 Task: Add a signature Lindsey Parker containing Best wishes for a happy National Cybersecurity Awareness Month, Lindsey Parker to email address softage.6@softage.net and add a label Safety manuals
Action: Mouse moved to (893, 52)
Screenshot: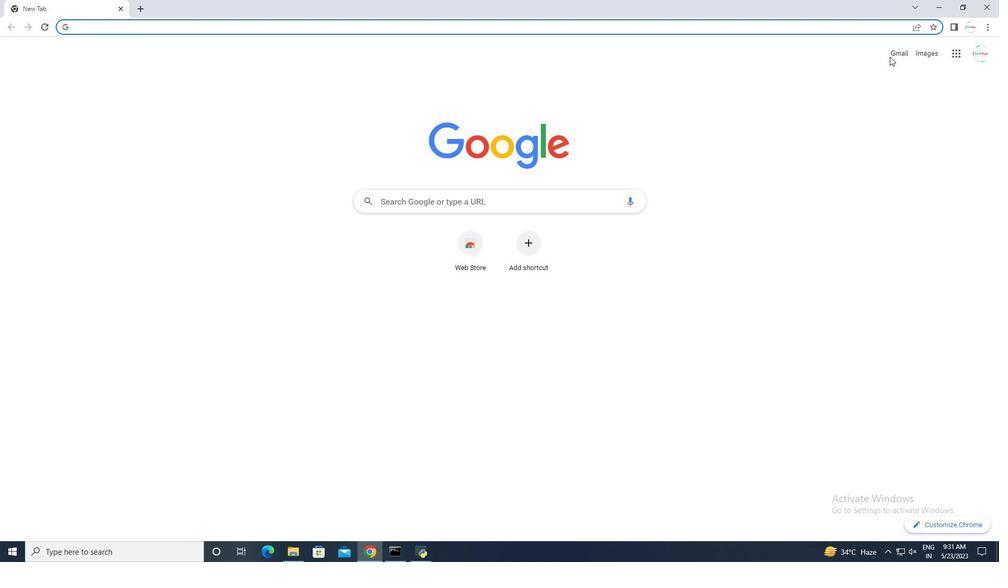
Action: Mouse pressed left at (893, 52)
Screenshot: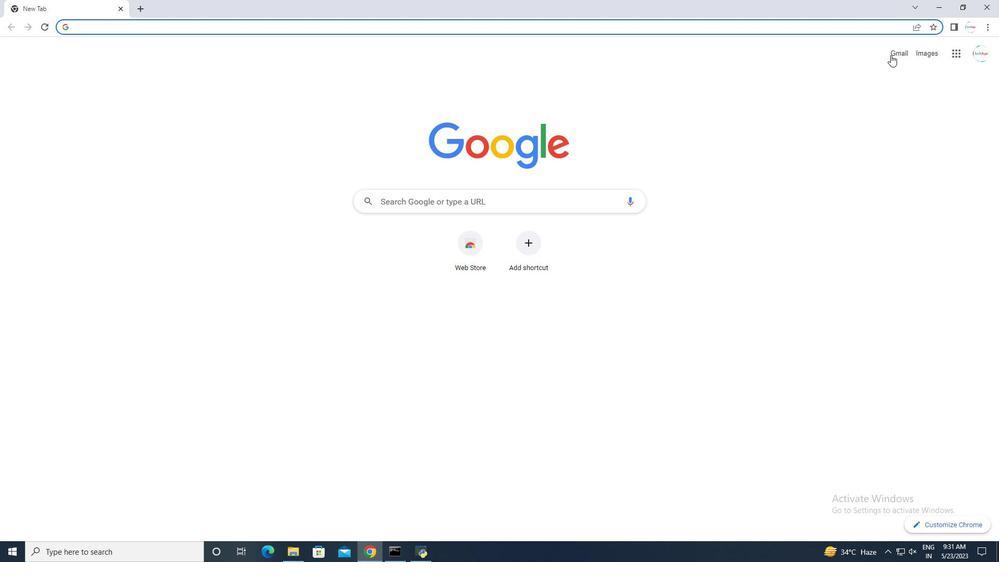 
Action: Mouse moved to (929, 59)
Screenshot: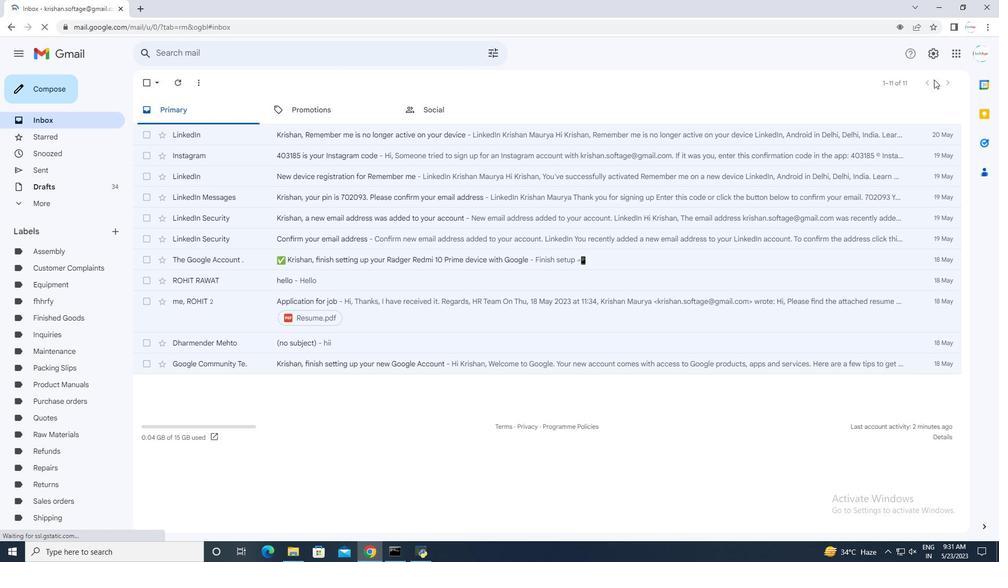 
Action: Mouse pressed left at (929, 59)
Screenshot: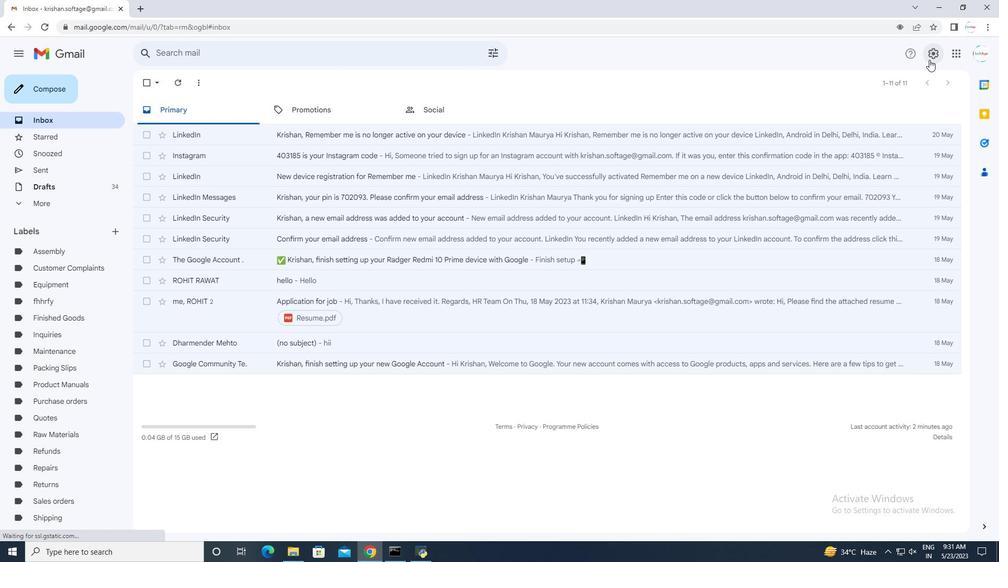 
Action: Mouse moved to (911, 112)
Screenshot: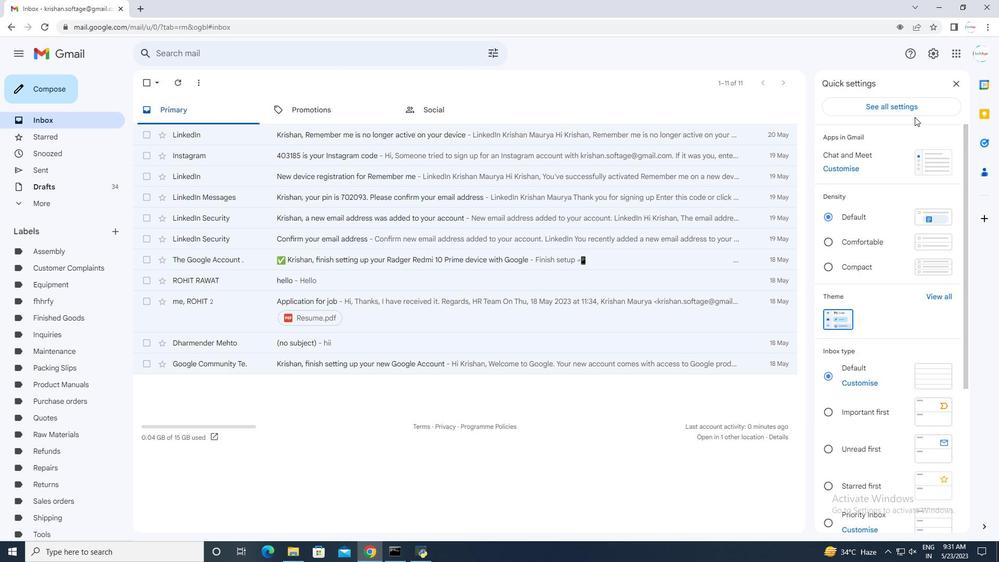 
Action: Mouse pressed left at (911, 112)
Screenshot: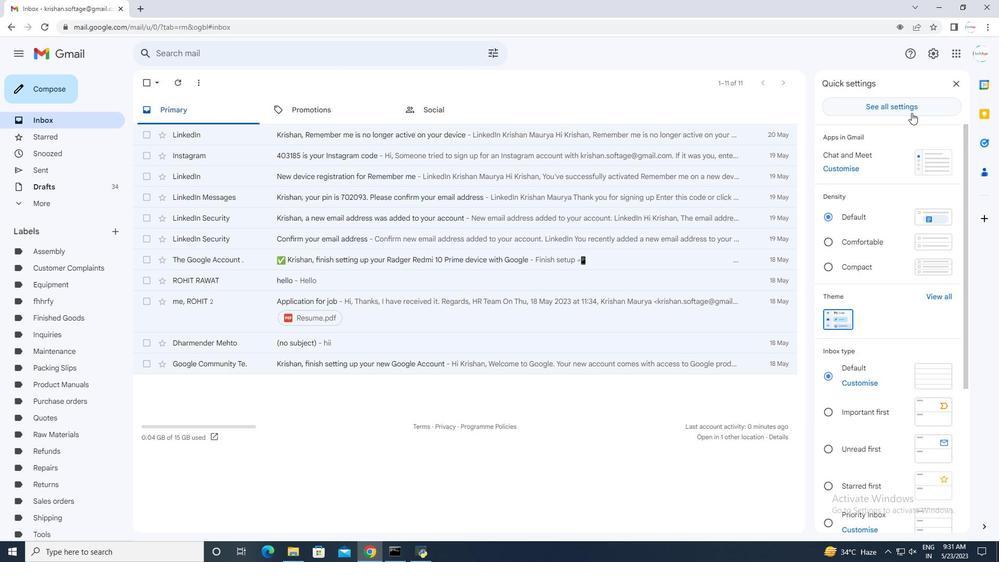 
Action: Mouse moved to (428, 210)
Screenshot: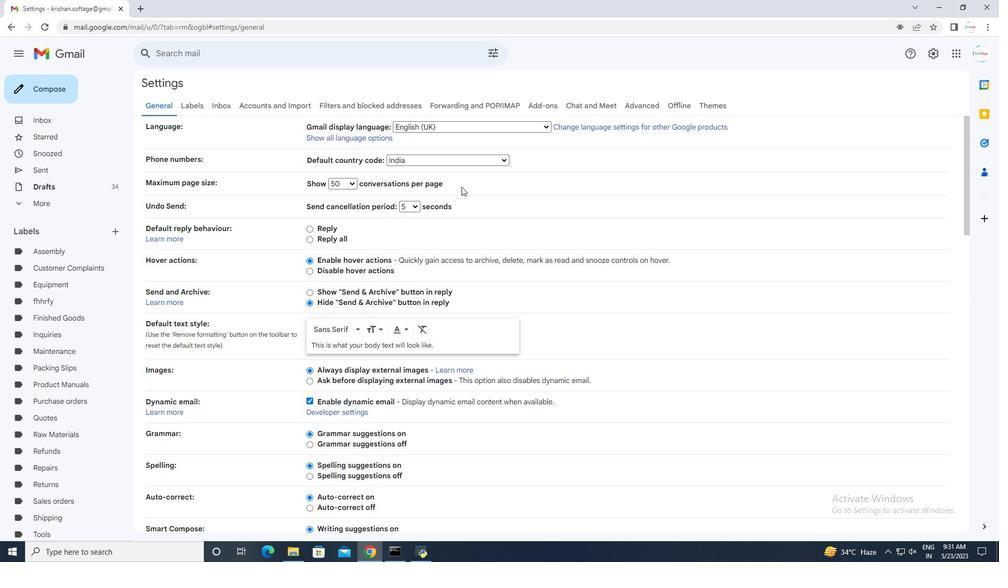 
Action: Mouse scrolled (428, 210) with delta (0, 0)
Screenshot: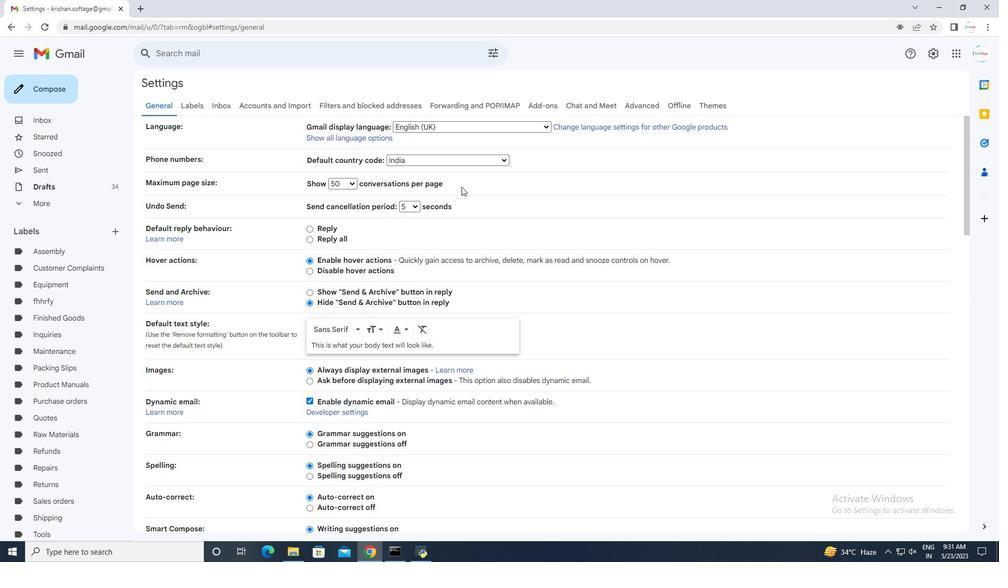 
Action: Mouse scrolled (428, 210) with delta (0, 0)
Screenshot: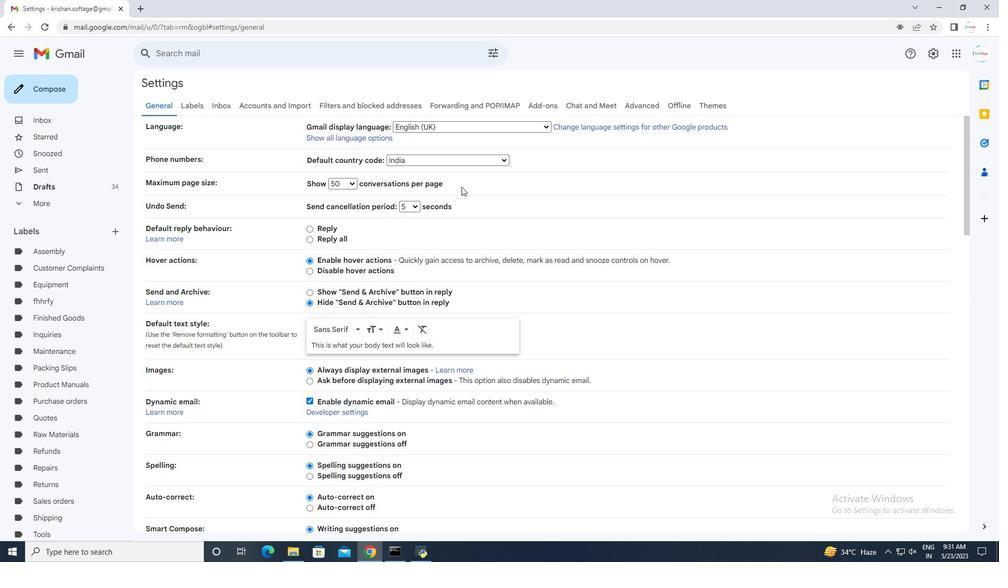 
Action: Mouse scrolled (428, 210) with delta (0, 0)
Screenshot: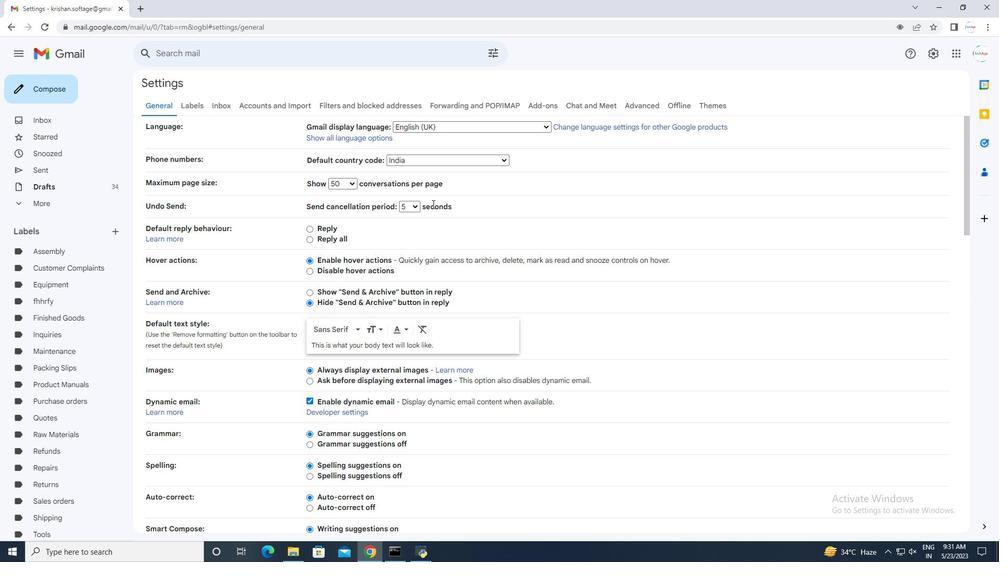 
Action: Mouse scrolled (428, 210) with delta (0, 0)
Screenshot: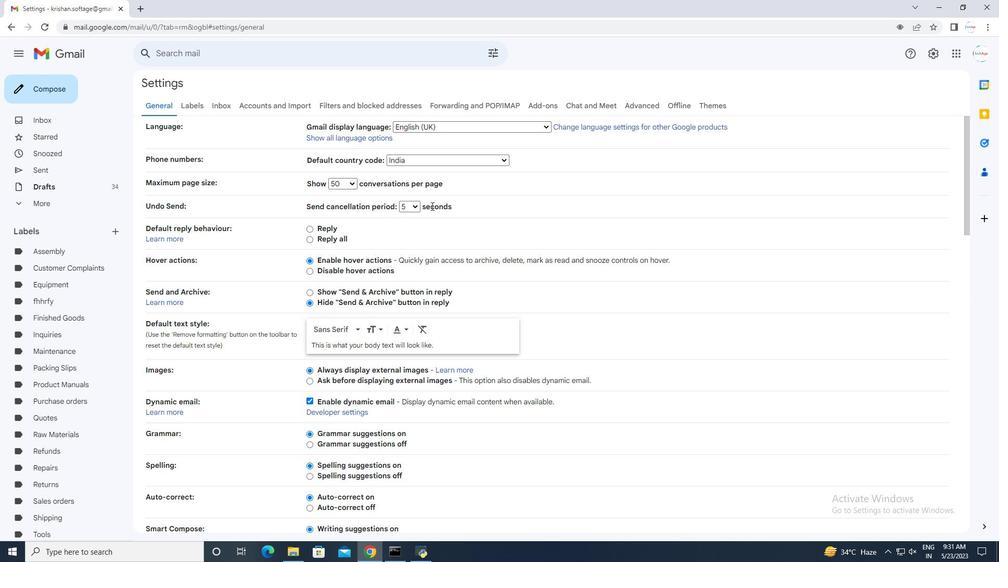 
Action: Mouse moved to (428, 211)
Screenshot: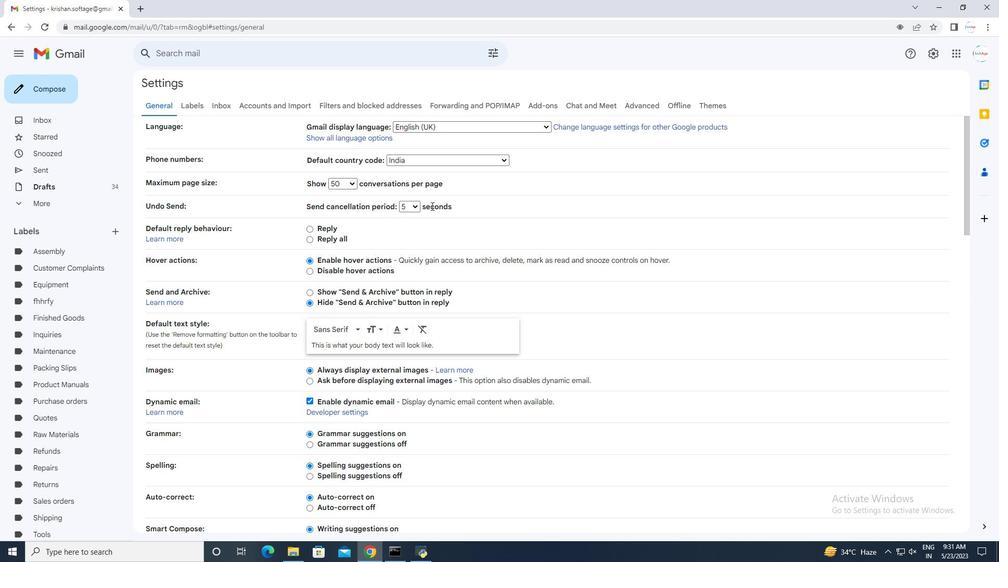
Action: Mouse scrolled (428, 211) with delta (0, 0)
Screenshot: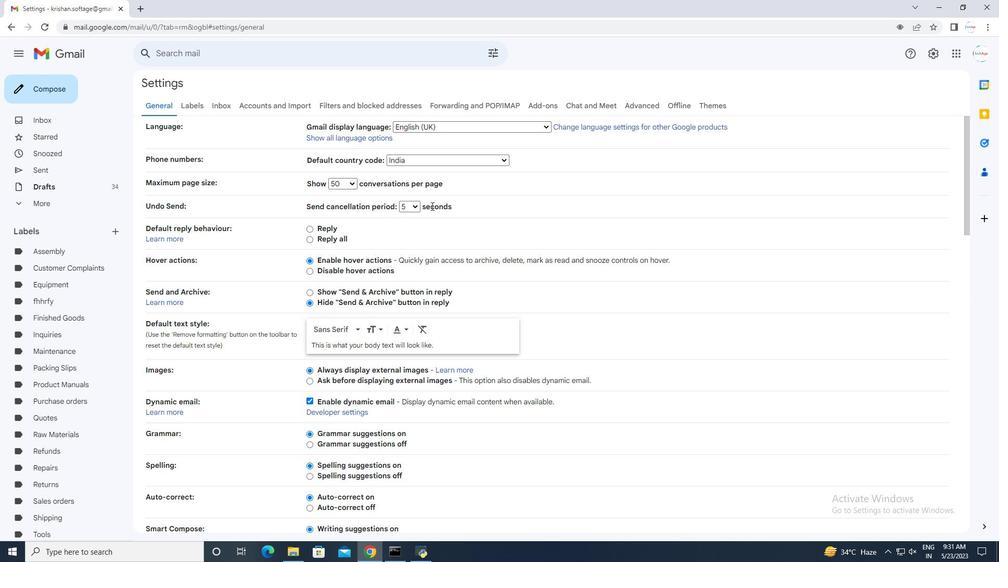 
Action: Mouse scrolled (428, 211) with delta (0, 0)
Screenshot: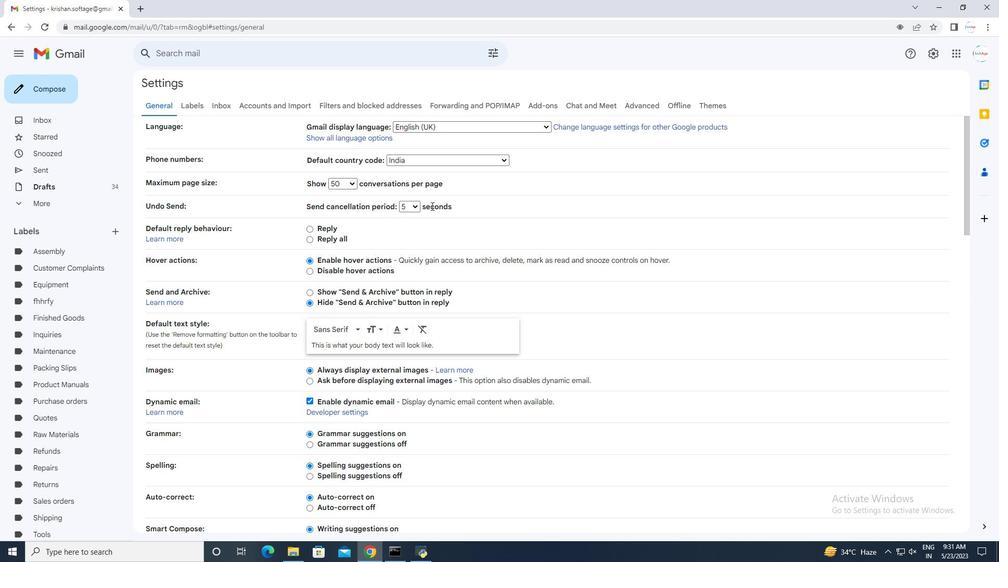 
Action: Mouse scrolled (428, 211) with delta (0, 0)
Screenshot: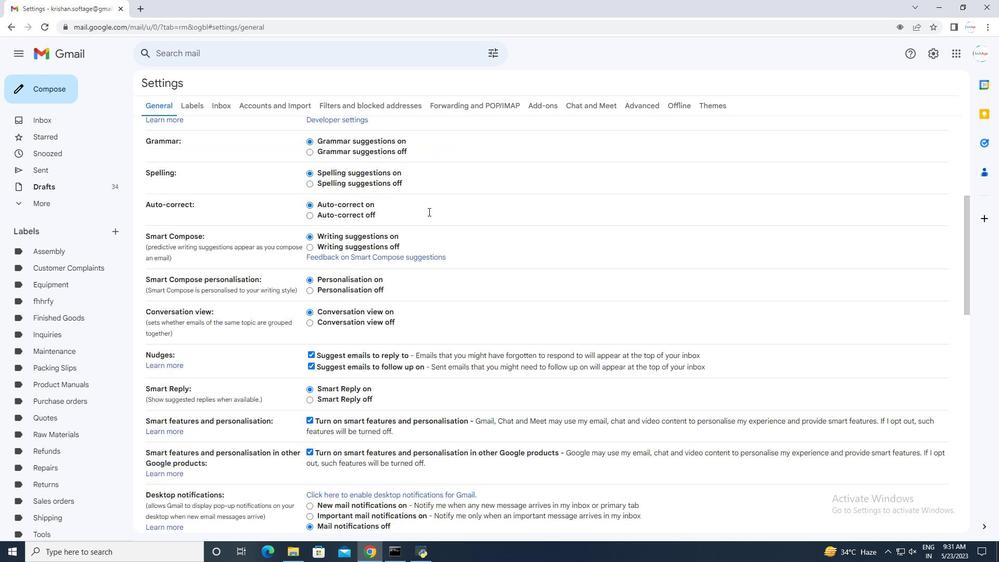 
Action: Mouse scrolled (428, 211) with delta (0, 0)
Screenshot: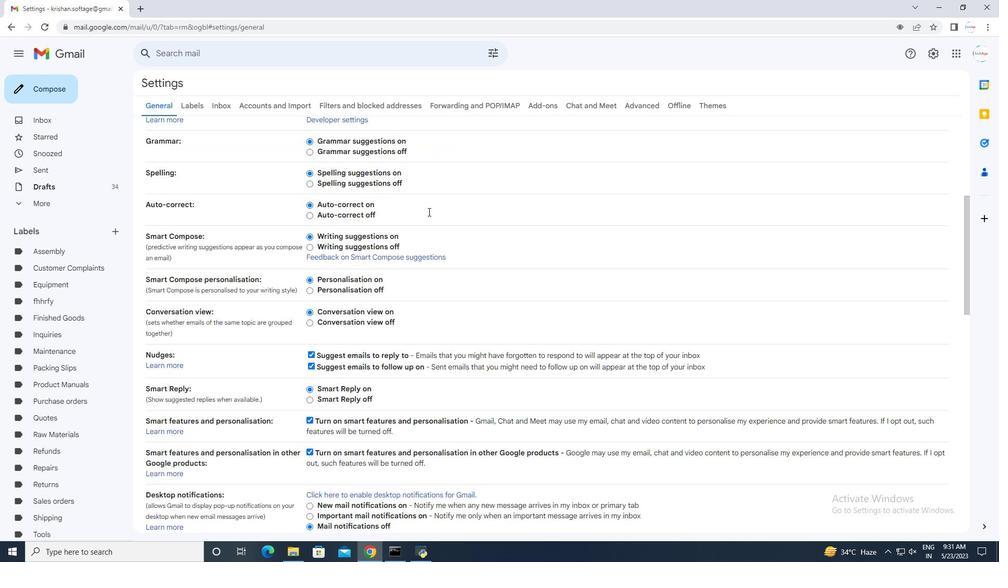 
Action: Mouse scrolled (428, 211) with delta (0, 0)
Screenshot: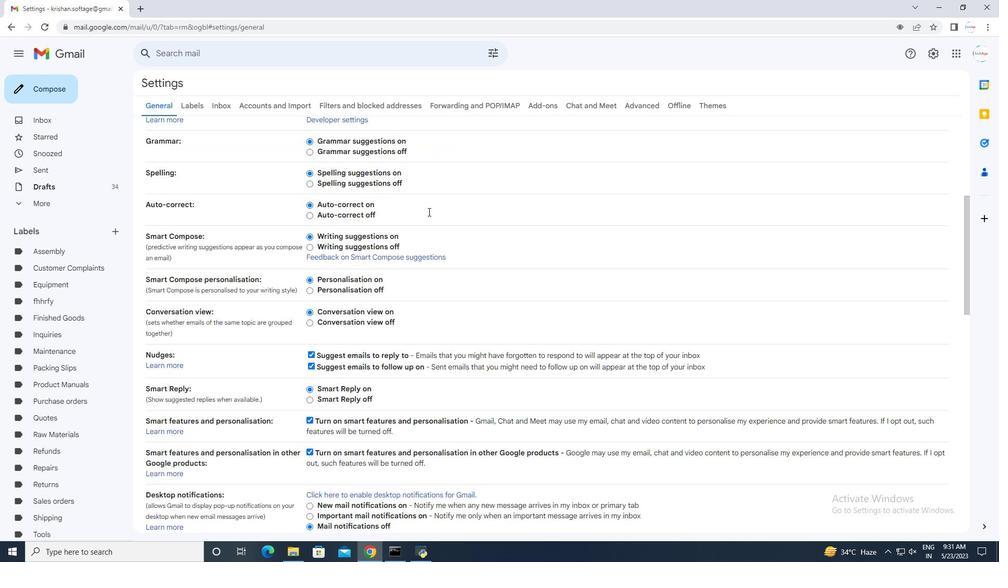 
Action: Mouse scrolled (428, 211) with delta (0, 0)
Screenshot: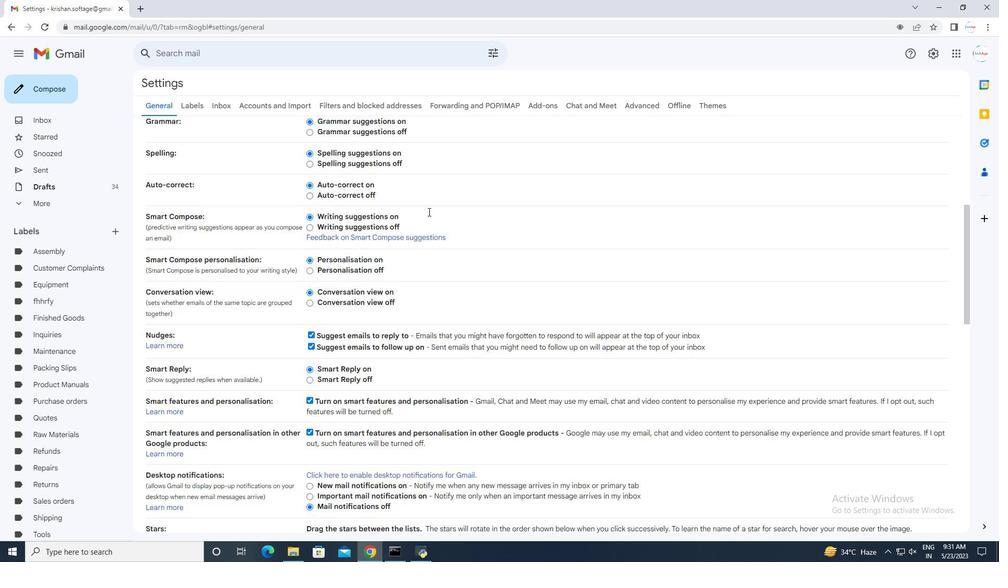 
Action: Mouse scrolled (428, 211) with delta (0, 0)
Screenshot: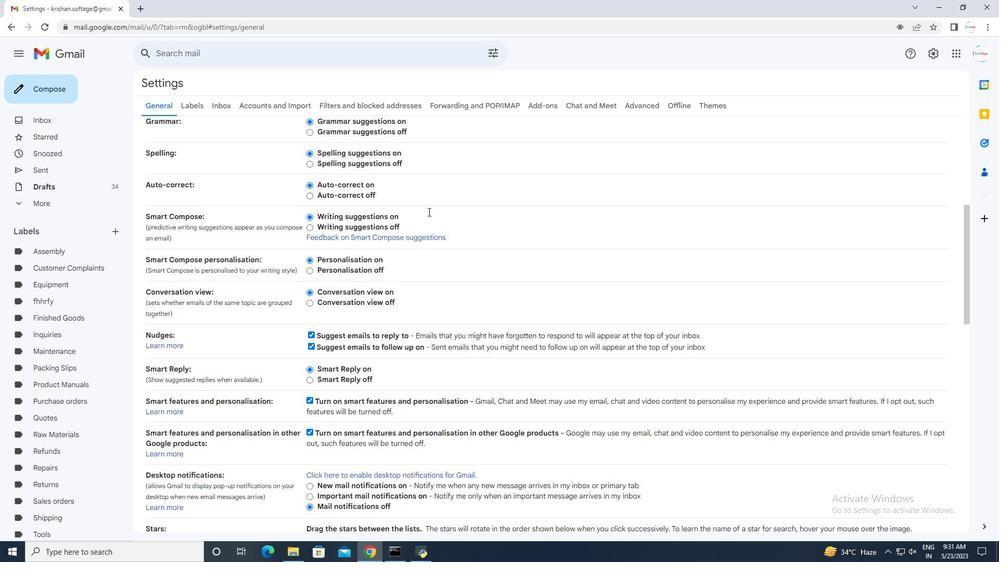 
Action: Mouse scrolled (428, 211) with delta (0, 0)
Screenshot: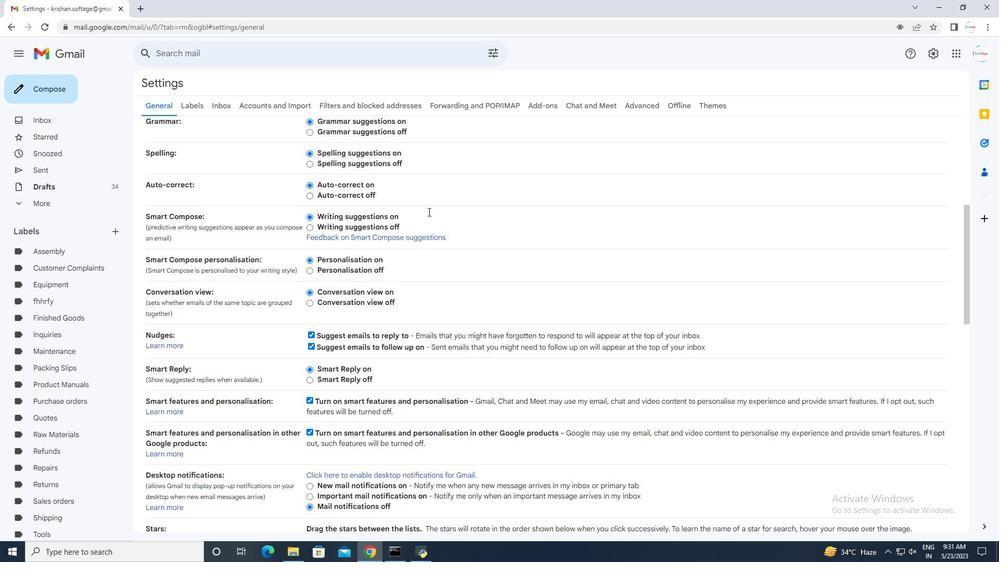 
Action: Mouse moved to (427, 213)
Screenshot: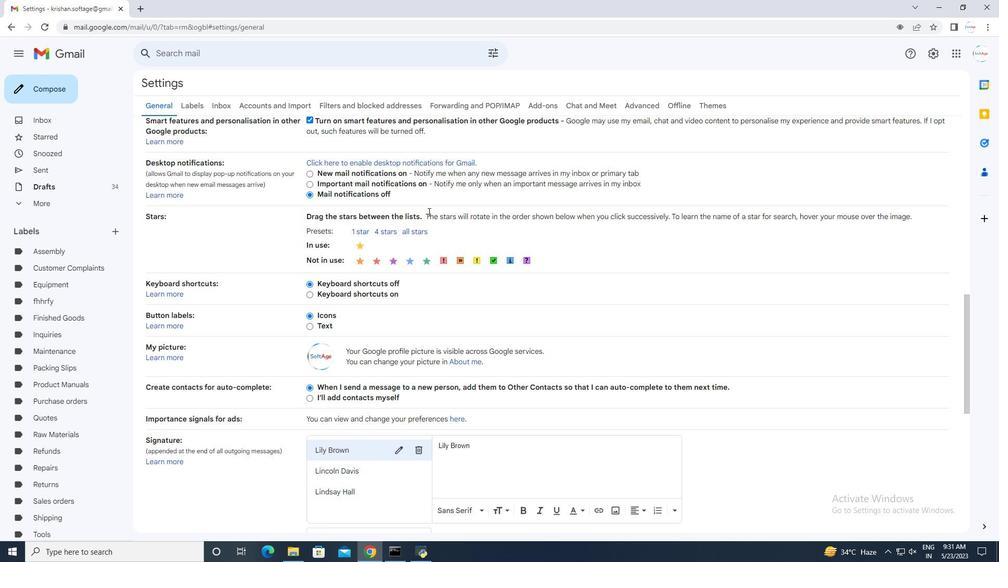 
Action: Mouse scrolled (427, 212) with delta (0, 0)
Screenshot: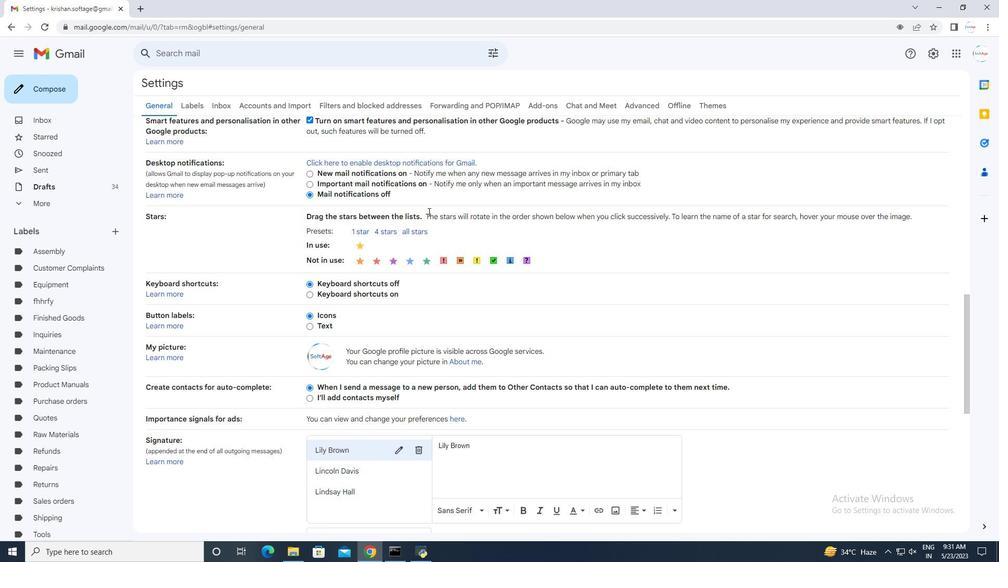
Action: Mouse scrolled (427, 212) with delta (0, 0)
Screenshot: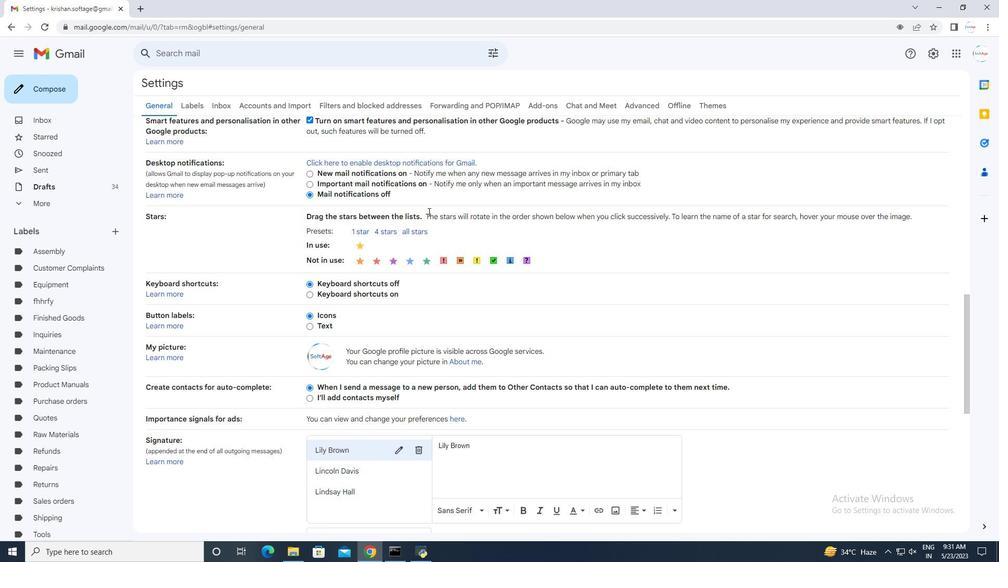 
Action: Mouse scrolled (427, 212) with delta (0, 0)
Screenshot: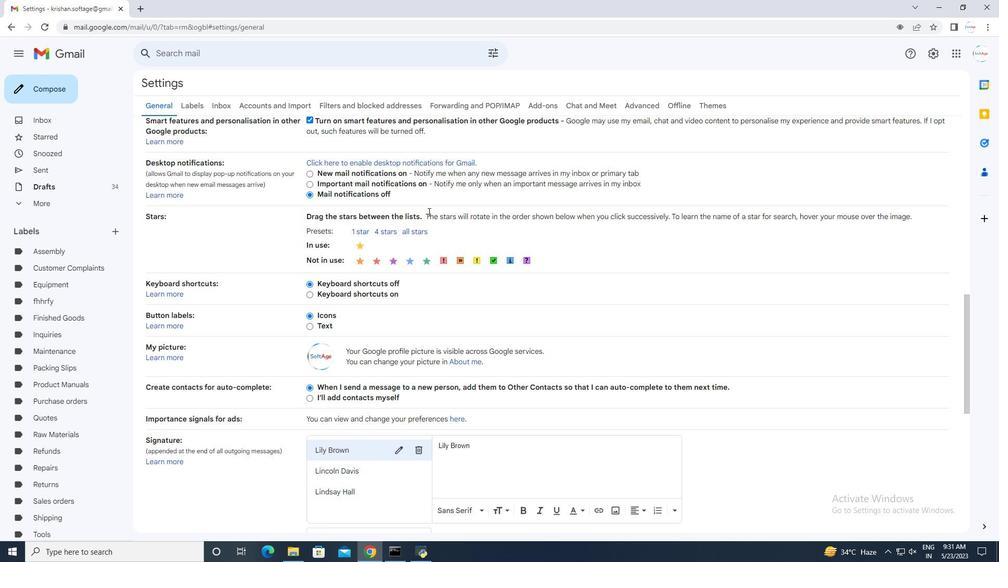 
Action: Mouse moved to (399, 378)
Screenshot: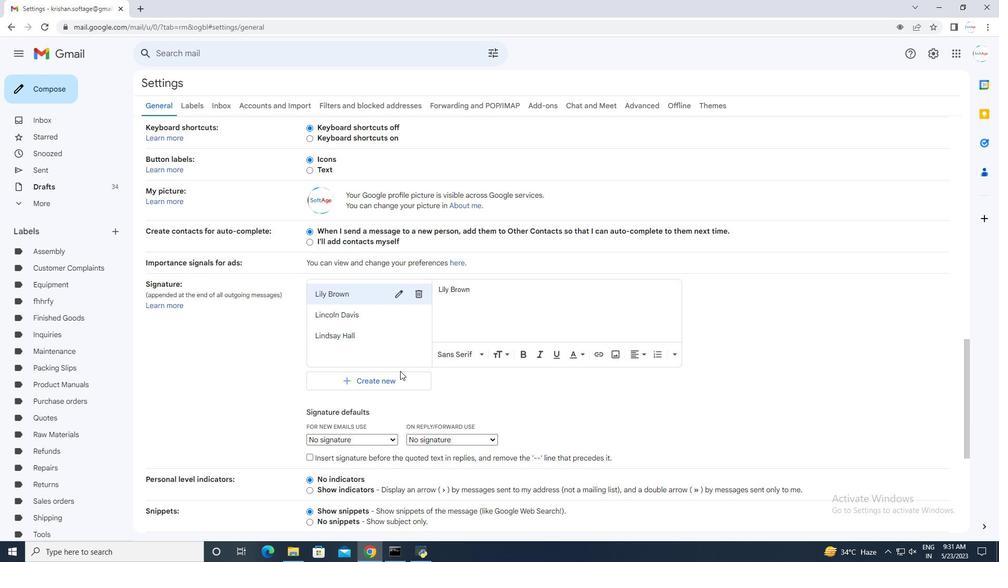 
Action: Mouse pressed left at (399, 378)
Screenshot: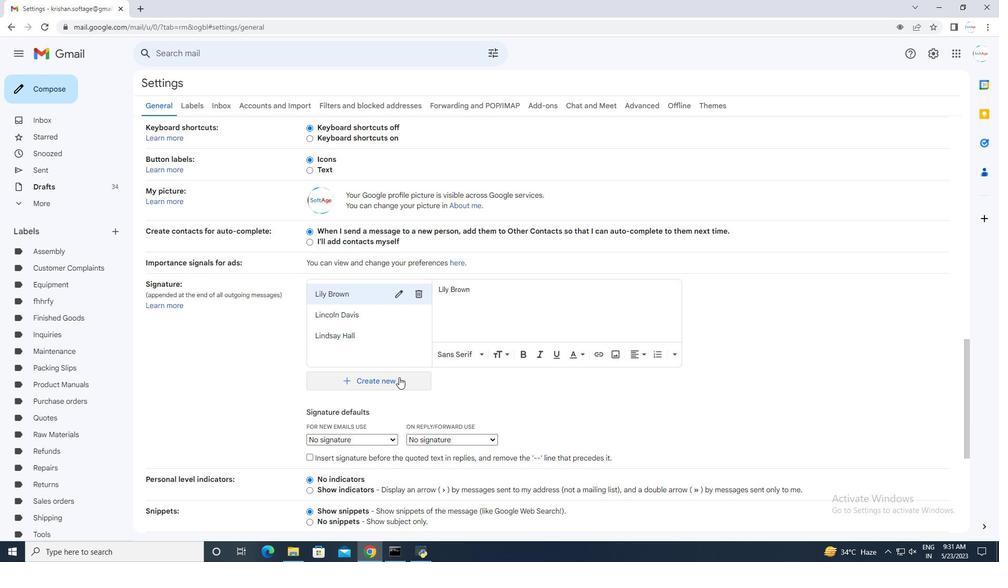 
Action: Mouse moved to (409, 288)
Screenshot: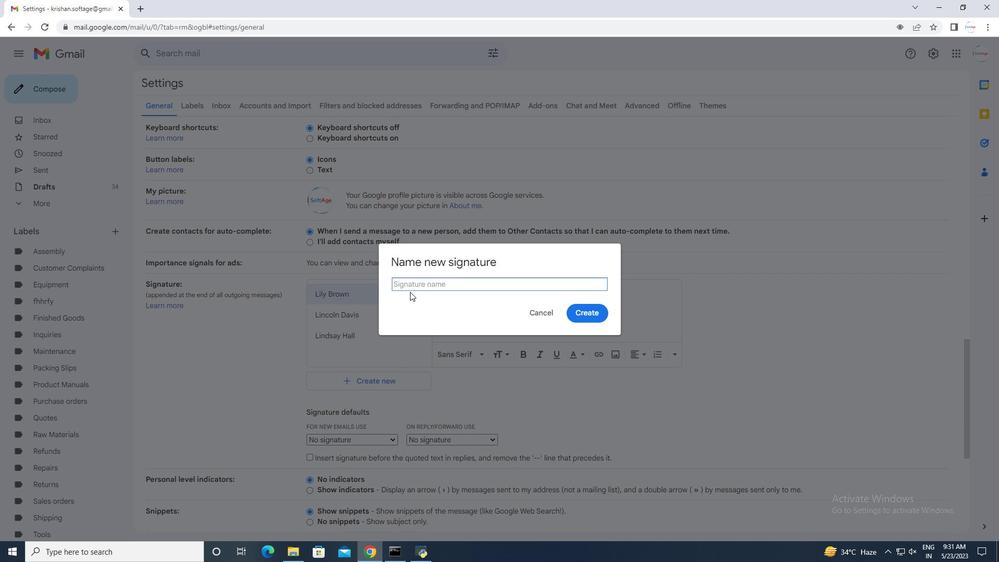 
Action: Mouse pressed left at (409, 288)
Screenshot: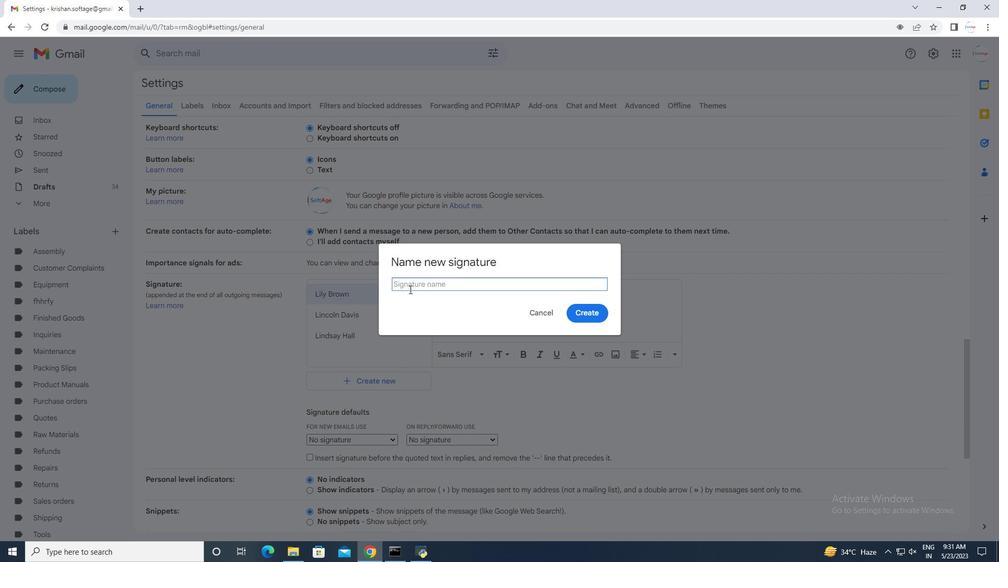 
Action: Key pressed <Key.shift>Lindsey<Key.space><Key.shift>Parket<Key.backspace>r
Screenshot: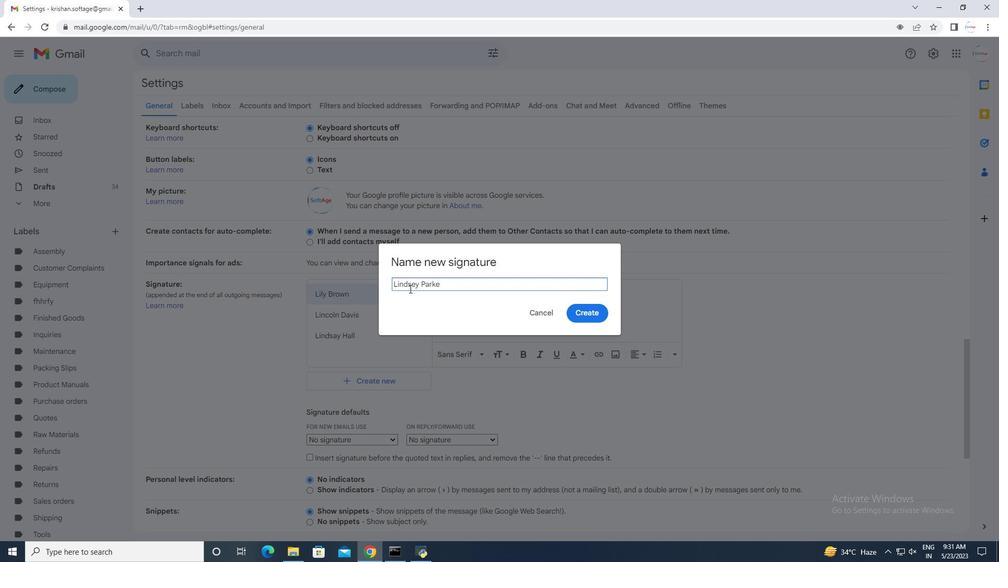 
Action: Mouse moved to (584, 315)
Screenshot: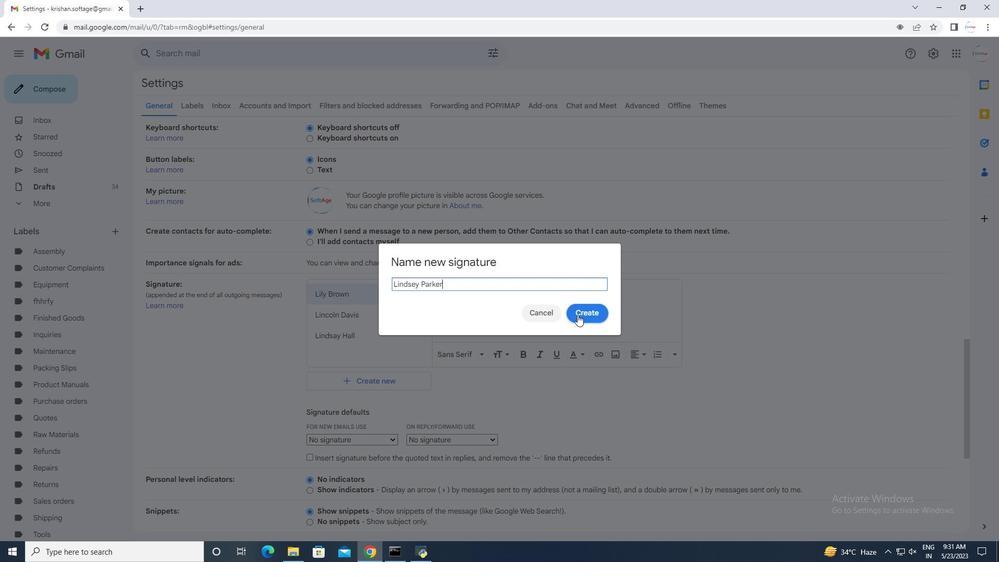 
Action: Mouse pressed left at (584, 315)
Screenshot: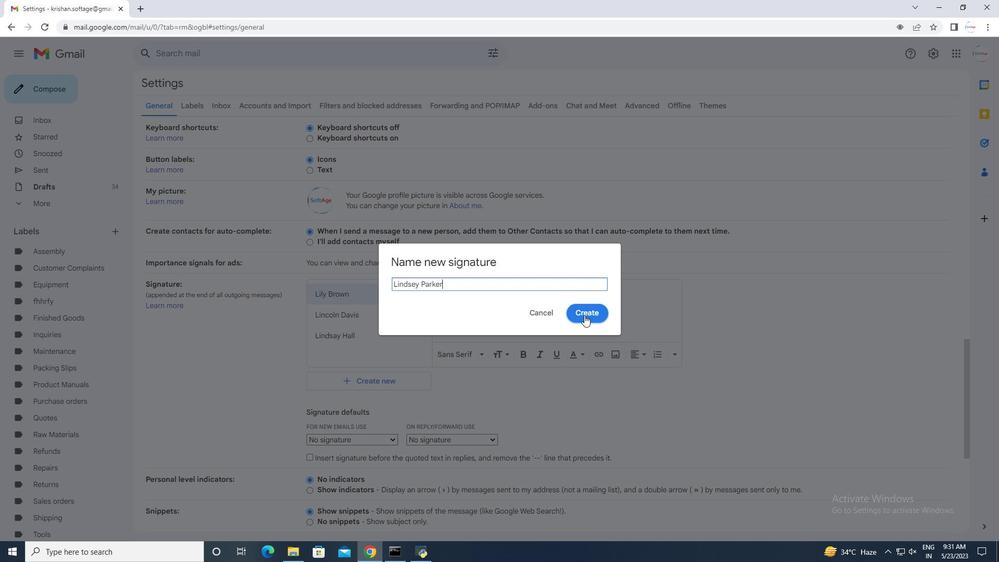 
Action: Mouse moved to (504, 357)
Screenshot: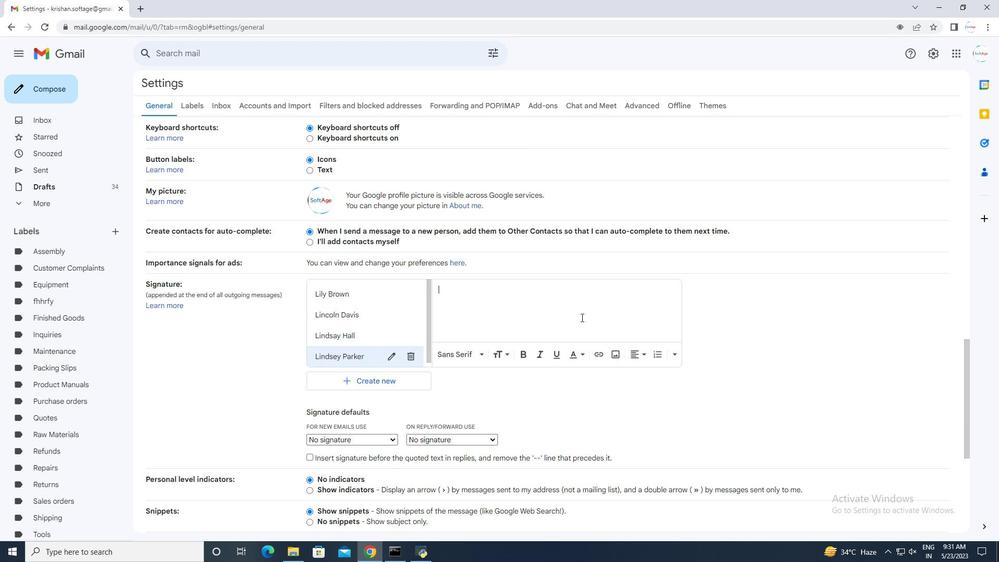
Action: Mouse scrolled (504, 357) with delta (0, 0)
Screenshot: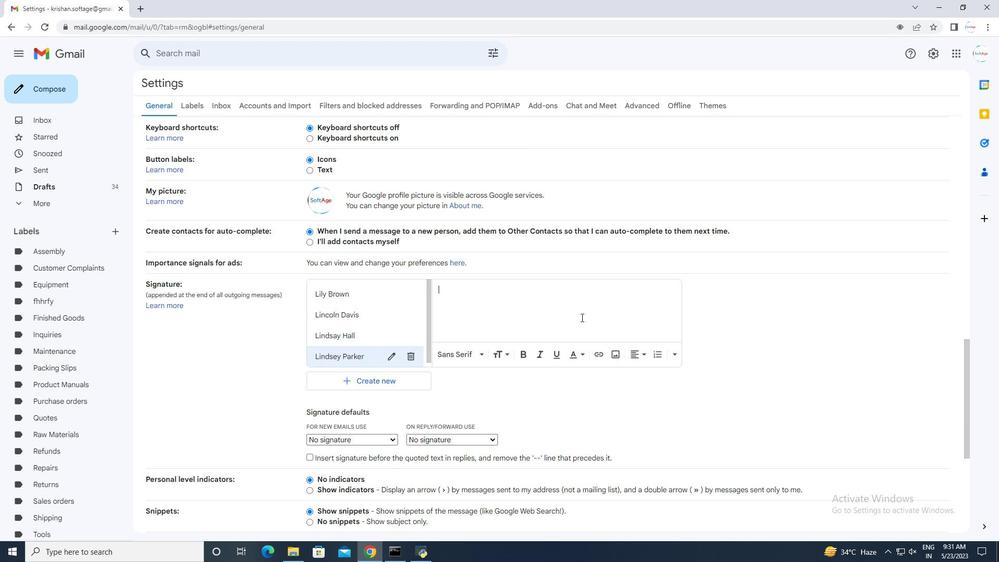 
Action: Mouse moved to (504, 358)
Screenshot: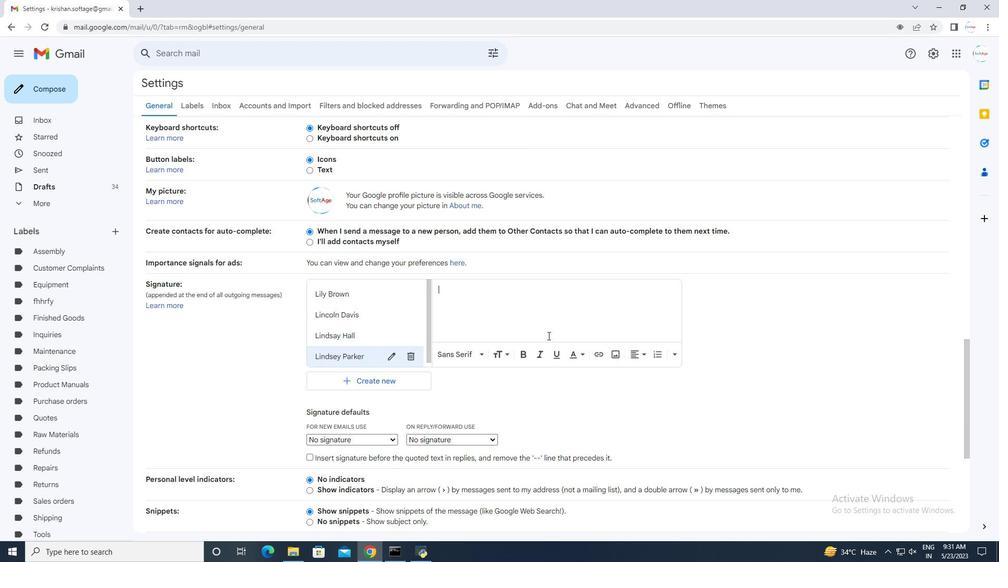 
Action: Mouse scrolled (504, 357) with delta (0, 0)
Screenshot: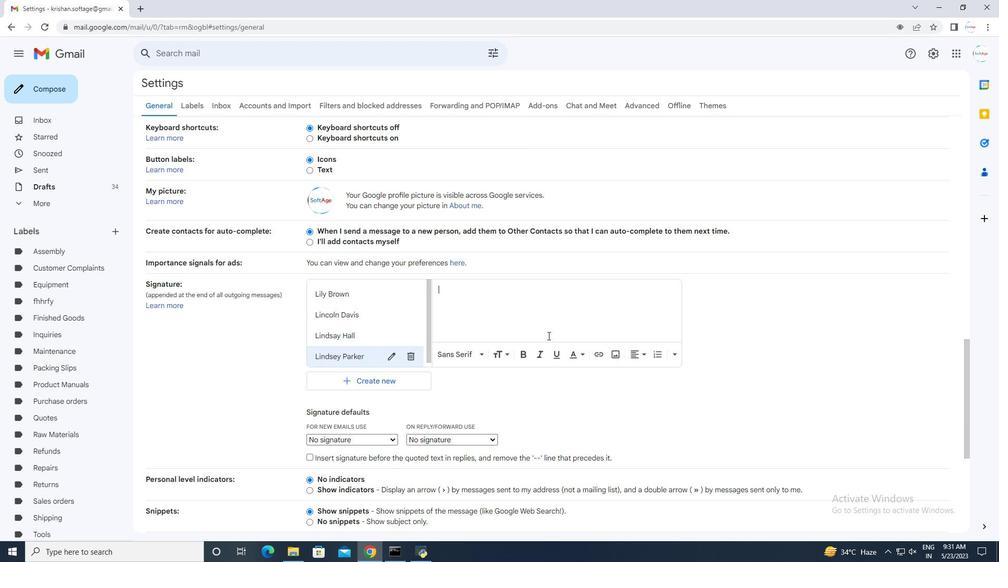 
Action: Mouse moved to (503, 359)
Screenshot: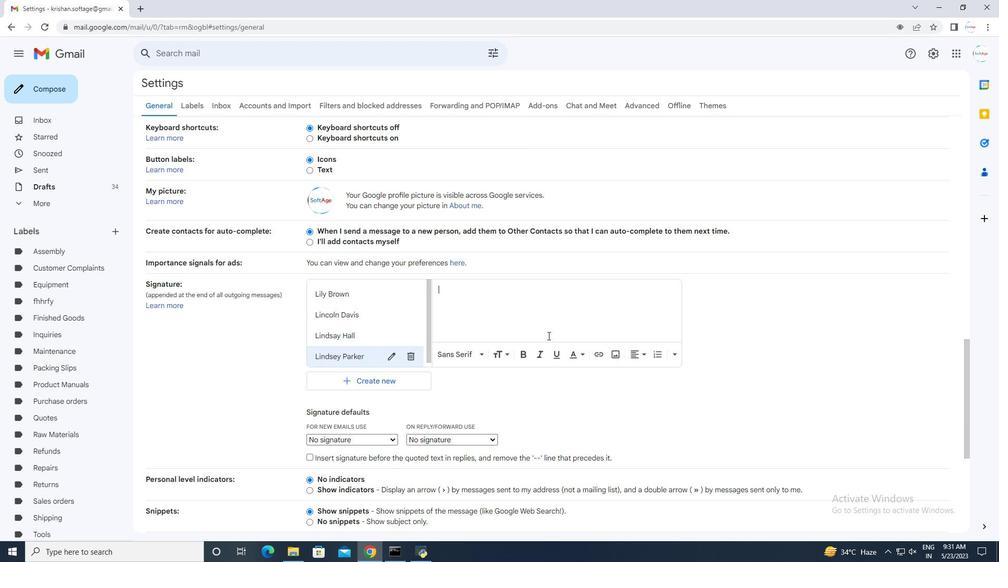 
Action: Mouse scrolled (503, 358) with delta (0, 0)
Screenshot: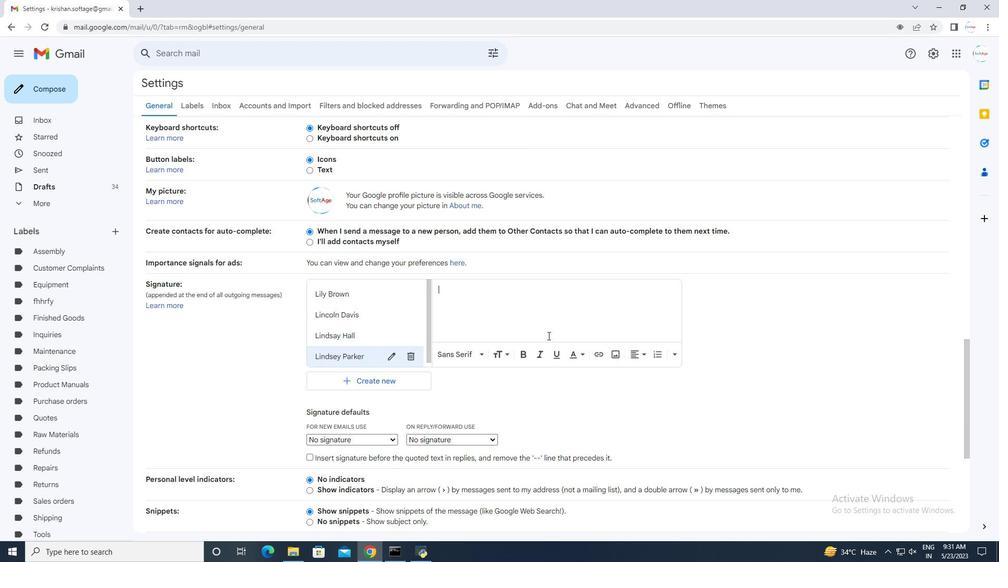 
Action: Mouse moved to (502, 360)
Screenshot: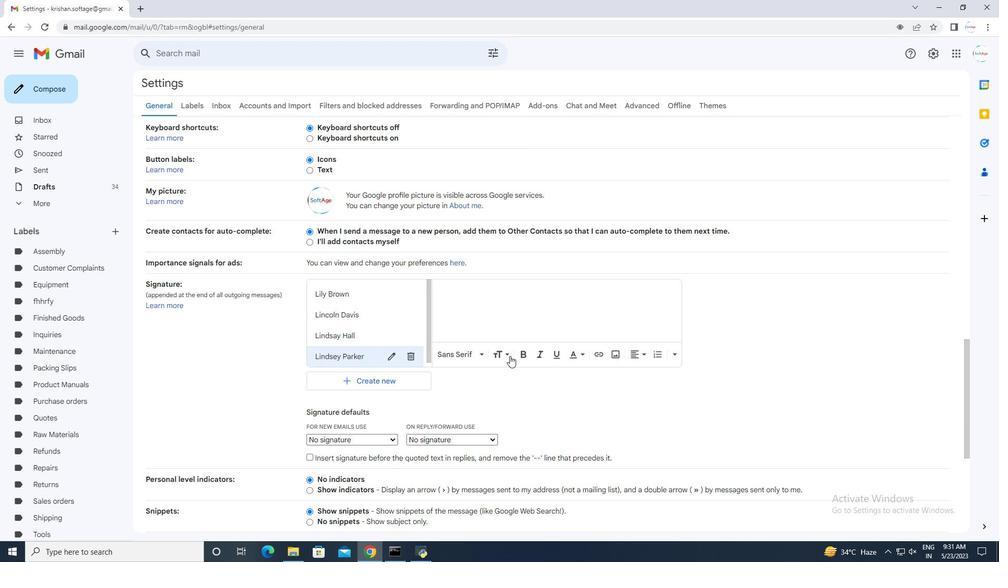 
Action: Mouse scrolled (502, 360) with delta (0, 0)
Screenshot: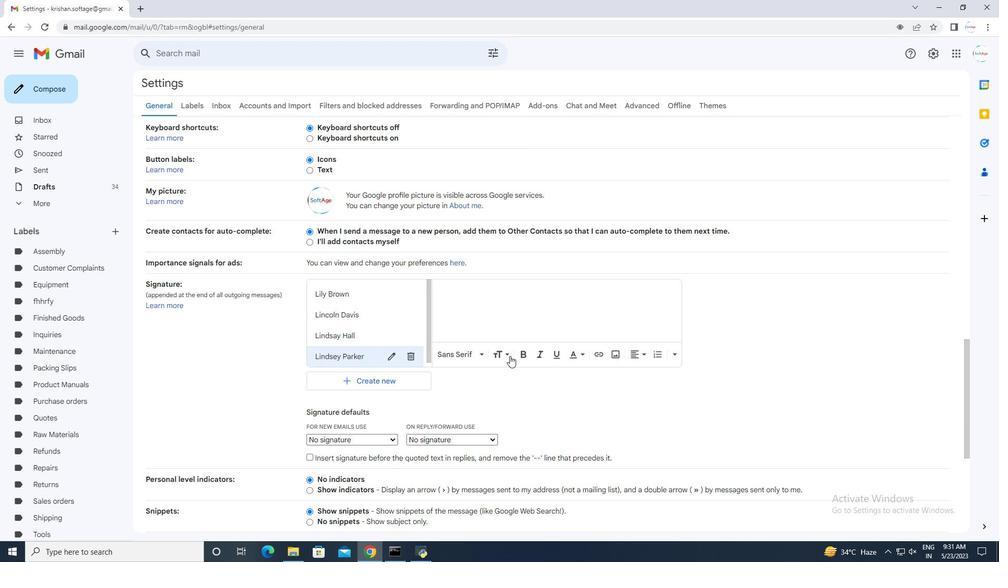 
Action: Mouse moved to (502, 360)
Screenshot: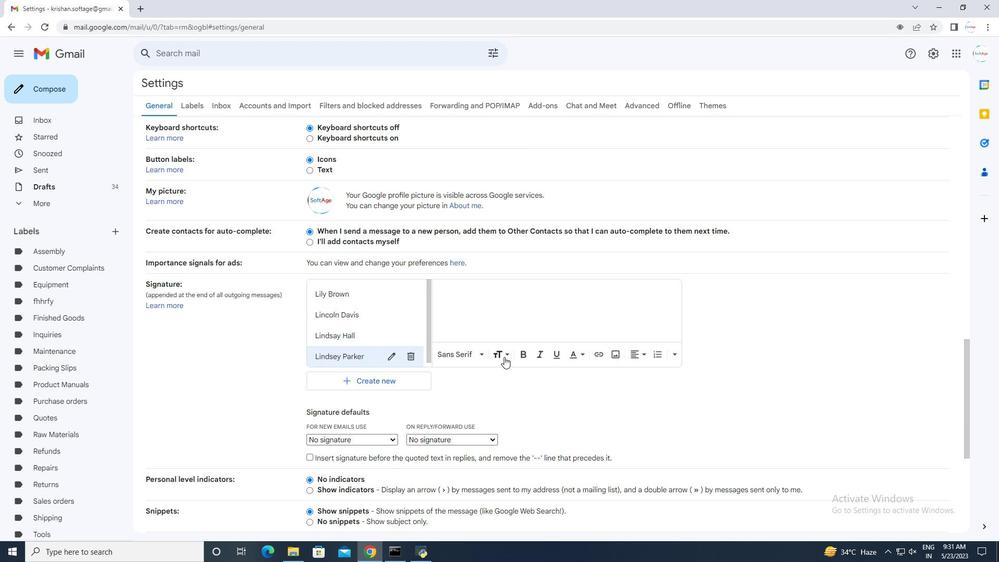 
Action: Mouse scrolled (502, 360) with delta (0, 0)
Screenshot: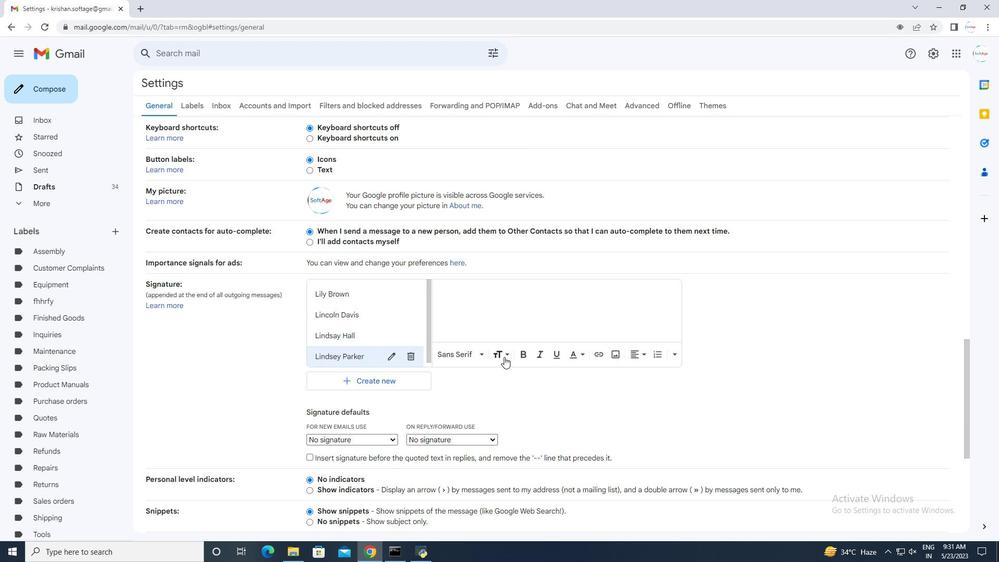 
Action: Mouse moved to (501, 361)
Screenshot: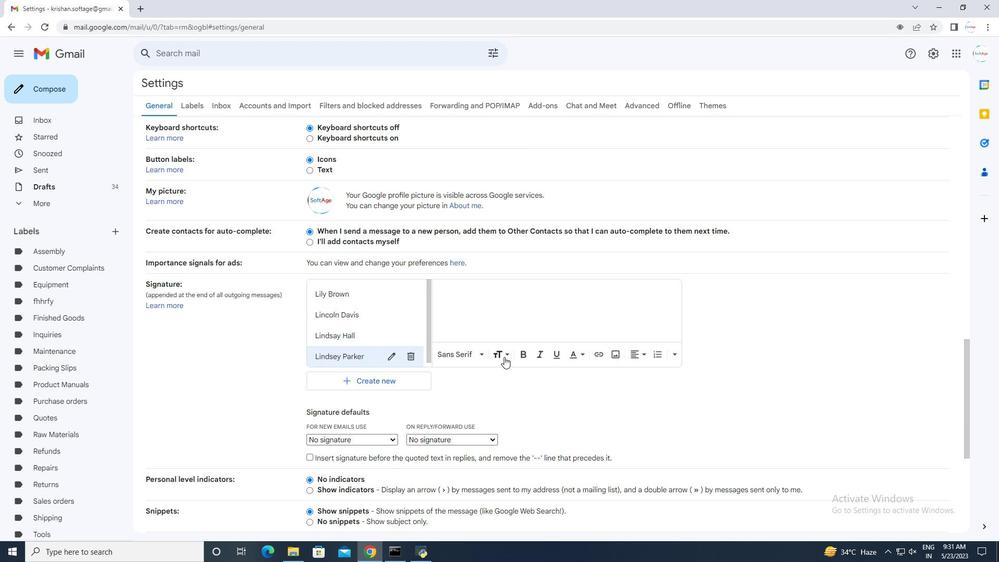 
Action: Mouse scrolled (501, 360) with delta (0, 0)
Screenshot: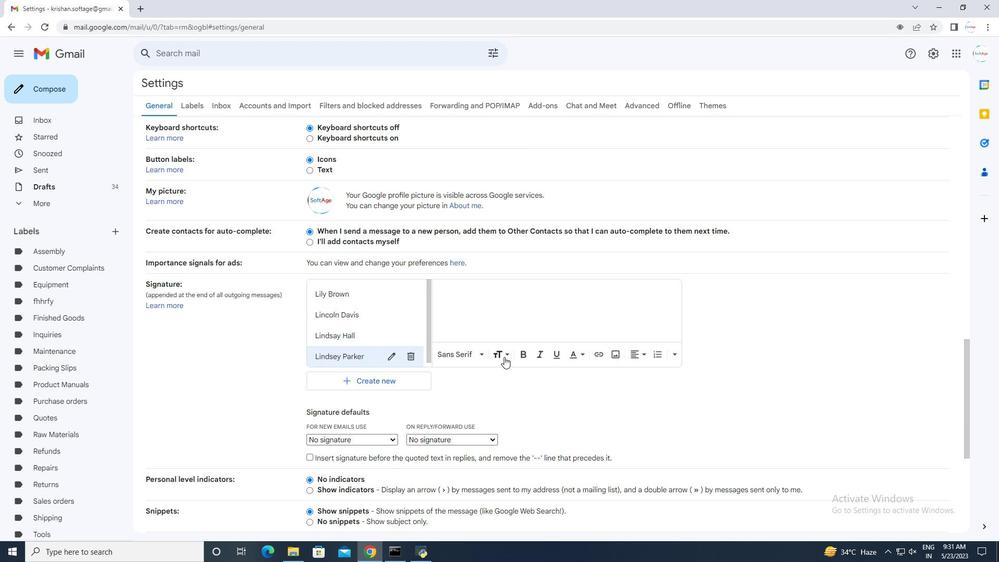 
Action: Mouse moved to (501, 362)
Screenshot: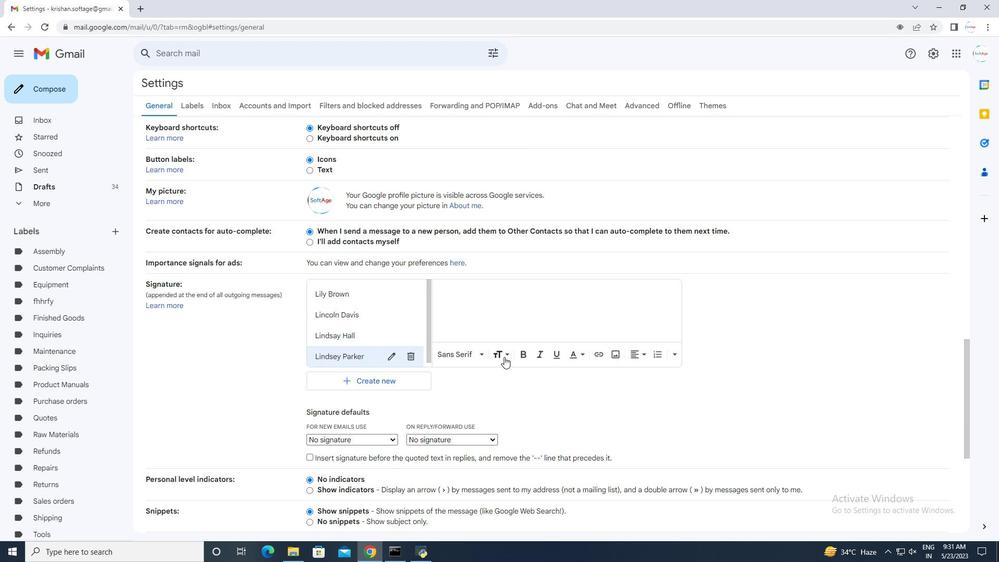 
Action: Mouse scrolled (501, 361) with delta (0, 0)
Screenshot: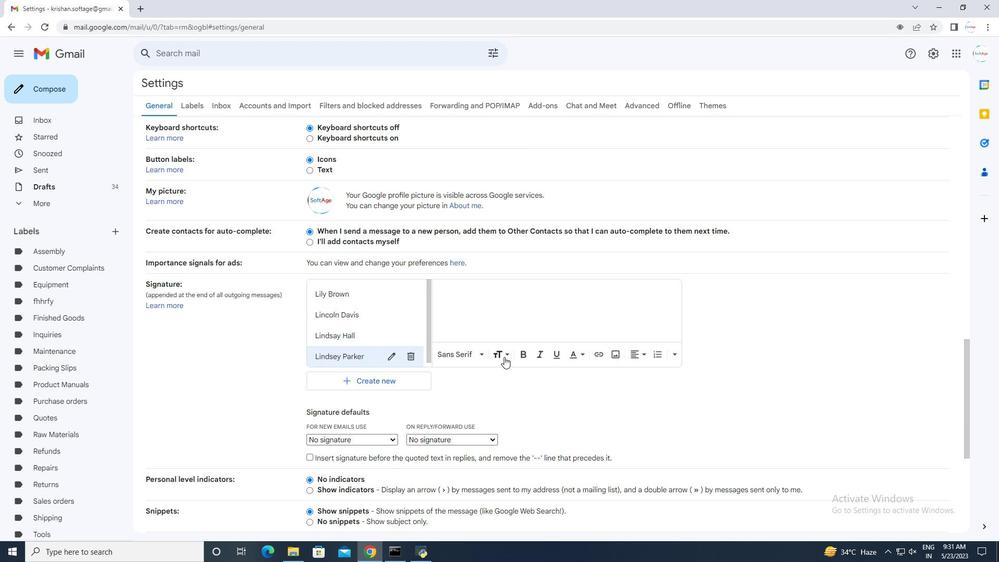 
Action: Mouse moved to (522, 476)
Screenshot: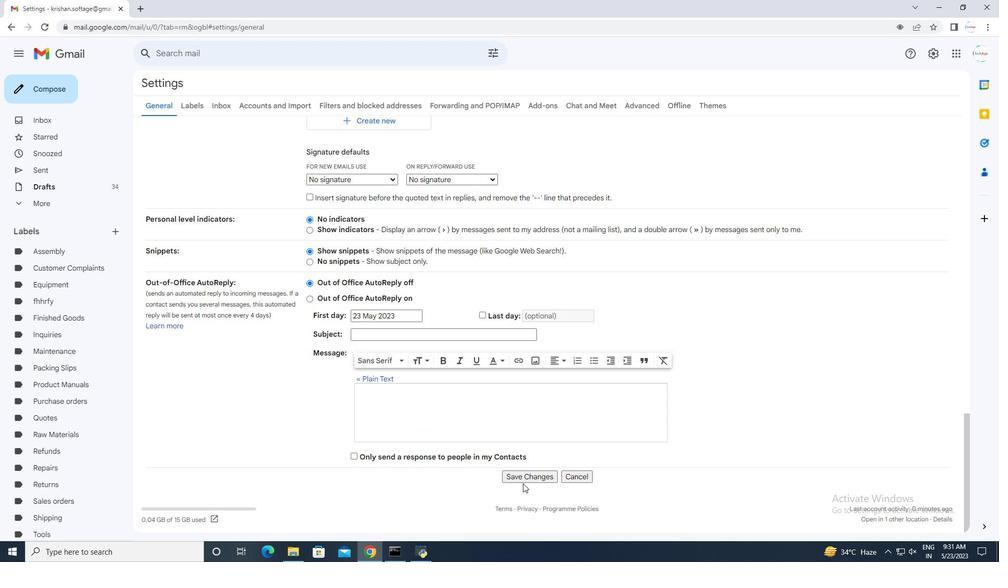 
Action: Mouse pressed left at (522, 476)
Screenshot: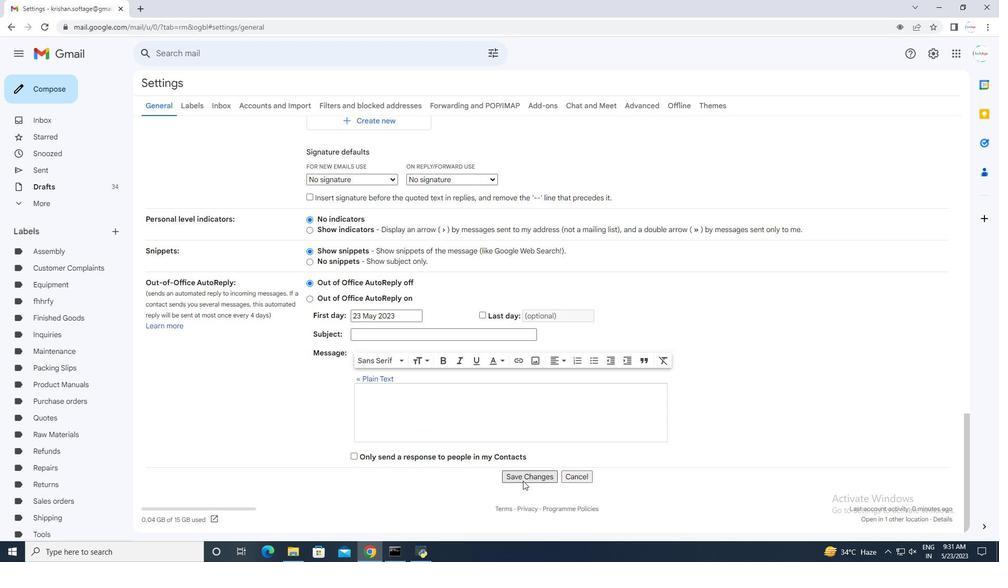 
Action: Mouse moved to (49, 87)
Screenshot: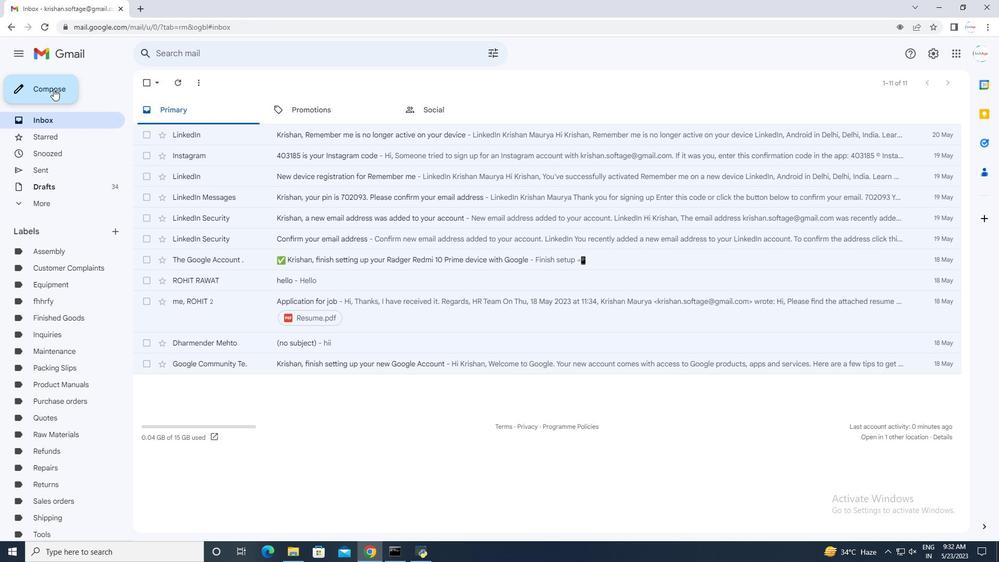 
Action: Mouse pressed left at (49, 87)
Screenshot: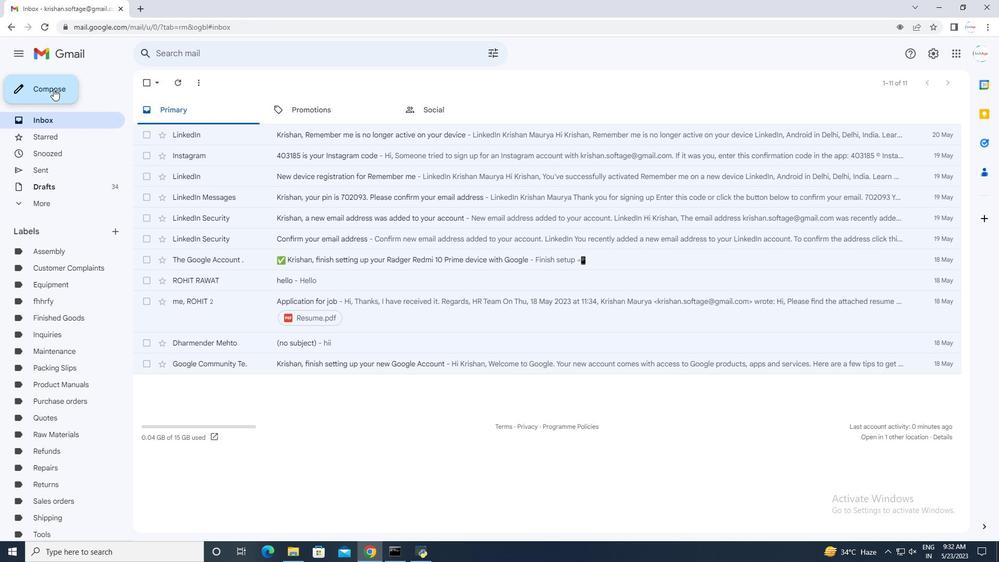 
Action: Mouse moved to (690, 251)
Screenshot: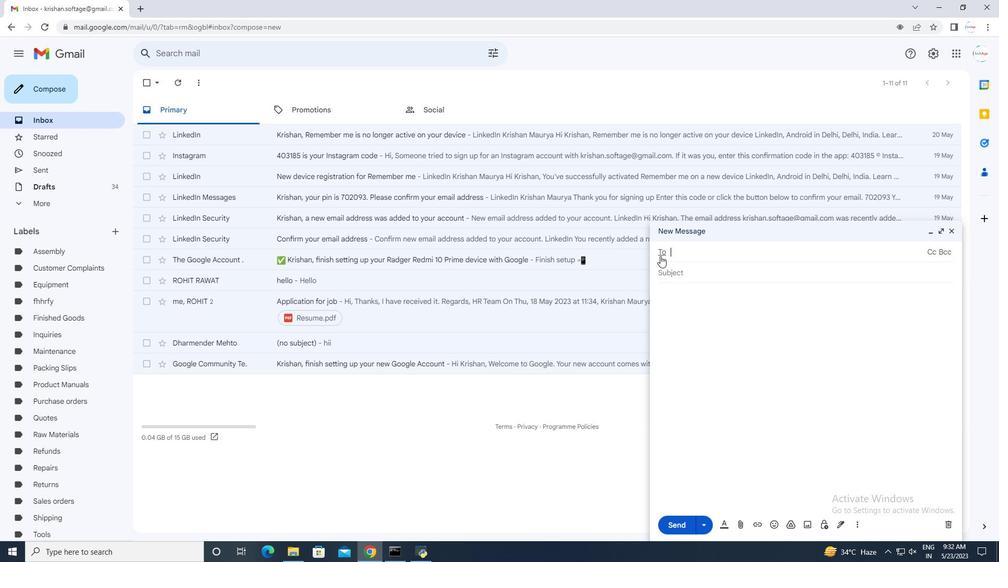 
Action: Mouse pressed left at (690, 251)
Screenshot: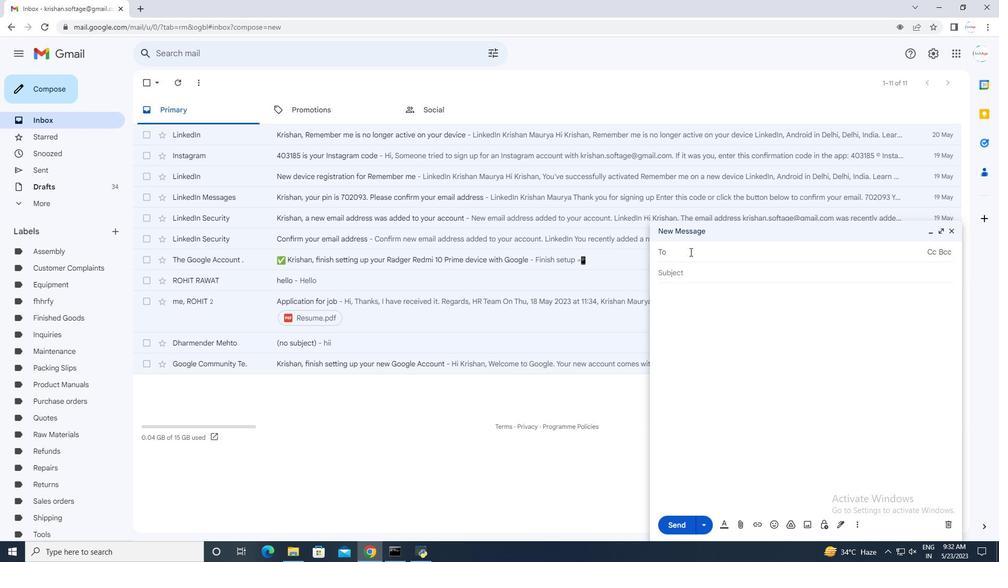 
Action: Mouse moved to (686, 246)
Screenshot: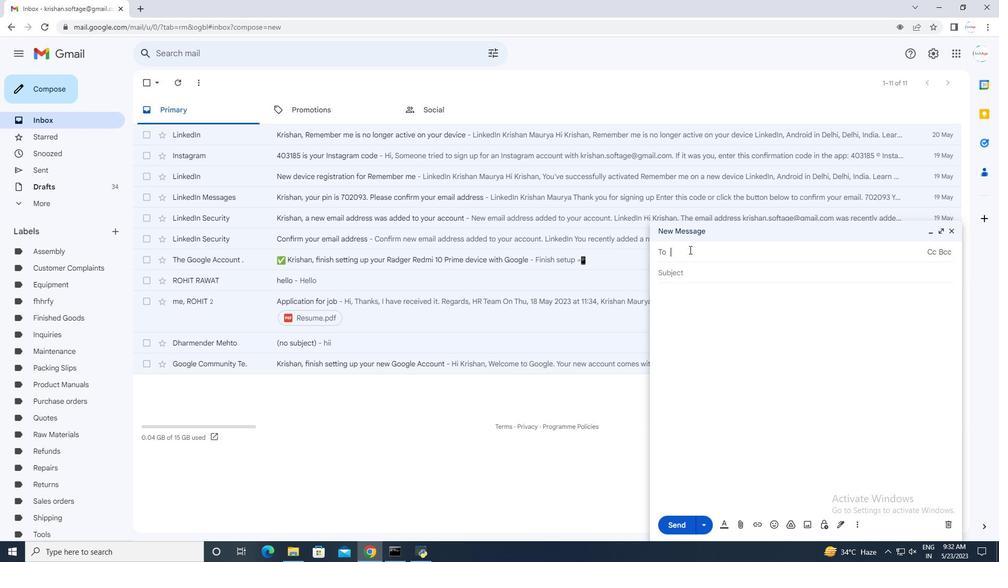 
Action: Key pressed softage.6<Key.shift>@softage.net<Key.tab><Key.tab><Key.tab><Key.shift>Best<Key.space>wishes<Key.space>for<Key.space>a<Key.space>haoo<Key.backspace><Key.backspace>py<Key.backspace>py<Key.space>national<Key.space>cybersecurity<Key.space>awae<Key.backspace>reness<Key.space>month.
Screenshot: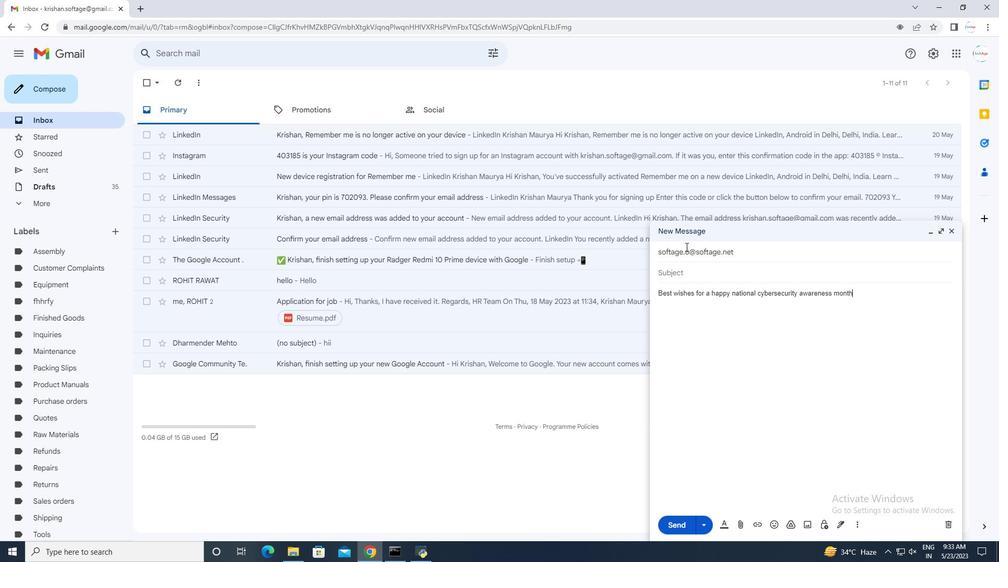 
Action: Mouse moved to (838, 525)
Screenshot: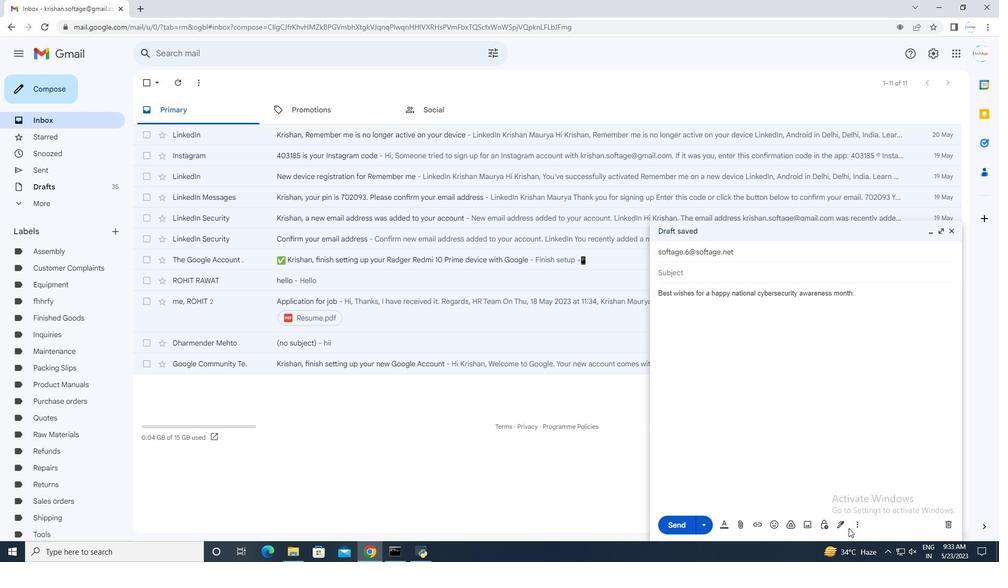 
Action: Mouse pressed left at (838, 525)
Screenshot: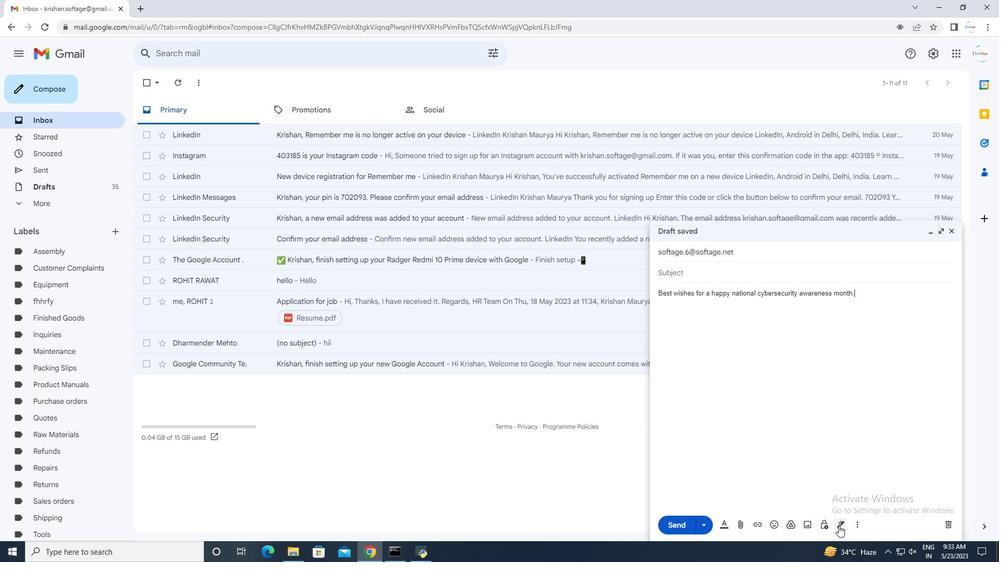 
Action: Mouse moved to (754, 449)
Screenshot: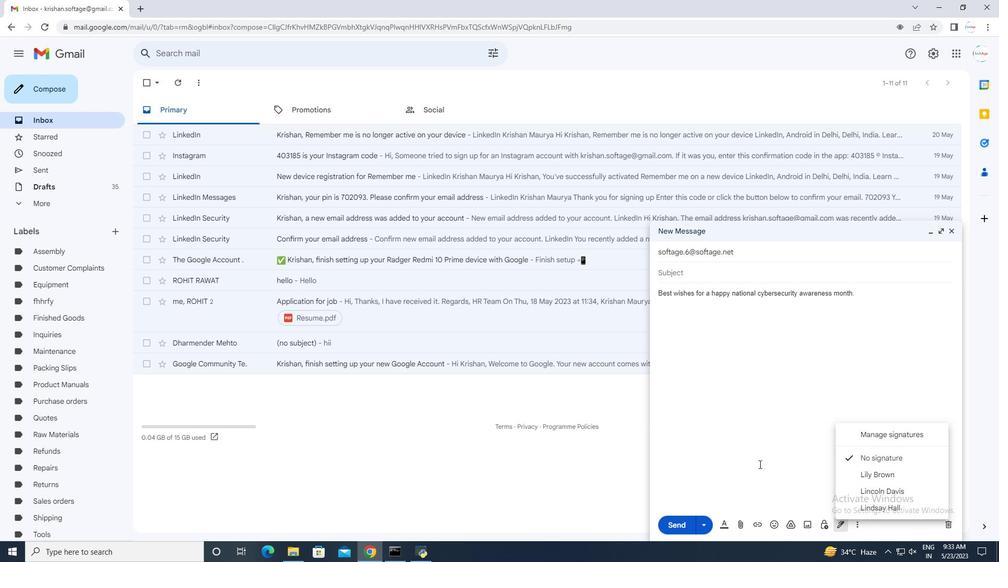 
Action: Mouse pressed left at (754, 449)
Screenshot: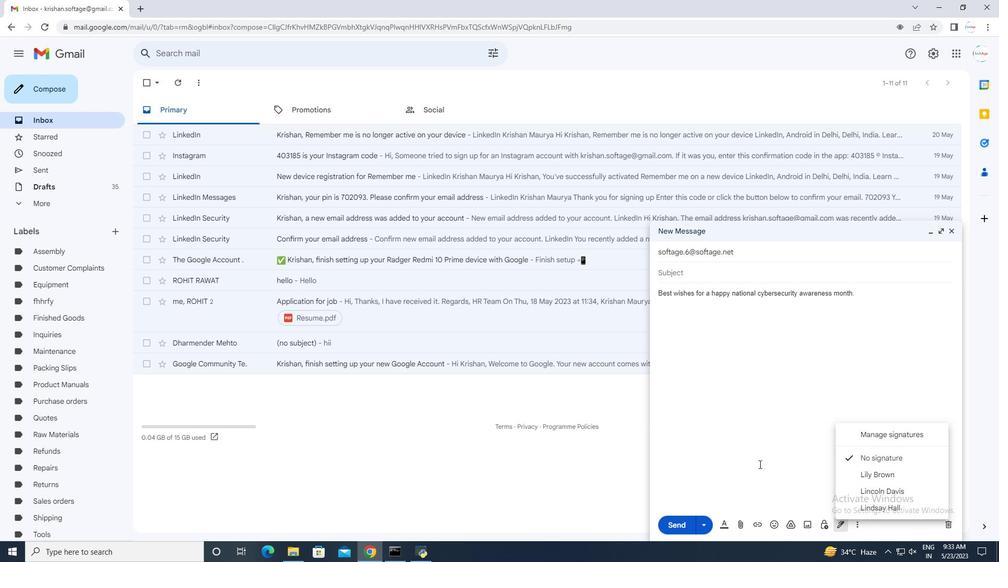 
Action: Mouse moved to (872, 293)
Screenshot: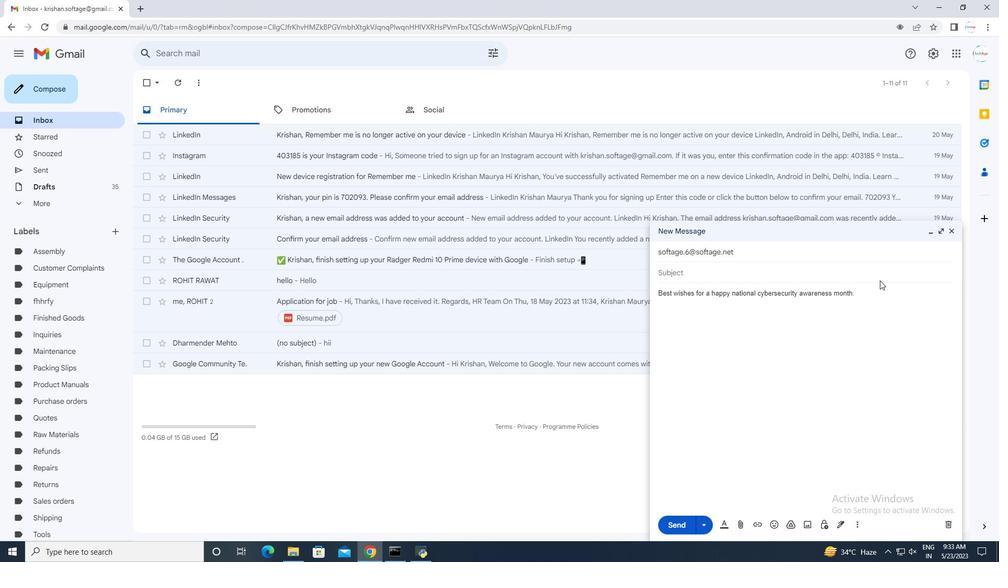 
Action: Mouse pressed left at (872, 293)
Screenshot: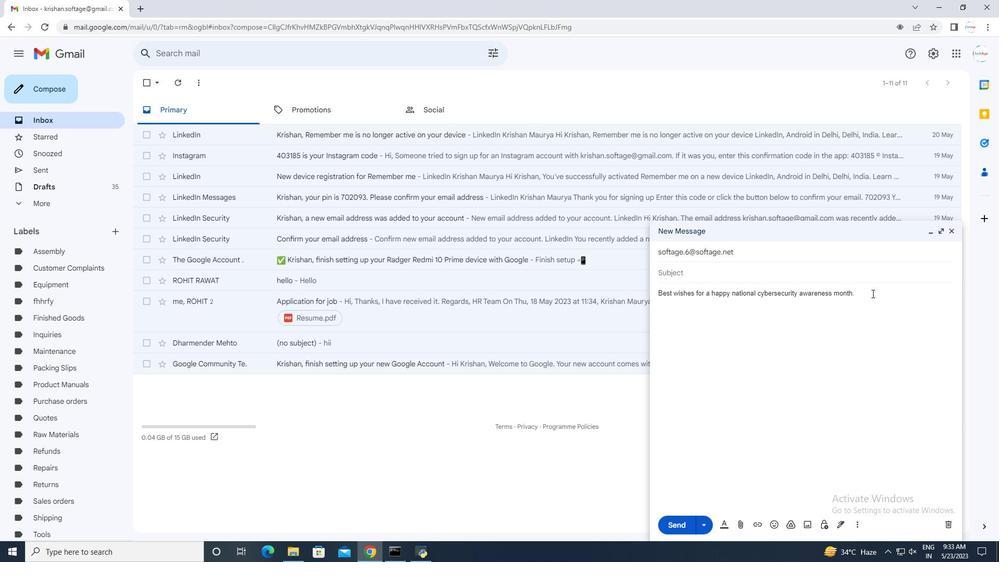 
Action: Mouse moved to (843, 524)
Screenshot: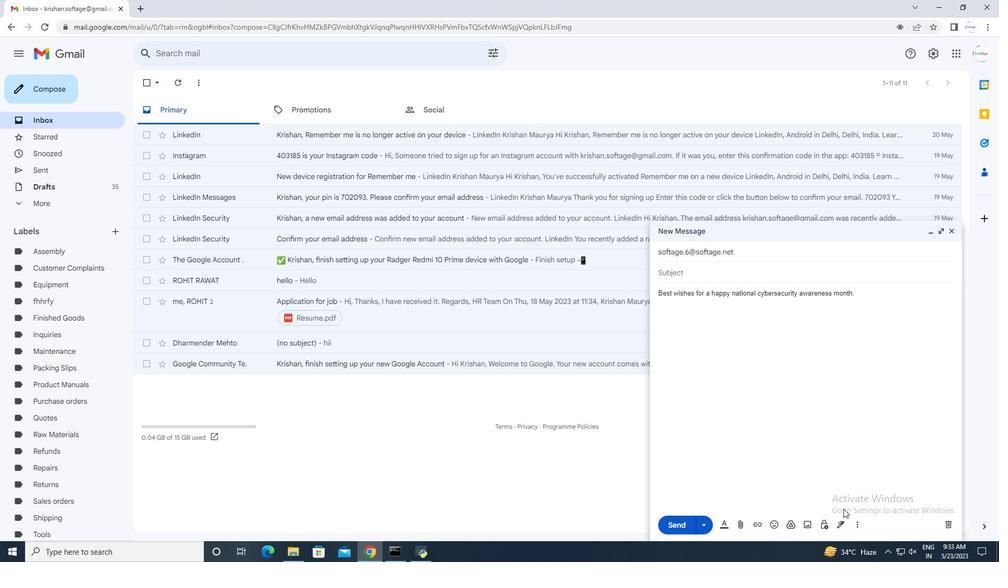 
Action: Mouse pressed left at (843, 524)
Screenshot: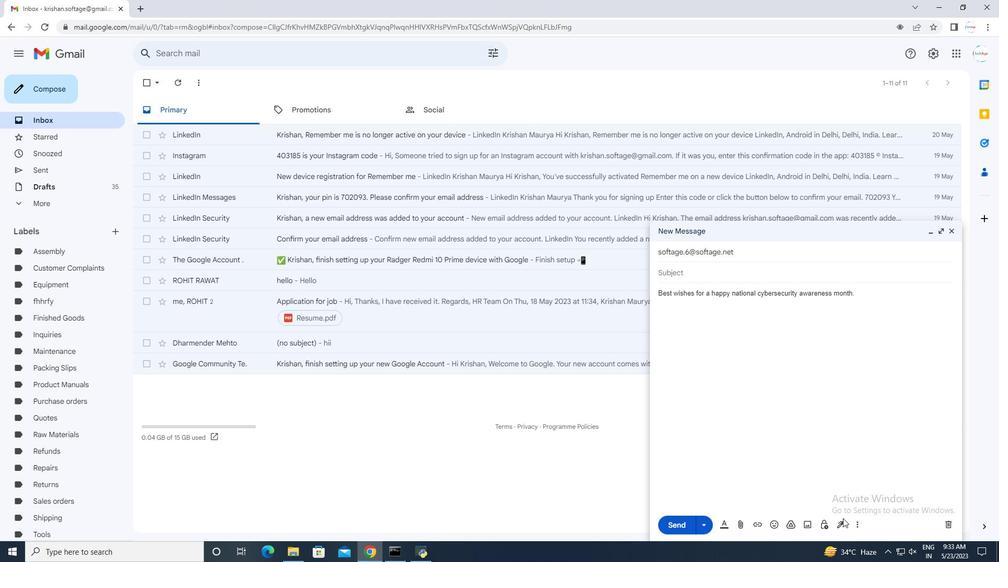 
Action: Mouse pressed left at (843, 524)
Screenshot: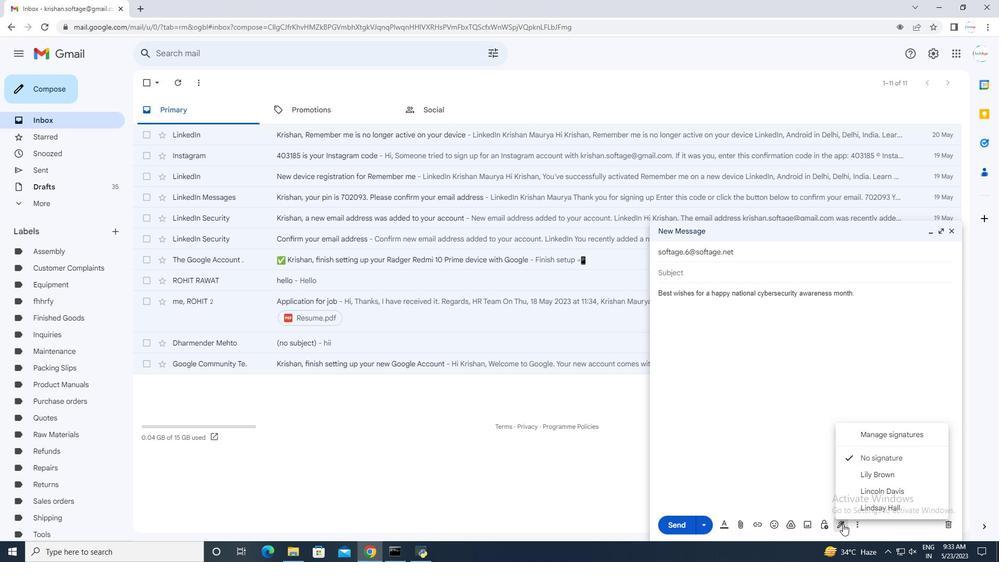 
Action: Mouse pressed left at (843, 524)
Screenshot: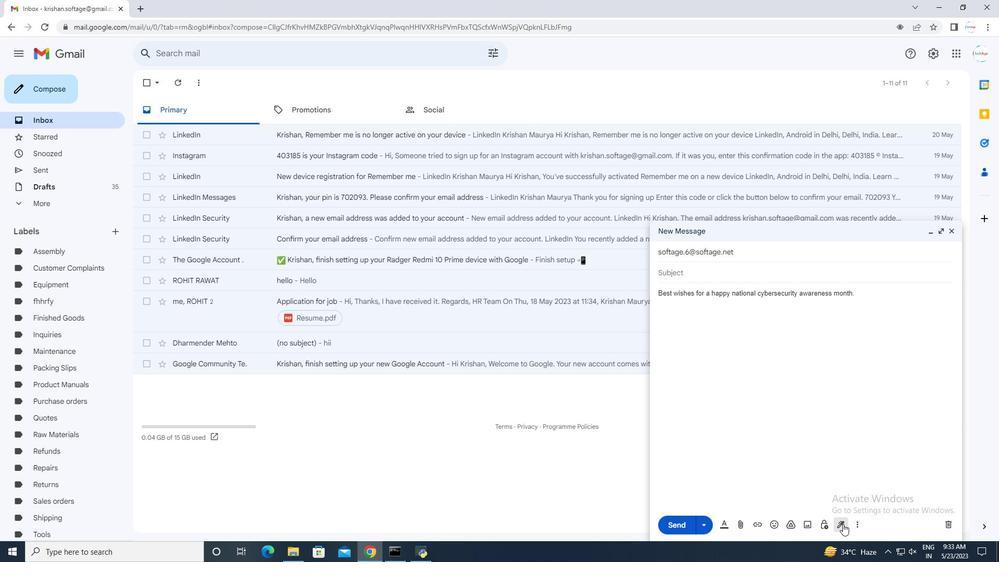 
Action: Mouse pressed left at (843, 524)
Screenshot: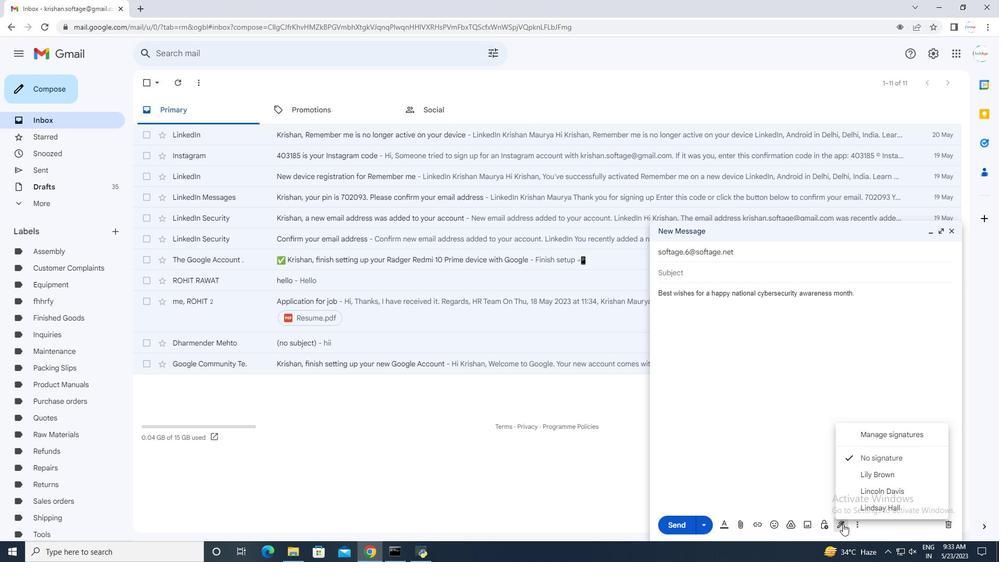 
Action: Mouse pressed left at (843, 524)
Screenshot: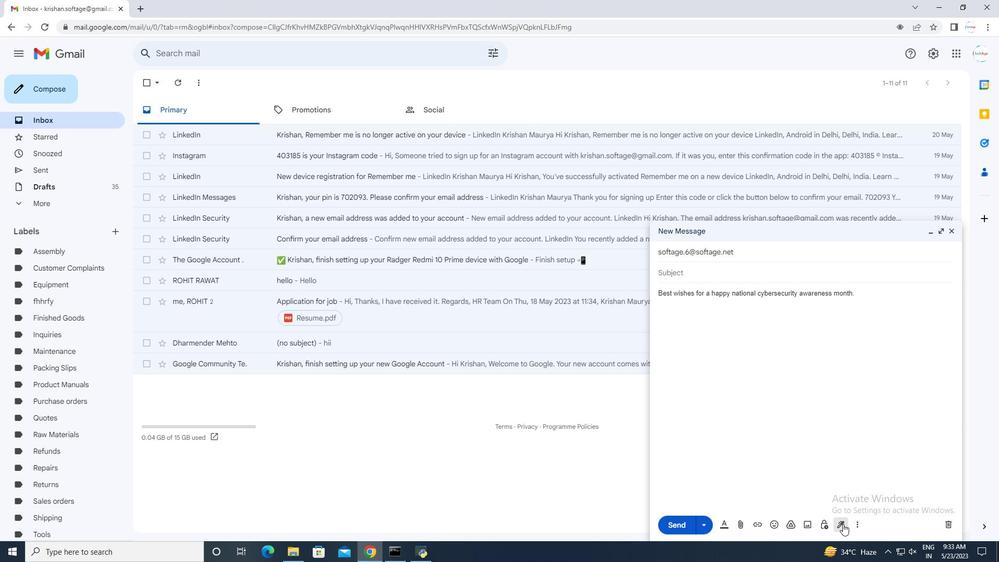 
Action: Mouse moved to (871, 438)
Screenshot: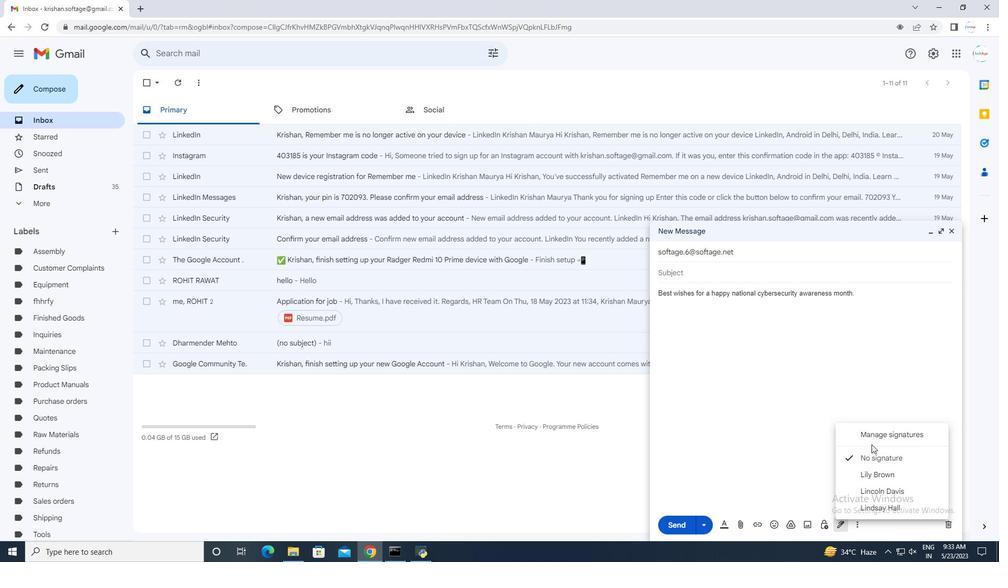 
Action: Mouse pressed left at (871, 438)
Screenshot: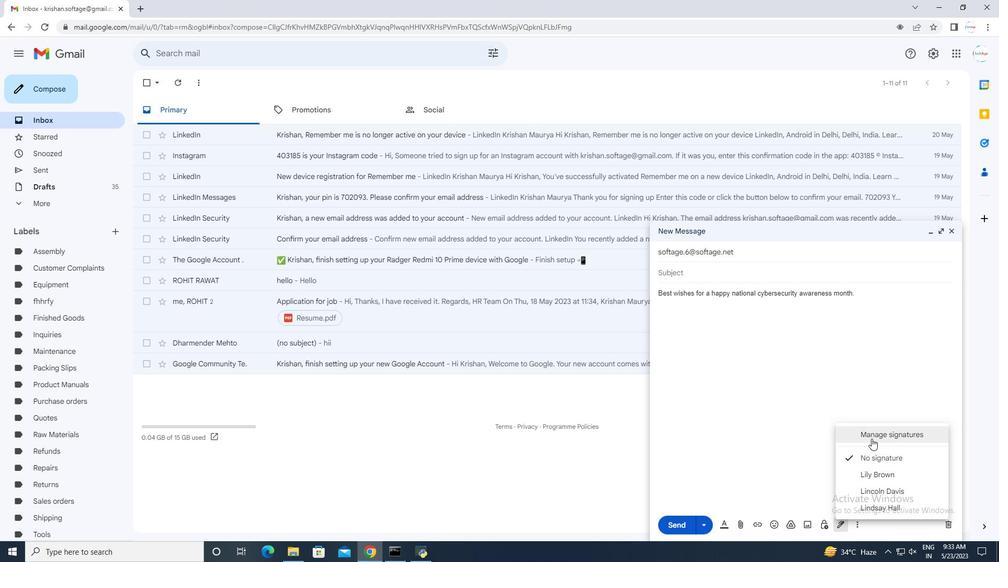 
Action: Mouse moved to (401, 359)
Screenshot: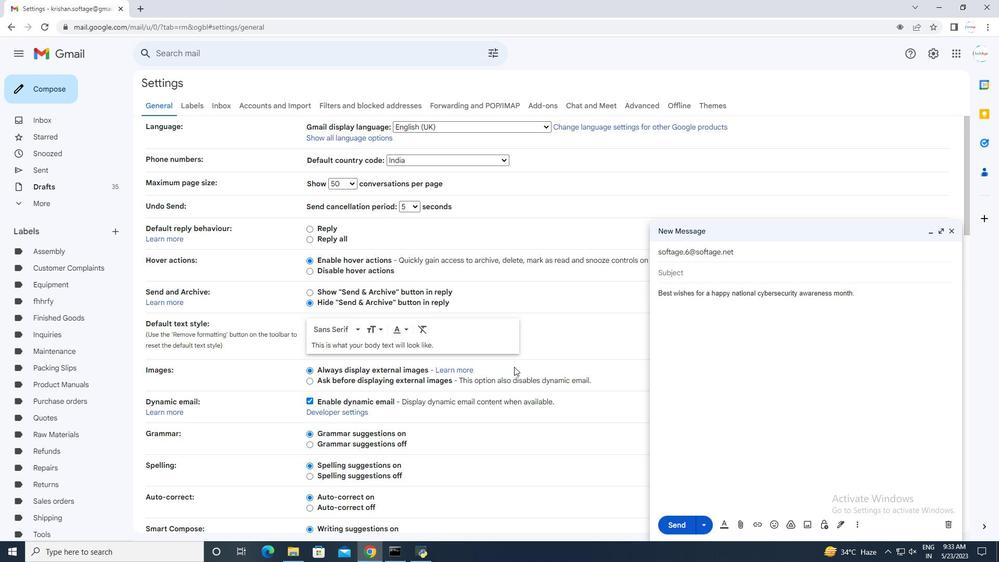
Action: Mouse scrolled (401, 358) with delta (0, 0)
Screenshot: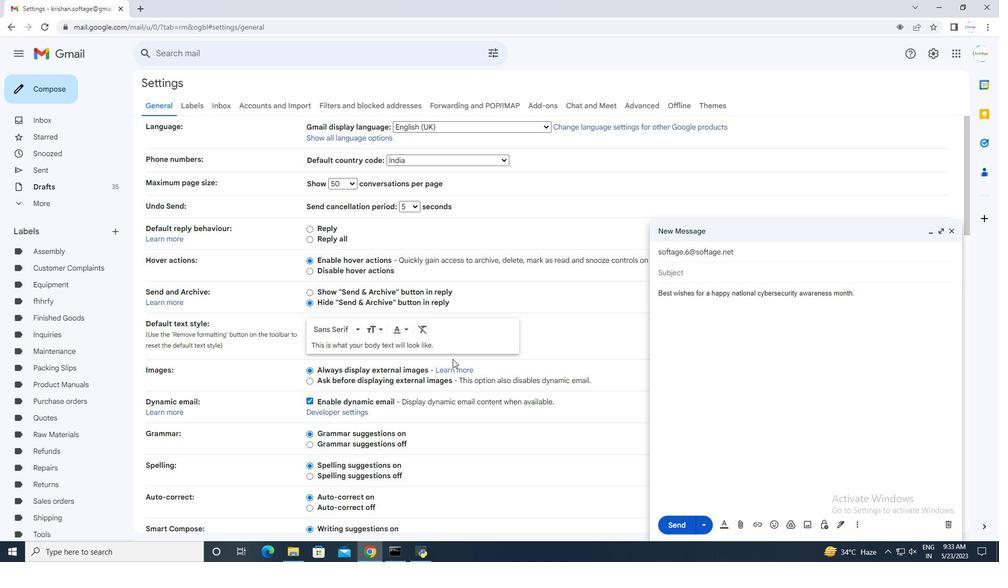 
Action: Mouse scrolled (401, 358) with delta (0, 0)
Screenshot: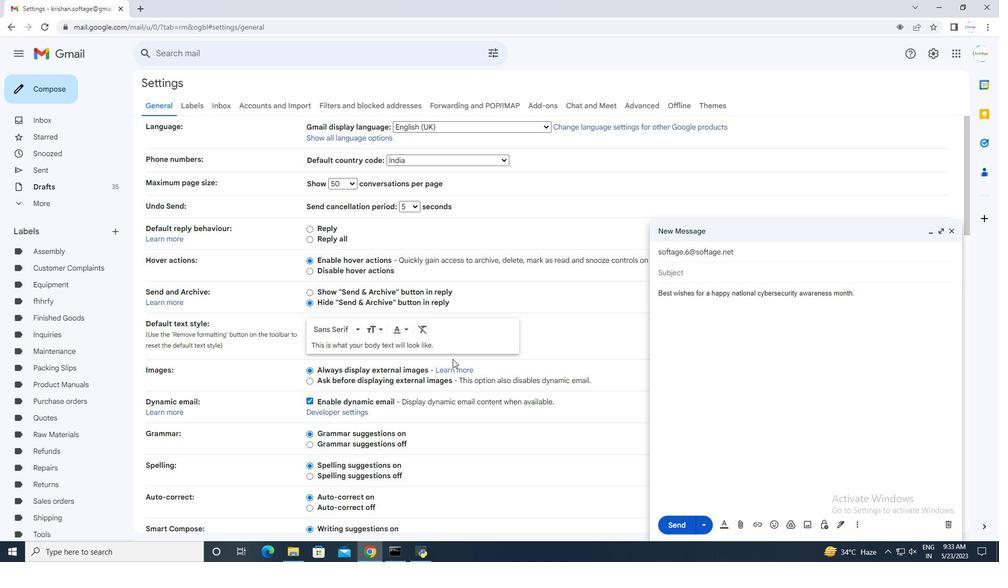 
Action: Mouse scrolled (401, 358) with delta (0, 0)
Screenshot: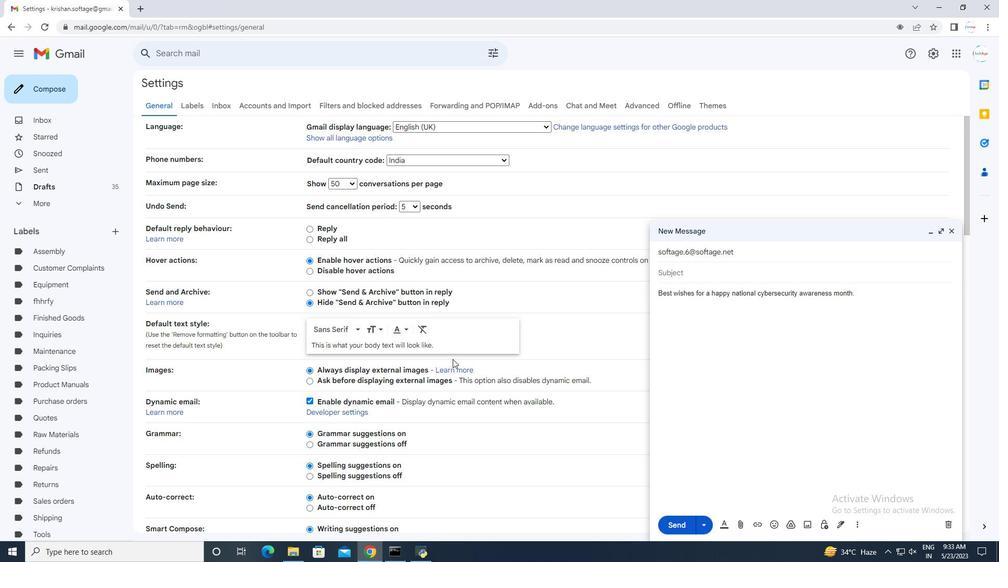 
Action: Mouse scrolled (401, 358) with delta (0, 0)
Screenshot: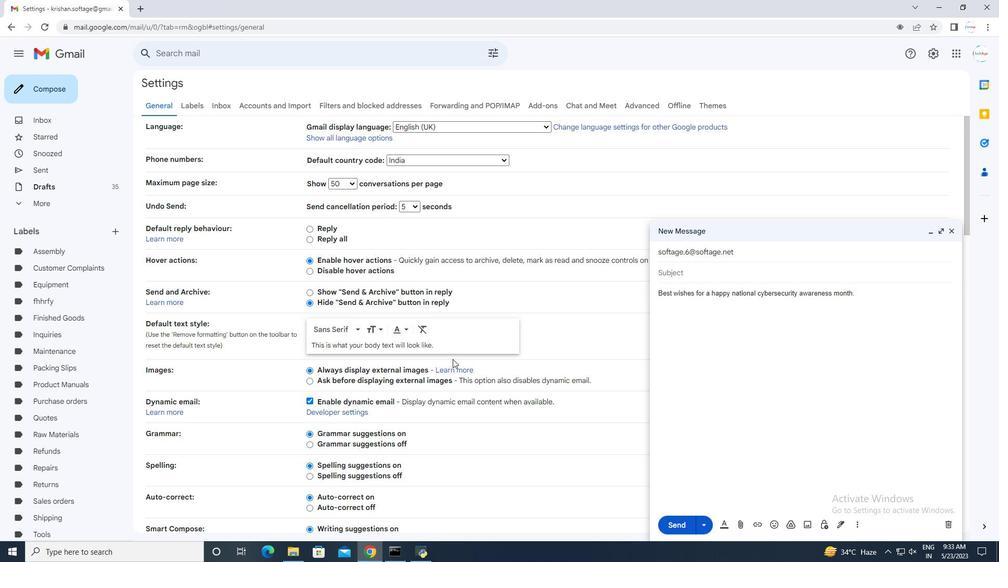 
Action: Mouse scrolled (401, 358) with delta (0, 0)
Screenshot: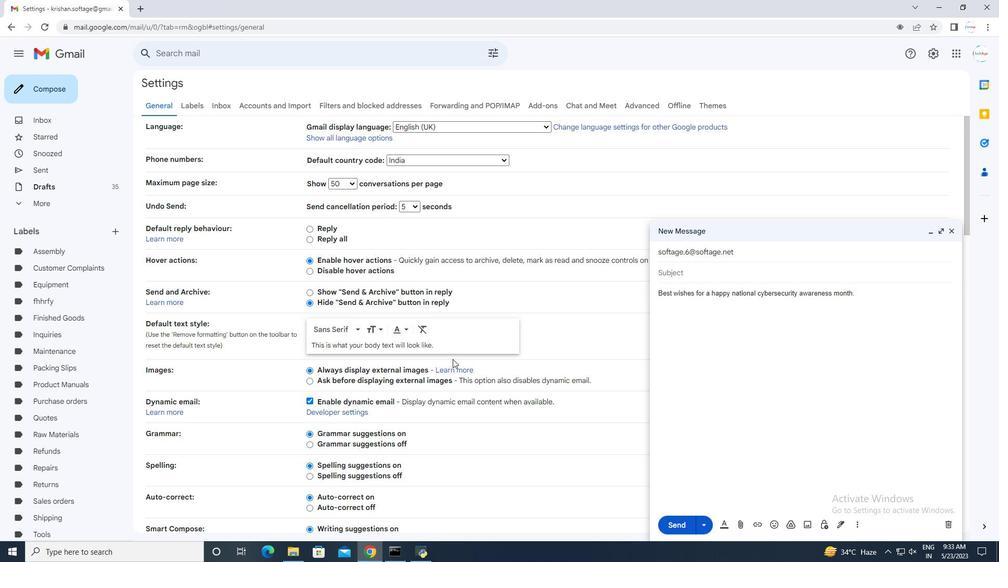 
Action: Mouse scrolled (401, 358) with delta (0, 0)
Screenshot: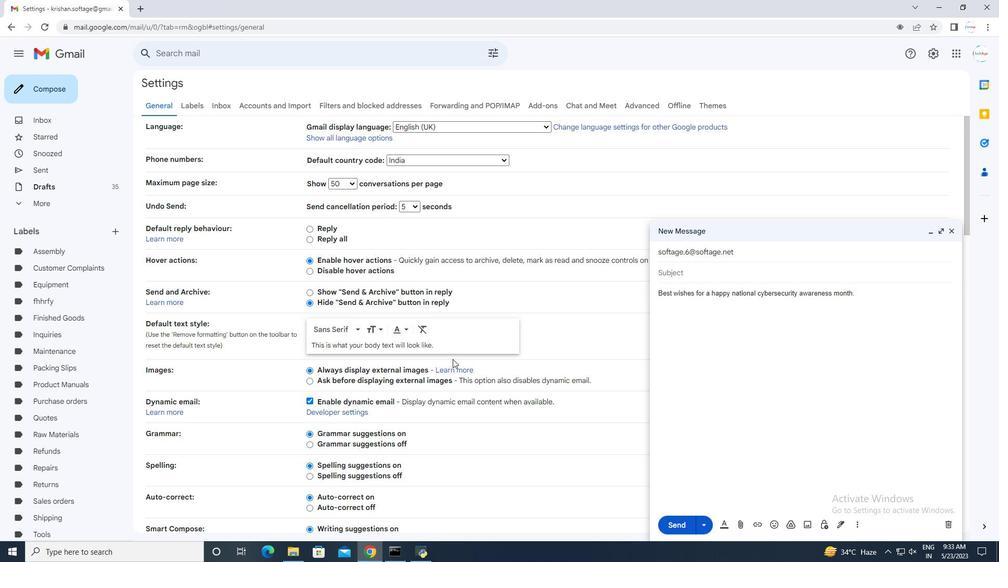 
Action: Mouse scrolled (401, 358) with delta (0, 0)
Screenshot: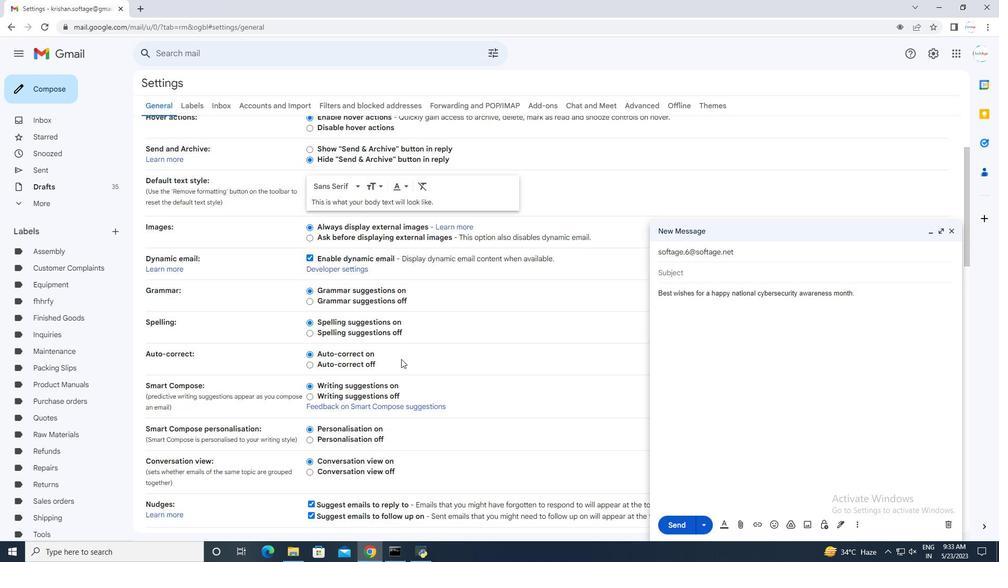 
Action: Mouse scrolled (401, 358) with delta (0, 0)
Screenshot: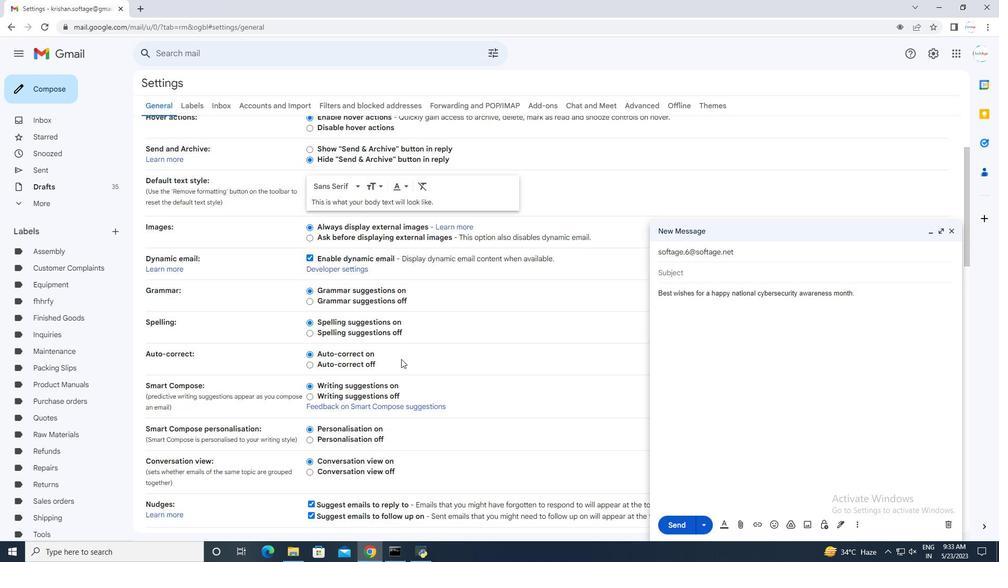 
Action: Mouse scrolled (401, 358) with delta (0, 0)
Screenshot: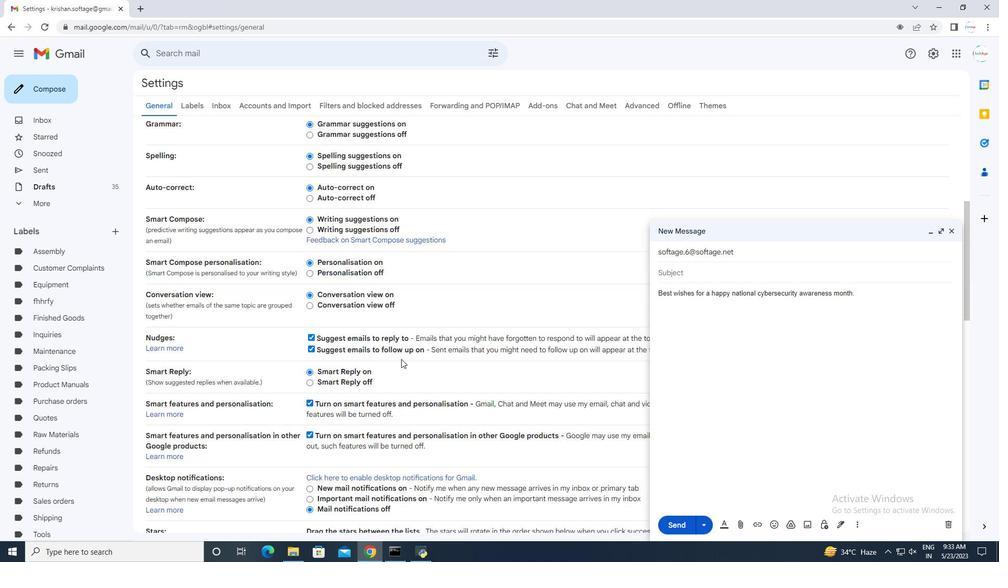 
Action: Mouse scrolled (401, 358) with delta (0, 0)
Screenshot: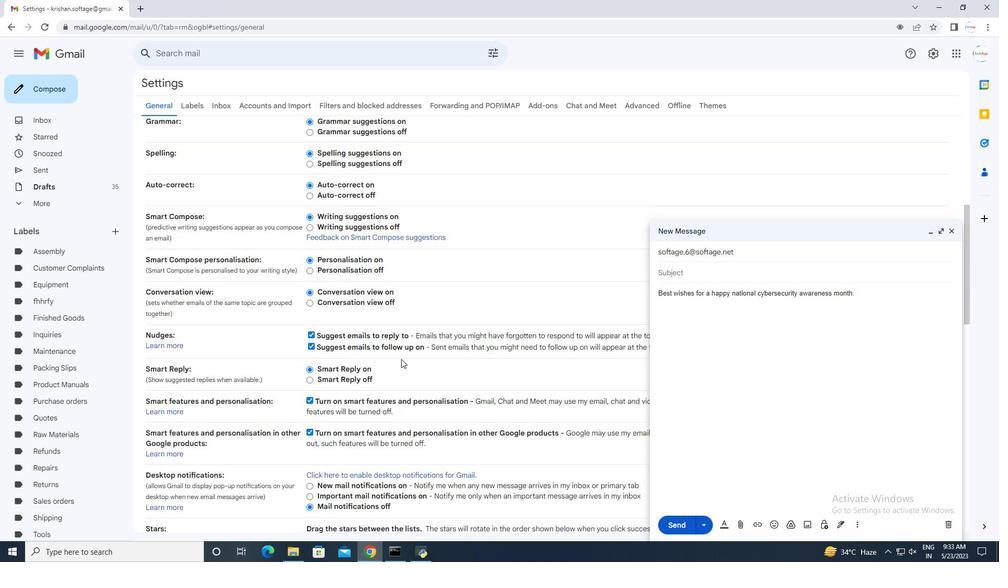 
Action: Mouse scrolled (401, 358) with delta (0, 0)
Screenshot: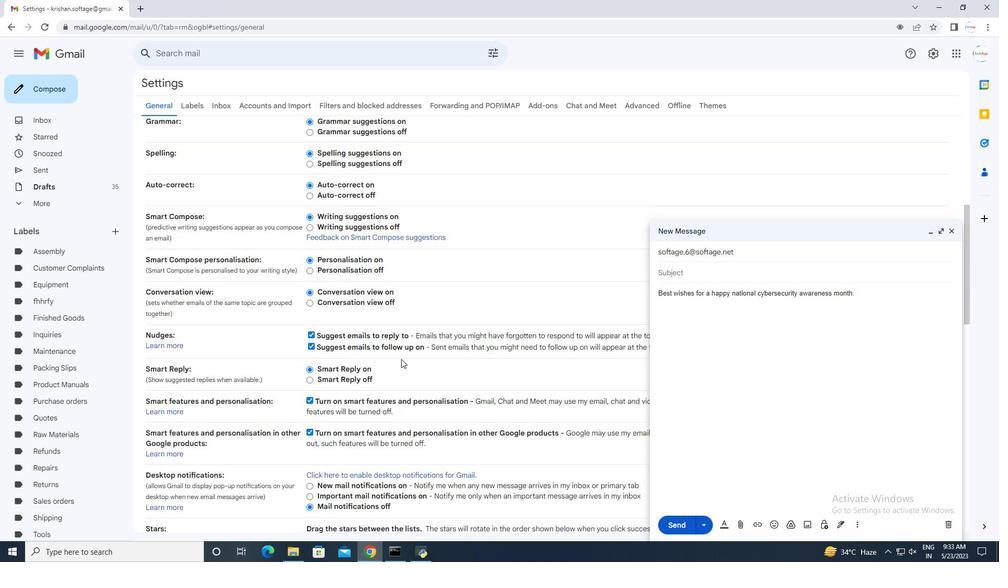 
Action: Mouse scrolled (401, 358) with delta (0, 0)
Screenshot: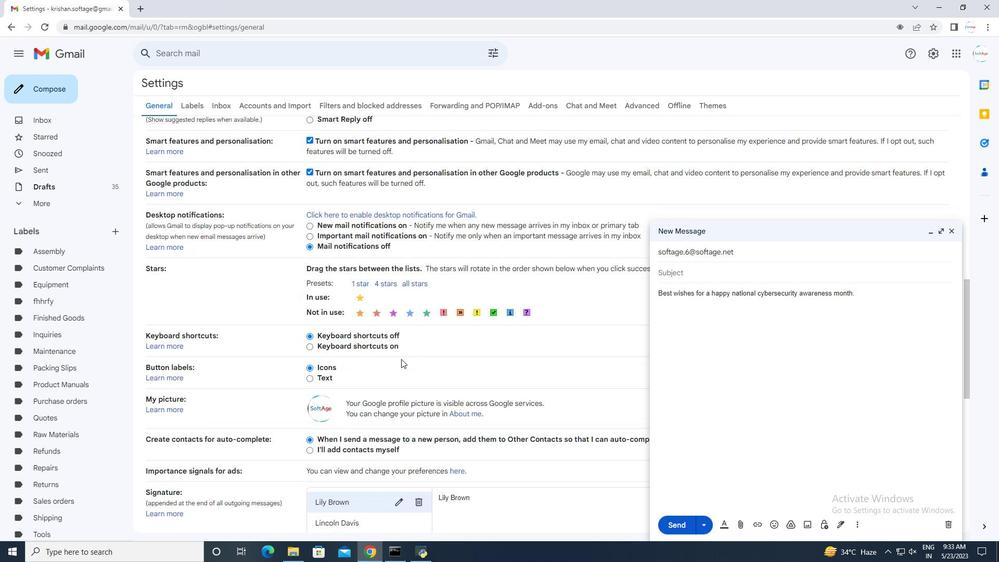 
Action: Mouse scrolled (401, 358) with delta (0, 0)
Screenshot: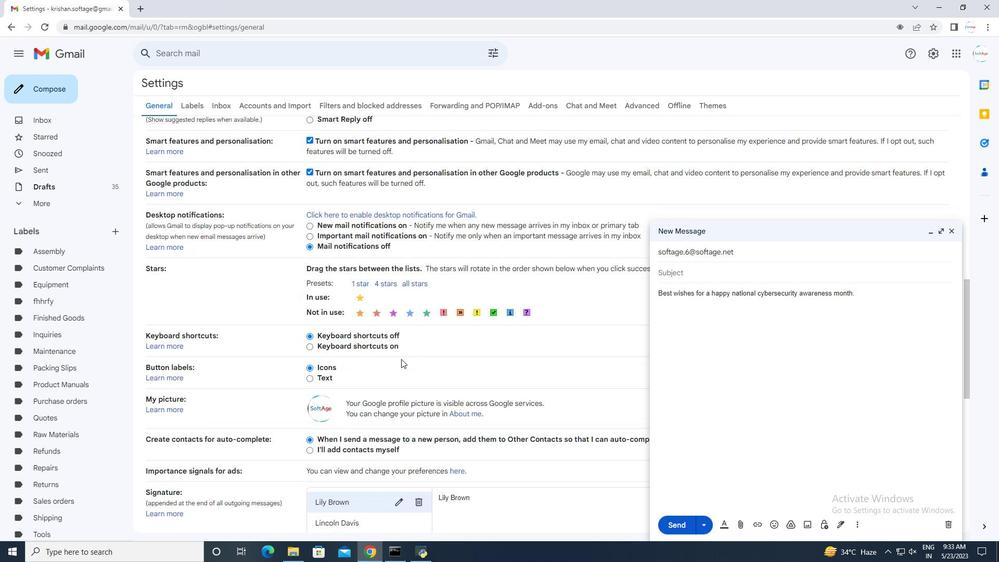
Action: Mouse scrolled (401, 358) with delta (0, 0)
Screenshot: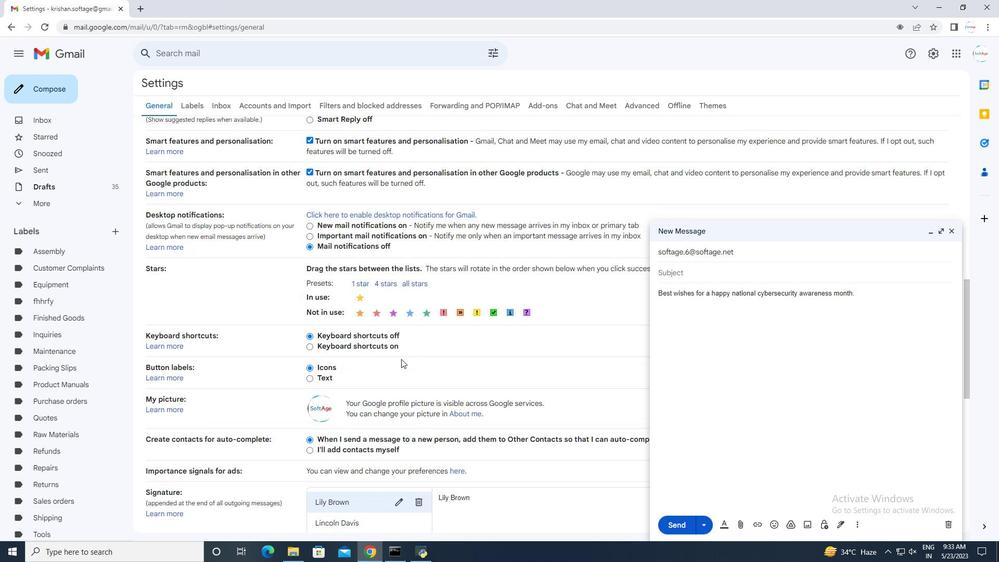 
Action: Mouse scrolled (401, 358) with delta (0, 0)
Screenshot: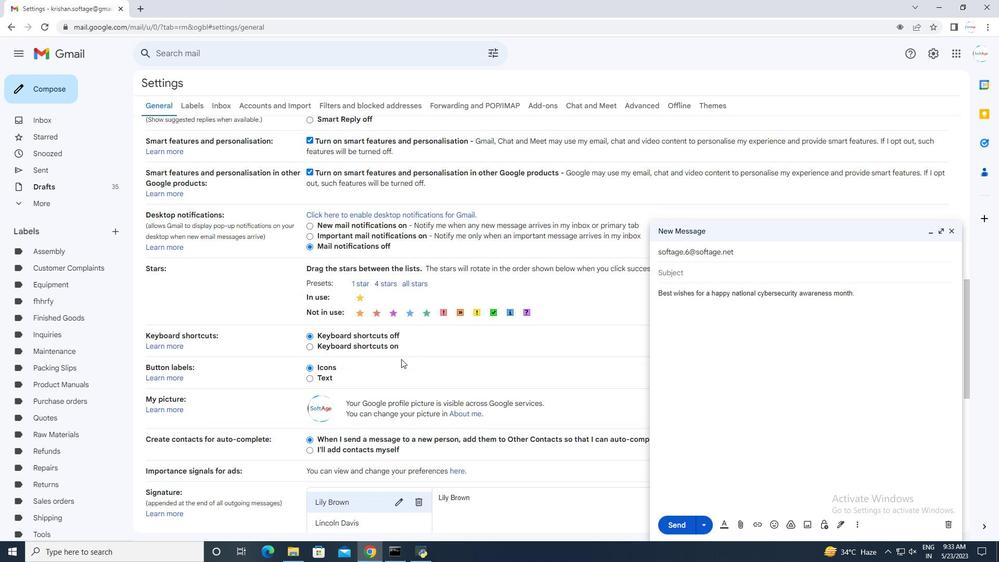 
Action: Mouse moved to (349, 333)
Screenshot: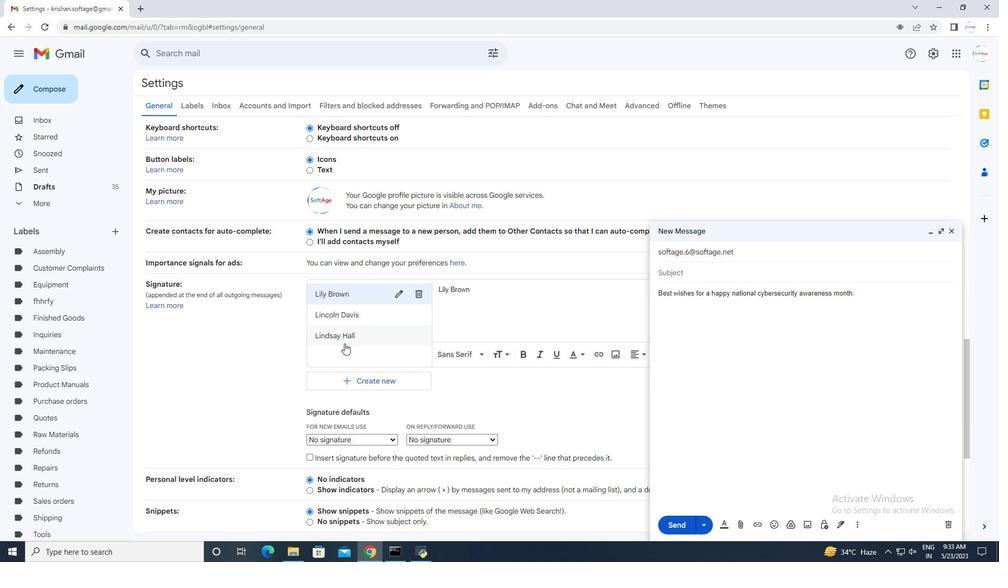 
Action: Mouse scrolled (349, 332) with delta (0, 0)
Screenshot: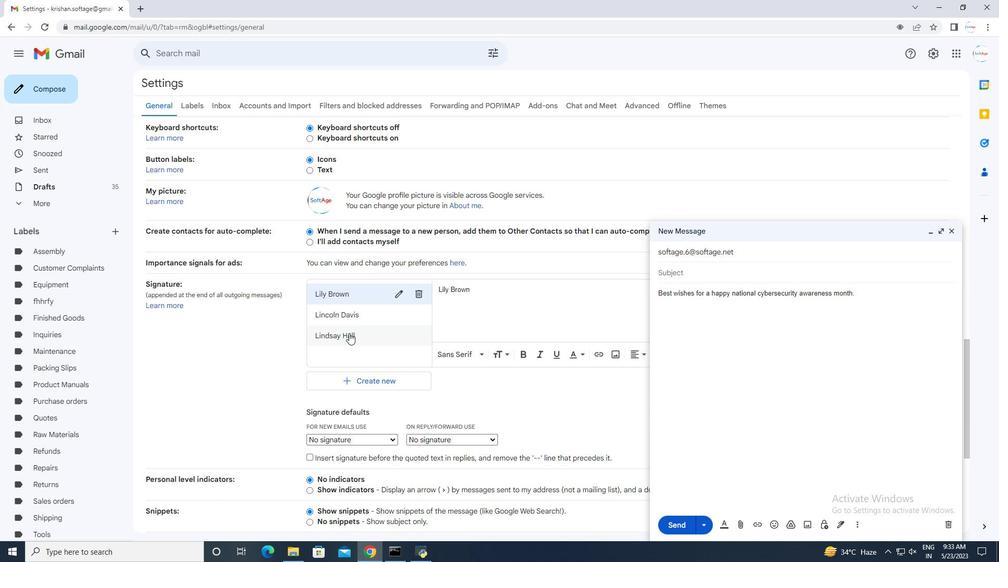 
Action: Mouse scrolled (349, 332) with delta (0, 0)
Screenshot: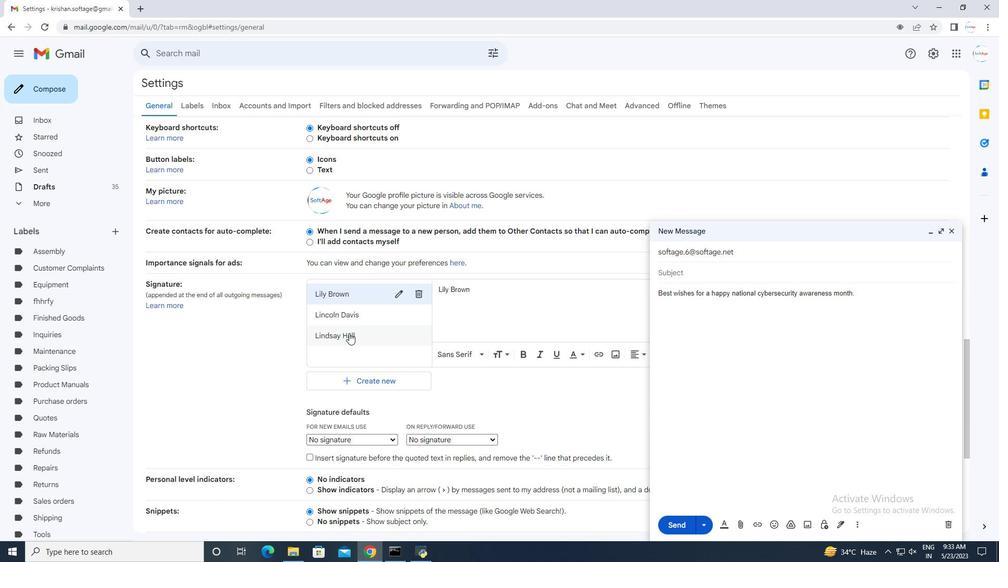 
Action: Mouse scrolled (349, 332) with delta (0, 0)
Screenshot: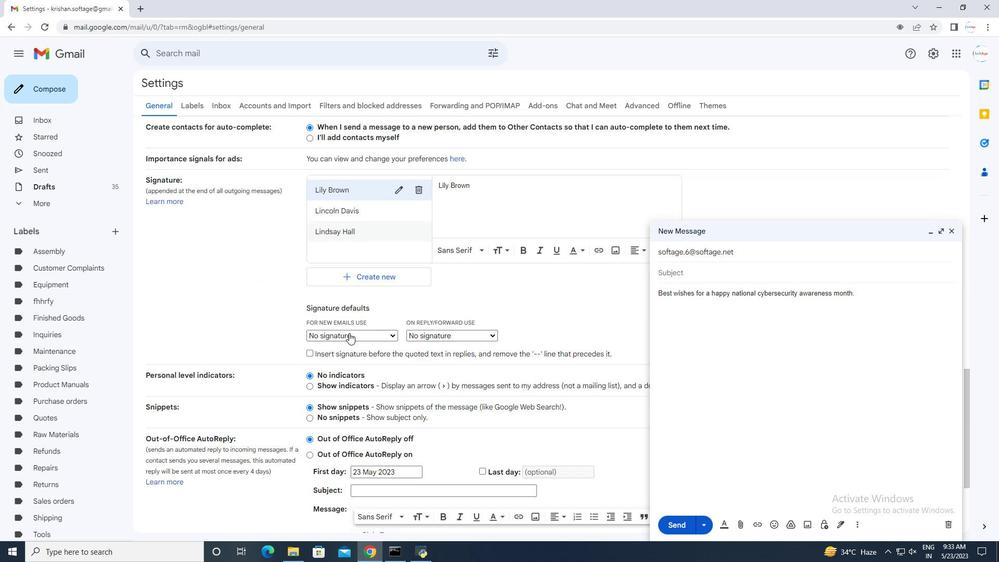 
Action: Mouse scrolled (349, 332) with delta (0, 0)
Screenshot: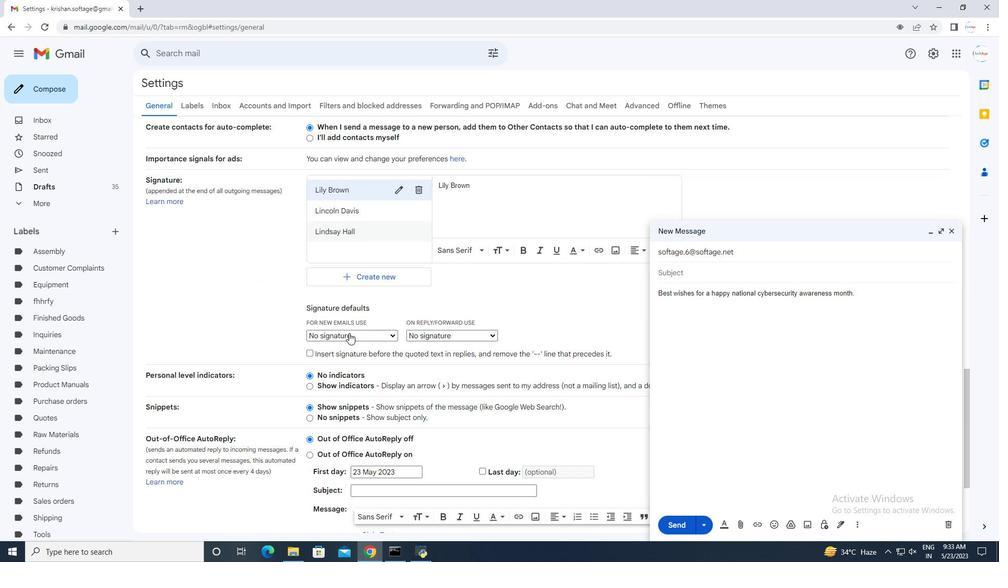 
Action: Mouse scrolled (349, 332) with delta (0, 0)
Screenshot: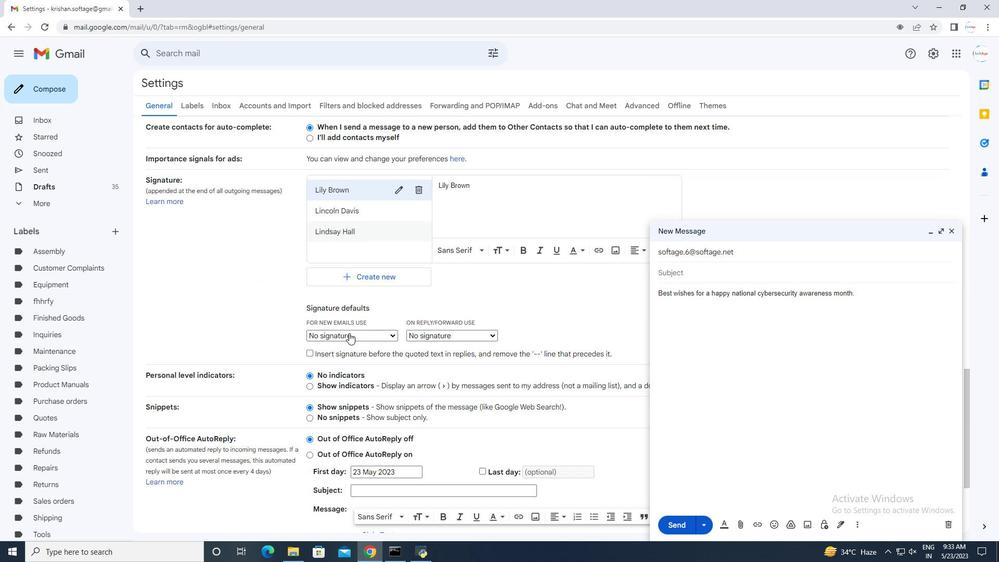 
Action: Mouse scrolled (349, 332) with delta (0, 0)
Screenshot: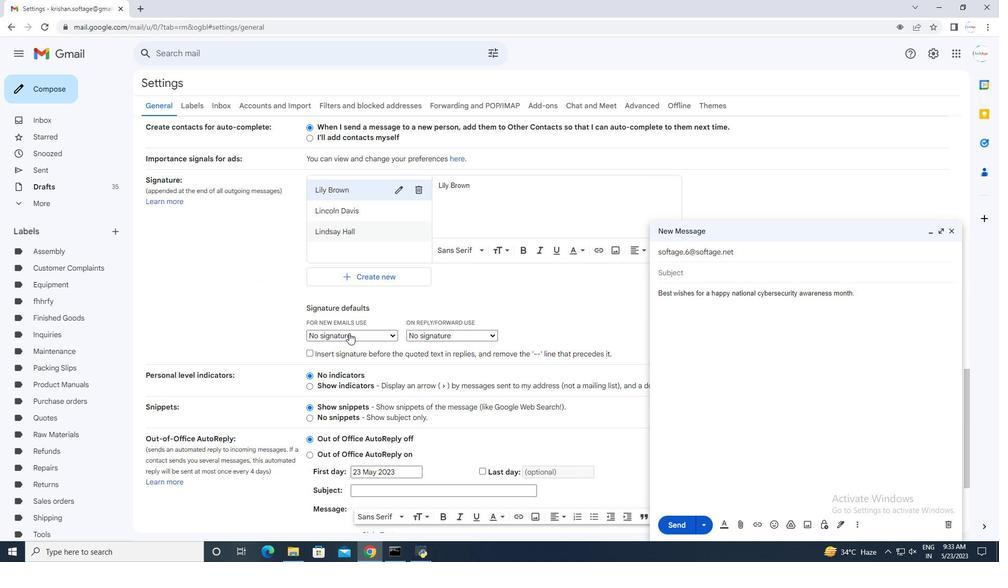 
Action: Mouse scrolled (349, 332) with delta (0, 0)
Screenshot: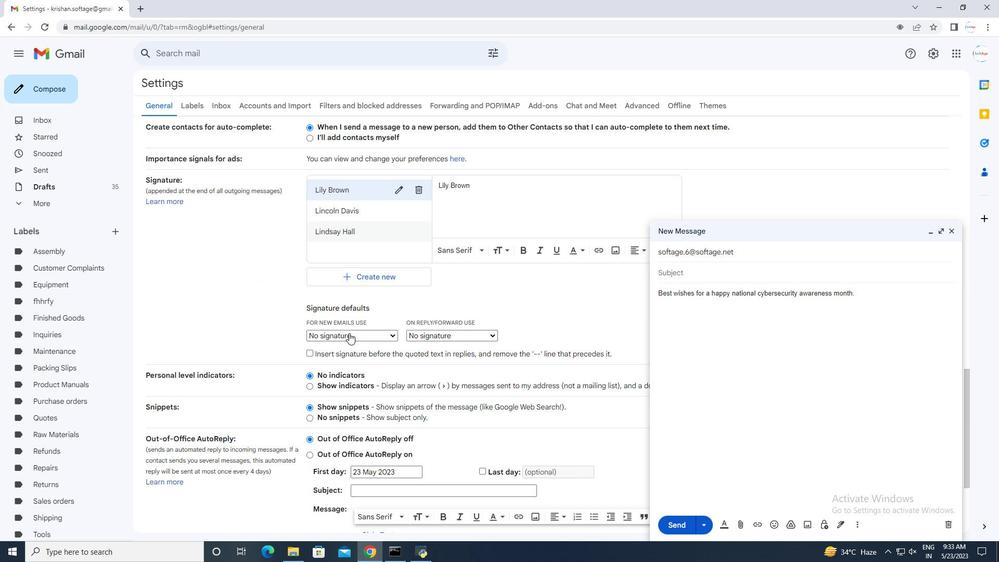 
Action: Mouse scrolled (349, 332) with delta (0, 0)
Screenshot: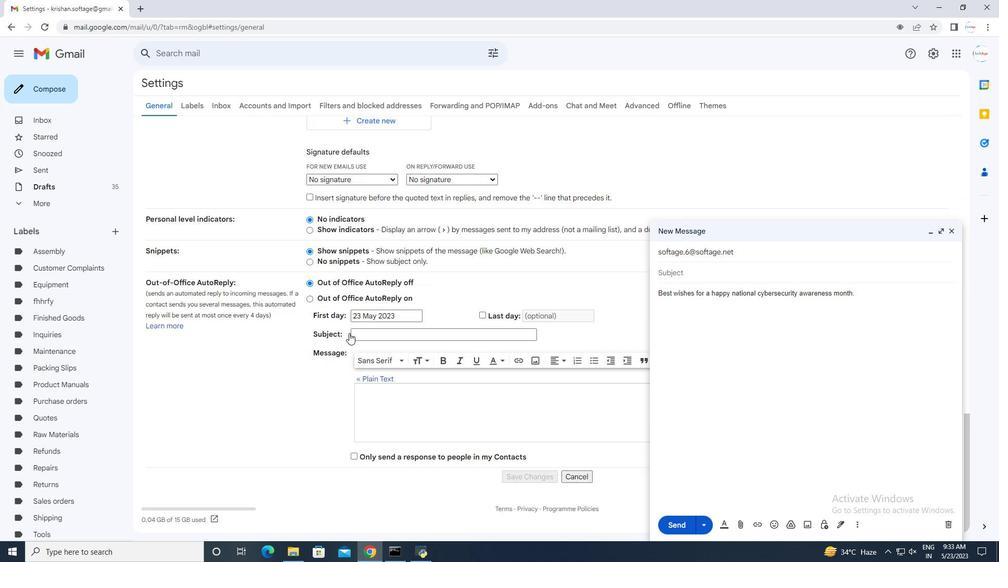 
Action: Mouse scrolled (349, 332) with delta (0, 0)
Screenshot: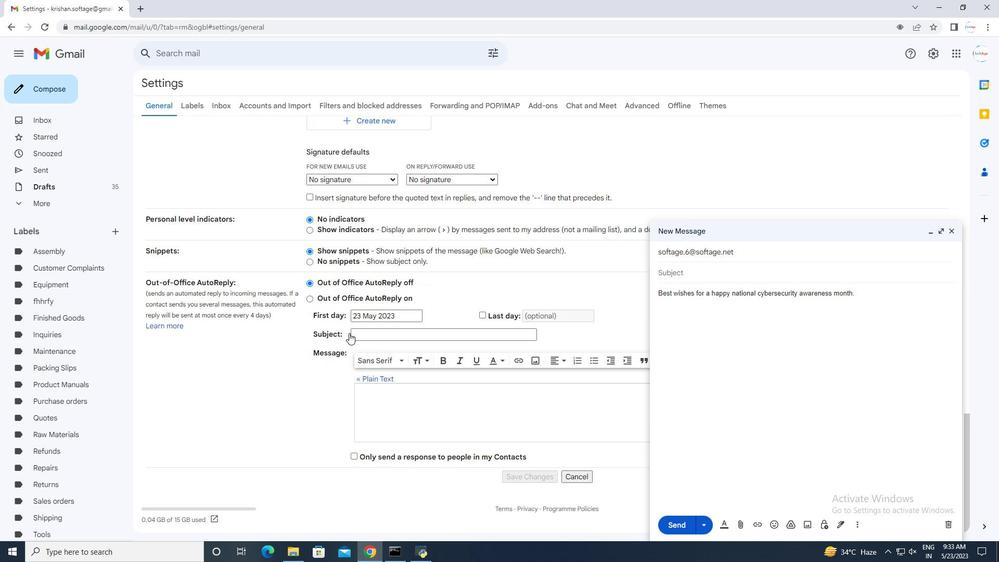 
Action: Mouse scrolled (349, 332) with delta (0, 0)
Screenshot: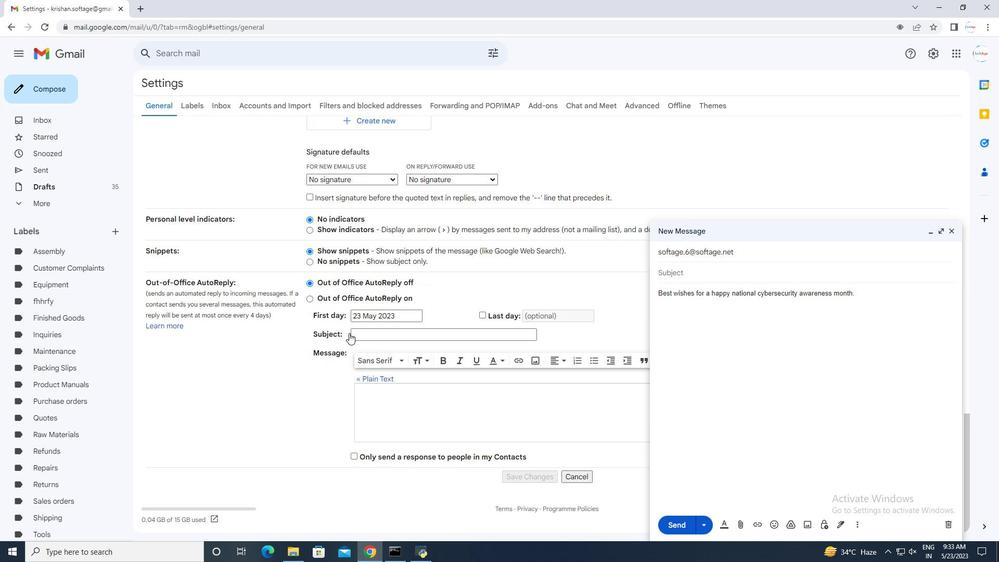 
Action: Mouse scrolled (349, 332) with delta (0, 0)
Screenshot: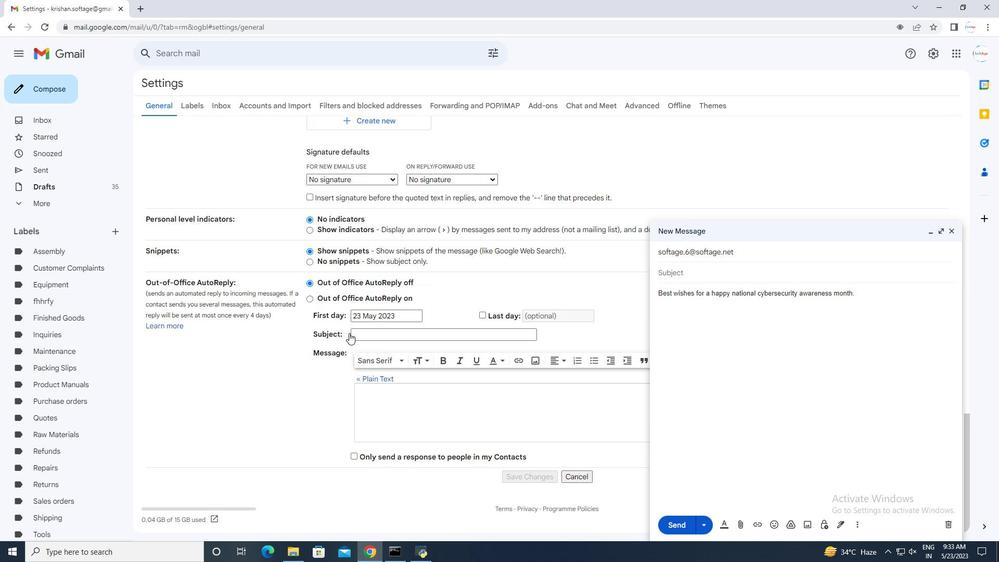
Action: Mouse scrolled (349, 332) with delta (0, 0)
Screenshot: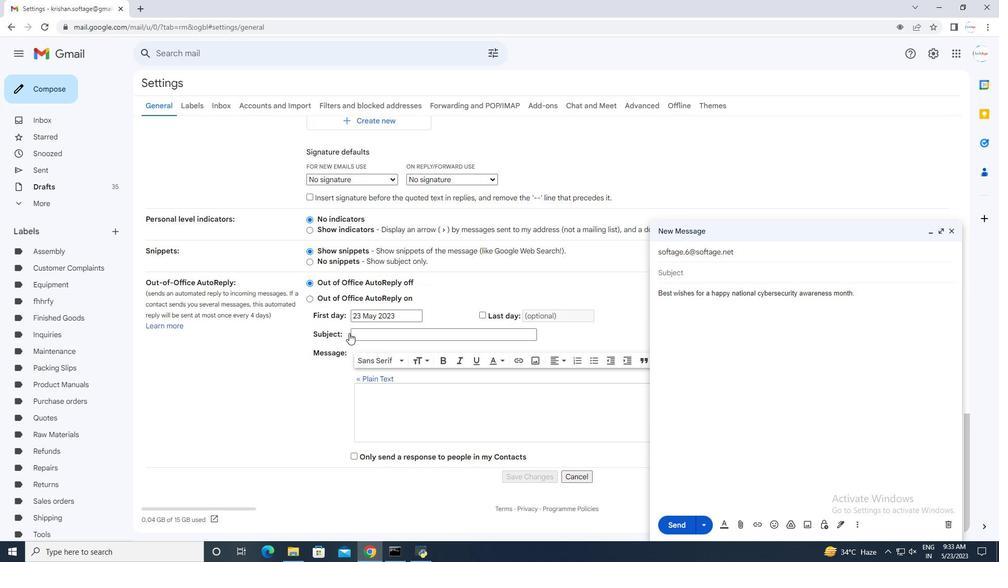 
Action: Mouse scrolled (349, 333) with delta (0, 0)
Screenshot: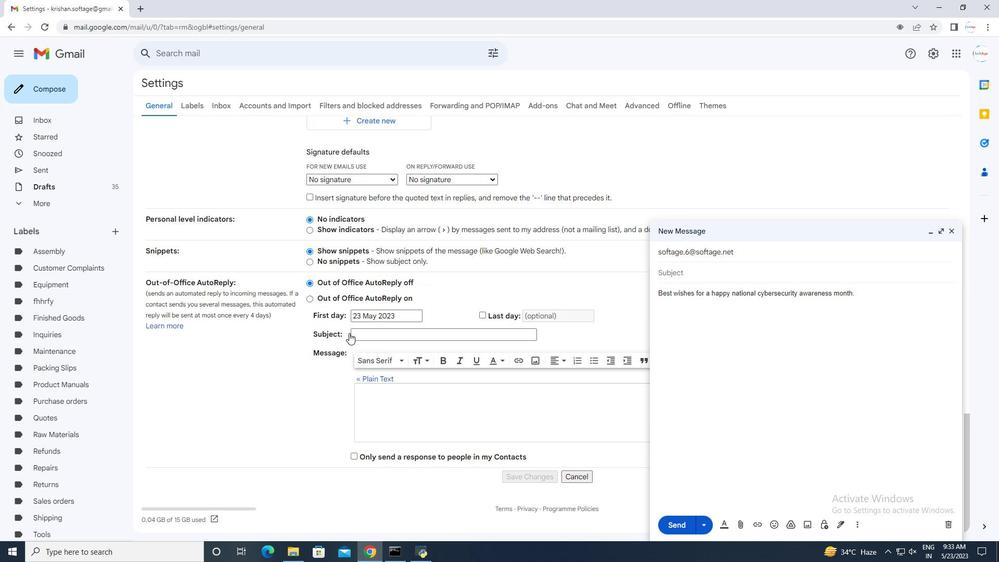 
Action: Mouse scrolled (349, 333) with delta (0, 0)
Screenshot: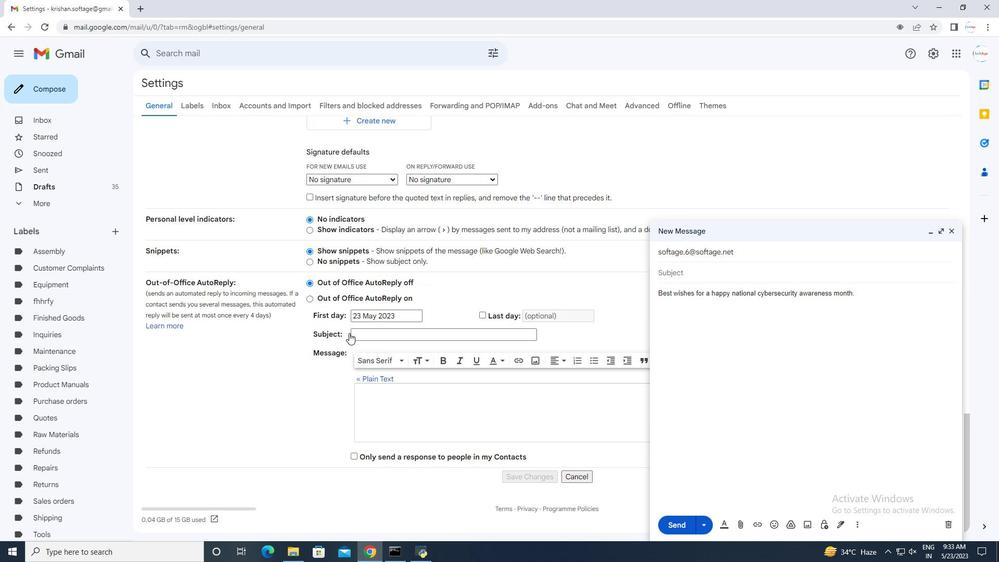 
Action: Mouse scrolled (349, 333) with delta (0, 0)
Screenshot: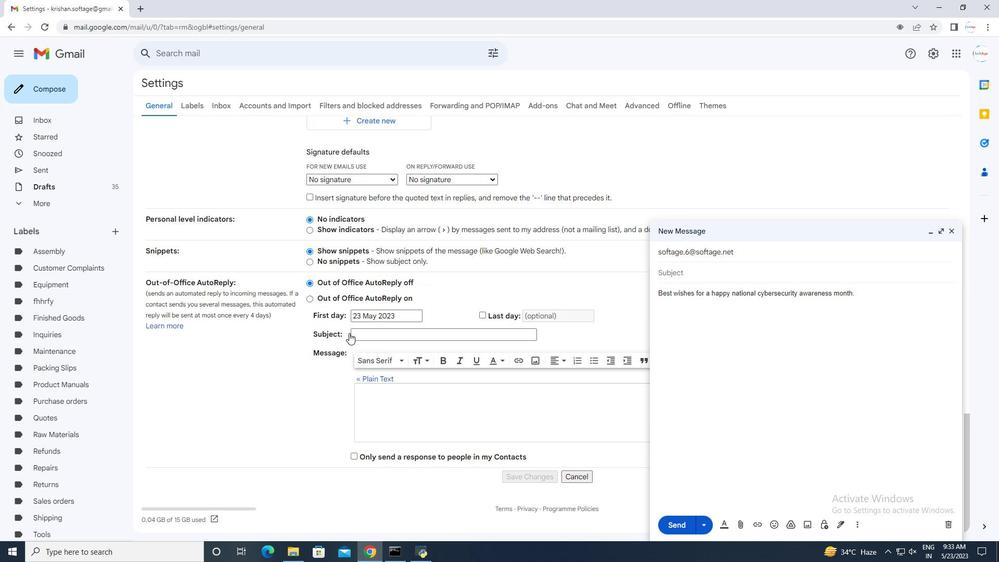 
Action: Mouse scrolled (349, 333) with delta (0, 0)
Screenshot: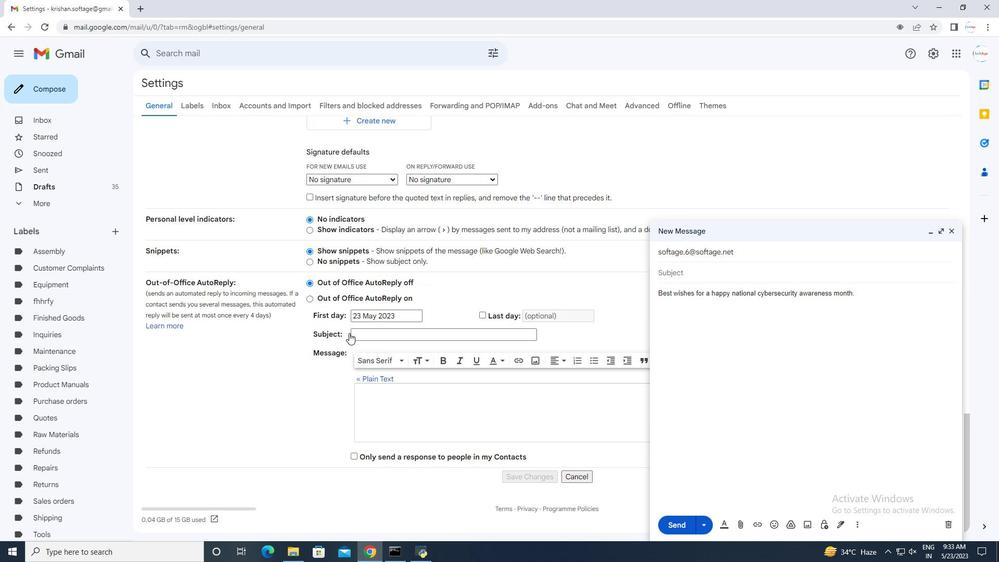 
Action: Mouse scrolled (349, 332) with delta (0, 0)
Screenshot: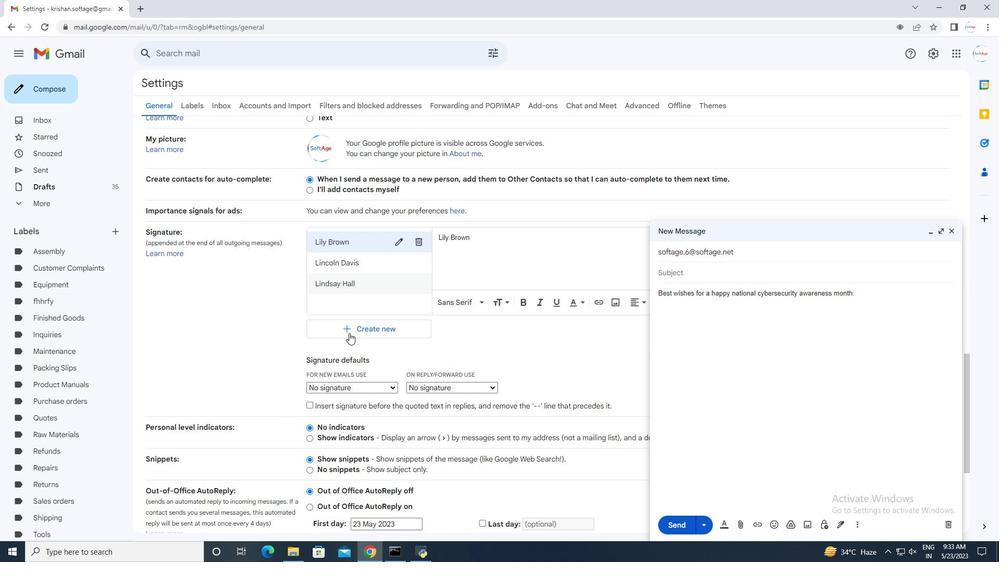 
Action: Mouse scrolled (349, 332) with delta (0, 0)
Screenshot: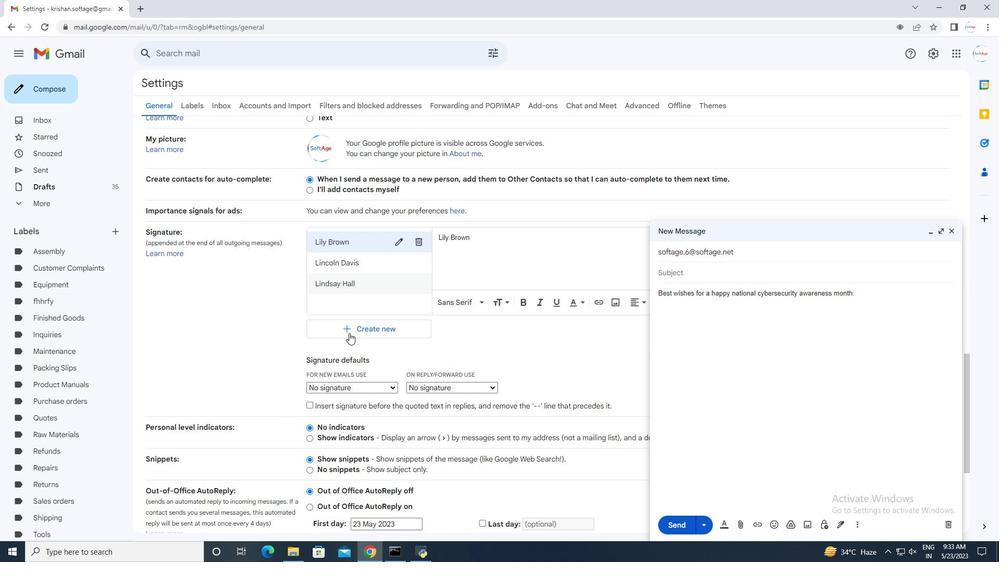 
Action: Mouse scrolled (349, 332) with delta (0, 0)
Screenshot: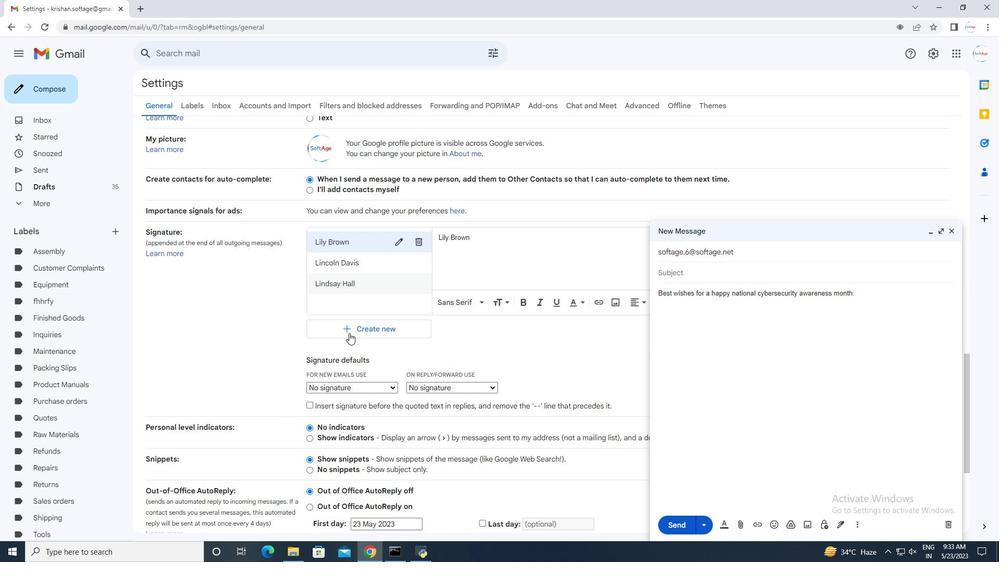 
Action: Mouse scrolled (349, 332) with delta (0, 0)
Screenshot: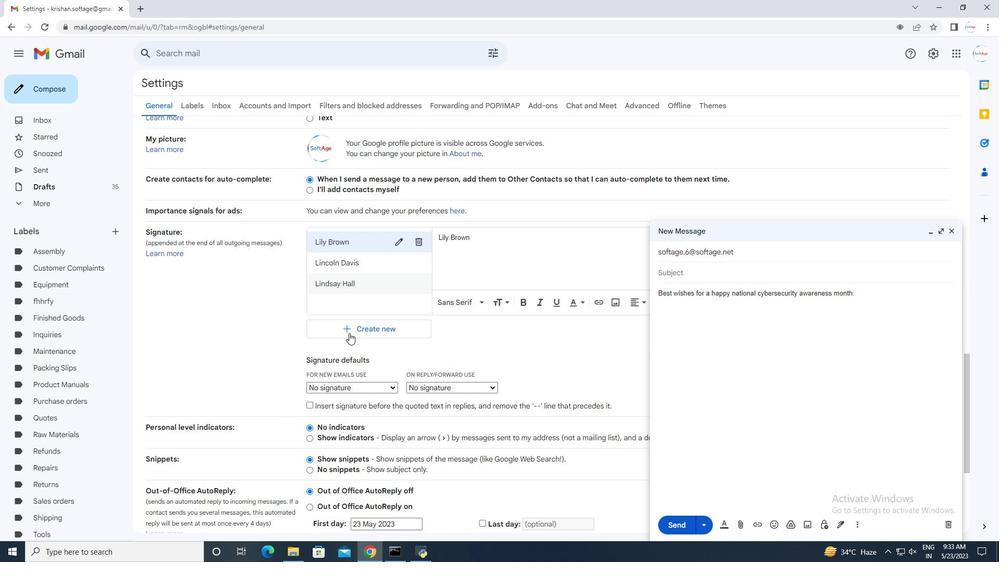 
Action: Mouse scrolled (349, 332) with delta (0, 0)
Screenshot: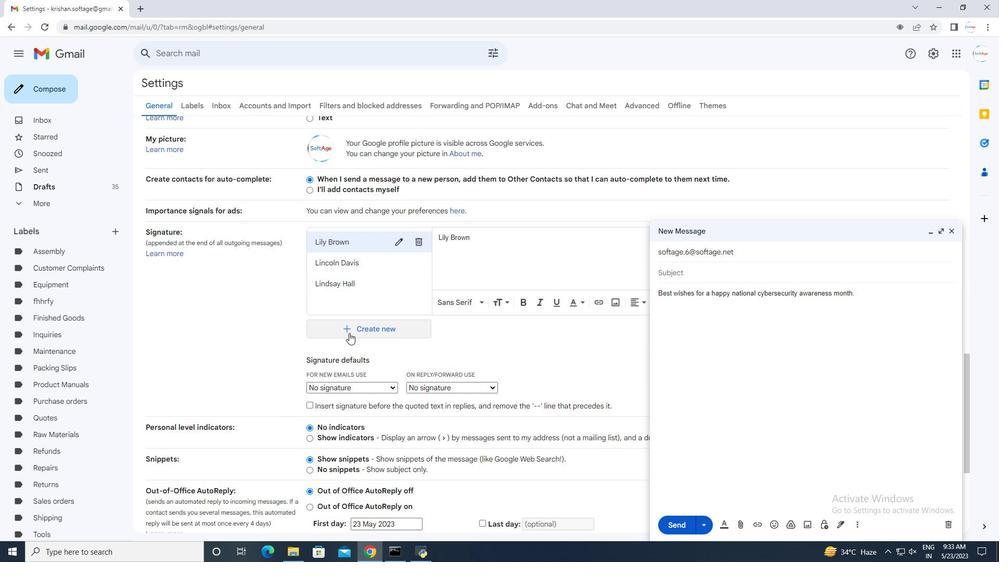 
Action: Mouse scrolled (349, 332) with delta (0, 0)
Screenshot: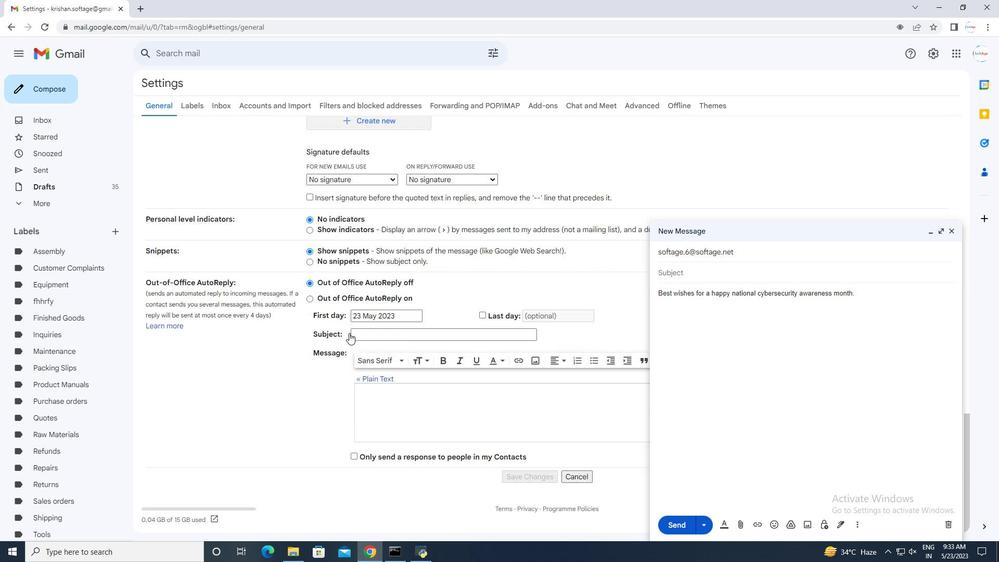 
Action: Mouse scrolled (349, 332) with delta (0, 0)
Screenshot: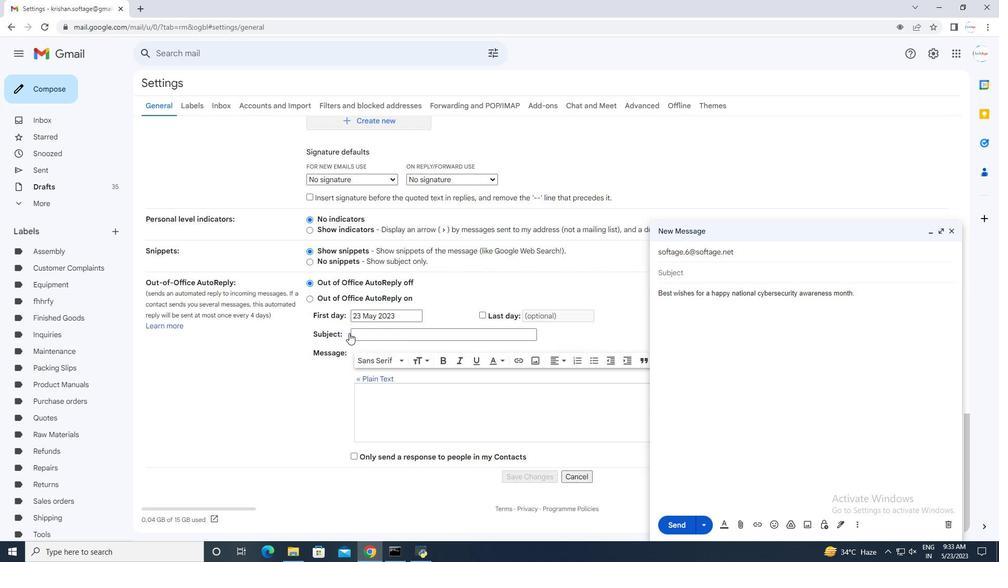 
Action: Mouse scrolled (349, 332) with delta (0, 0)
Screenshot: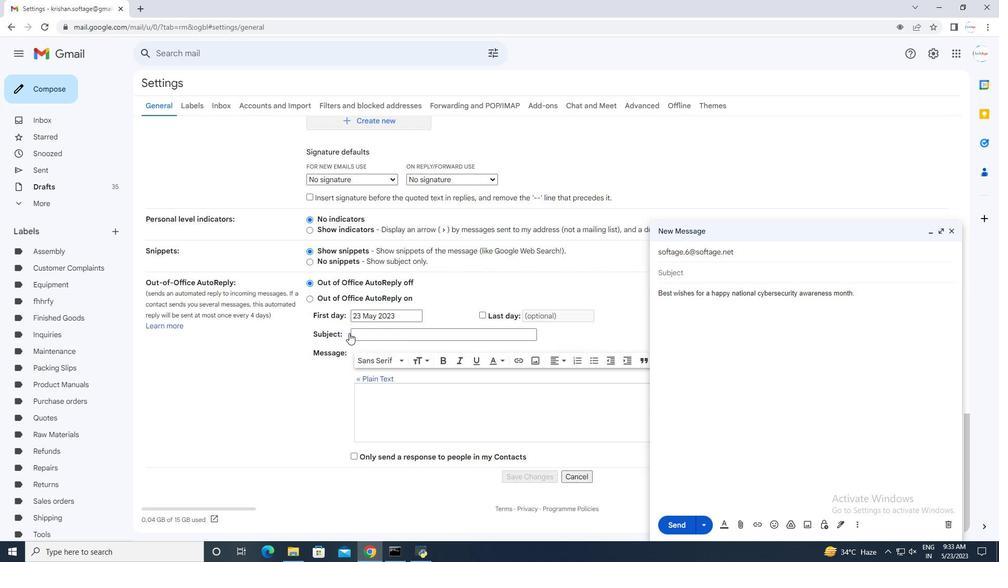 
Action: Mouse scrolled (349, 332) with delta (0, 0)
Screenshot: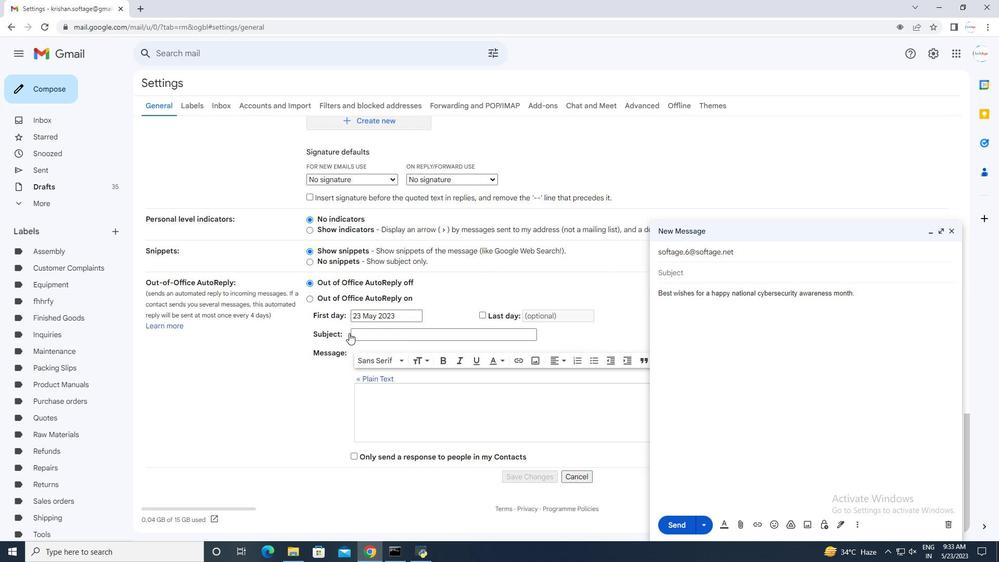 
Action: Mouse moved to (349, 333)
Screenshot: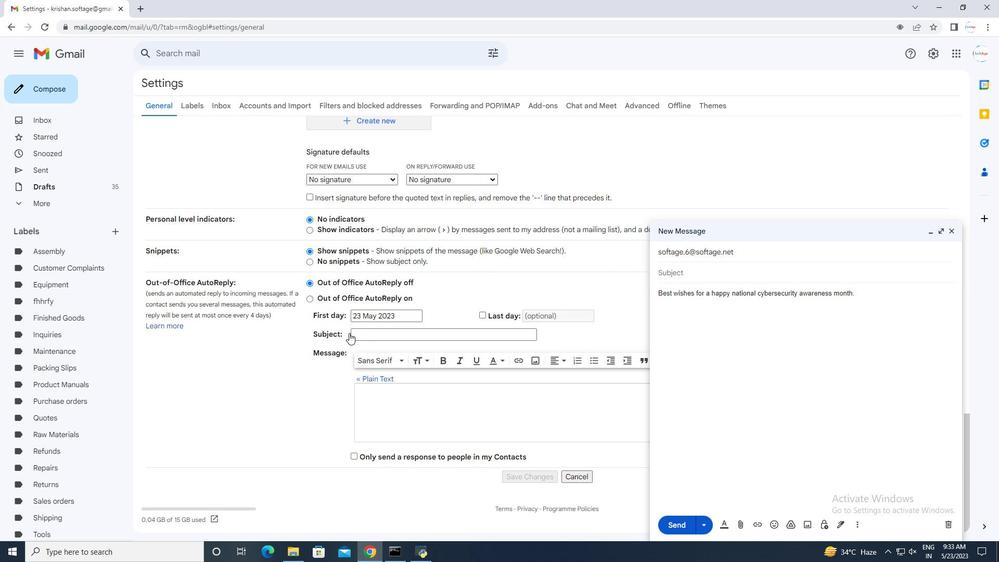 
Action: Mouse scrolled (349, 332) with delta (0, 0)
Screenshot: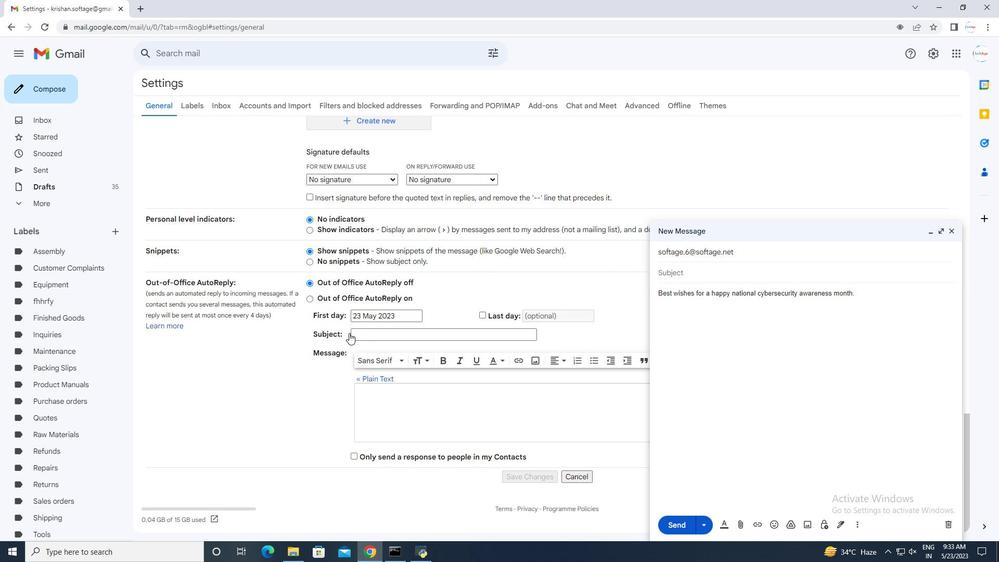 
Action: Mouse moved to (529, 474)
Screenshot: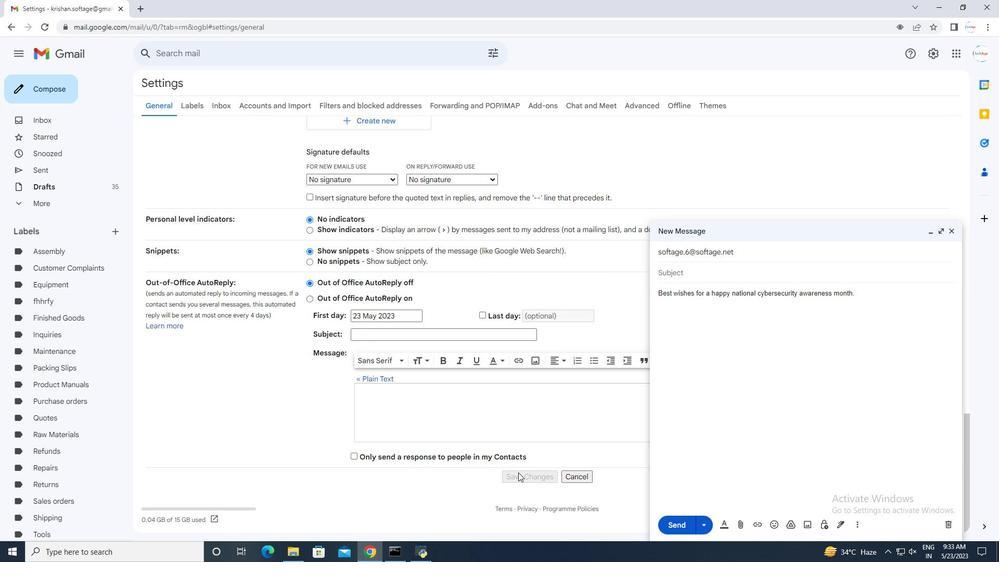 
Action: Mouse pressed left at (529, 474)
Screenshot: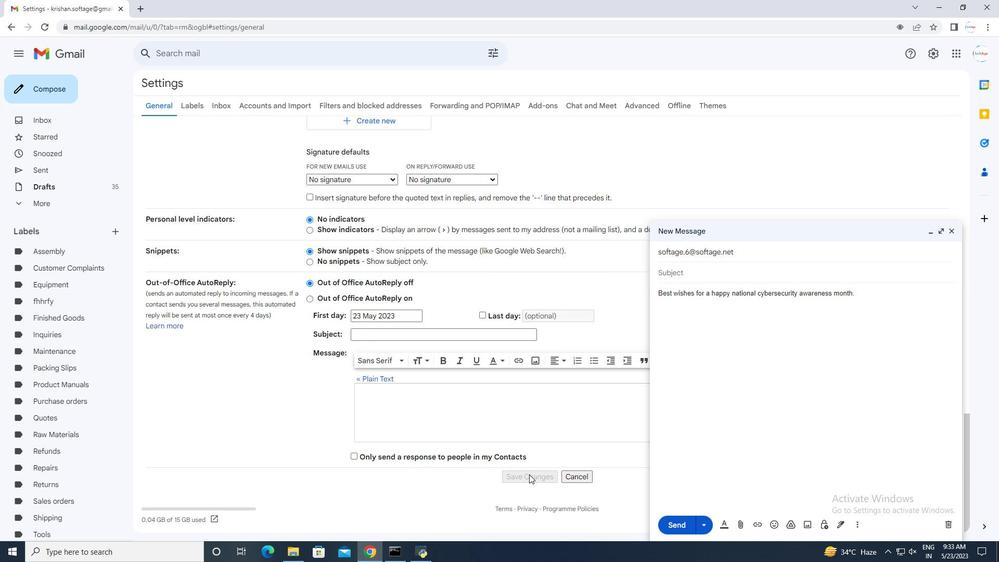 
Action: Mouse moved to (501, 419)
Screenshot: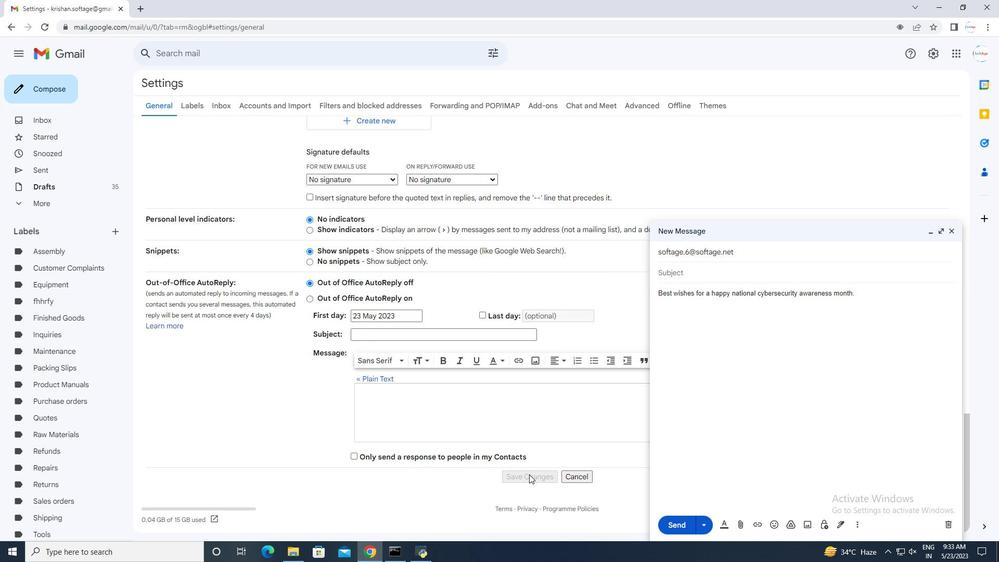 
Action: Mouse pressed left at (501, 419)
Screenshot: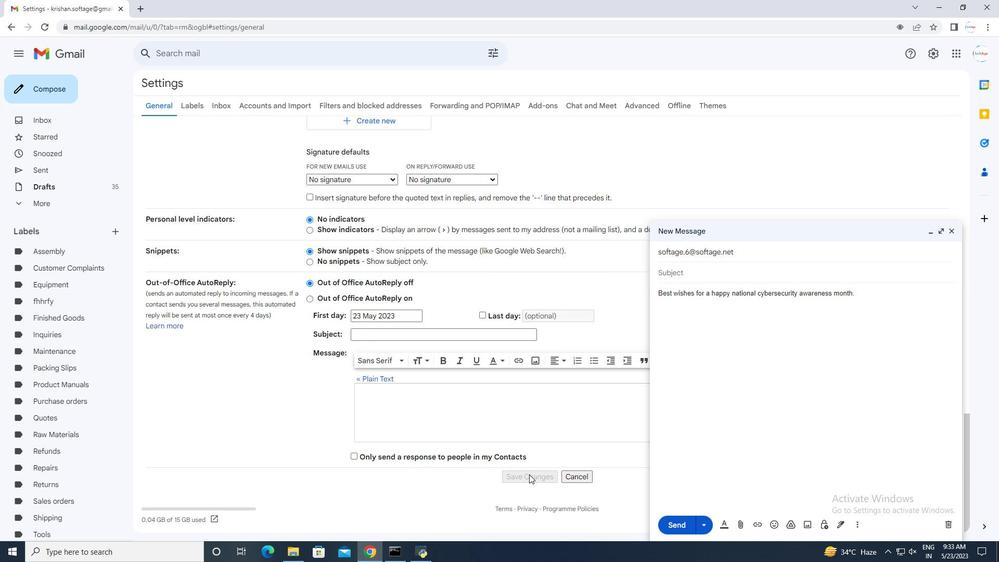 
Action: Mouse moved to (460, 368)
Screenshot: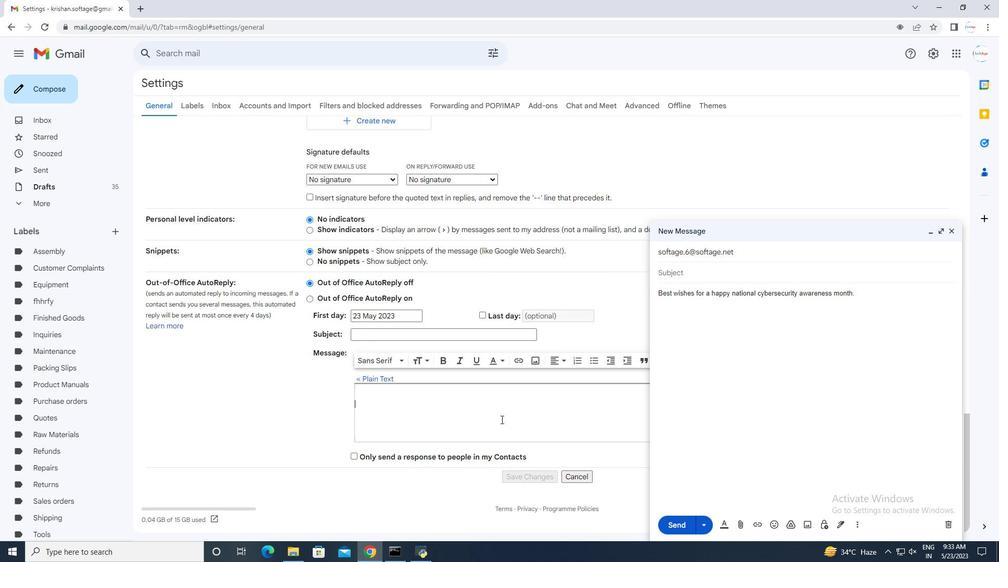 
Action: Mouse scrolled (460, 369) with delta (0, 0)
Screenshot: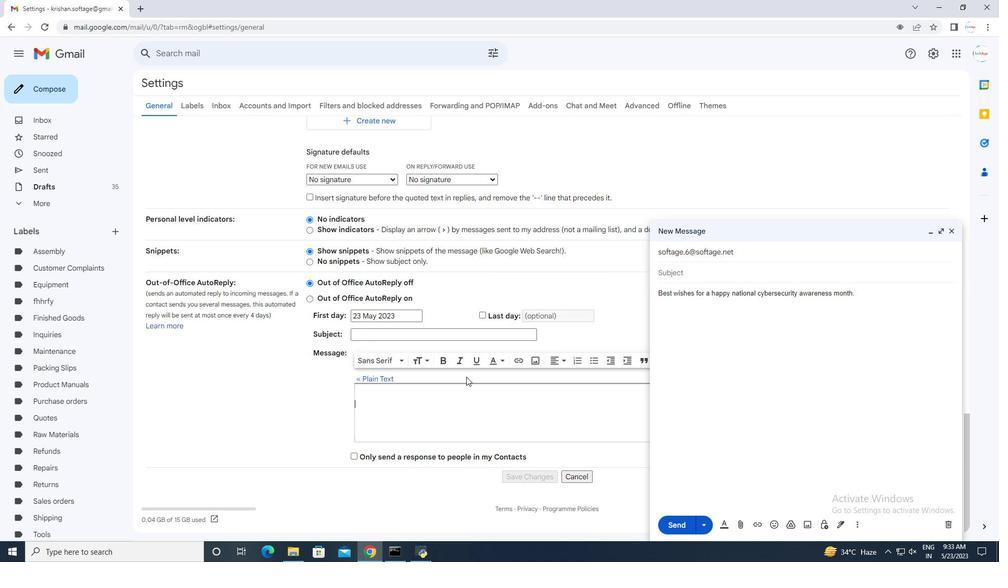 
Action: Mouse scrolled (460, 369) with delta (0, 0)
Screenshot: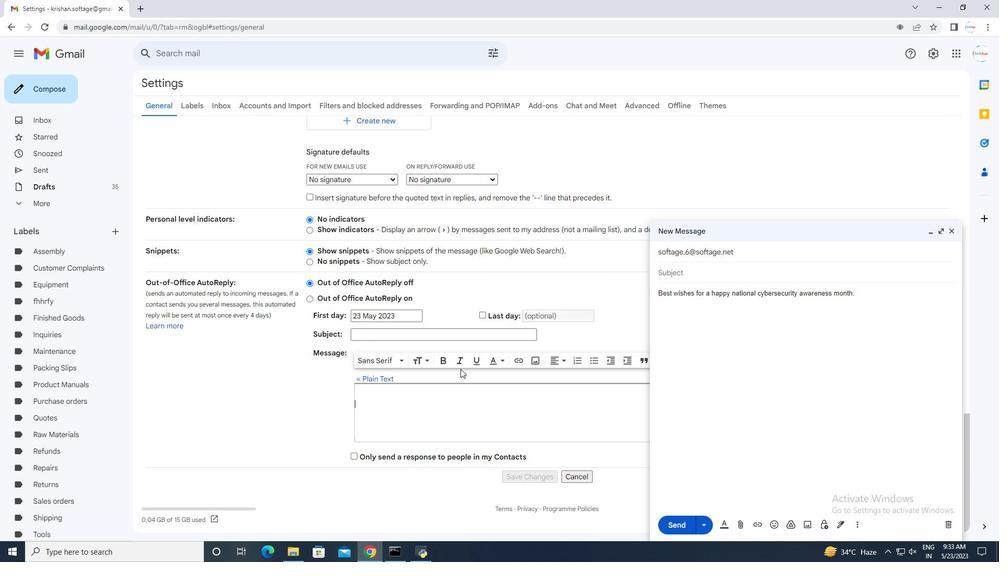
Action: Mouse scrolled (460, 369) with delta (0, 0)
Screenshot: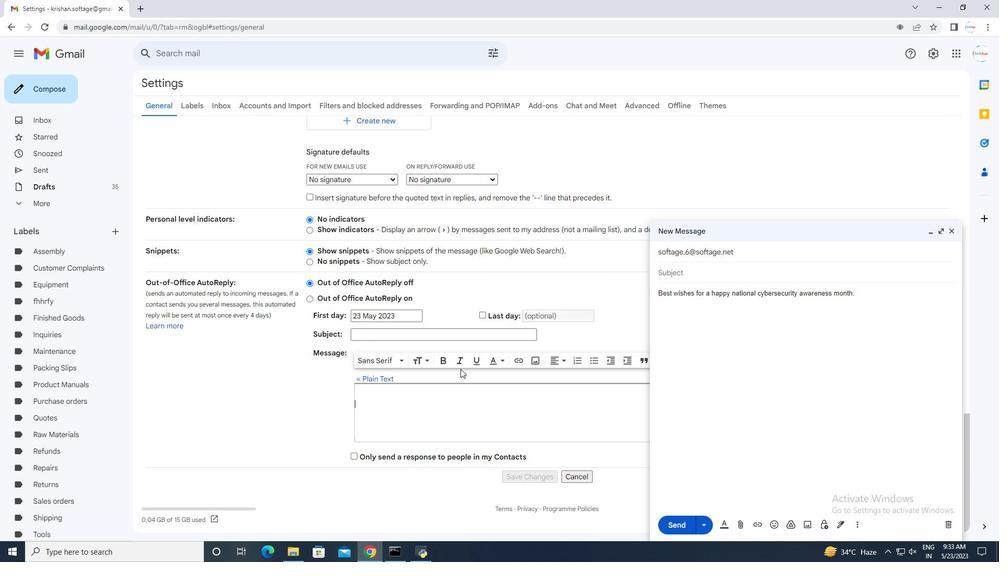 
Action: Mouse scrolled (460, 369) with delta (0, 0)
Screenshot: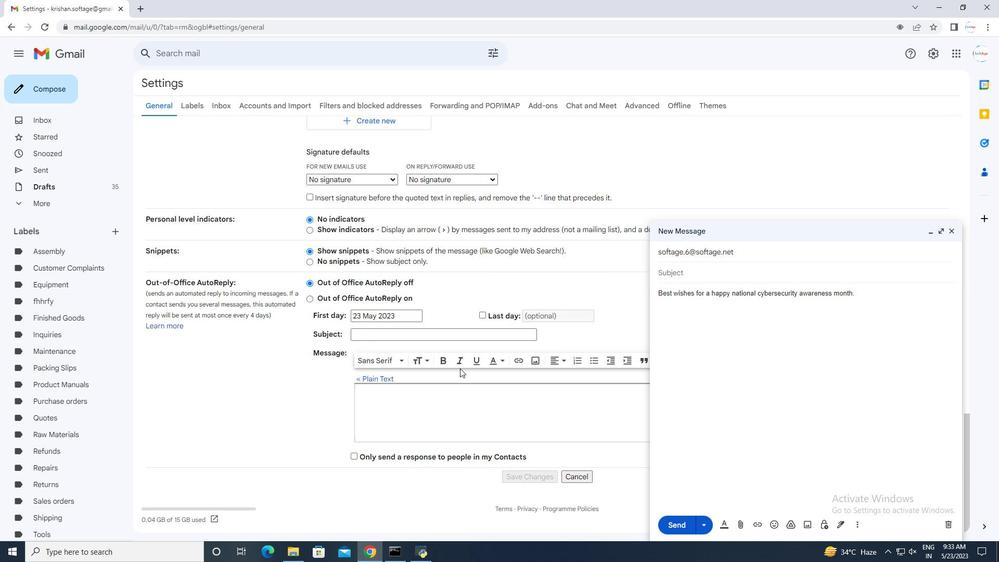 
Action: Mouse moved to (460, 370)
Screenshot: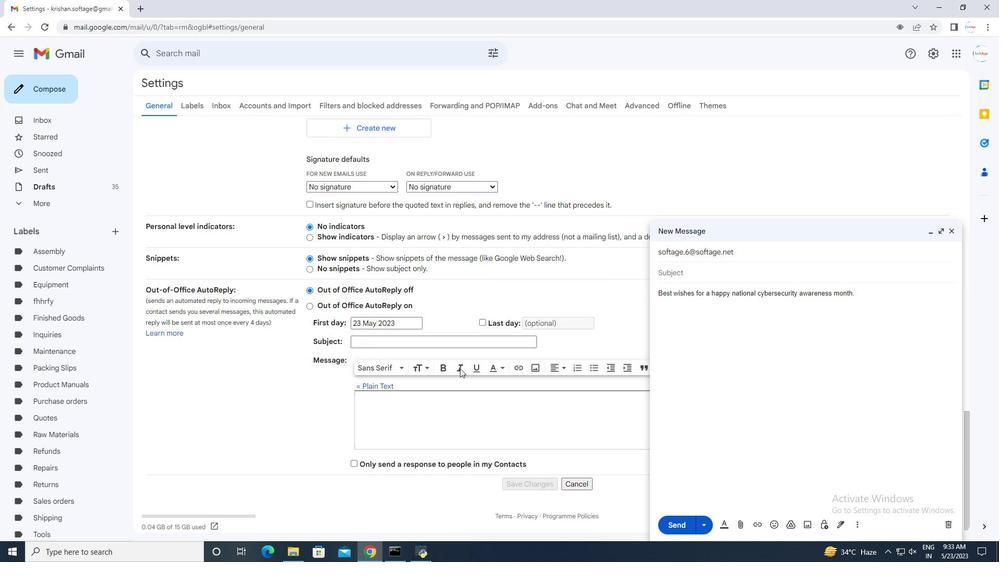 
Action: Mouse scrolled (460, 370) with delta (0, 0)
Screenshot: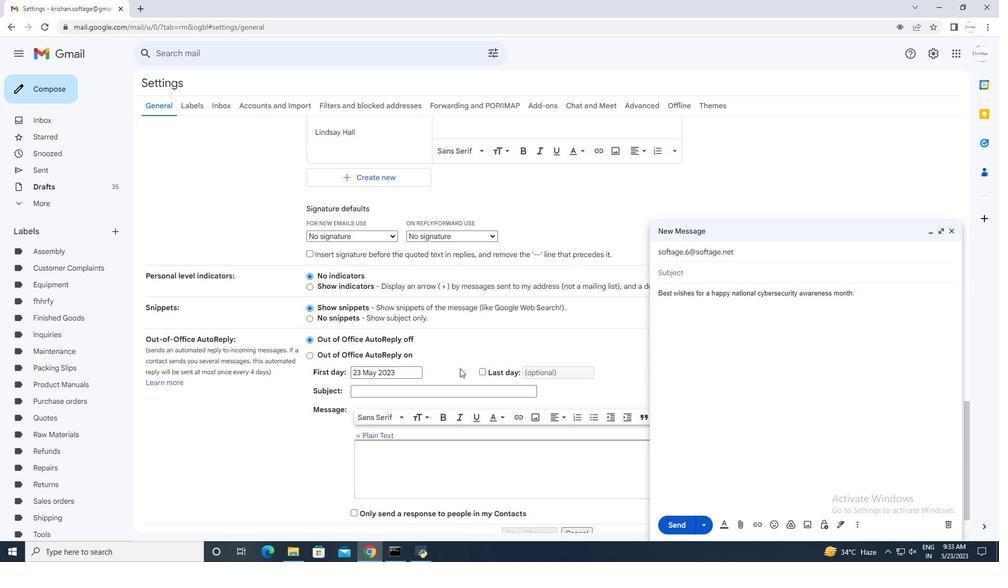 
Action: Mouse scrolled (460, 370) with delta (0, 0)
Screenshot: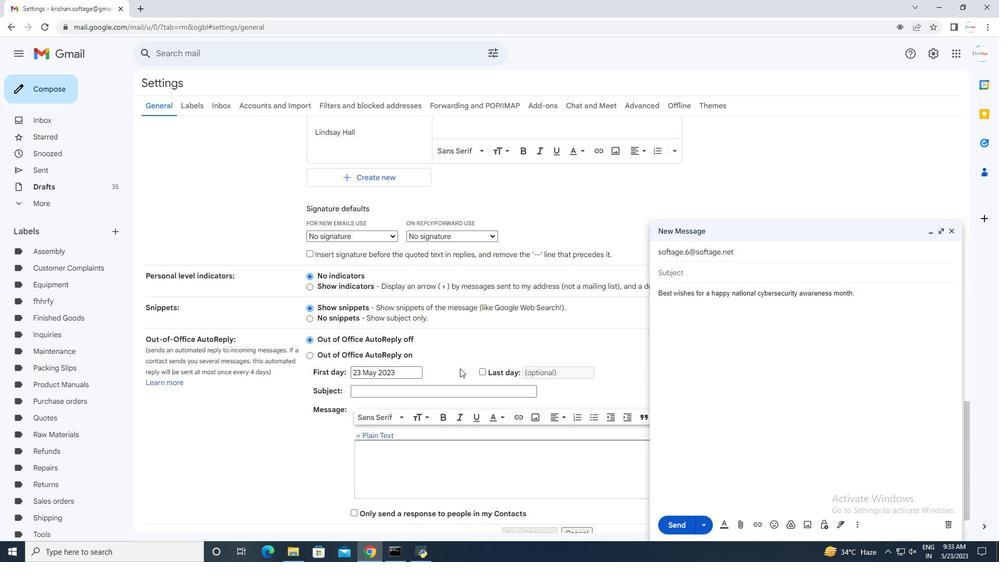 
Action: Mouse scrolled (460, 370) with delta (0, 0)
Screenshot: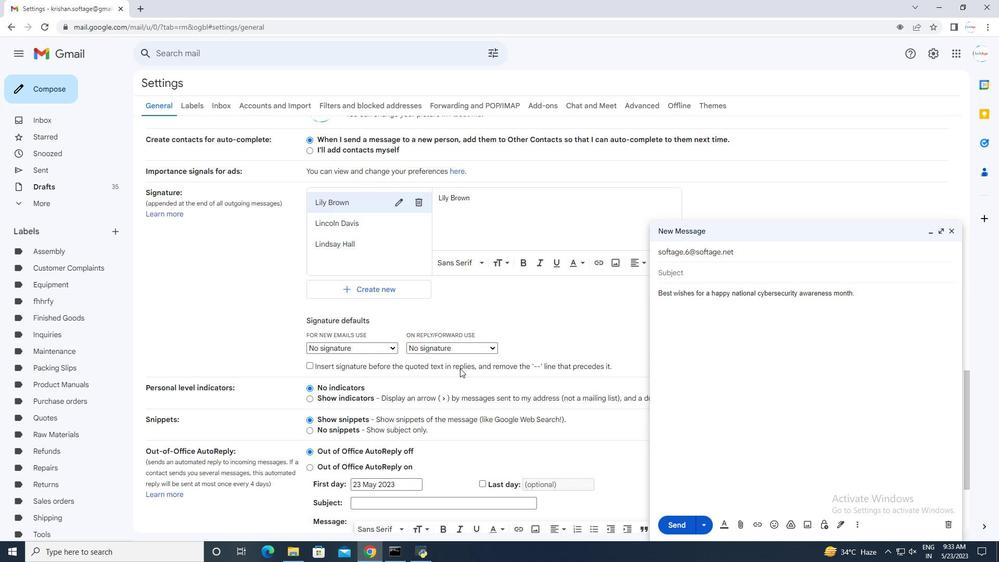 
Action: Mouse moved to (394, 447)
Screenshot: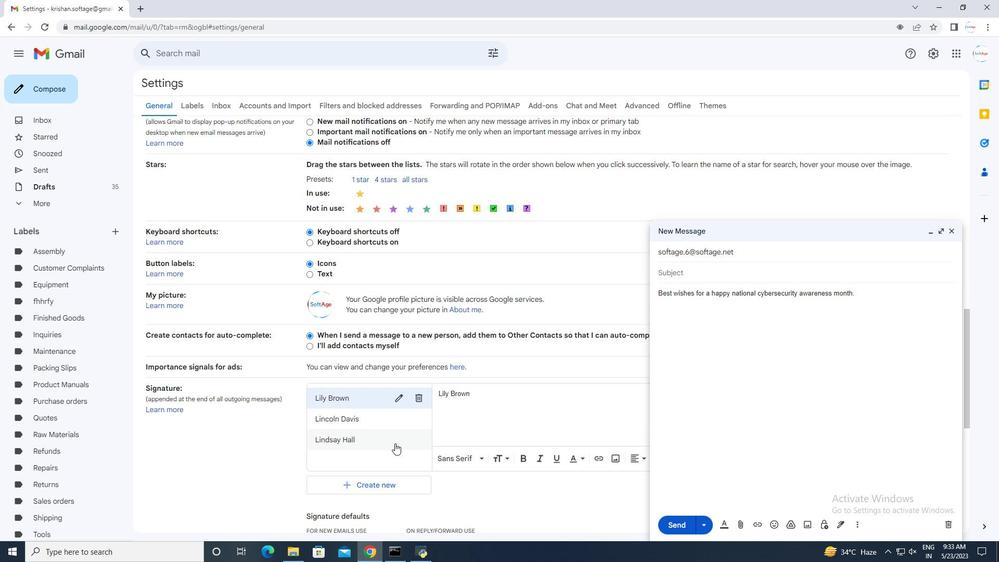 
Action: Mouse scrolled (394, 447) with delta (0, 0)
Screenshot: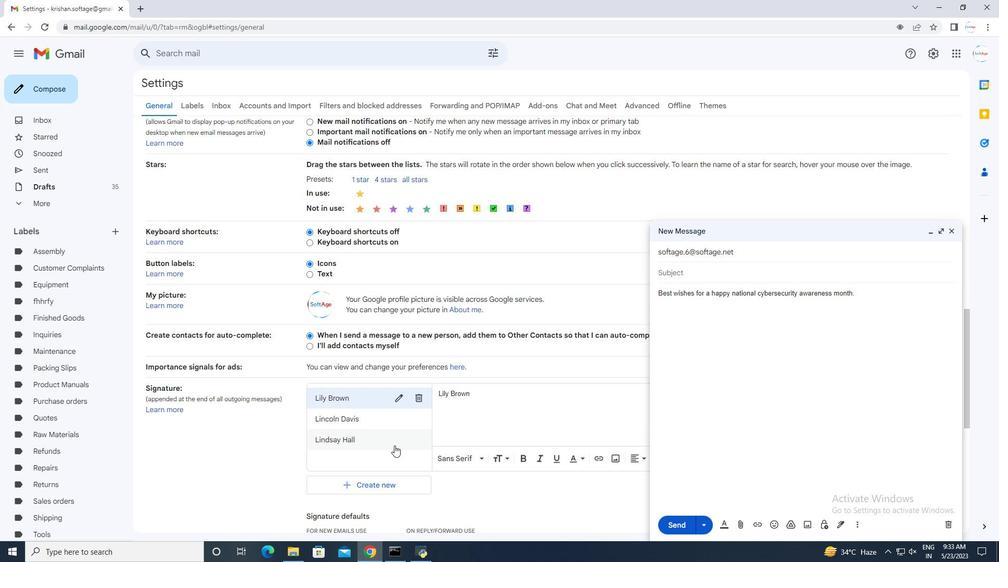 
Action: Mouse scrolled (394, 447) with delta (0, 0)
Screenshot: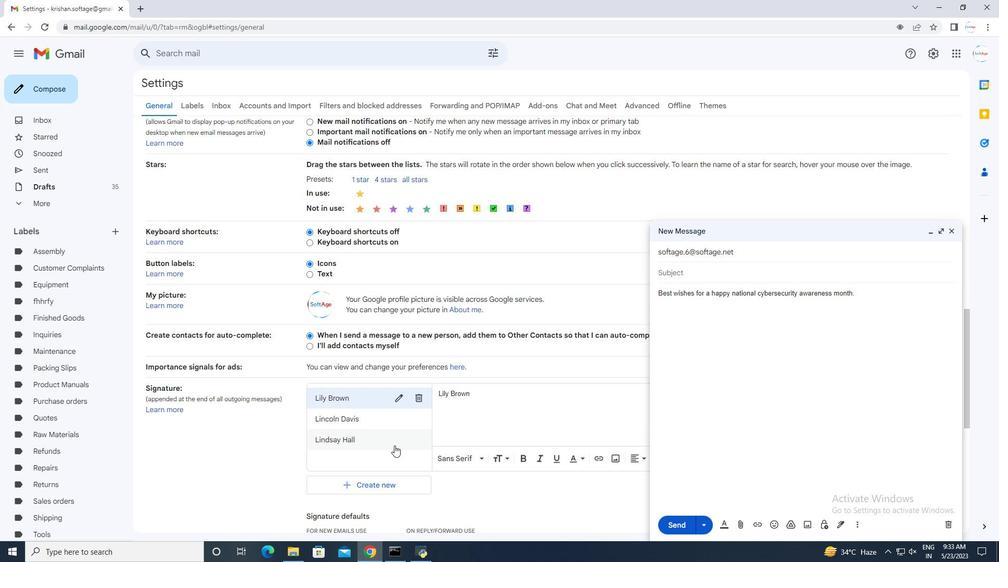 
Action: Mouse moved to (373, 374)
Screenshot: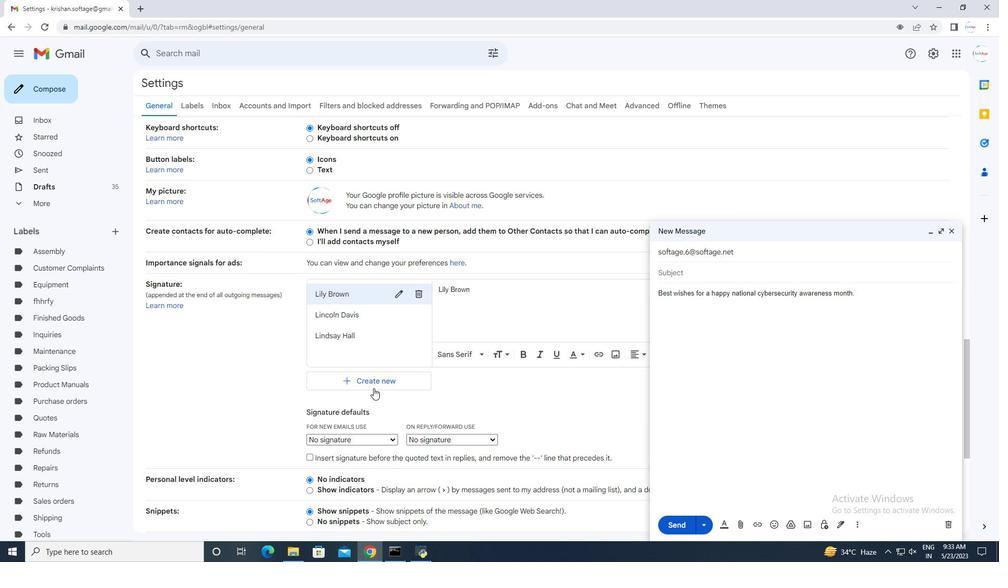 
Action: Mouse pressed left at (373, 374)
Screenshot: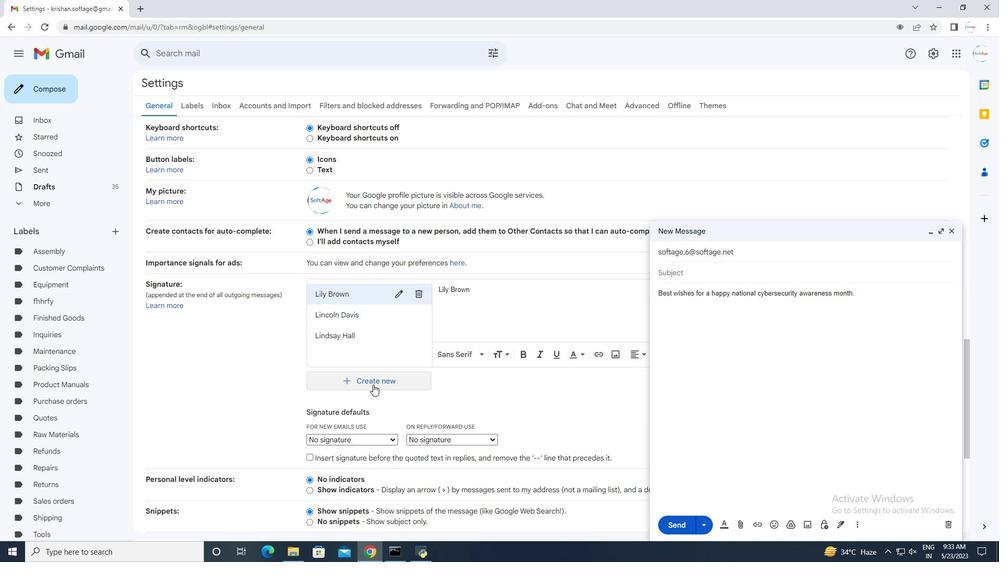 
Action: Mouse moved to (416, 286)
Screenshot: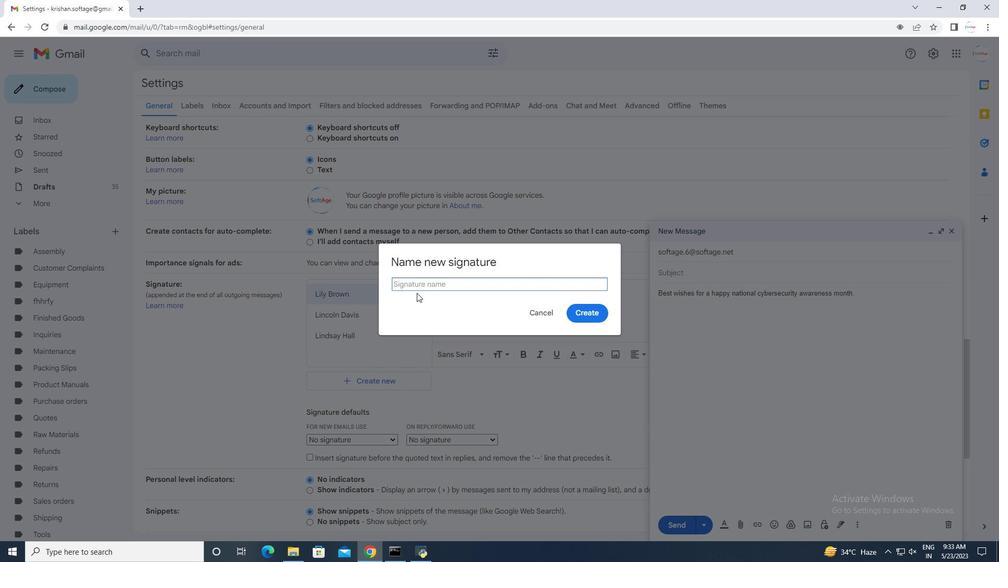 
Action: Mouse pressed left at (416, 286)
Screenshot: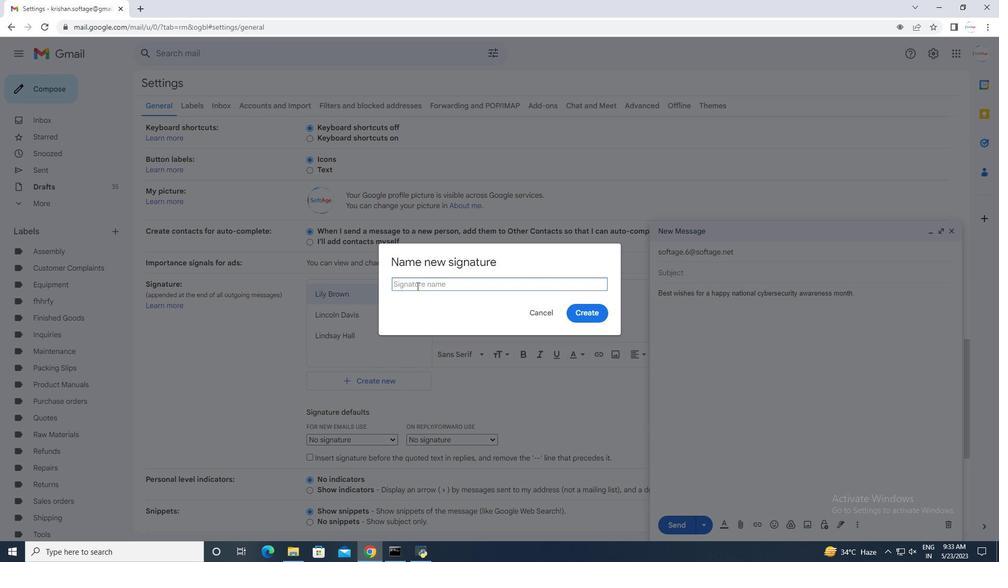 
Action: Key pressed <Key.shift>Linde<Key.backspace>sey<Key.space><Key.shift>Parker
Screenshot: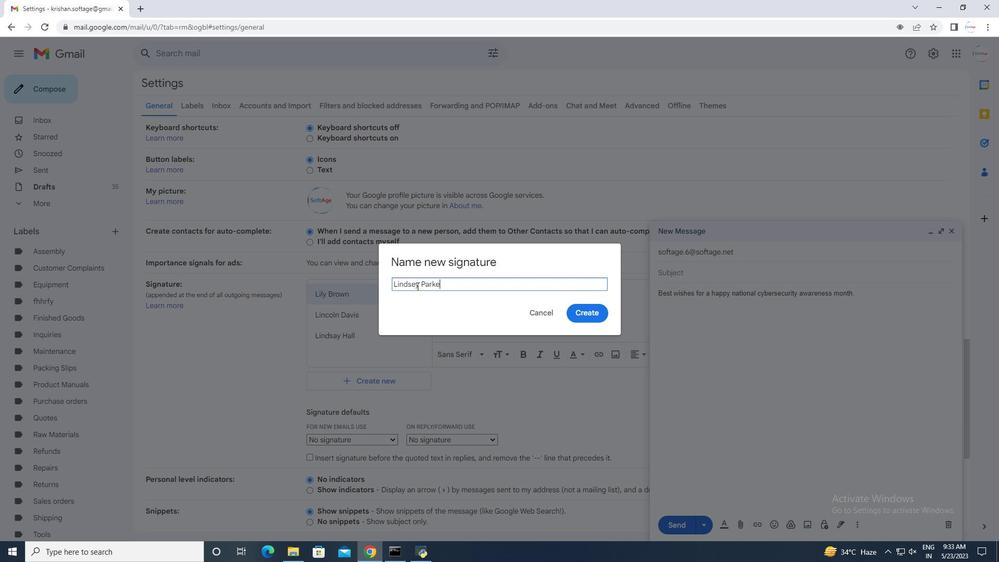 
Action: Mouse moved to (605, 311)
Screenshot: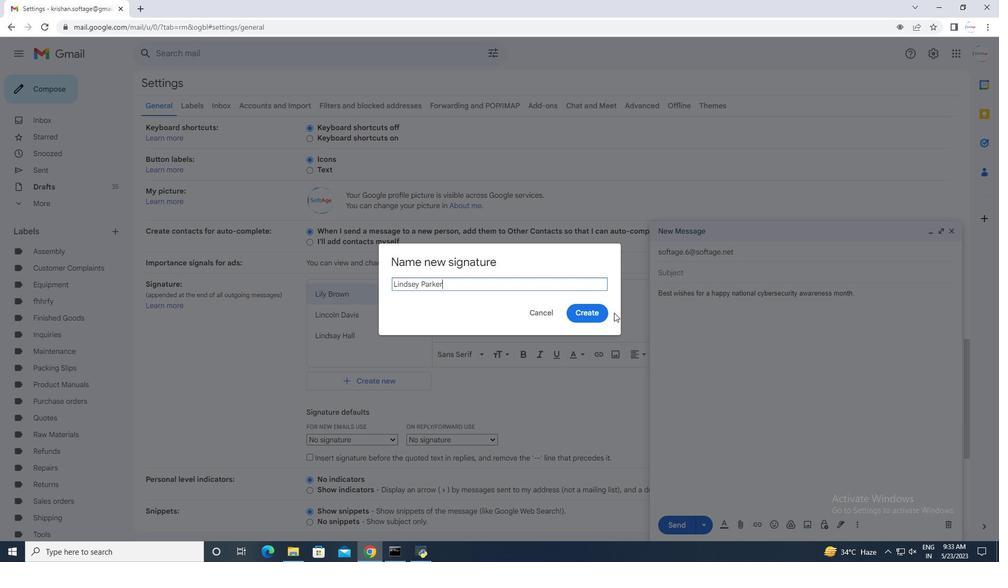 
Action: Mouse pressed left at (605, 311)
Screenshot: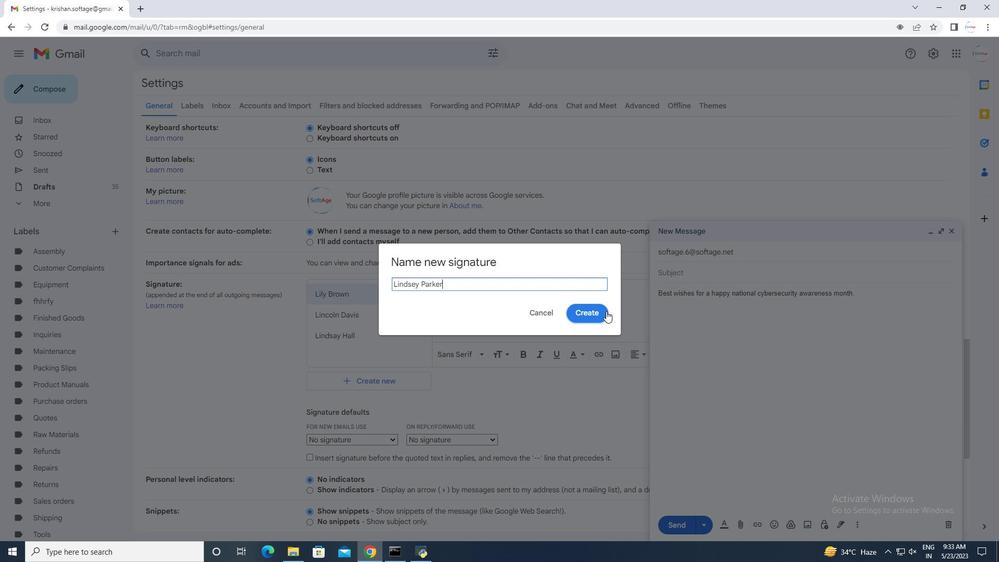 
Action: Mouse moved to (523, 354)
Screenshot: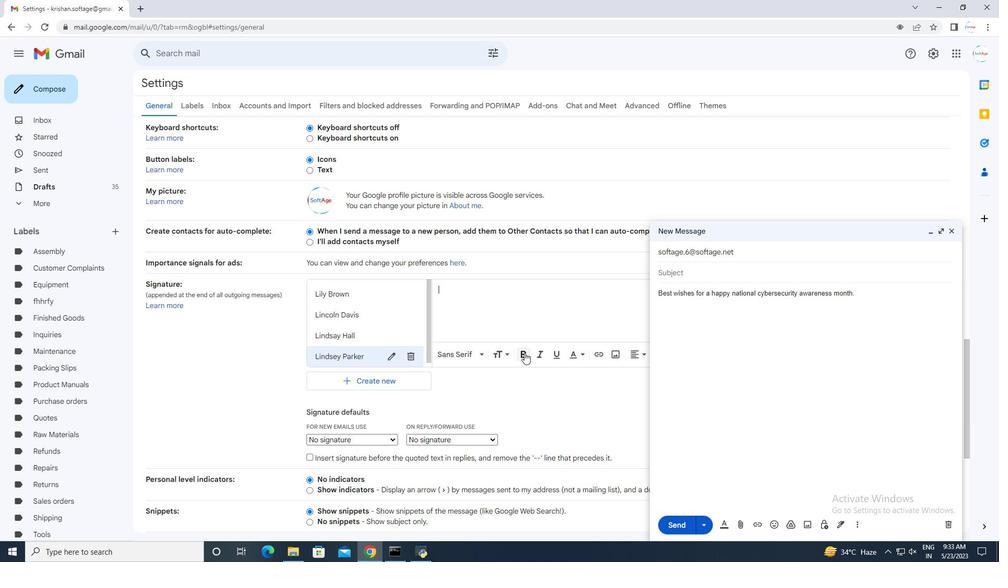 
Action: Mouse scrolled (523, 353) with delta (0, 0)
Screenshot: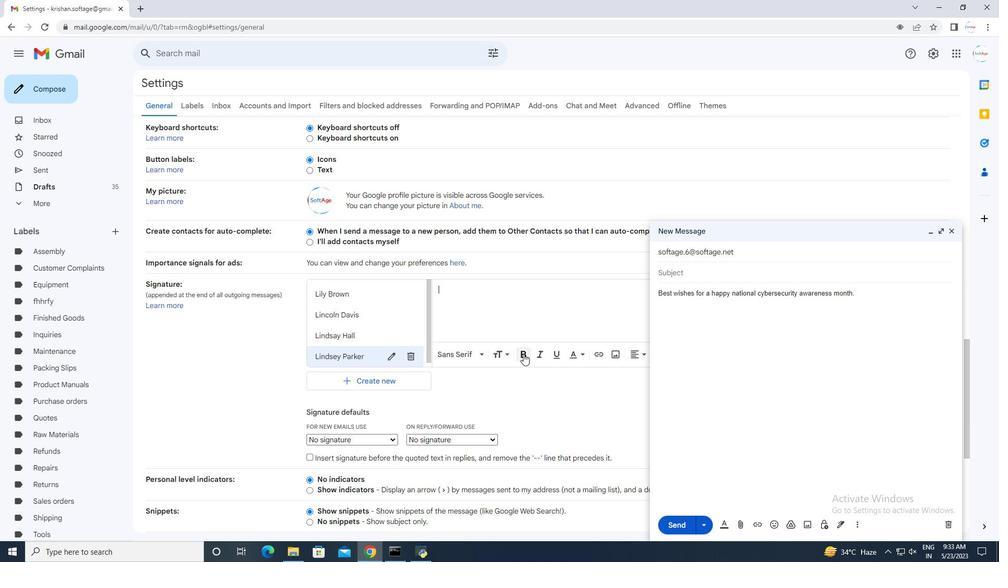 
Action: Mouse scrolled (523, 353) with delta (0, 0)
Screenshot: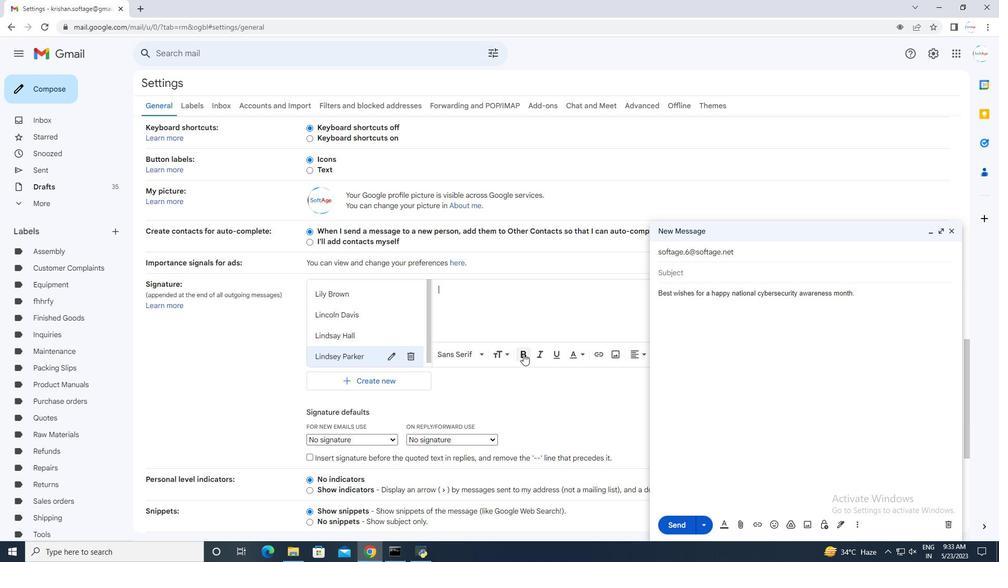 
Action: Mouse scrolled (523, 353) with delta (0, 0)
Screenshot: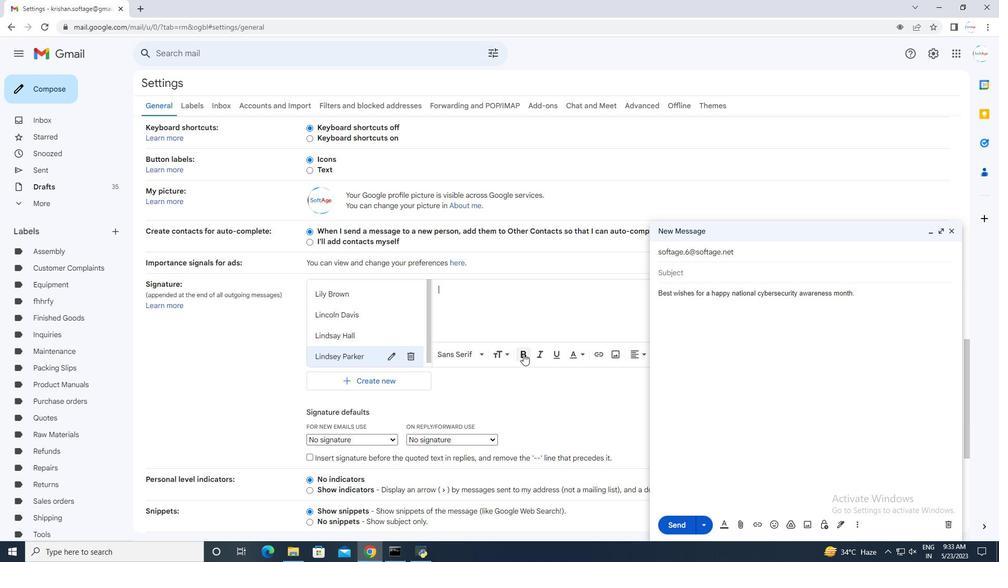 
Action: Mouse scrolled (523, 353) with delta (0, 0)
Screenshot: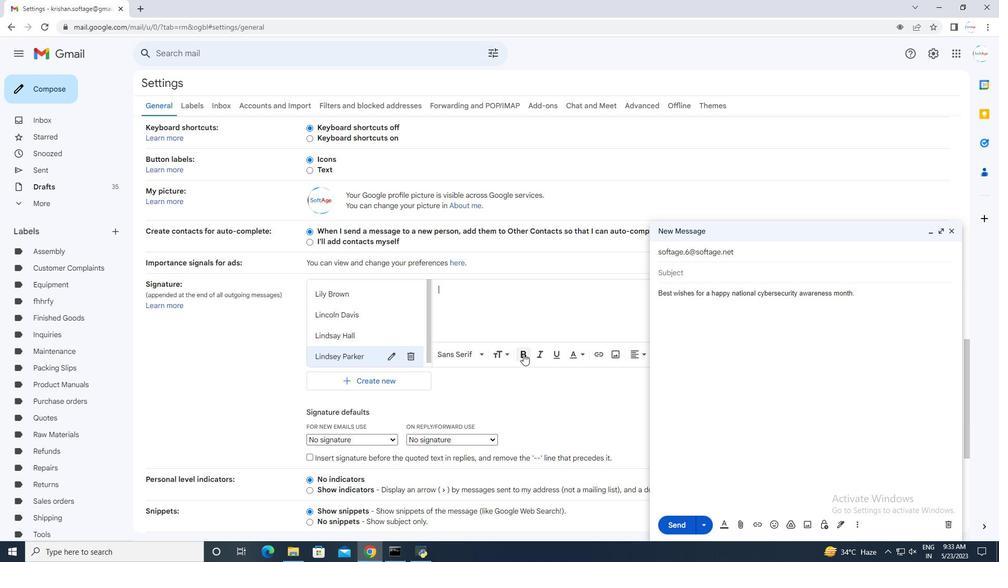 
Action: Mouse scrolled (523, 353) with delta (0, 0)
Screenshot: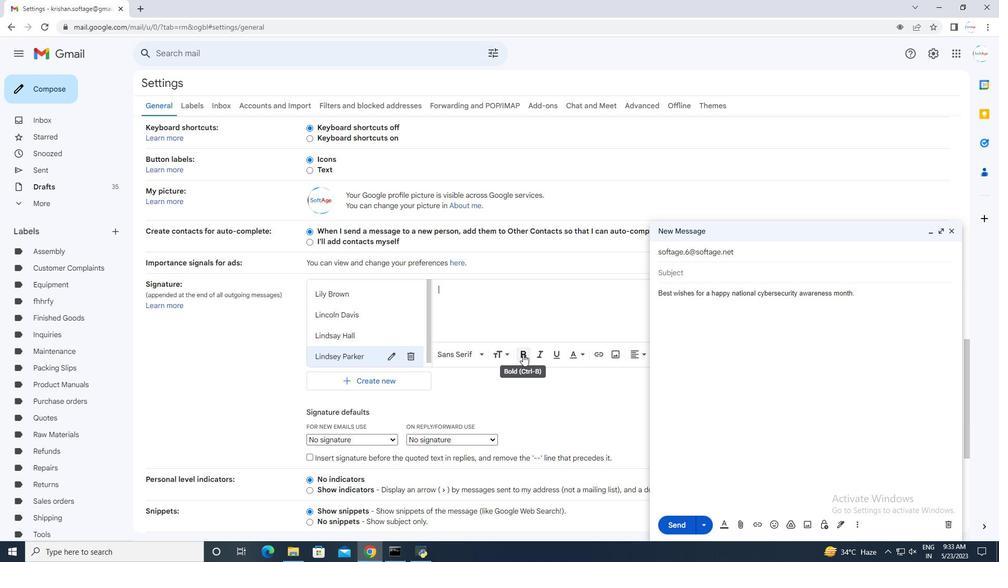 
Action: Mouse scrolled (523, 353) with delta (0, 0)
Screenshot: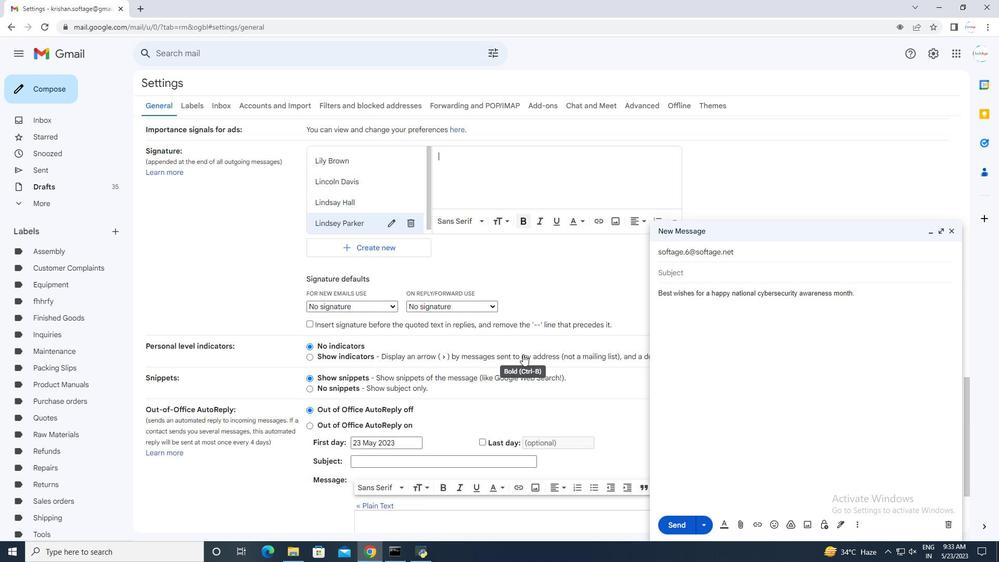 
Action: Mouse scrolled (523, 353) with delta (0, 0)
Screenshot: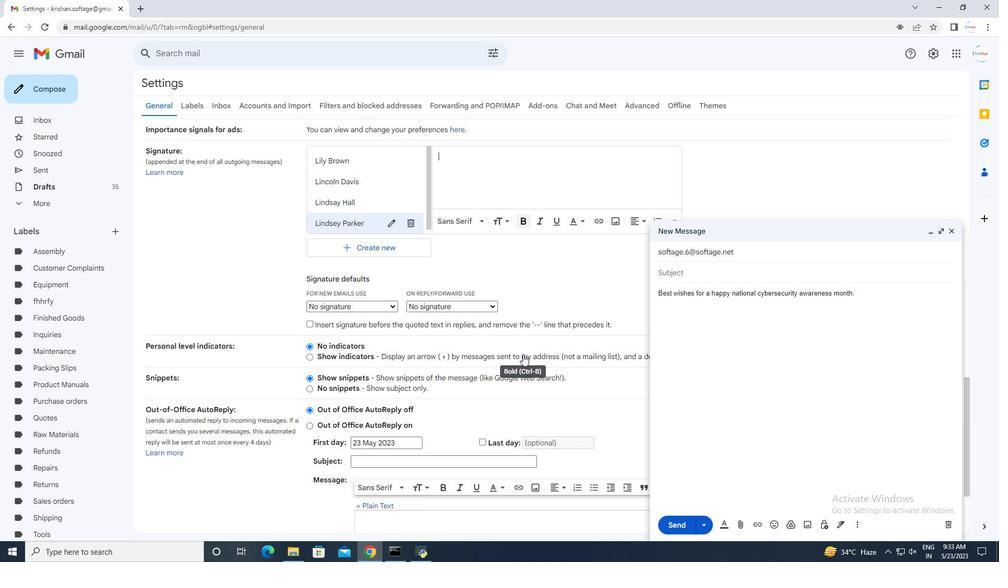
Action: Mouse scrolled (523, 353) with delta (0, 0)
Screenshot: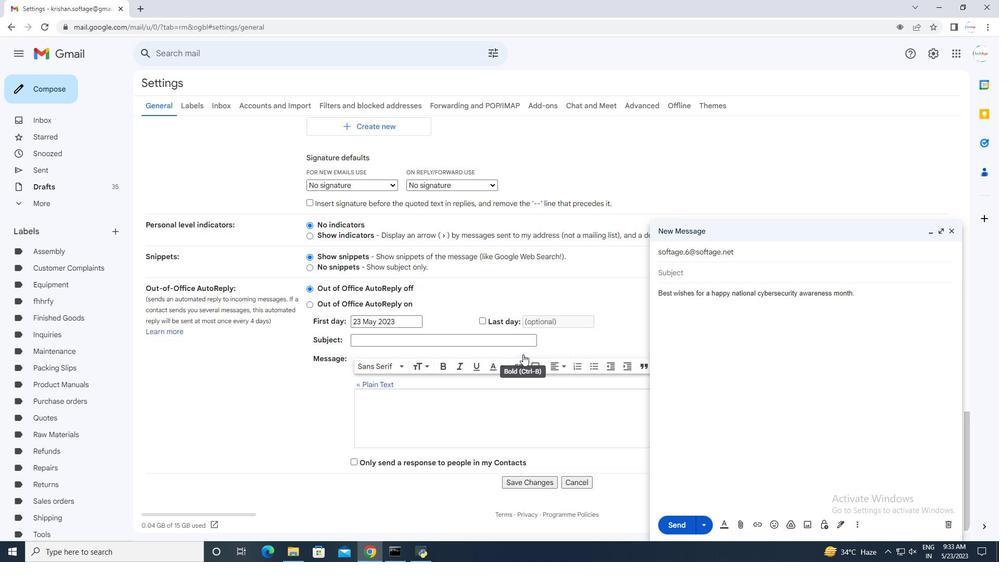 
Action: Mouse scrolled (523, 353) with delta (0, 0)
Screenshot: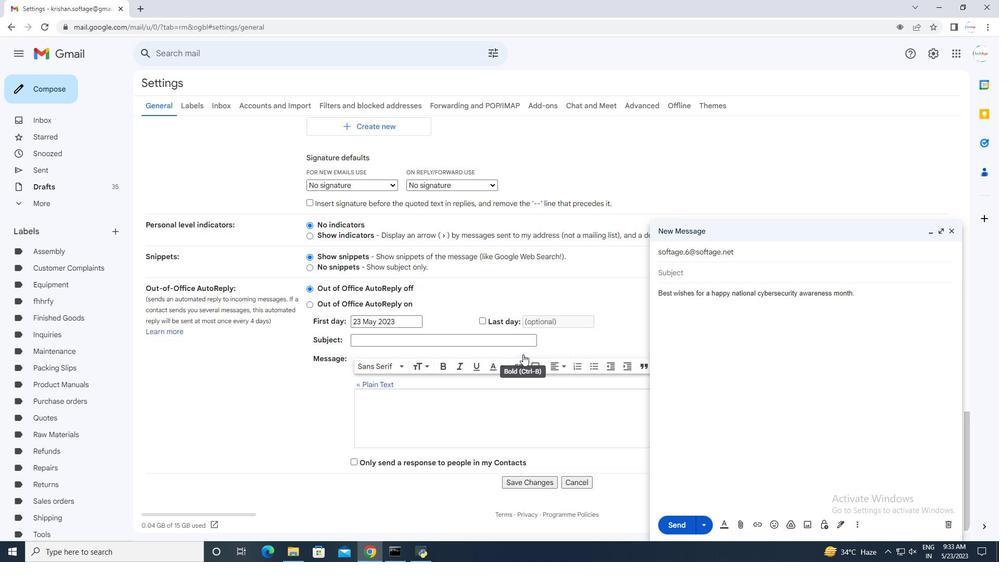 
Action: Mouse scrolled (523, 353) with delta (0, 0)
Screenshot: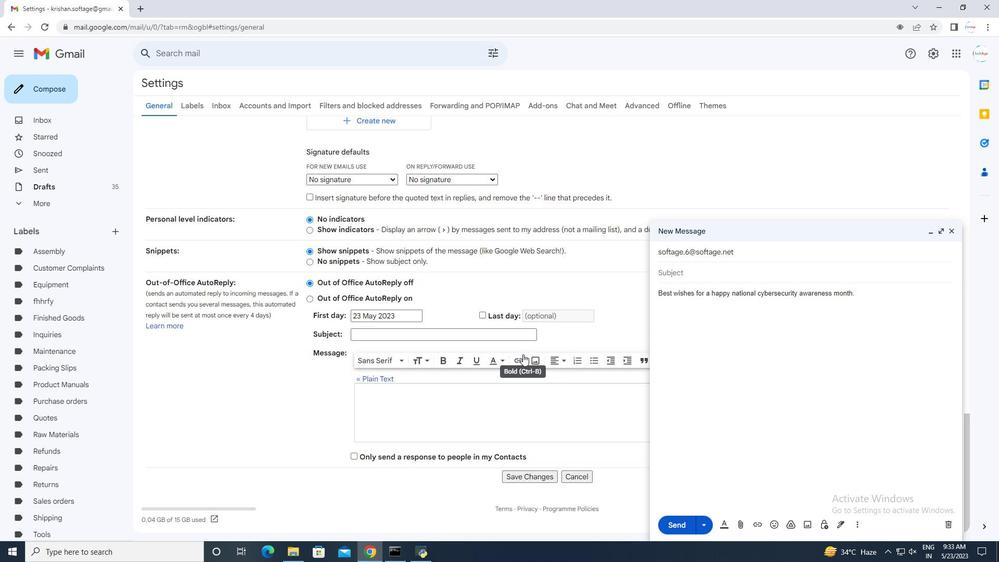 
Action: Mouse moved to (538, 478)
Screenshot: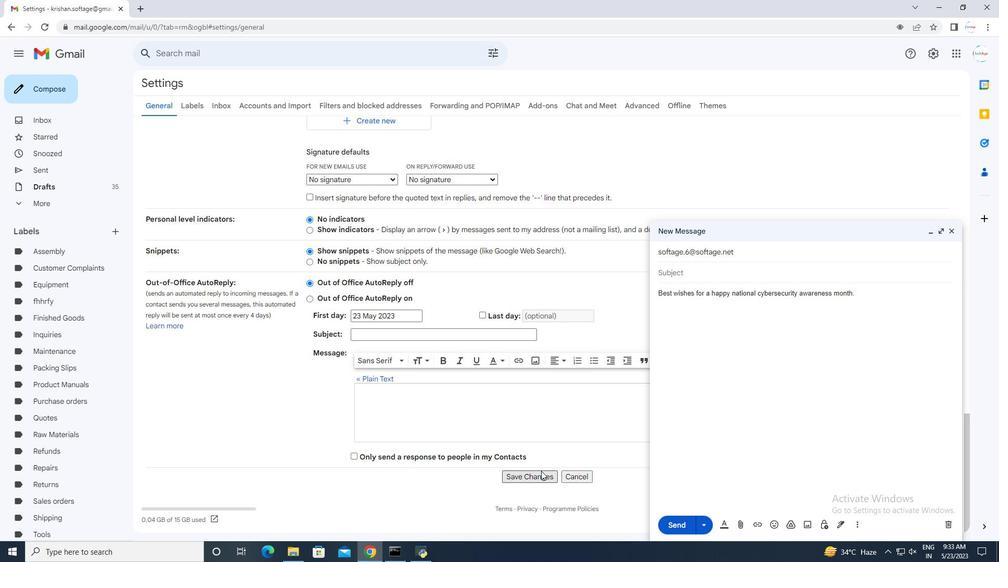 
Action: Mouse pressed left at (538, 478)
Screenshot: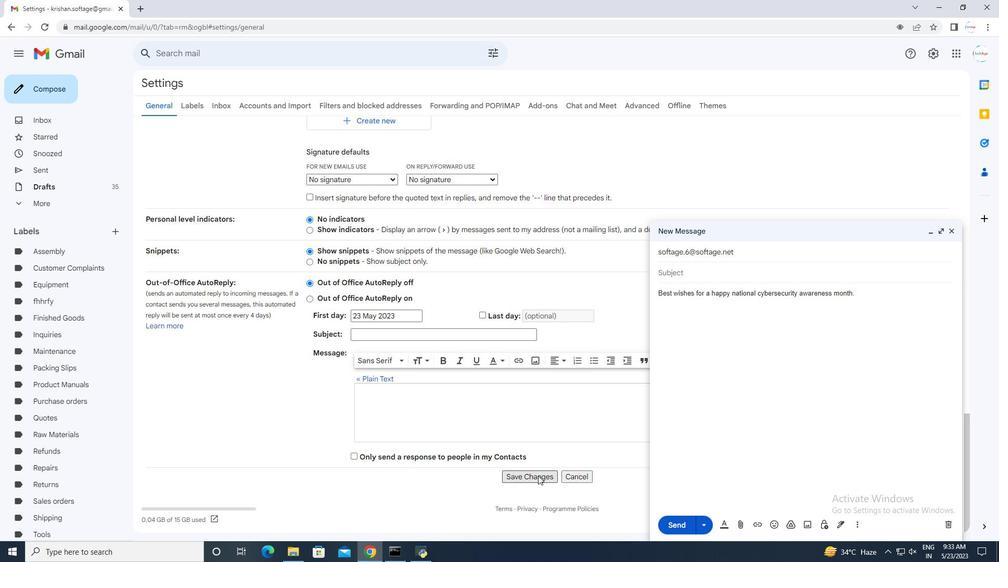 
Action: Mouse moved to (552, 112)
Screenshot: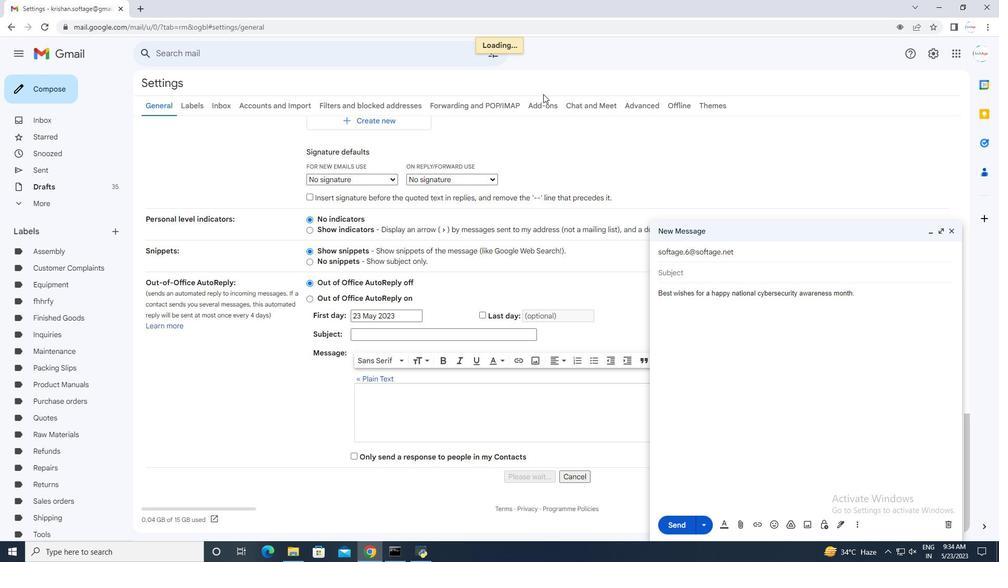 
Action: Mouse scrolled (552, 111) with delta (0, 0)
Screenshot: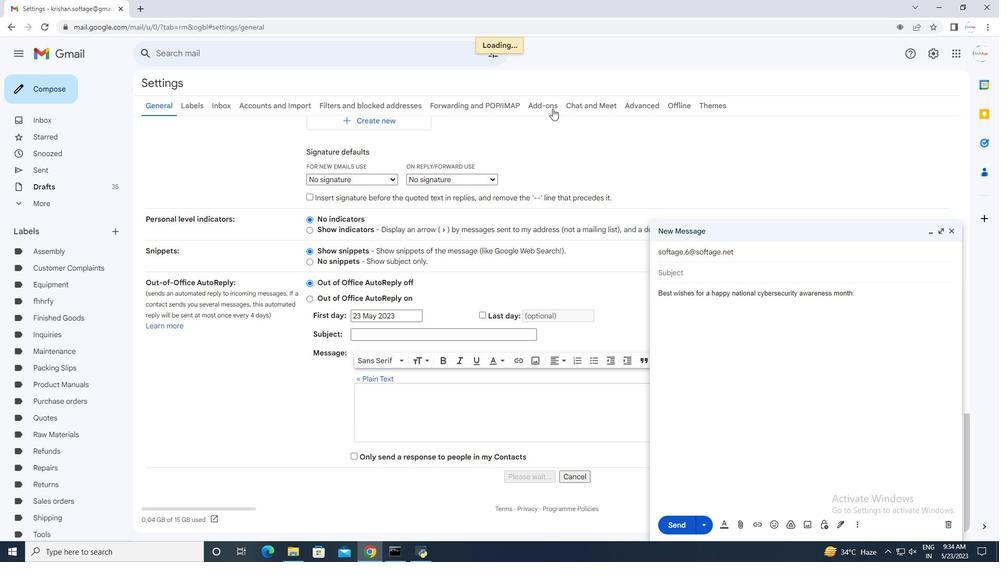 
Action: Mouse moved to (552, 112)
Screenshot: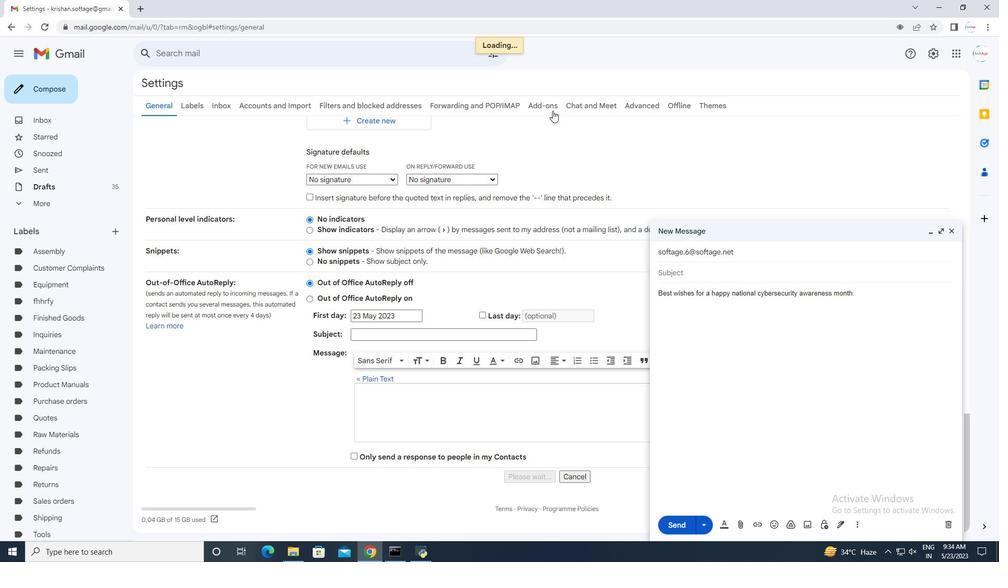 
Action: Mouse scrolled (552, 112) with delta (0, 0)
Screenshot: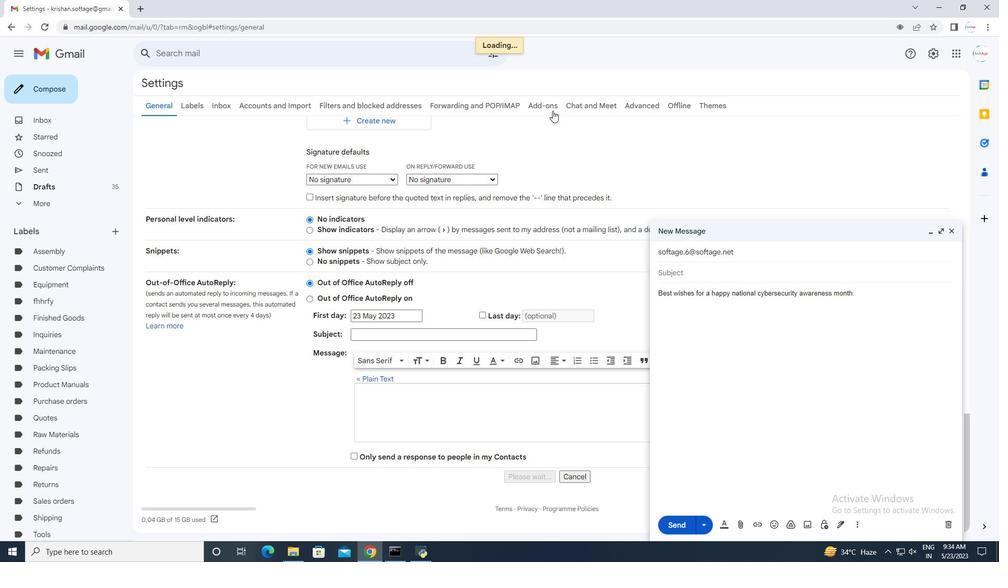 
Action: Mouse scrolled (552, 112) with delta (0, 0)
Screenshot: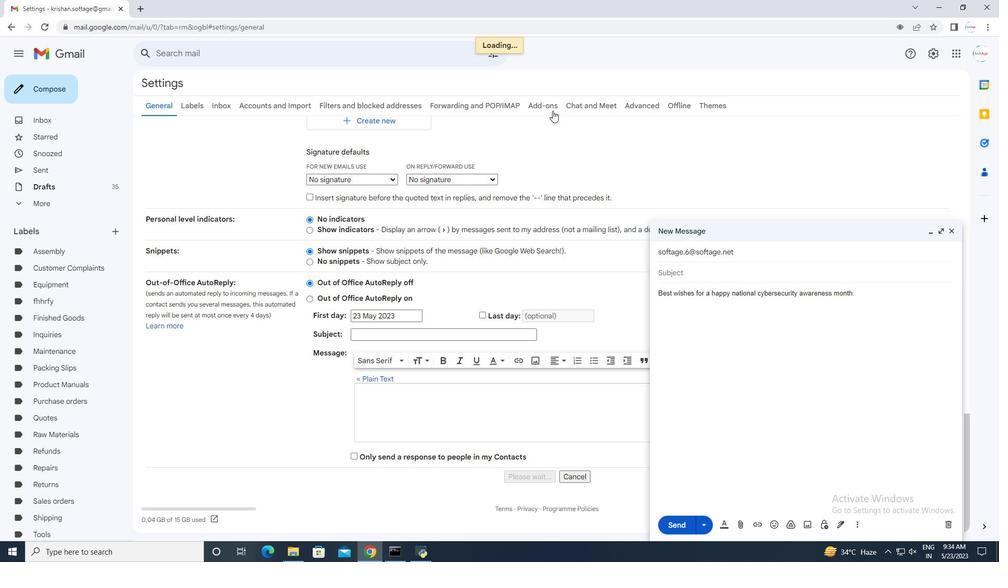 
Action: Mouse scrolled (552, 112) with delta (0, 0)
Screenshot: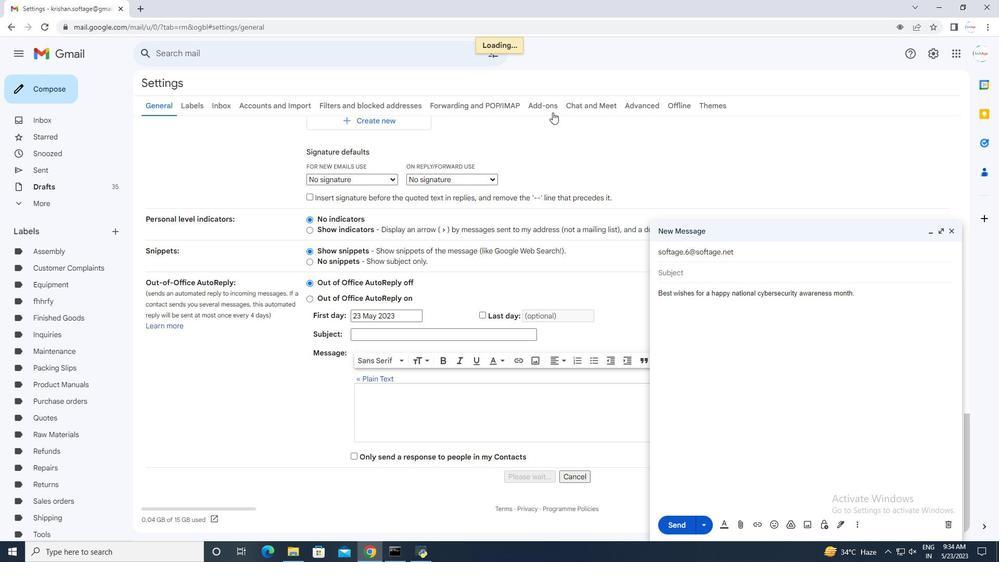 
Action: Mouse scrolled (552, 112) with delta (0, 0)
Screenshot: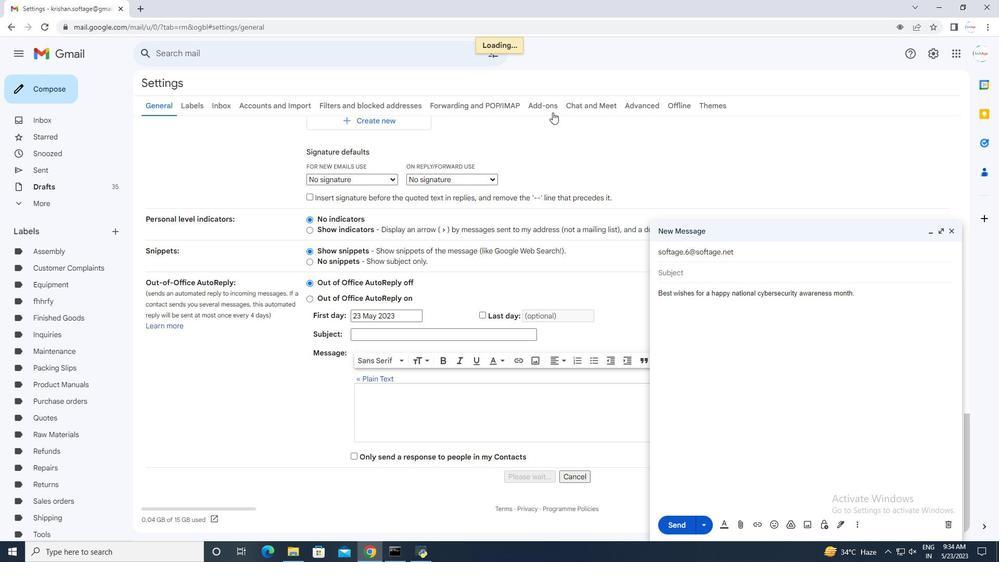 
Action: Mouse scrolled (552, 113) with delta (0, 0)
Screenshot: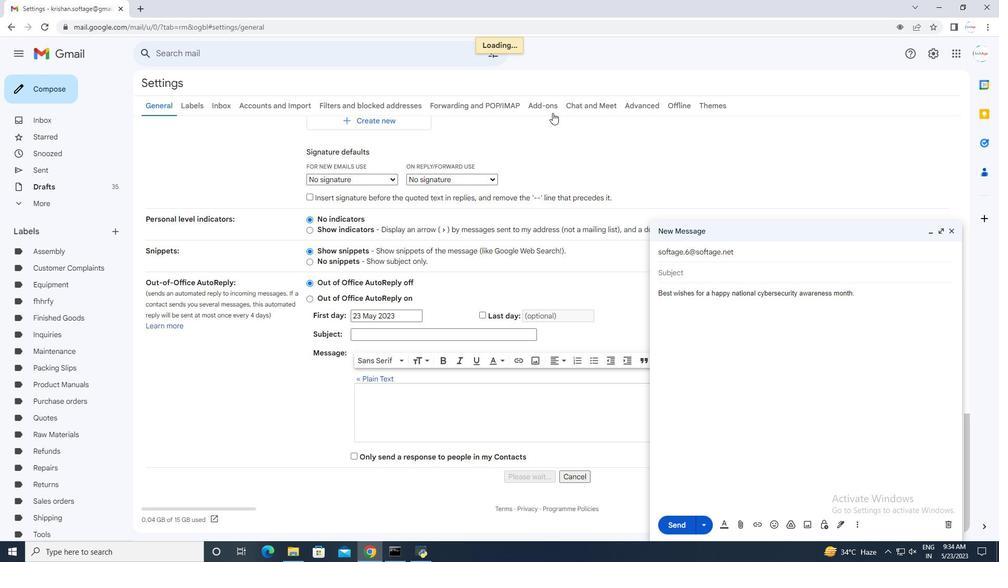
Action: Mouse scrolled (552, 113) with delta (0, 0)
Screenshot: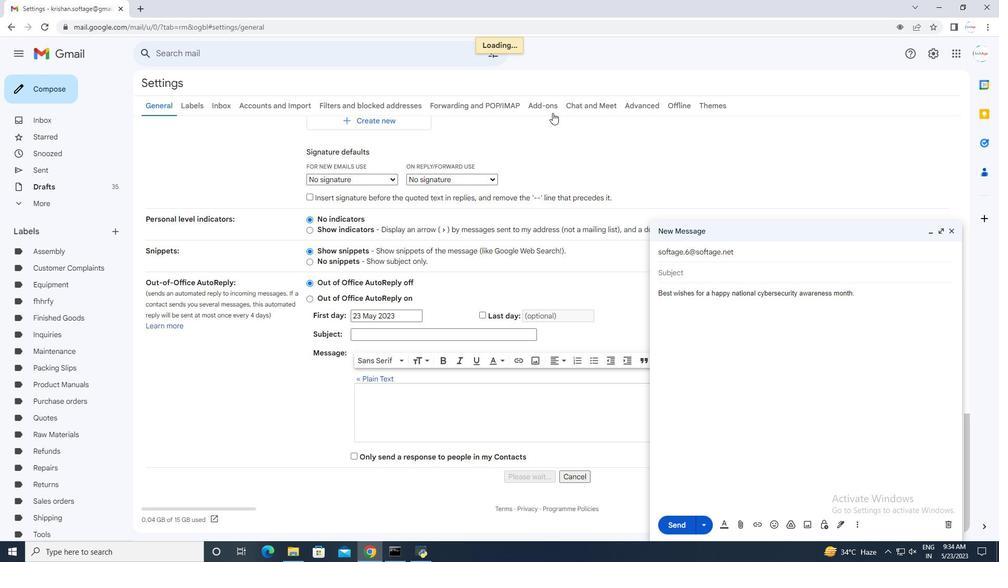 
Action: Mouse scrolled (552, 113) with delta (0, 0)
Screenshot: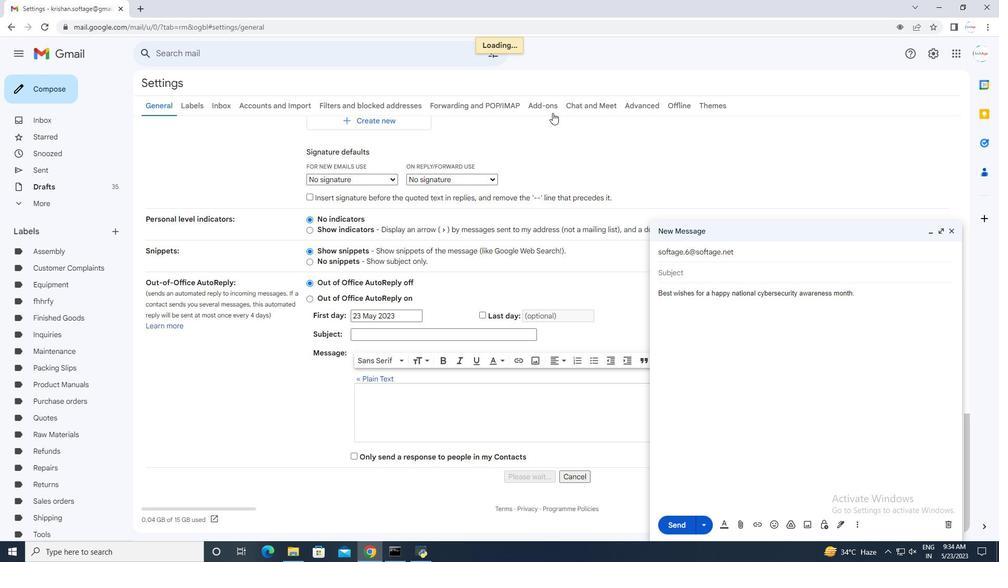 
Action: Mouse scrolled (552, 113) with delta (0, 0)
Screenshot: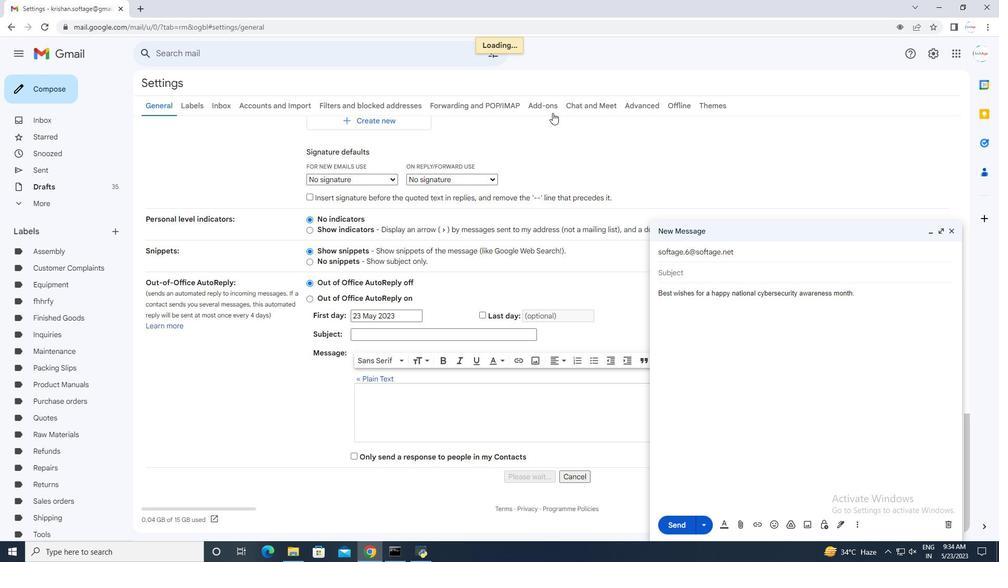 
Action: Mouse moved to (542, 142)
Screenshot: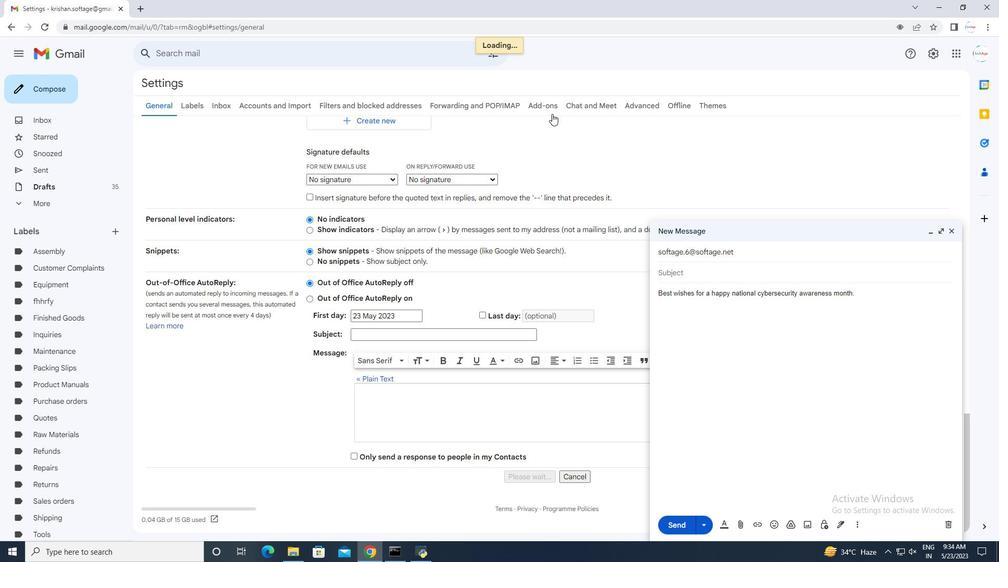 
Action: Mouse scrolled (542, 143) with delta (0, 0)
Screenshot: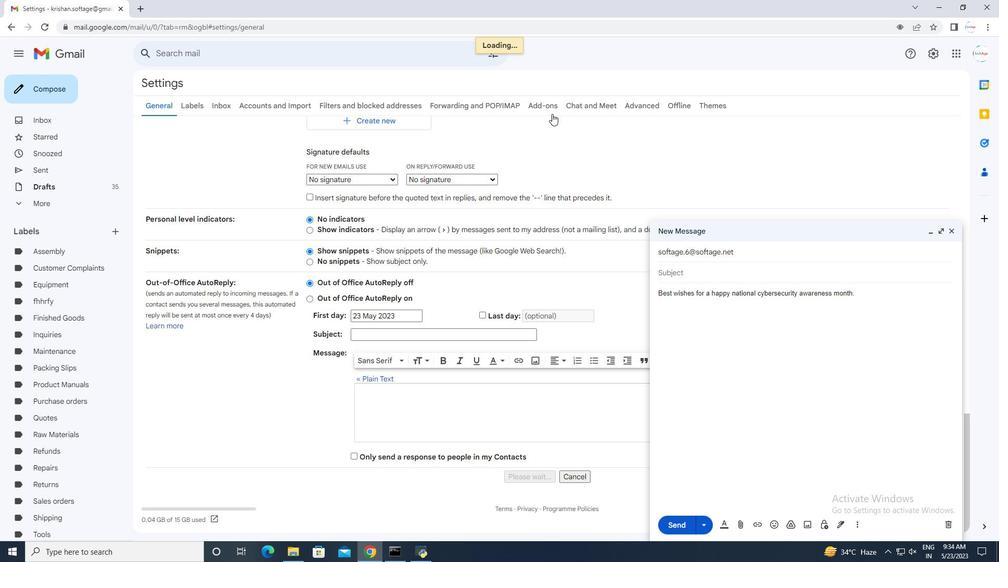 
Action: Mouse moved to (542, 144)
Screenshot: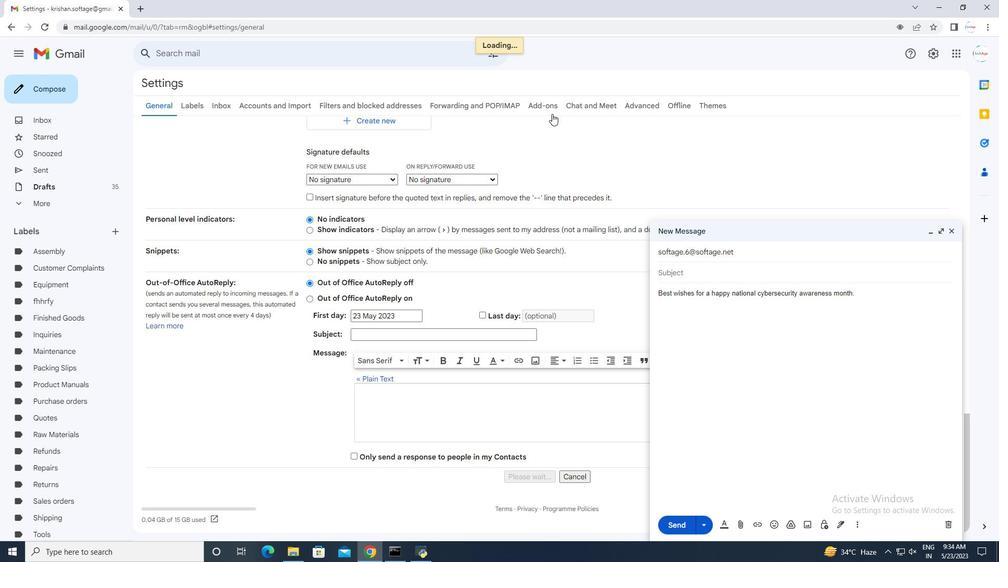 
Action: Mouse scrolled (542, 144) with delta (0, 0)
Screenshot: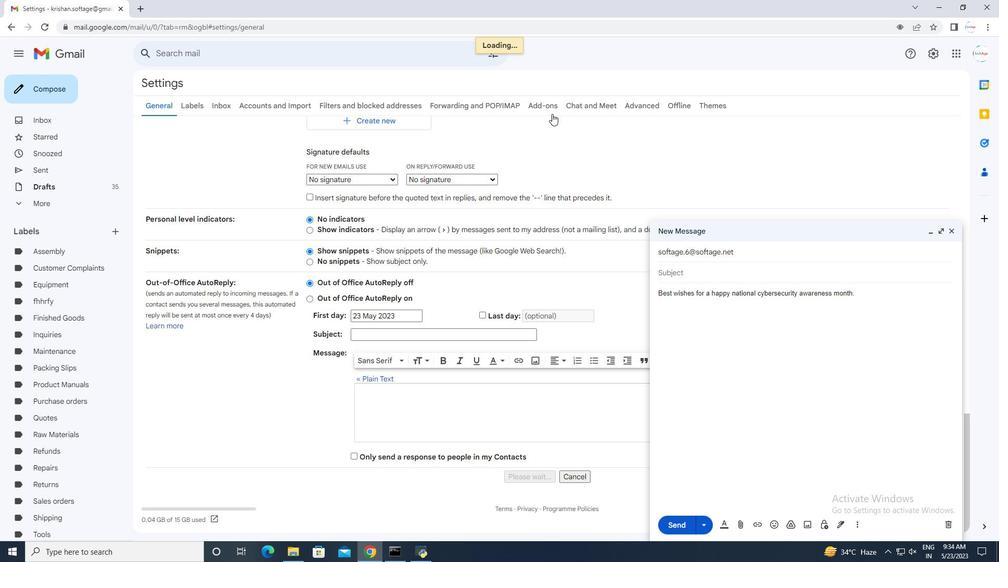
Action: Mouse moved to (541, 145)
Screenshot: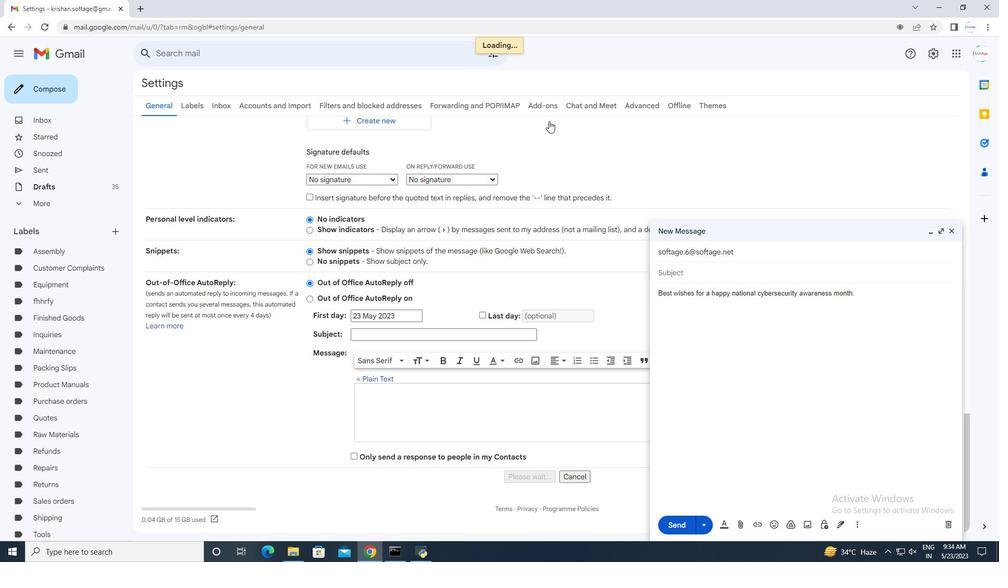 
Action: Mouse scrolled (541, 146) with delta (0, 0)
Screenshot: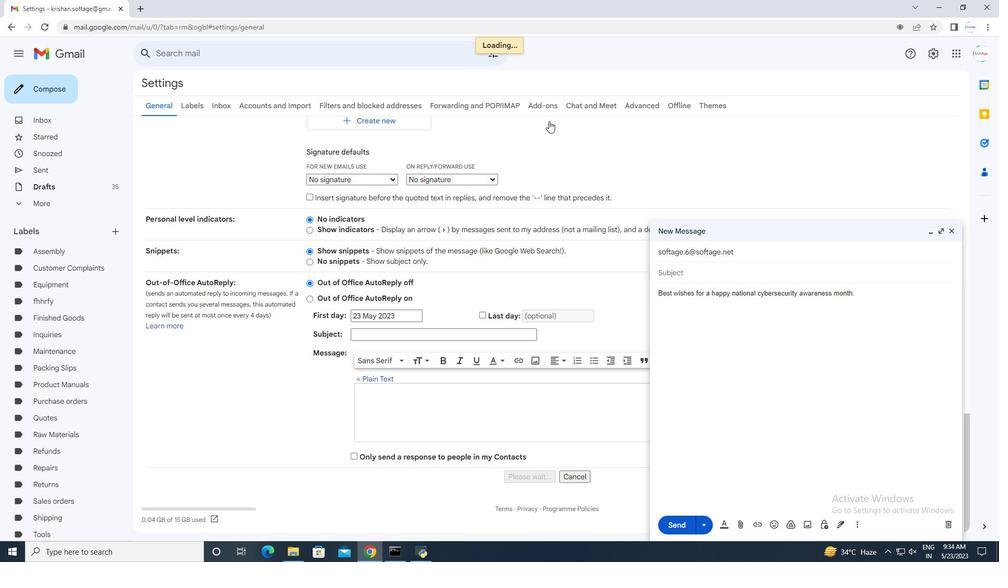 
Action: Mouse moved to (541, 146)
Screenshot: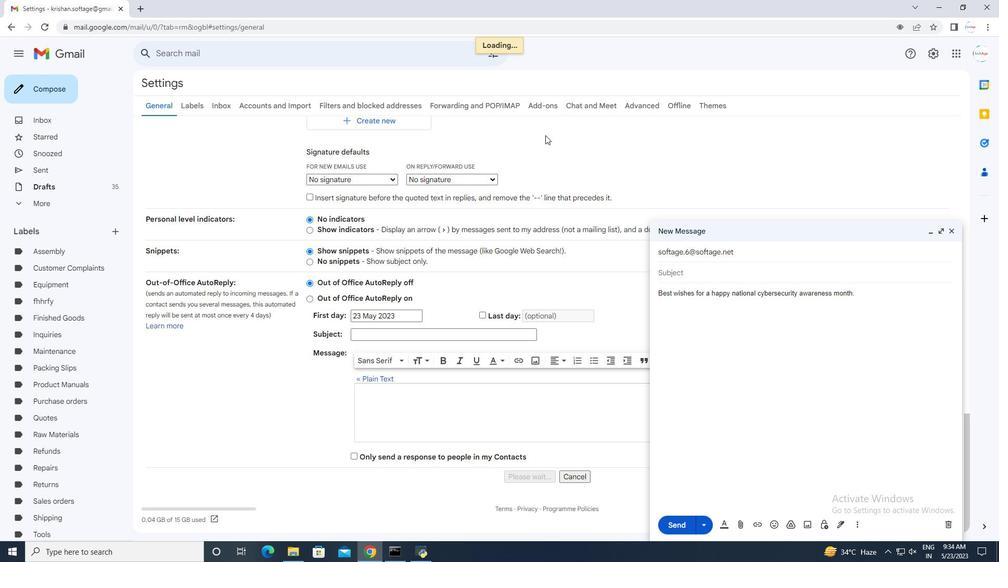 
Action: Mouse scrolled (541, 146) with delta (0, 0)
Screenshot: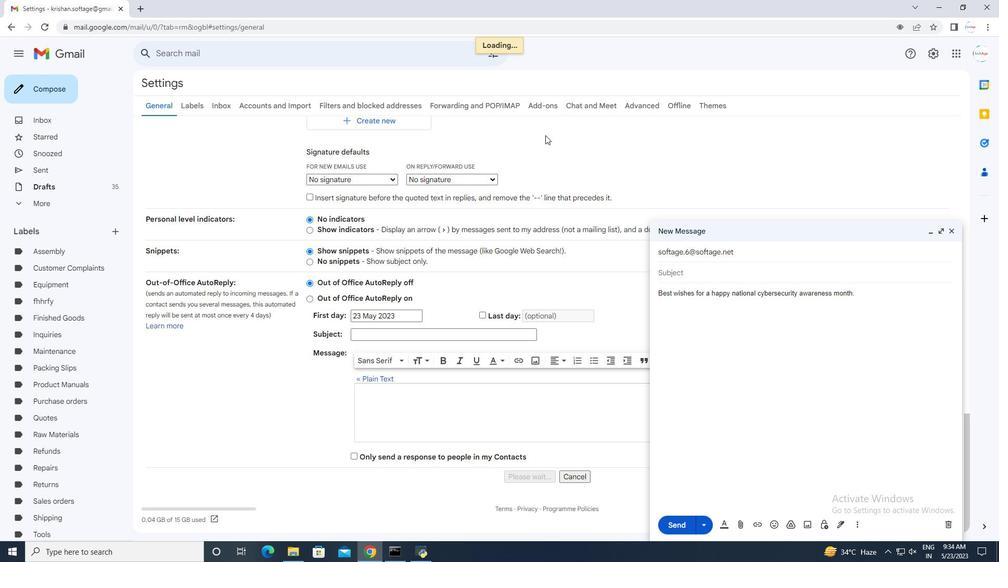 
Action: Mouse moved to (537, 198)
Screenshot: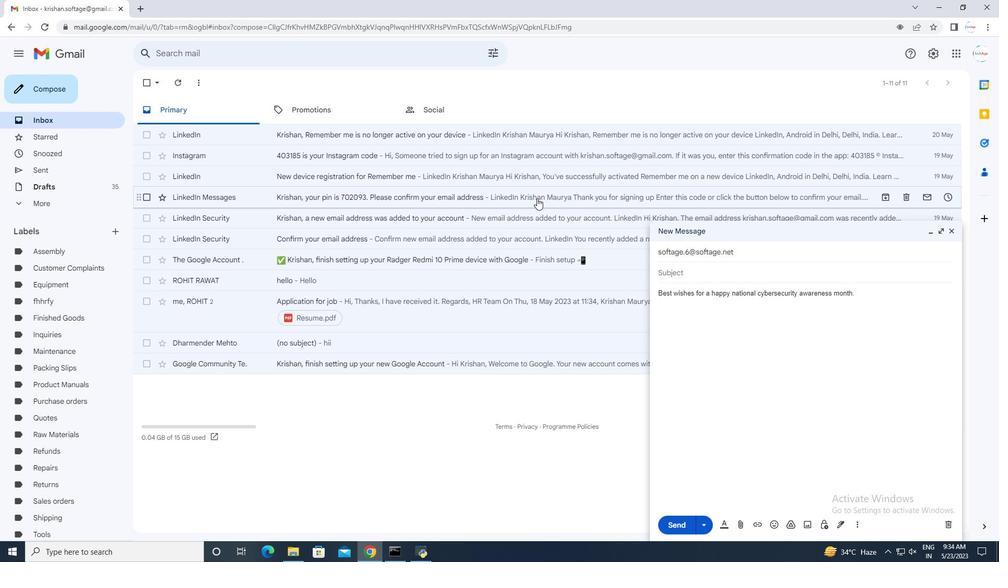 
Action: Mouse scrolled (537, 197) with delta (0, 0)
Screenshot: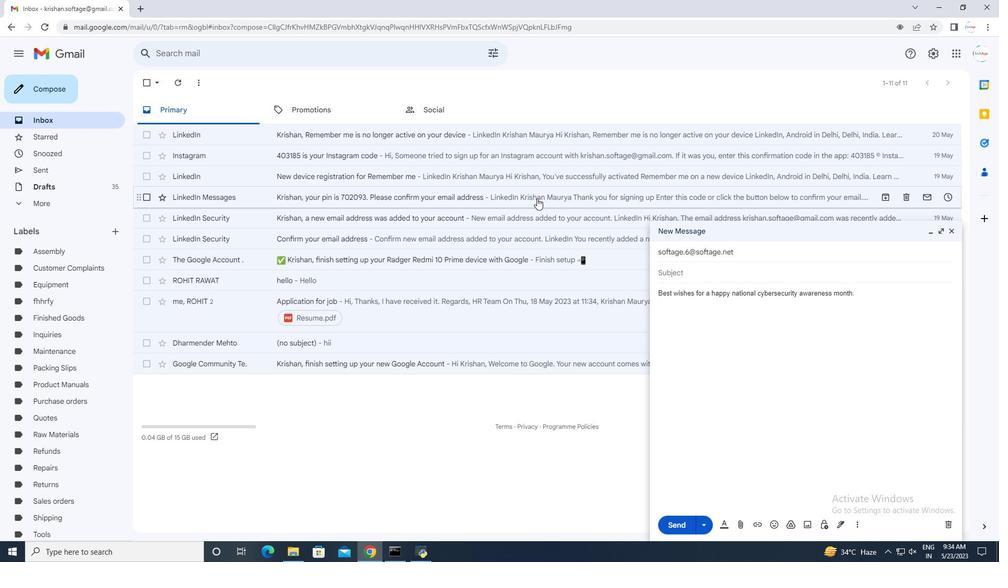 
Action: Mouse scrolled (537, 197) with delta (0, 0)
Screenshot: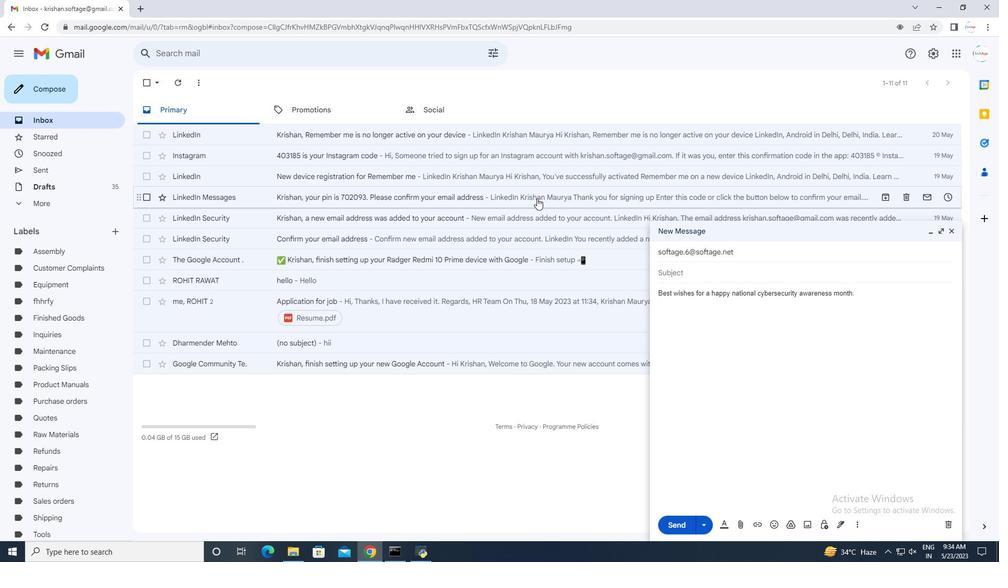 
Action: Mouse scrolled (537, 197) with delta (0, 0)
Screenshot: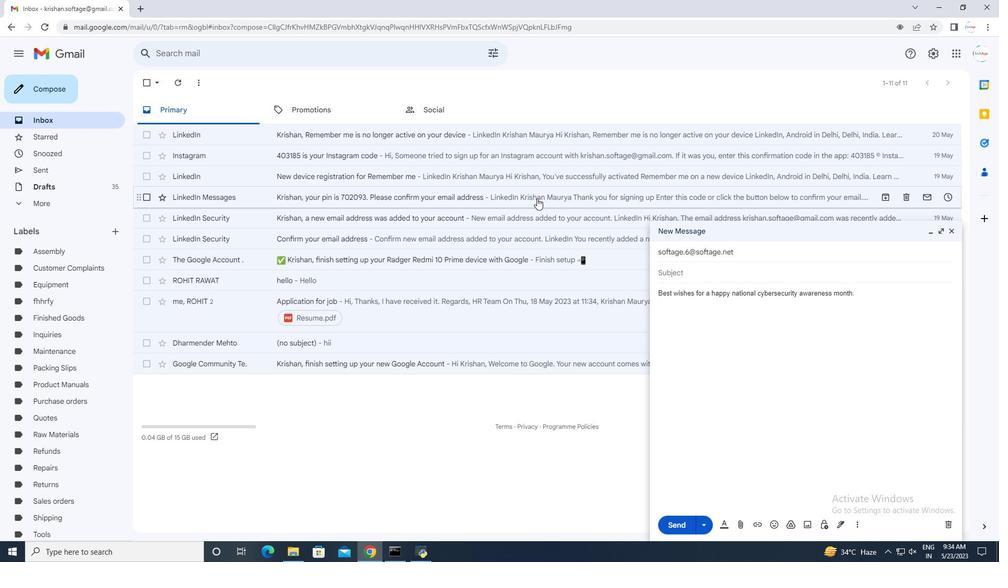 
Action: Mouse scrolled (537, 197) with delta (0, 0)
Screenshot: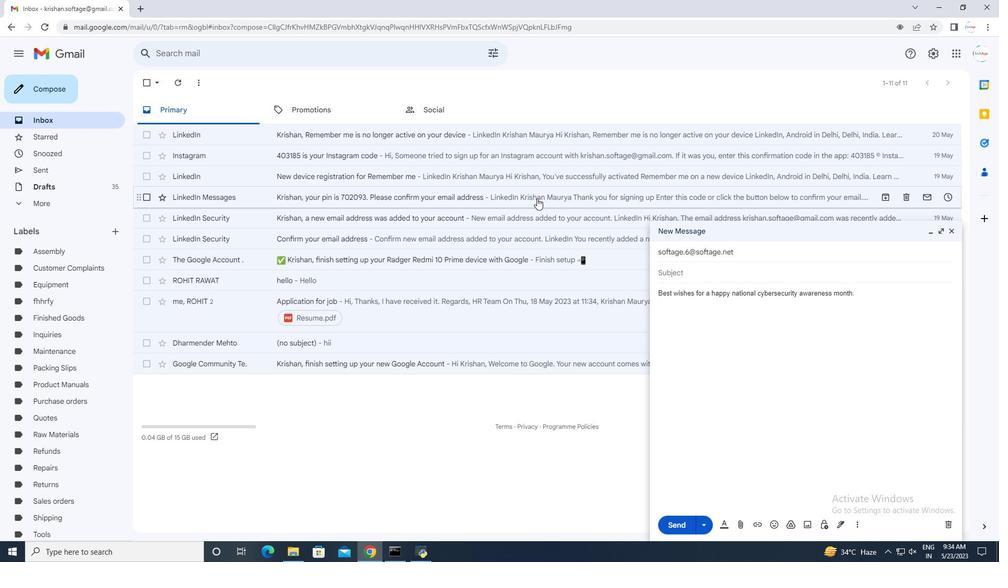 
Action: Mouse scrolled (537, 197) with delta (0, 0)
Screenshot: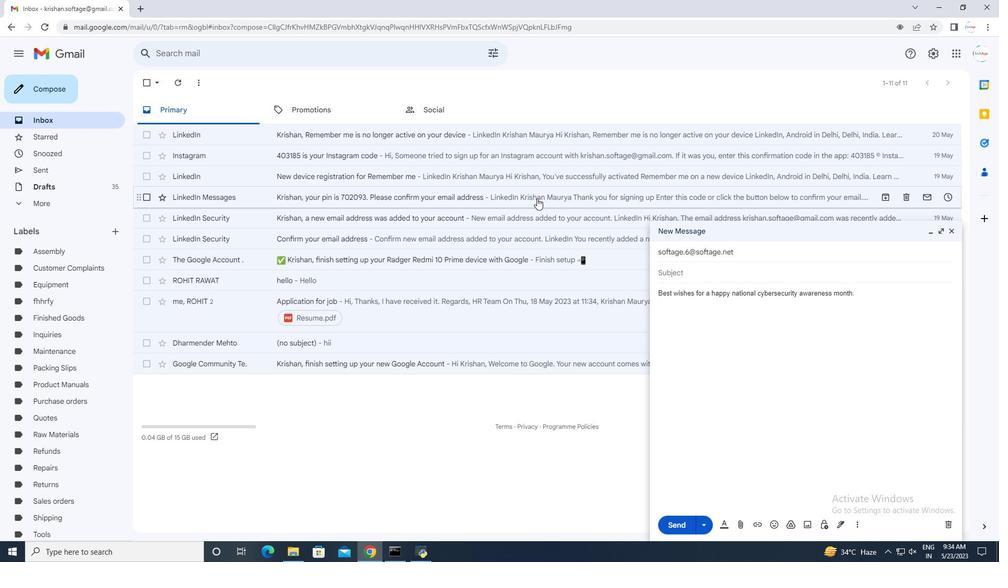 
Action: Mouse moved to (536, 198)
Screenshot: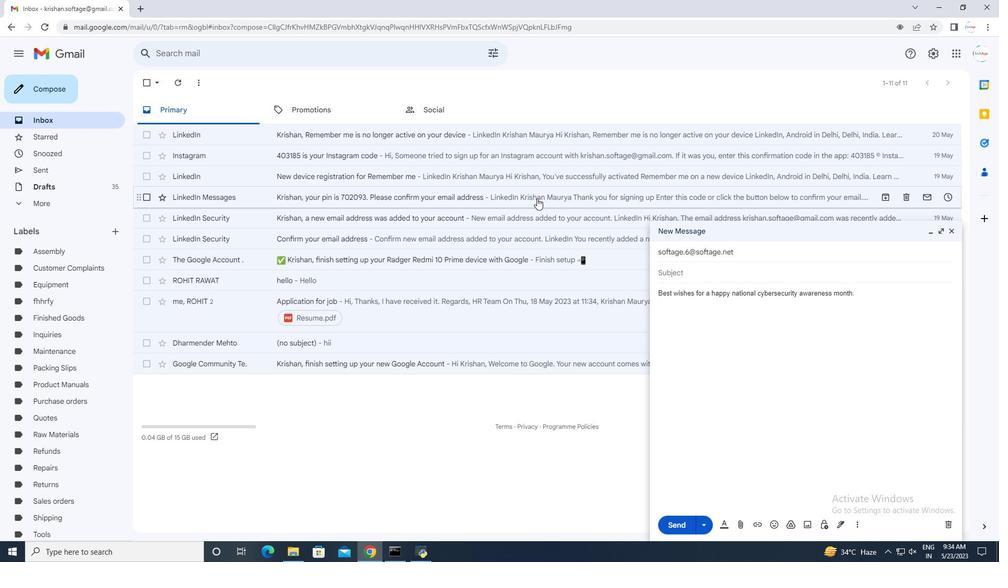 
Action: Mouse scrolled (536, 197) with delta (0, 0)
Screenshot: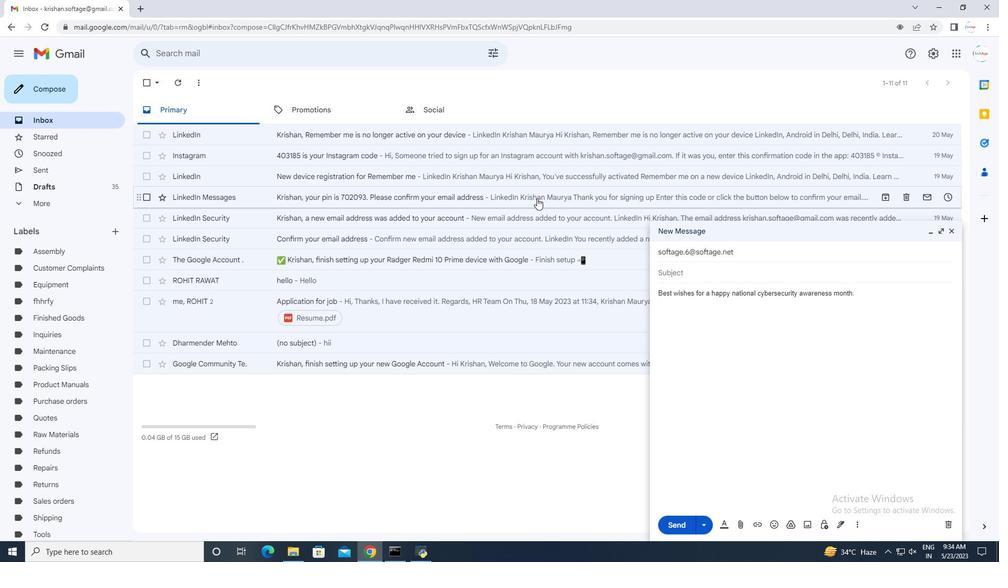 
Action: Mouse scrolled (536, 197) with delta (0, 0)
Screenshot: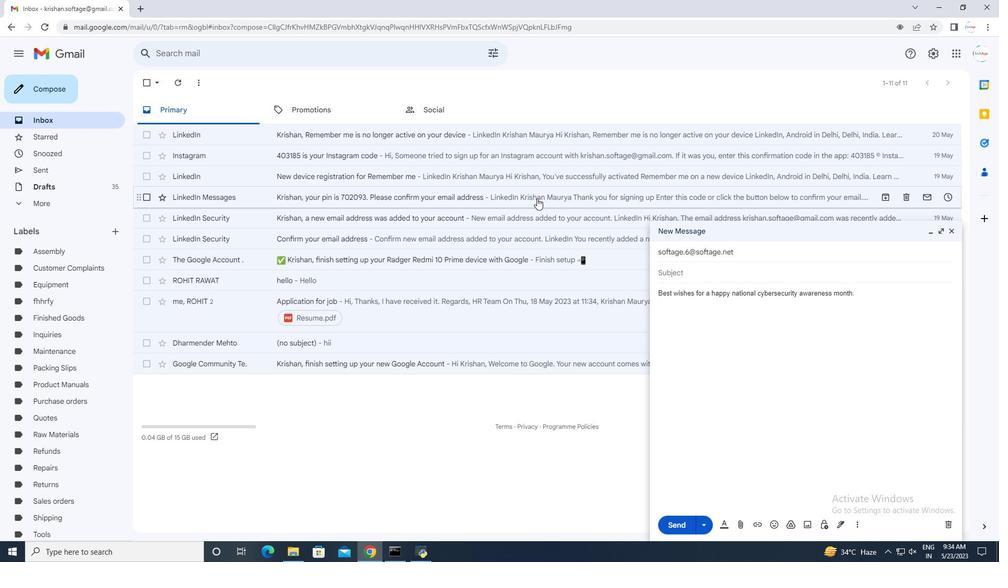 
Action: Mouse scrolled (536, 197) with delta (0, 0)
Screenshot: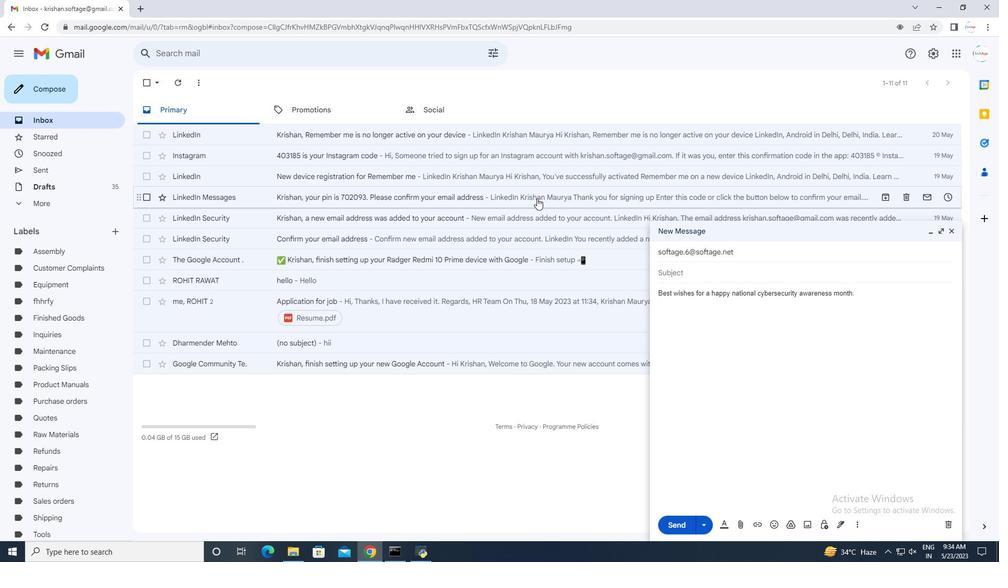 
Action: Mouse scrolled (536, 197) with delta (0, 0)
Screenshot: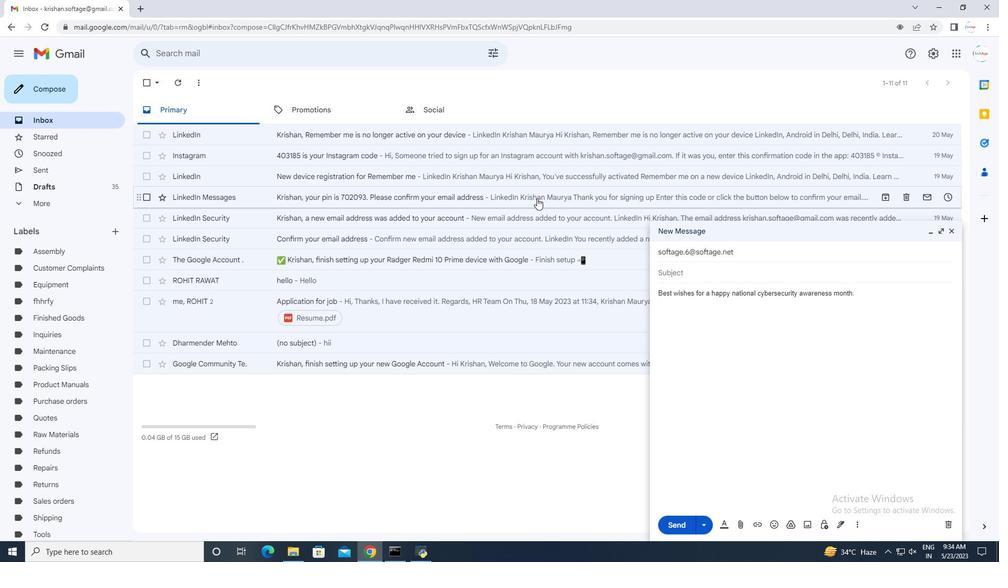 
Action: Mouse moved to (868, 293)
Screenshot: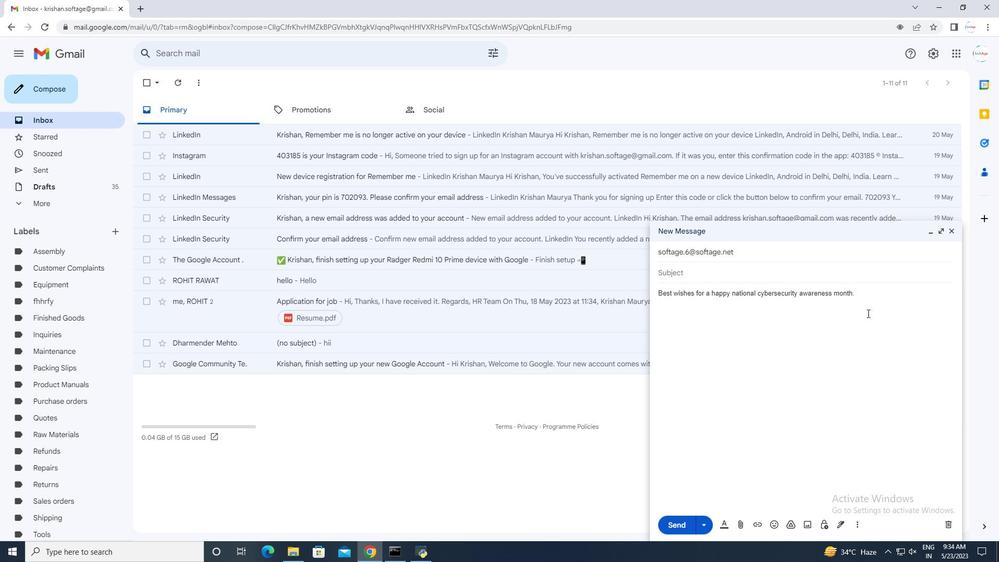 
Action: Mouse pressed left at (868, 293)
Screenshot: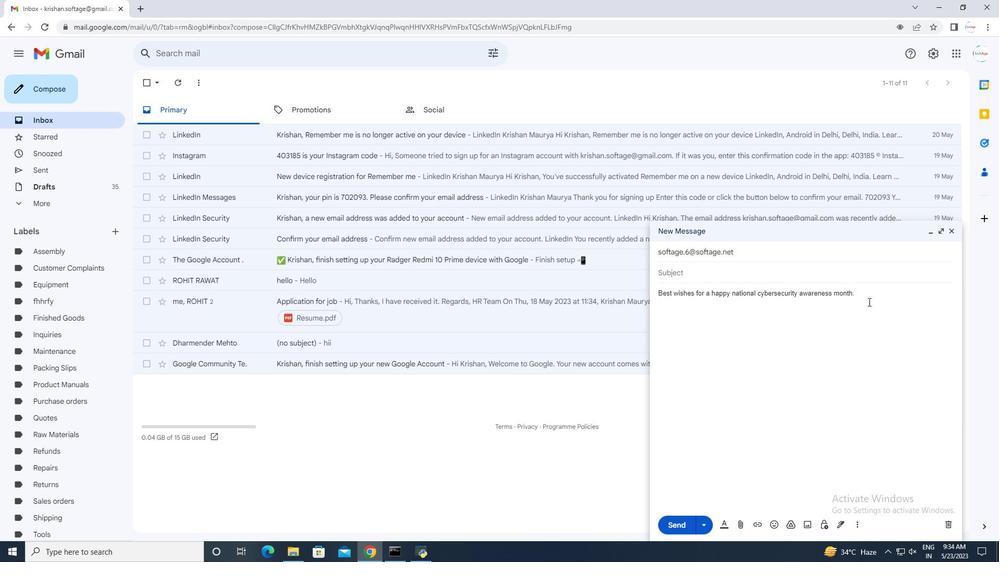 
Action: Mouse moved to (846, 526)
Screenshot: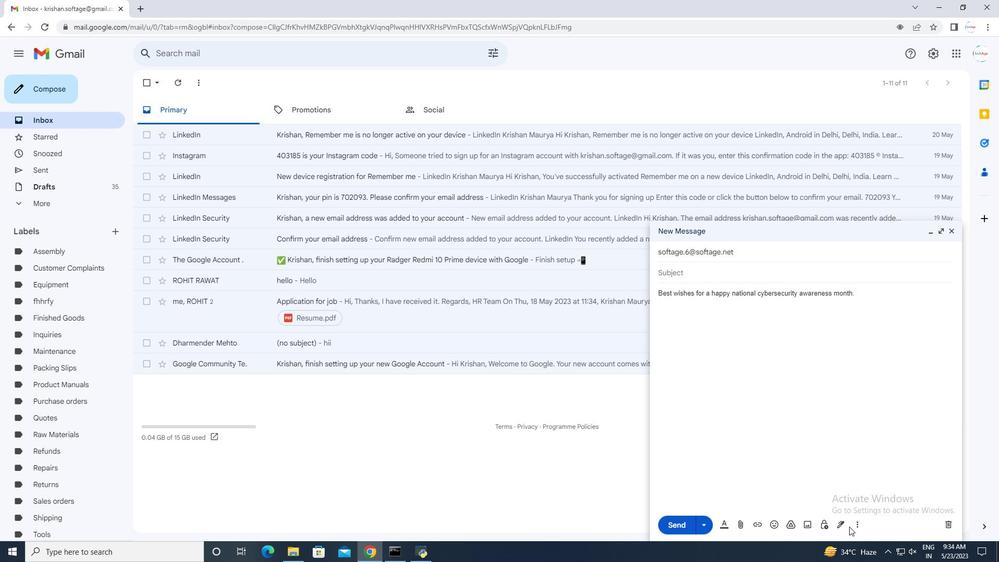
Action: Mouse pressed left at (846, 526)
Screenshot: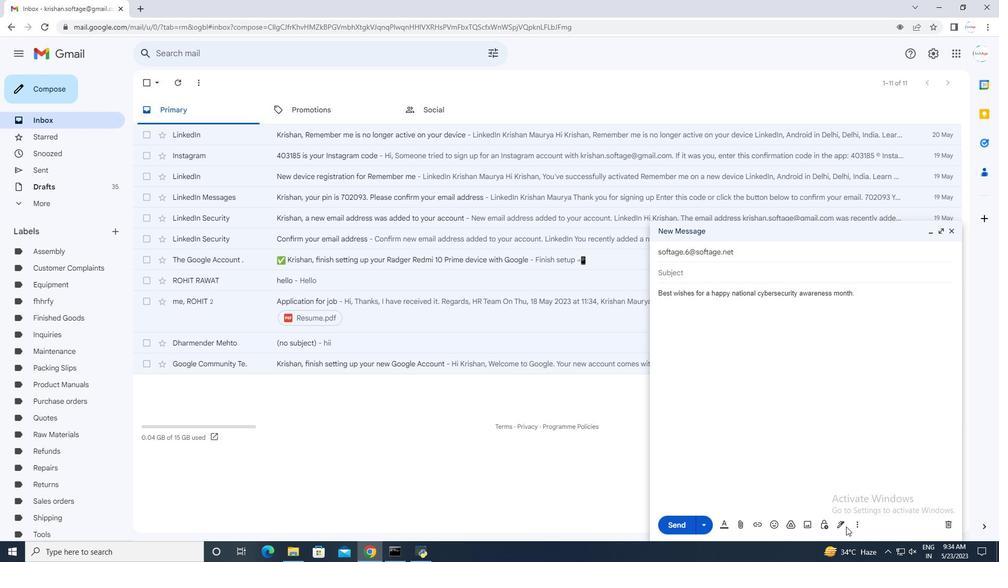 
Action: Mouse moved to (843, 526)
Screenshot: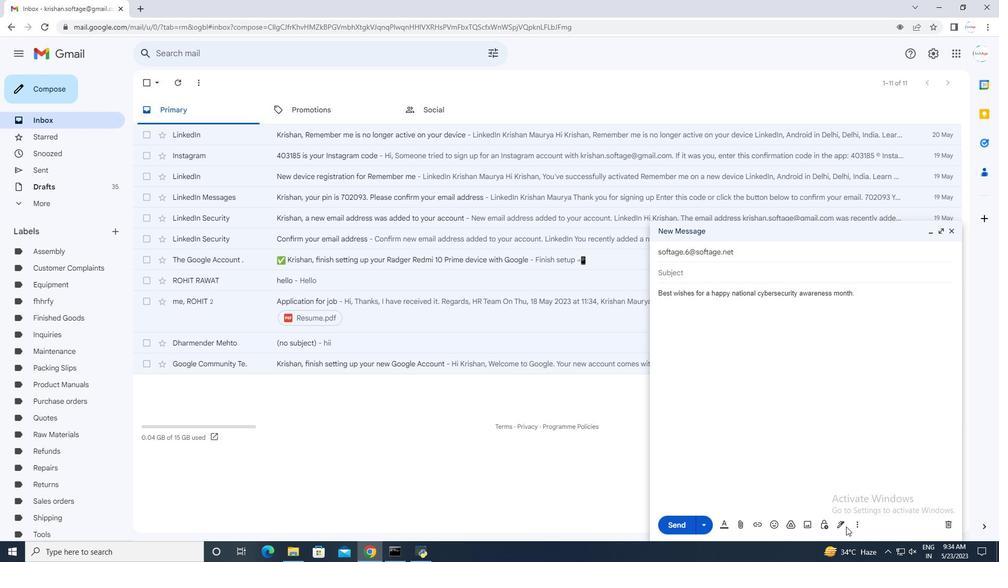 
Action: Mouse pressed left at (843, 526)
Screenshot: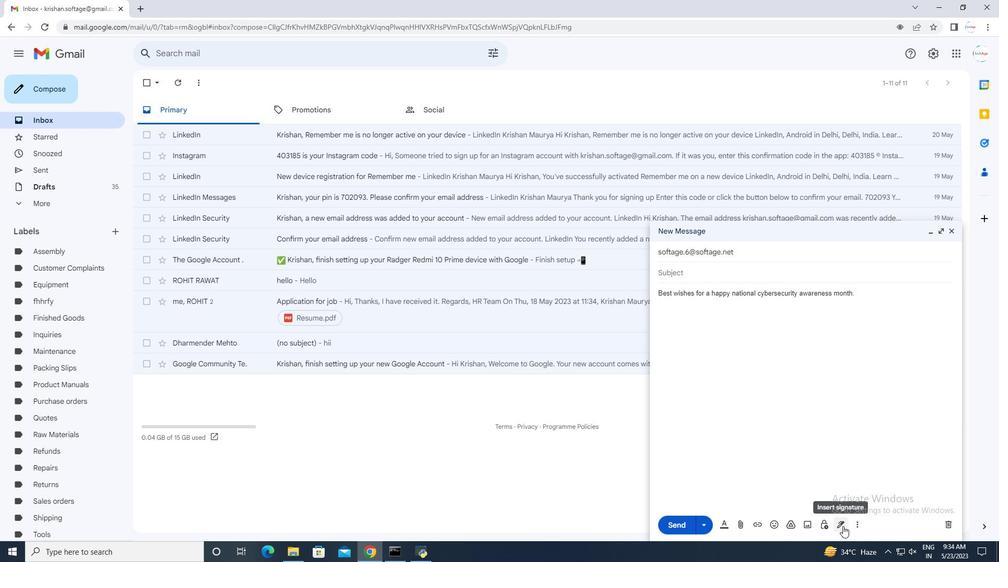 
Action: Mouse moved to (898, 428)
Screenshot: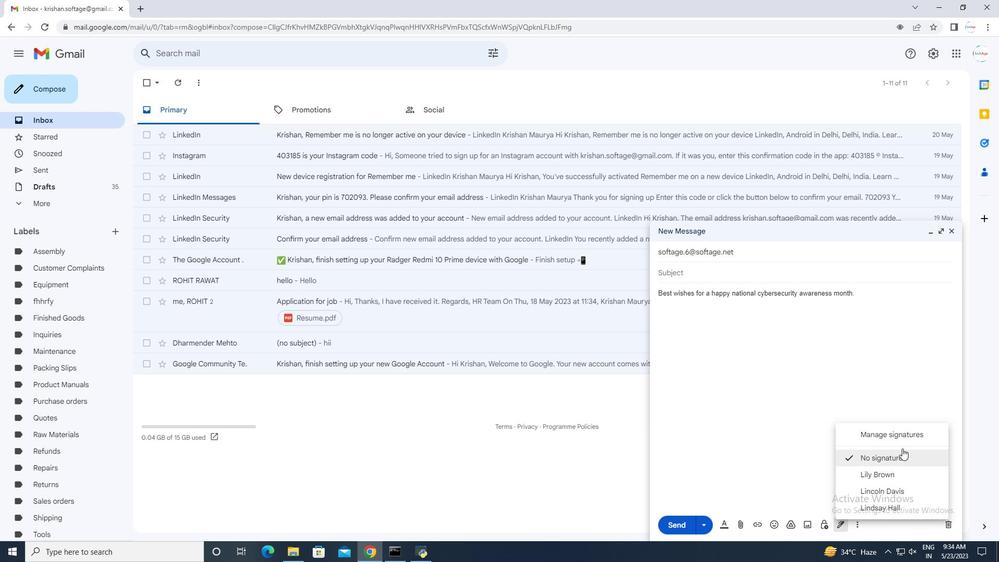 
Action: Mouse pressed left at (898, 428)
Screenshot: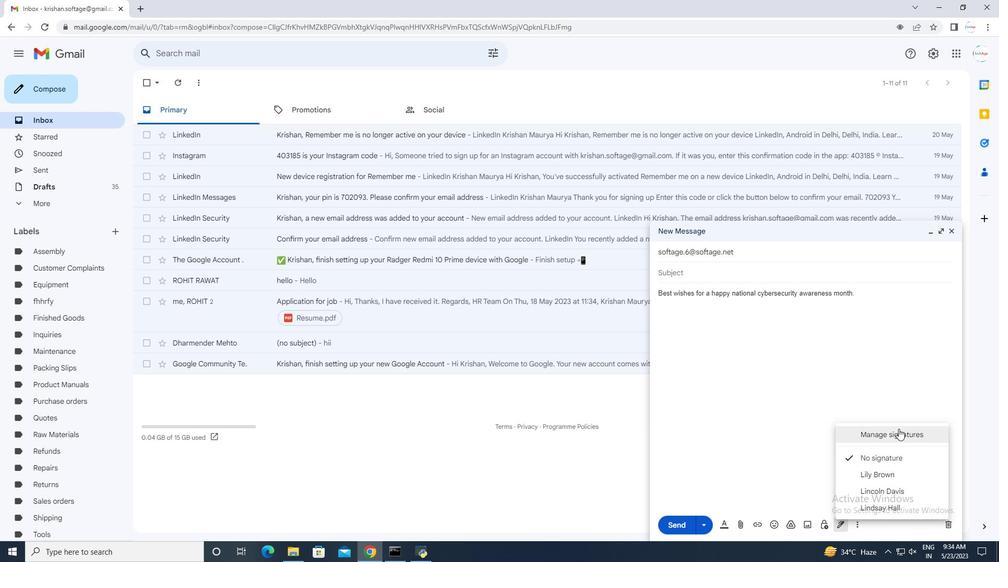 
Action: Mouse moved to (579, 377)
Screenshot: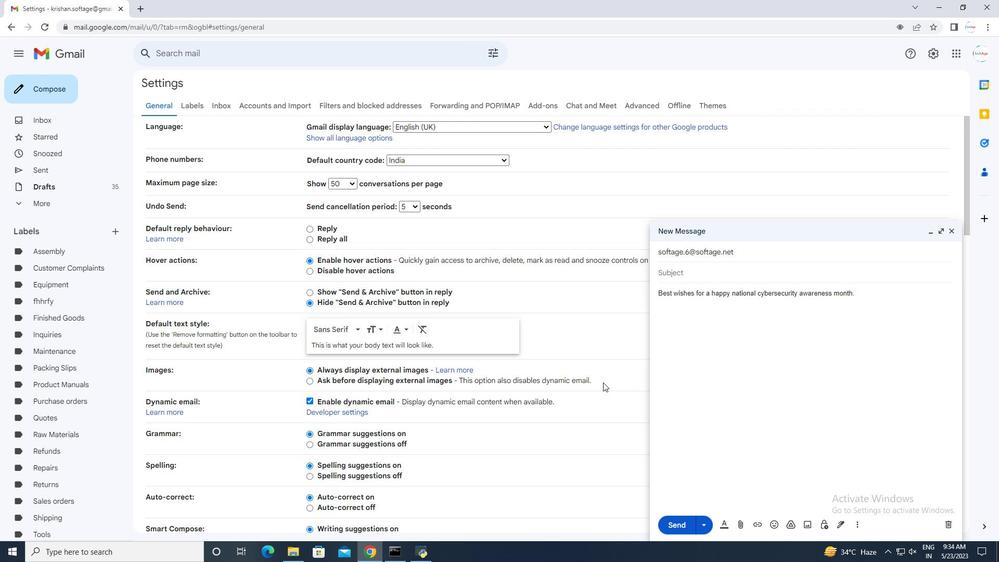 
Action: Mouse scrolled (579, 377) with delta (0, 0)
Screenshot: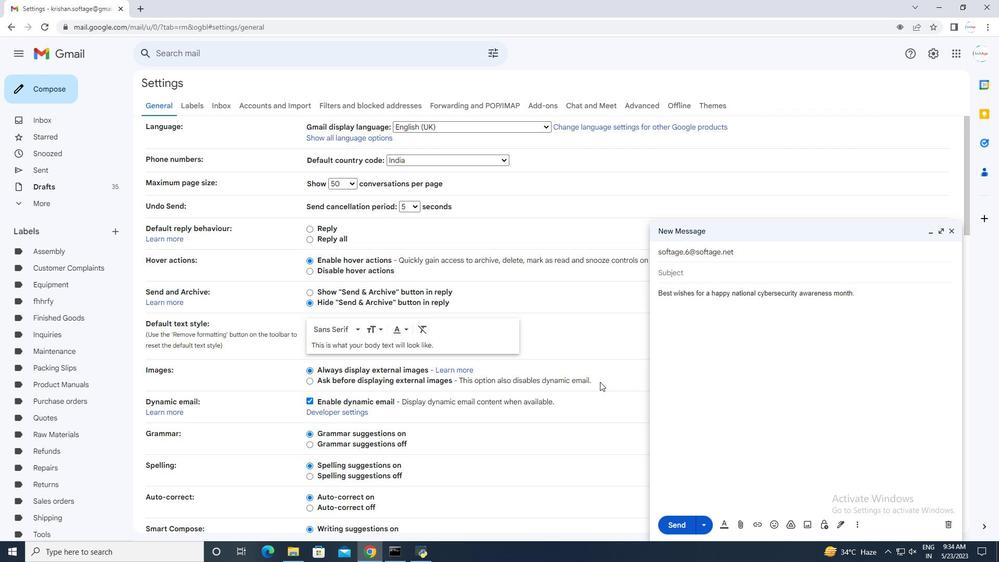 
Action: Mouse scrolled (579, 377) with delta (0, 0)
Screenshot: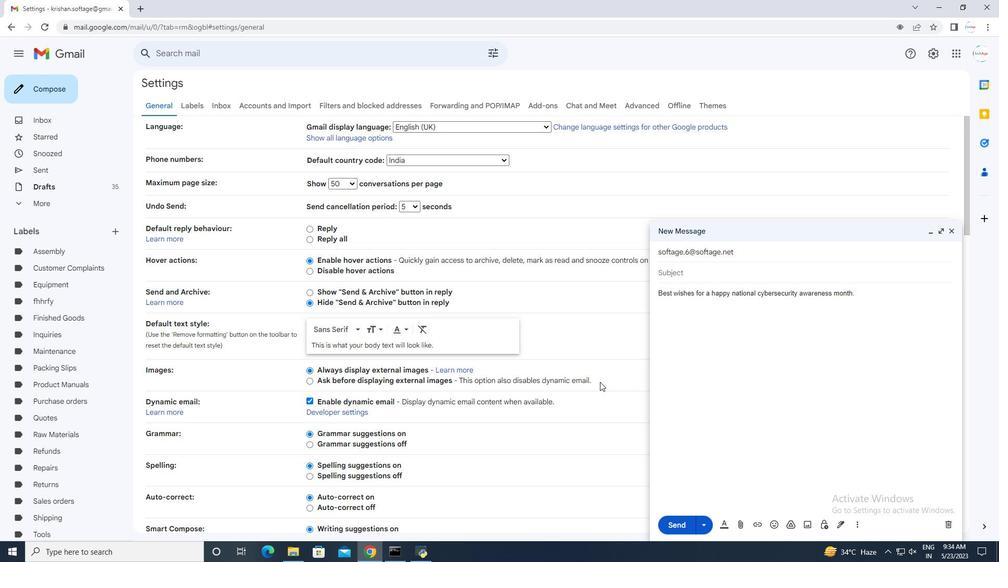 
Action: Mouse scrolled (579, 377) with delta (0, 0)
Screenshot: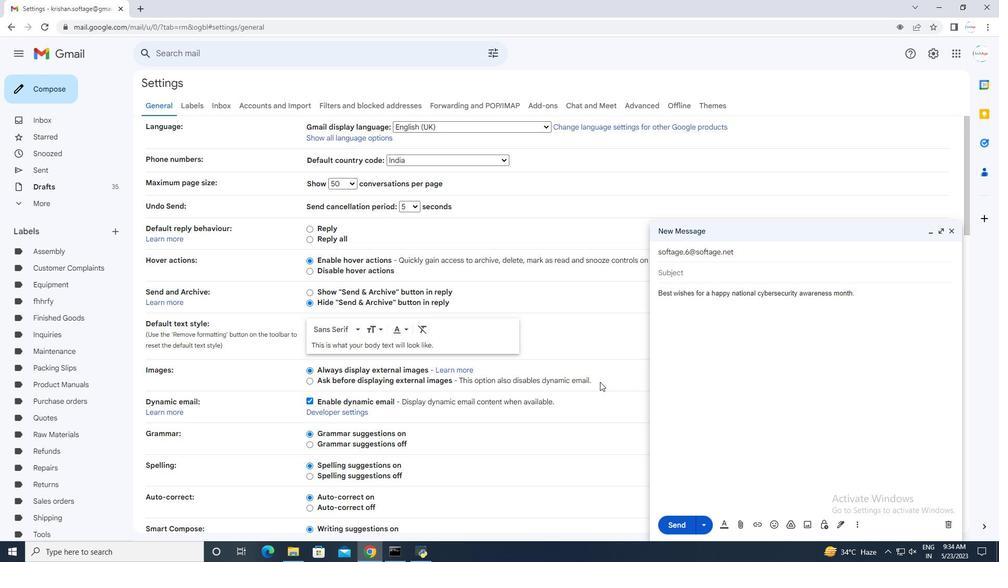
Action: Mouse scrolled (579, 377) with delta (0, 0)
Screenshot: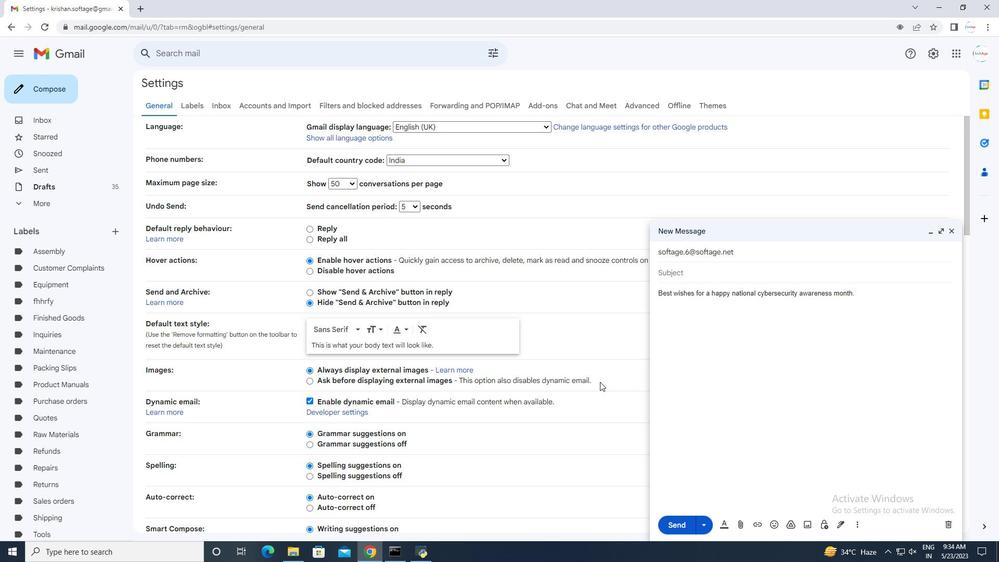 
Action: Mouse moved to (578, 377)
Screenshot: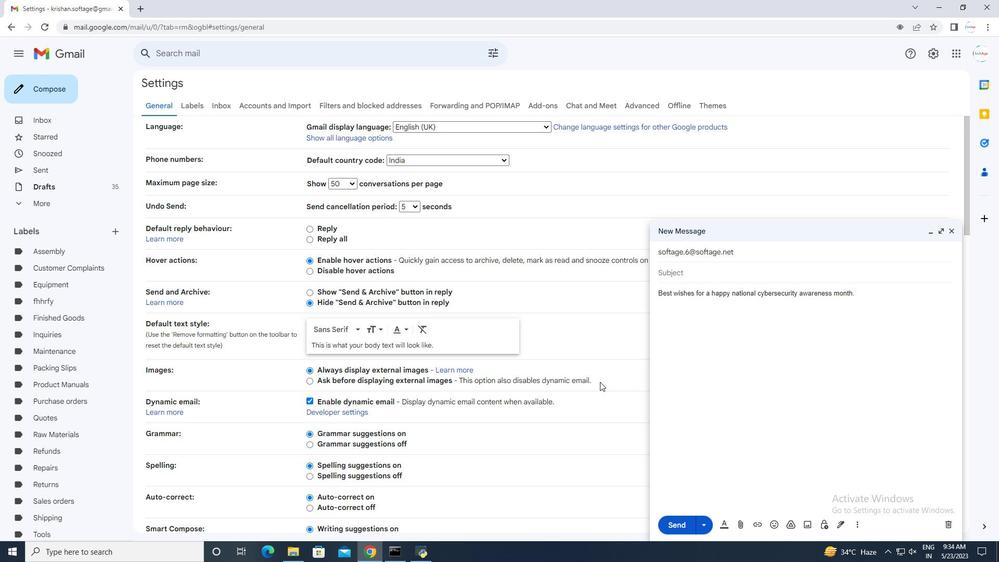 
Action: Mouse scrolled (578, 377) with delta (0, 0)
Screenshot: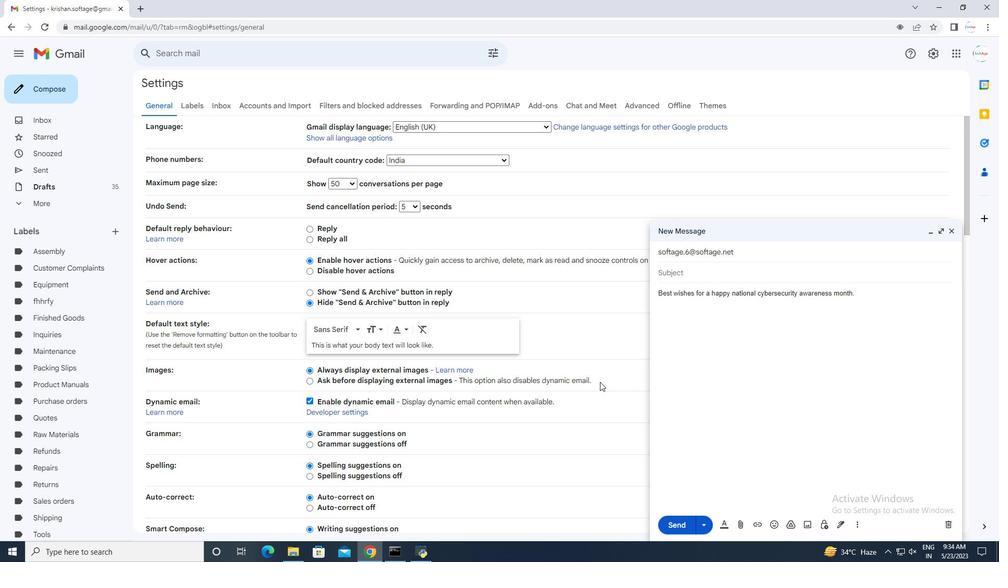 
Action: Mouse scrolled (578, 377) with delta (0, 0)
Screenshot: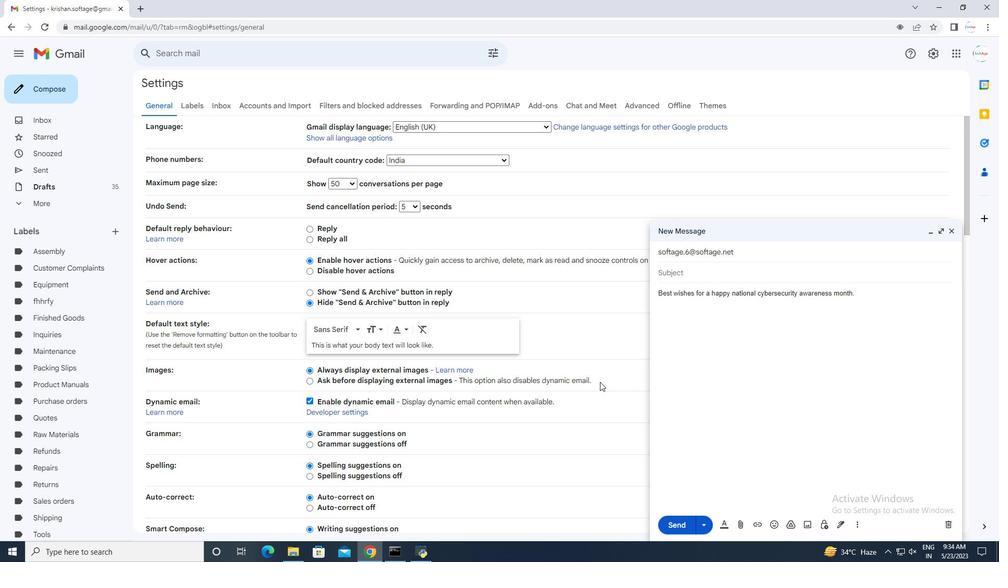 
Action: Mouse scrolled (578, 377) with delta (0, 0)
Screenshot: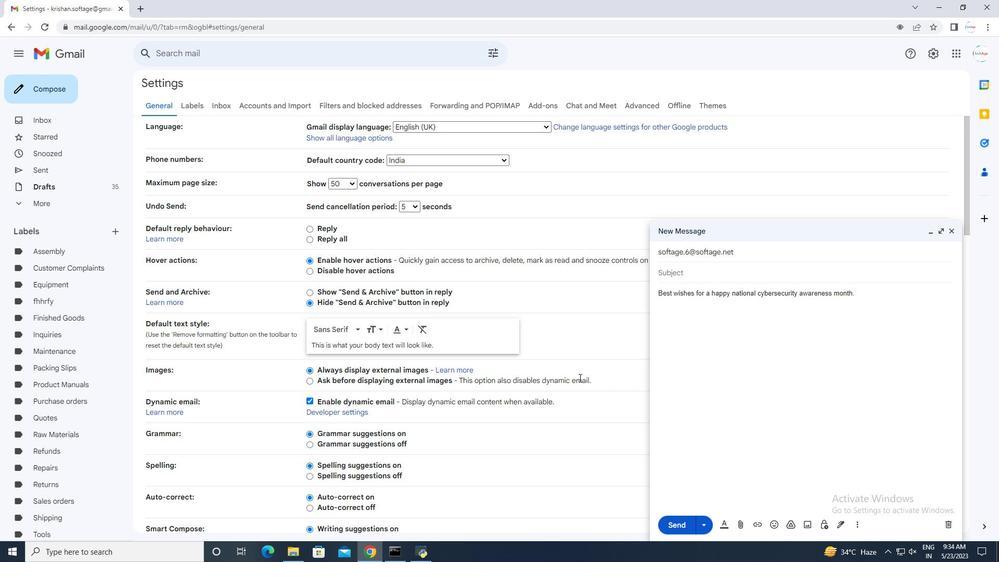 
Action: Mouse scrolled (578, 377) with delta (0, 0)
Screenshot: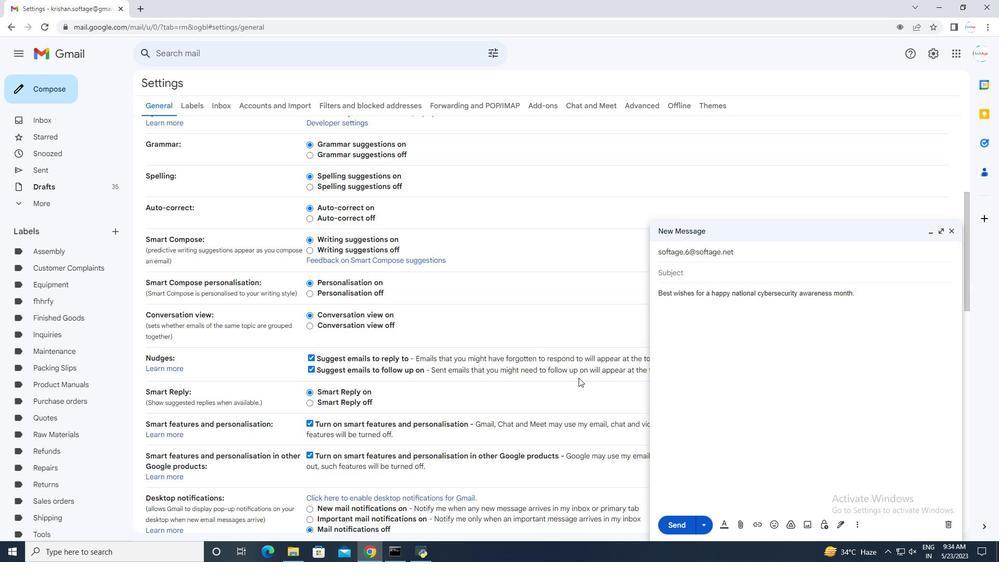 
Action: Mouse scrolled (578, 377) with delta (0, 0)
Screenshot: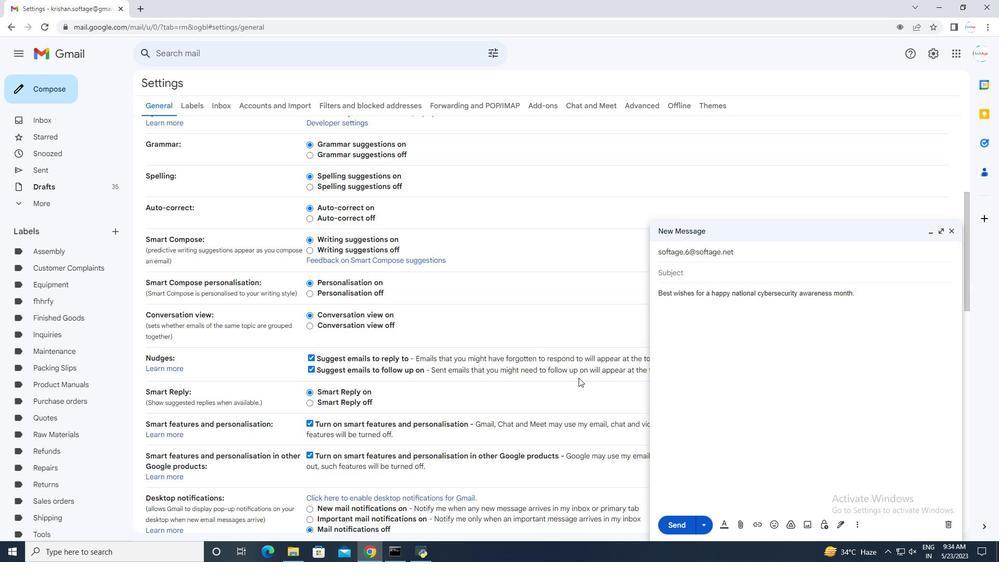 
Action: Mouse scrolled (578, 377) with delta (0, 0)
Screenshot: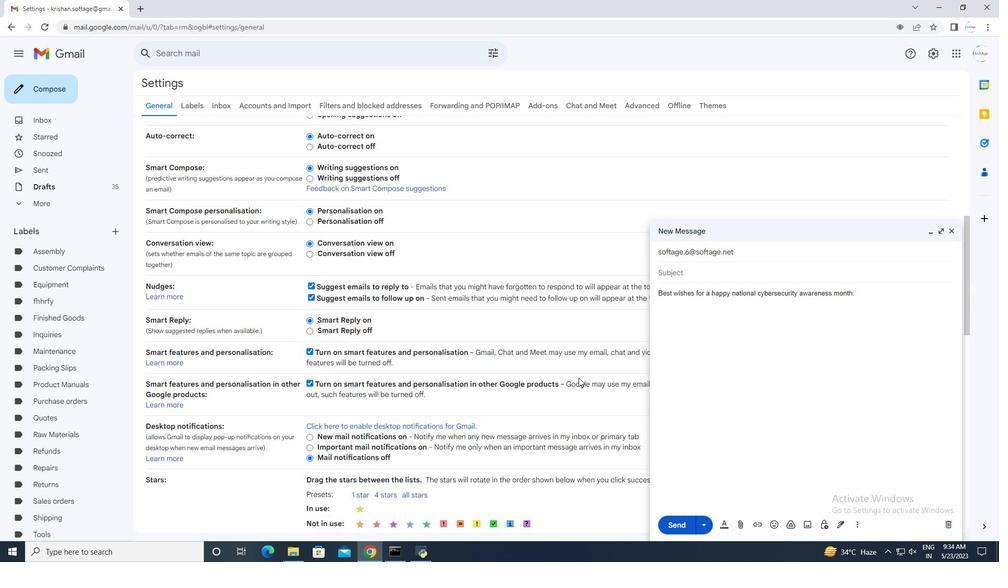 
Action: Mouse scrolled (578, 377) with delta (0, 0)
Screenshot: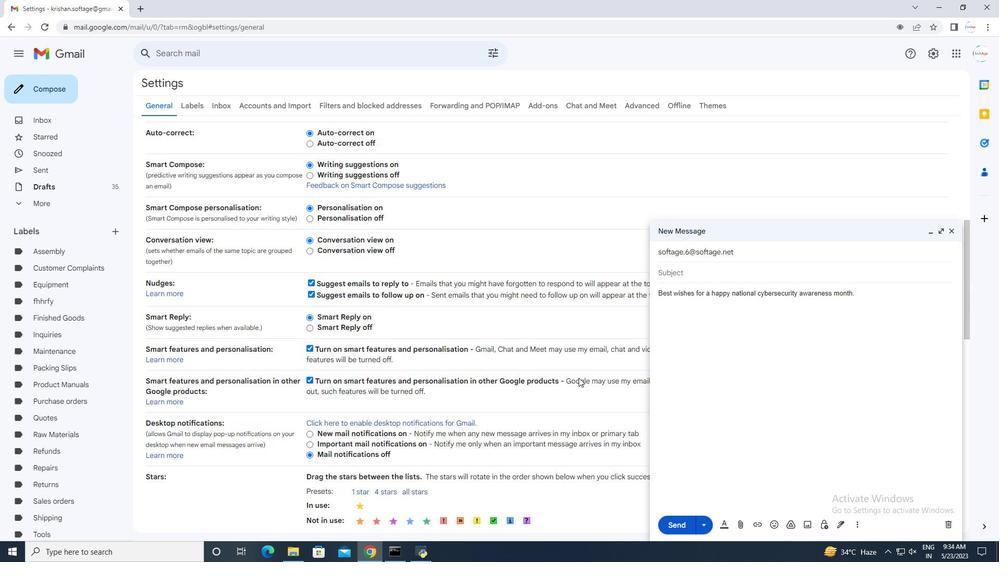 
Action: Mouse scrolled (578, 377) with delta (0, 0)
Screenshot: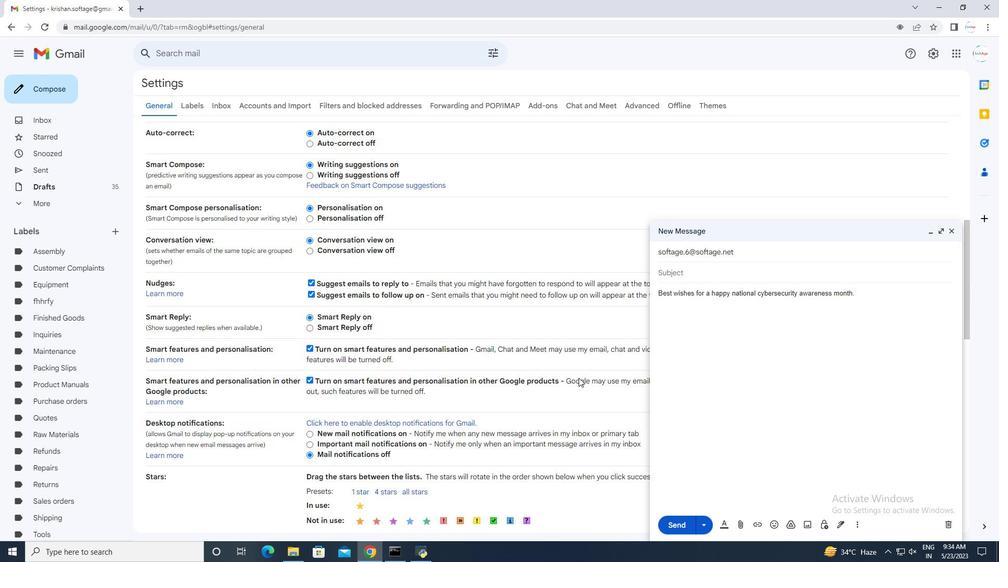 
Action: Mouse scrolled (578, 377) with delta (0, 0)
Screenshot: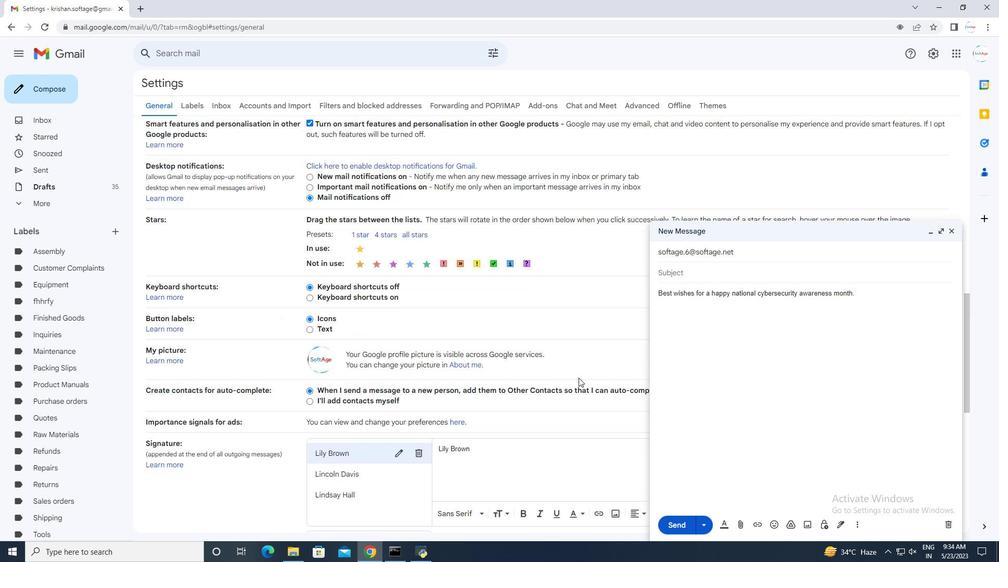 
Action: Mouse scrolled (578, 377) with delta (0, 0)
Screenshot: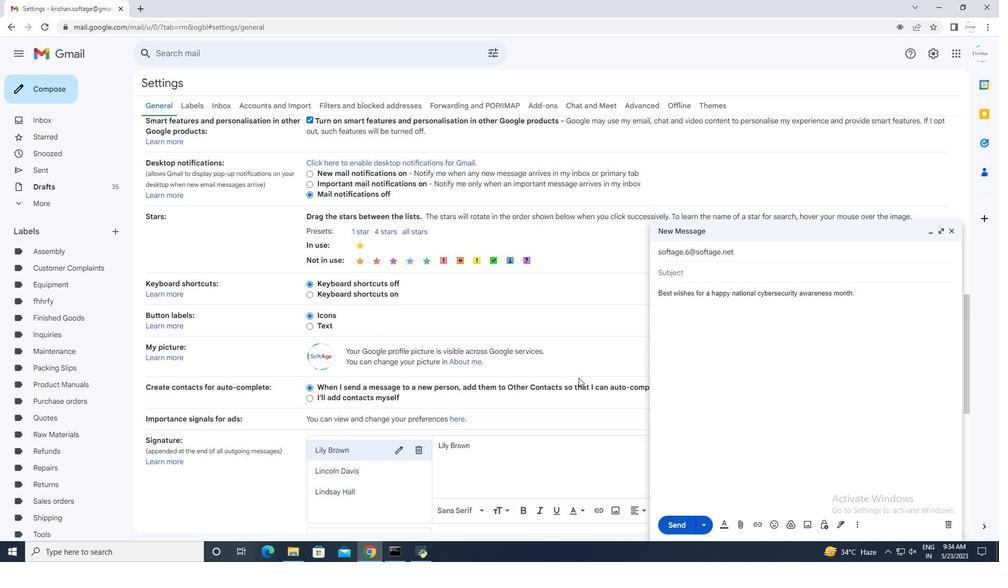 
Action: Mouse scrolled (578, 377) with delta (0, 0)
Screenshot: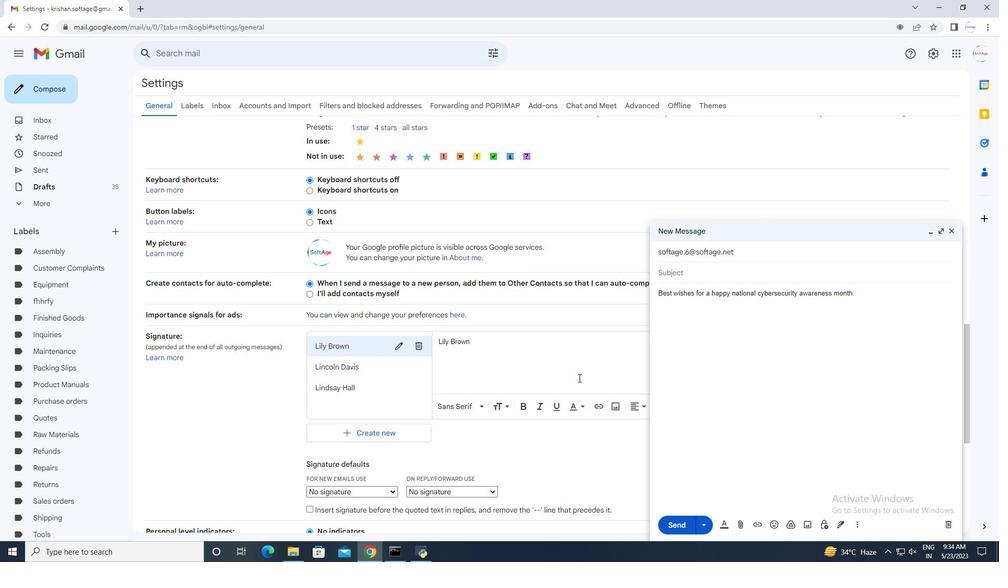 
Action: Mouse scrolled (578, 377) with delta (0, 0)
Screenshot: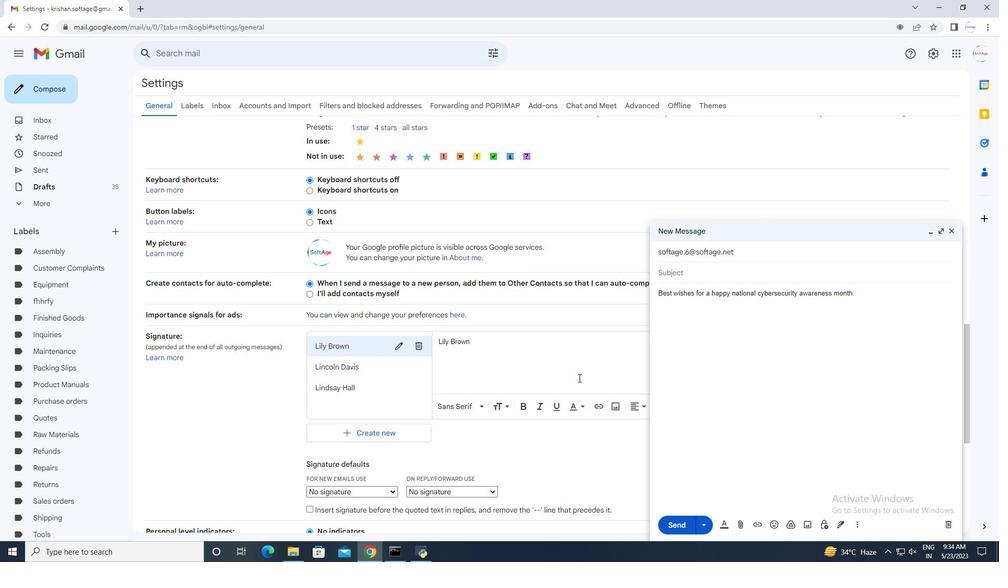 
Action: Mouse scrolled (578, 377) with delta (0, 0)
Screenshot: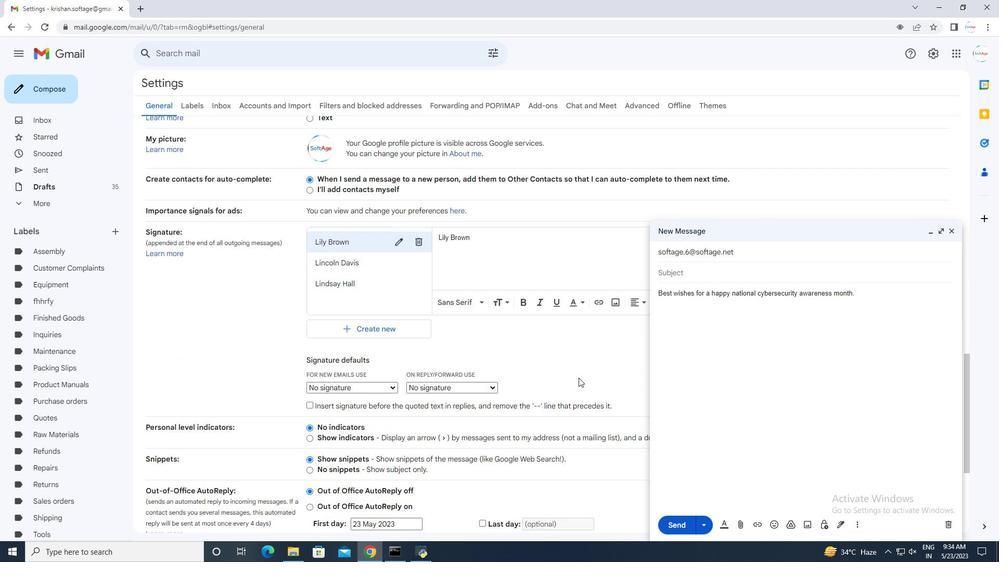 
Action: Mouse scrolled (578, 377) with delta (0, 0)
Screenshot: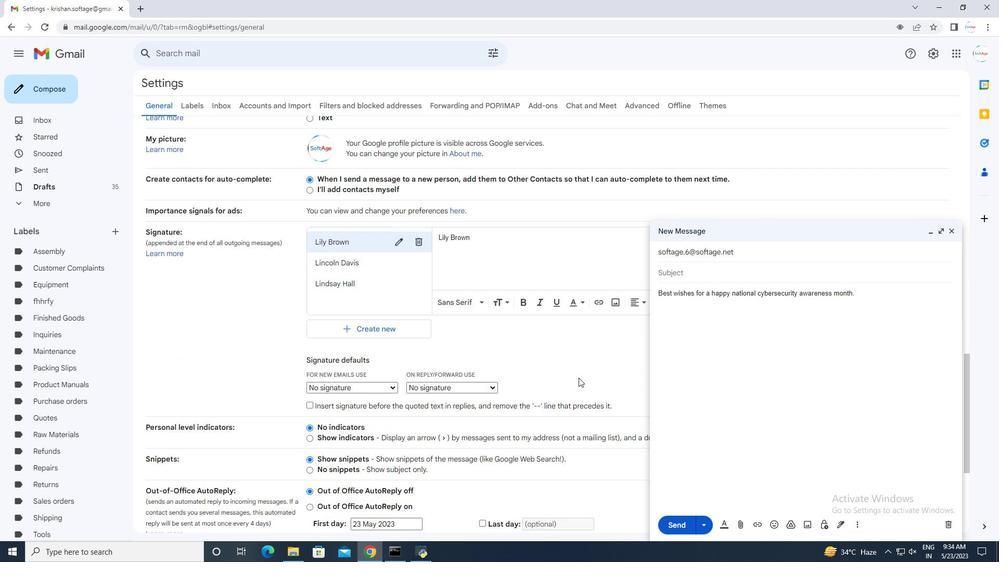 
Action: Mouse moved to (578, 377)
Screenshot: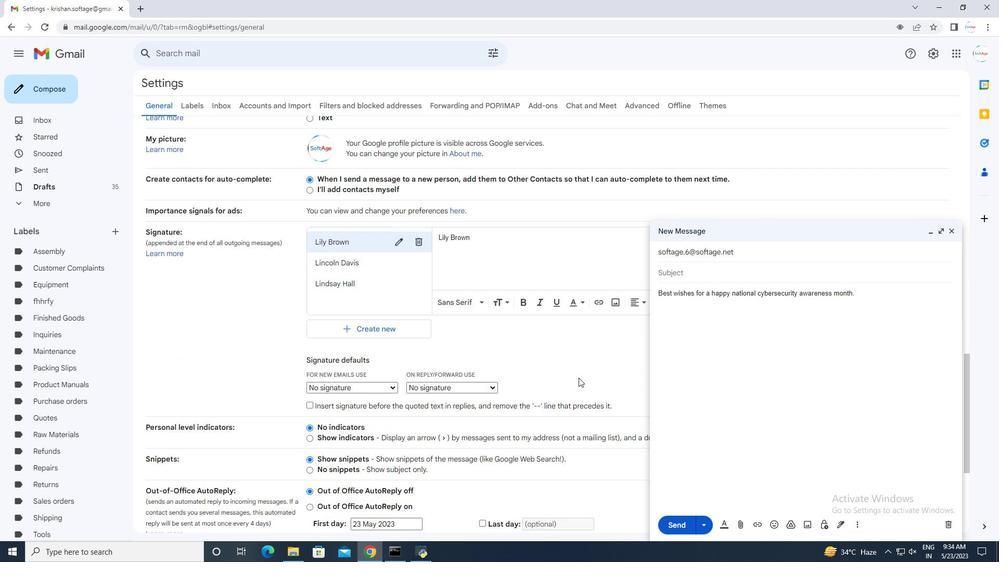
Action: Mouse scrolled (578, 378) with delta (0, 0)
Screenshot: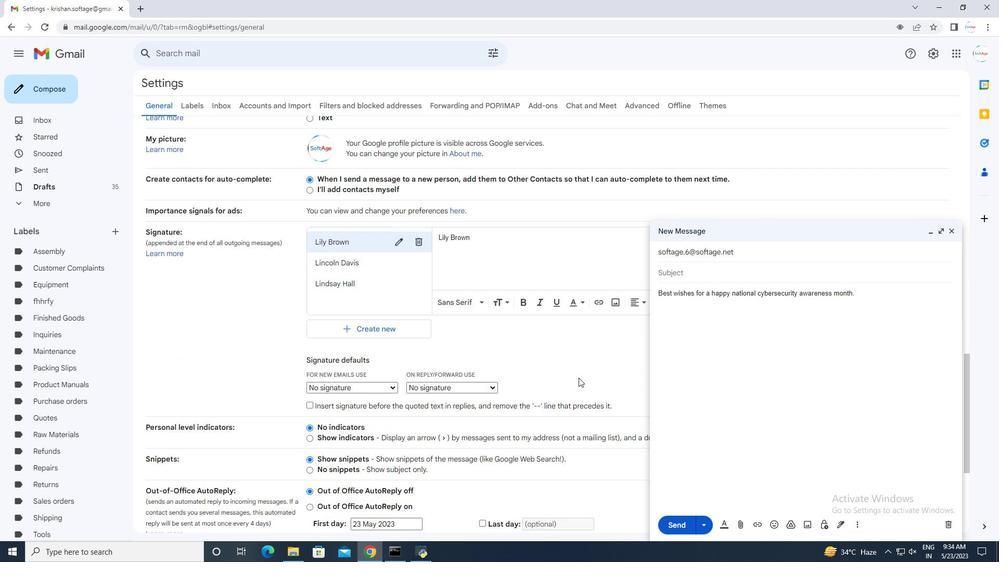 
Action: Mouse scrolled (578, 378) with delta (0, 0)
Screenshot: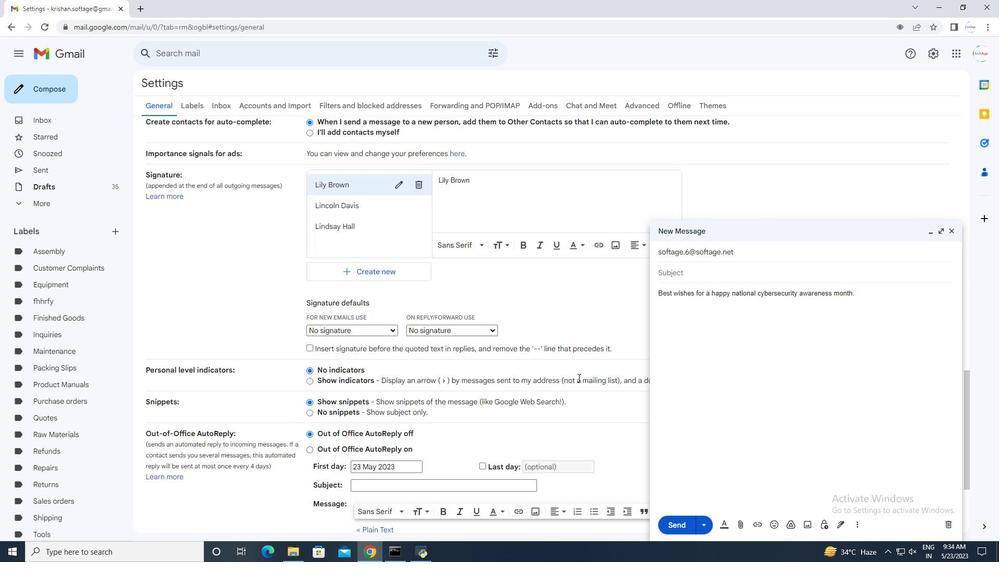
Action: Mouse moved to (952, 232)
Screenshot: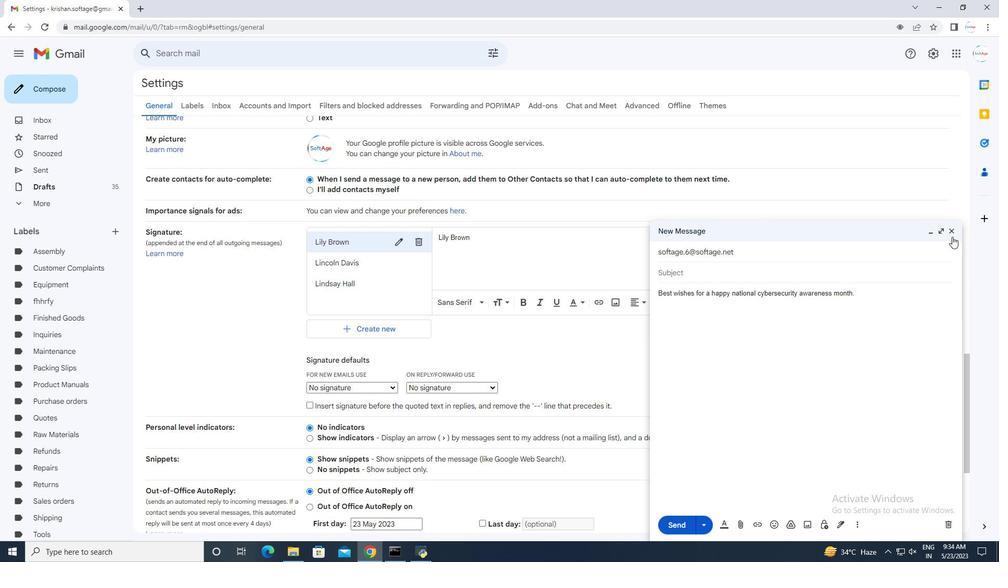
Action: Mouse pressed left at (952, 232)
Screenshot: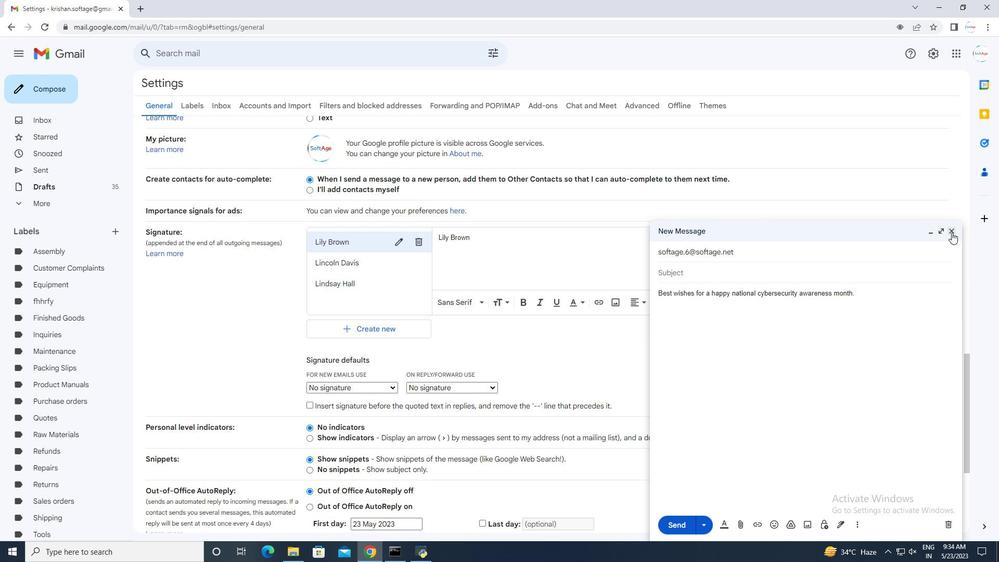 
Action: Mouse moved to (420, 202)
Screenshot: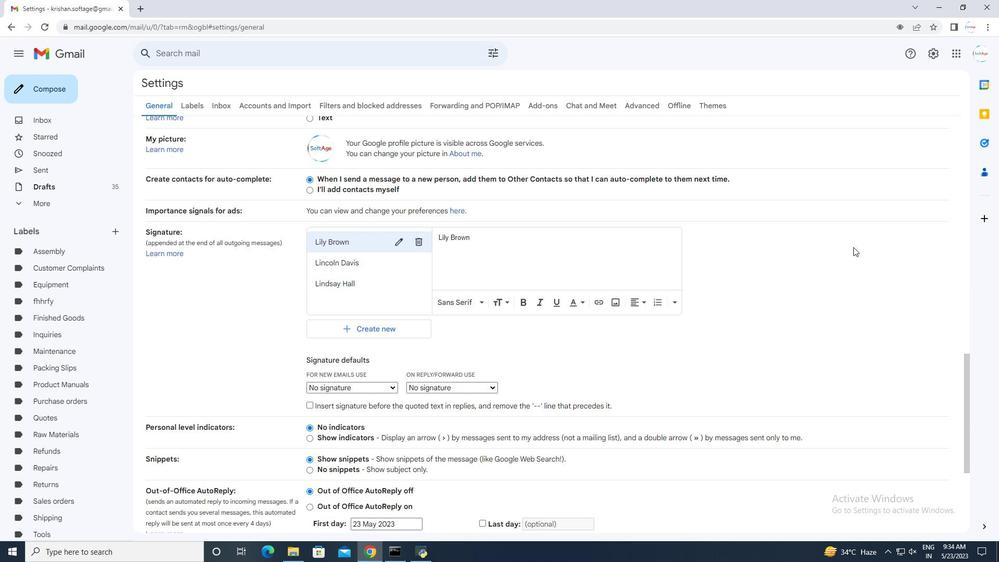 
Action: Mouse scrolled (420, 202) with delta (0, 0)
Screenshot: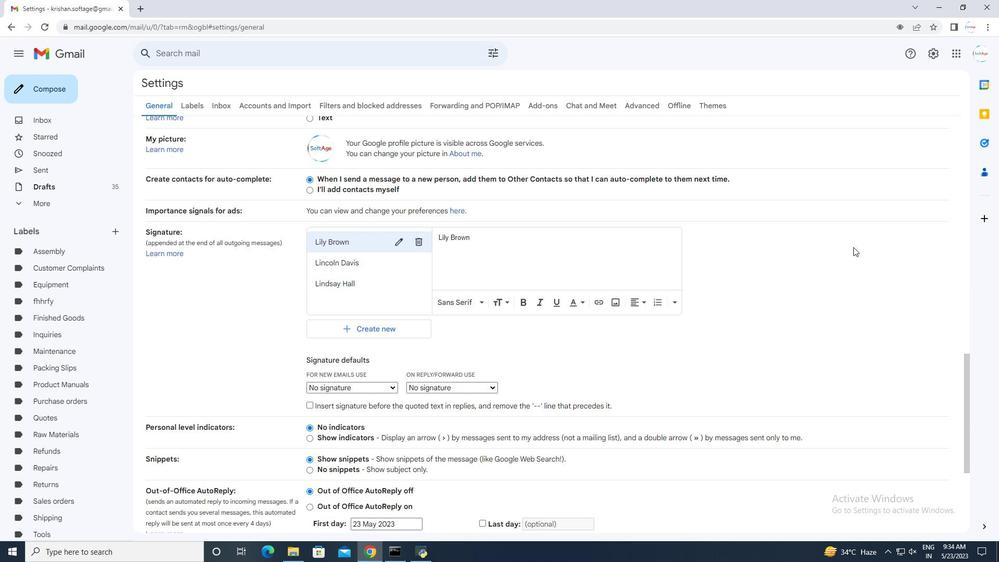 
Action: Mouse scrolled (420, 202) with delta (0, 0)
Screenshot: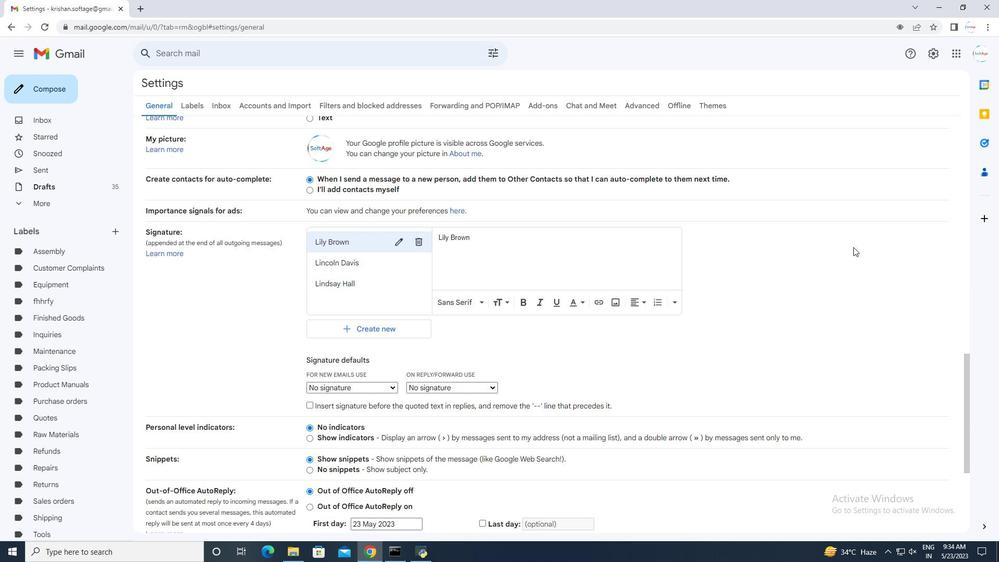 
Action: Mouse scrolled (420, 202) with delta (0, 0)
Screenshot: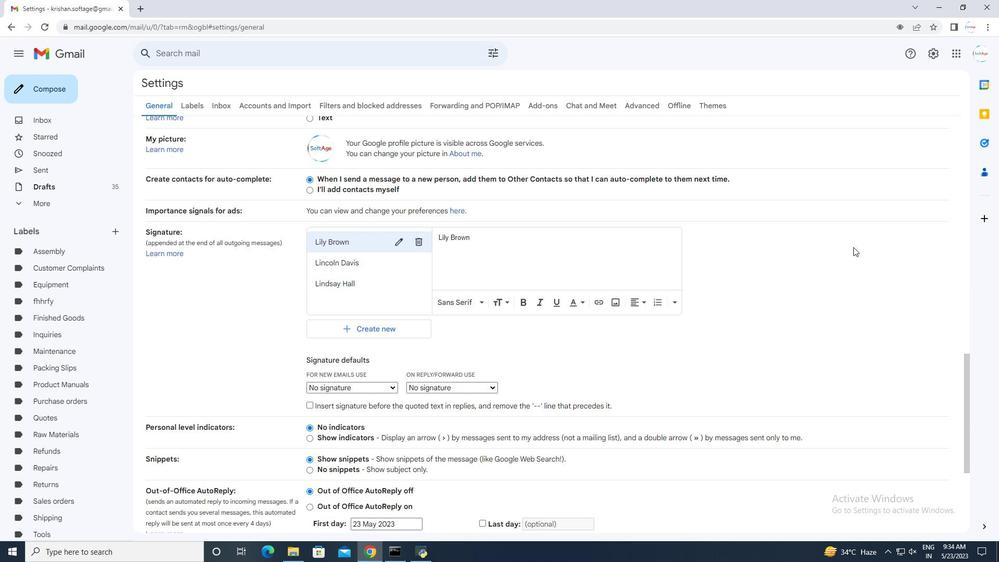 
Action: Mouse scrolled (420, 202) with delta (0, 0)
Screenshot: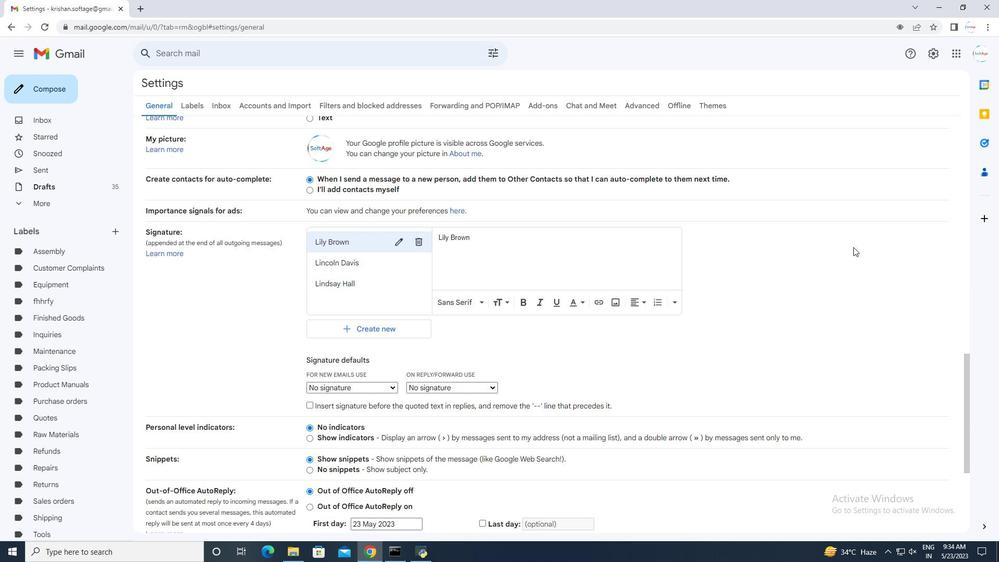 
Action: Mouse scrolled (420, 202) with delta (0, 0)
Screenshot: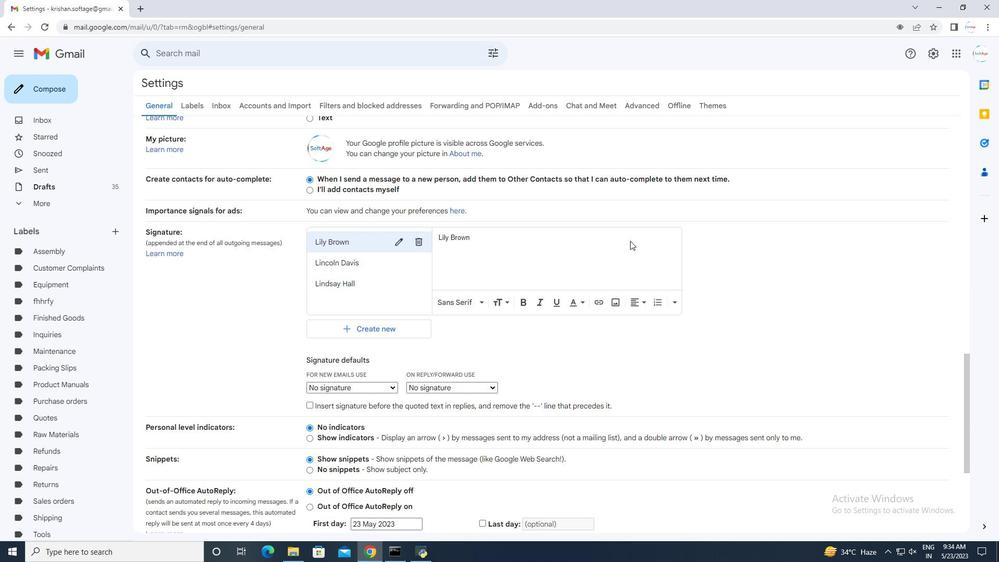 
Action: Mouse moved to (408, 210)
Screenshot: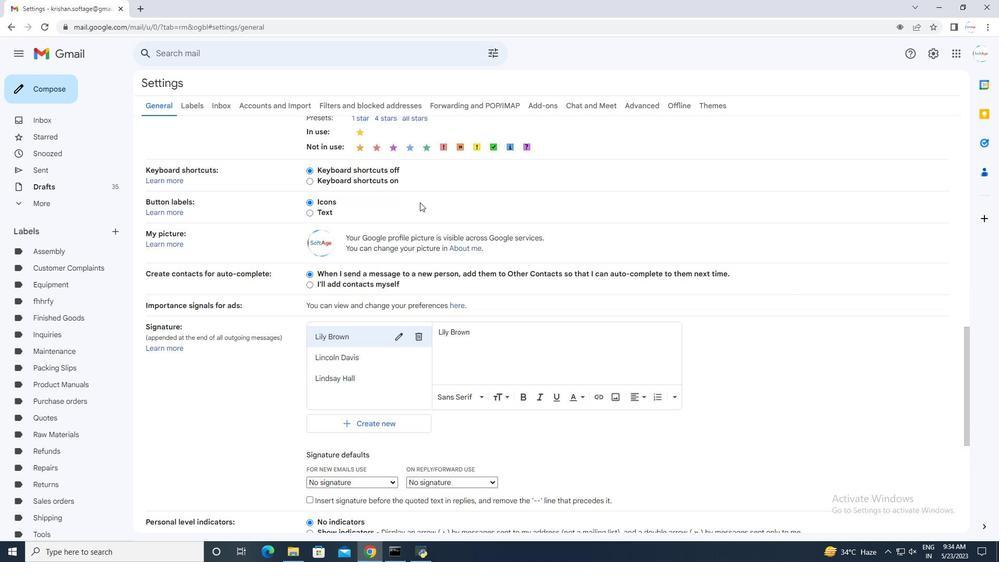
Action: Mouse scrolled (408, 210) with delta (0, 0)
Screenshot: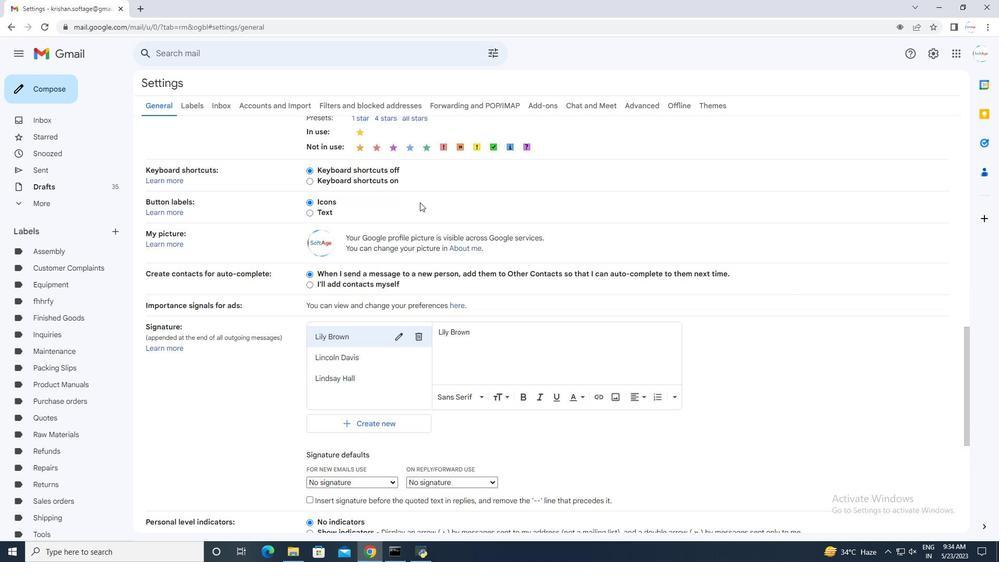 
Action: Mouse scrolled (408, 210) with delta (0, 0)
Screenshot: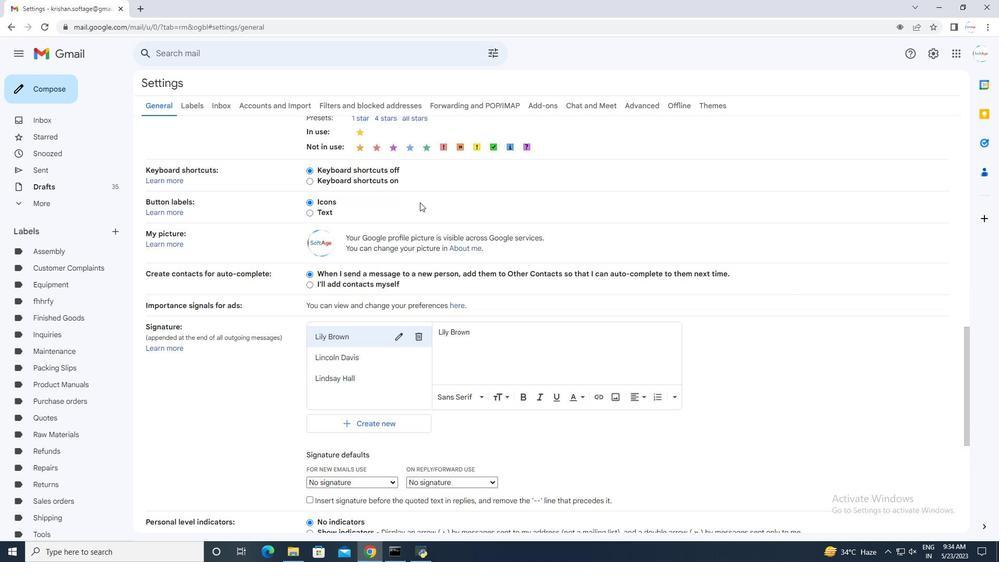 
Action: Mouse moved to (408, 210)
Screenshot: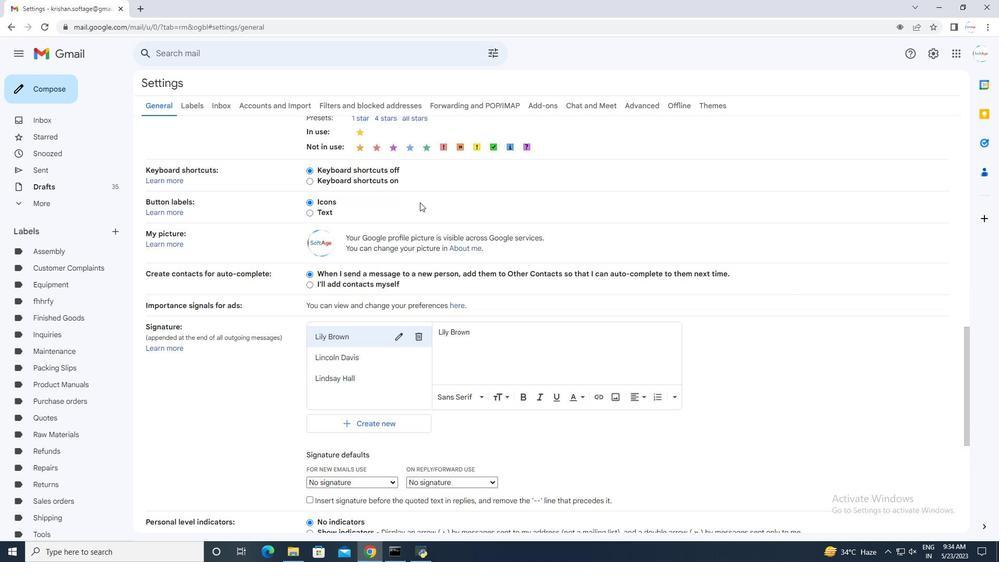 
Action: Mouse scrolled (408, 210) with delta (0, 0)
Screenshot: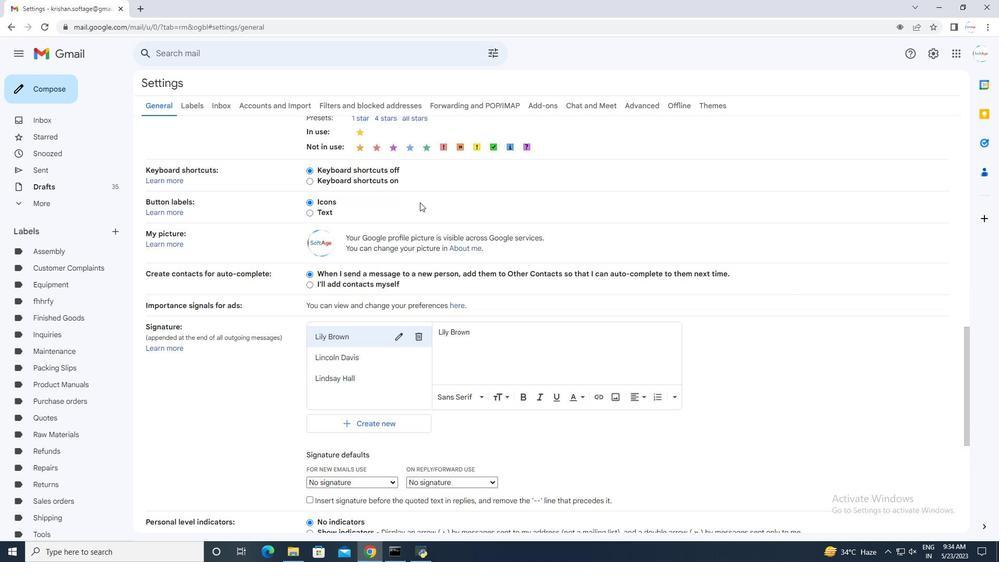 
Action: Mouse scrolled (408, 210) with delta (0, 0)
Screenshot: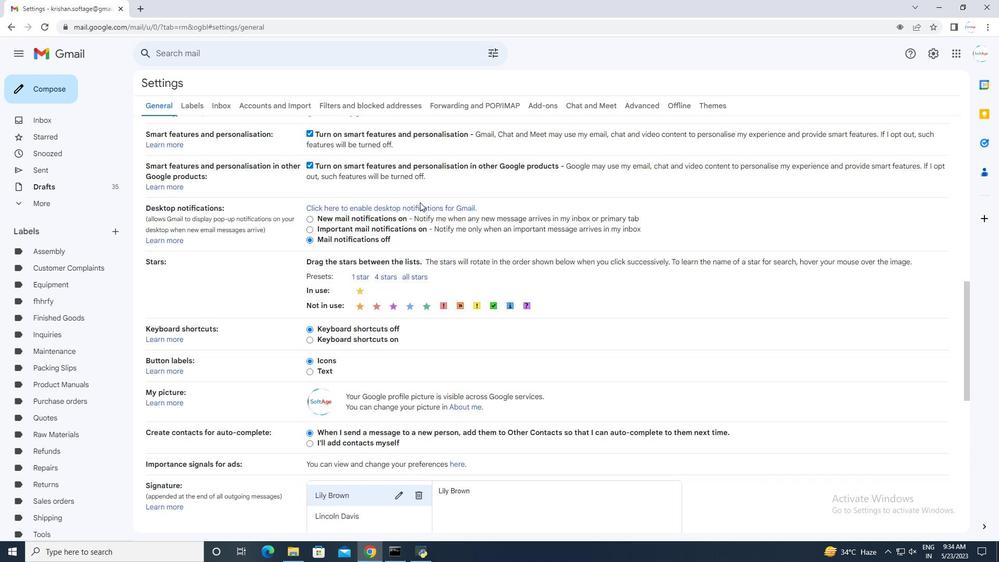 
Action: Mouse moved to (44, 122)
Screenshot: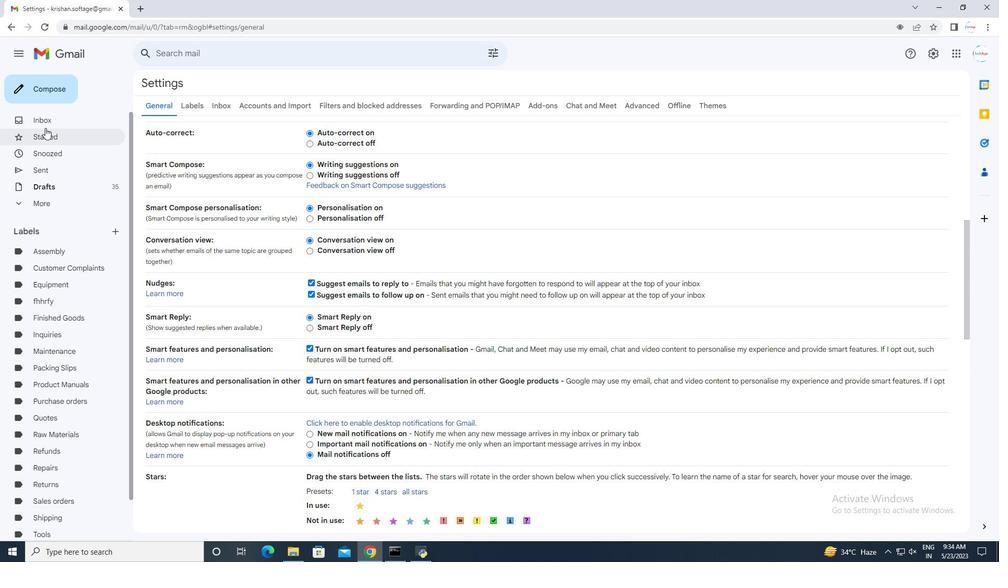 
Action: Mouse pressed left at (44, 122)
Screenshot: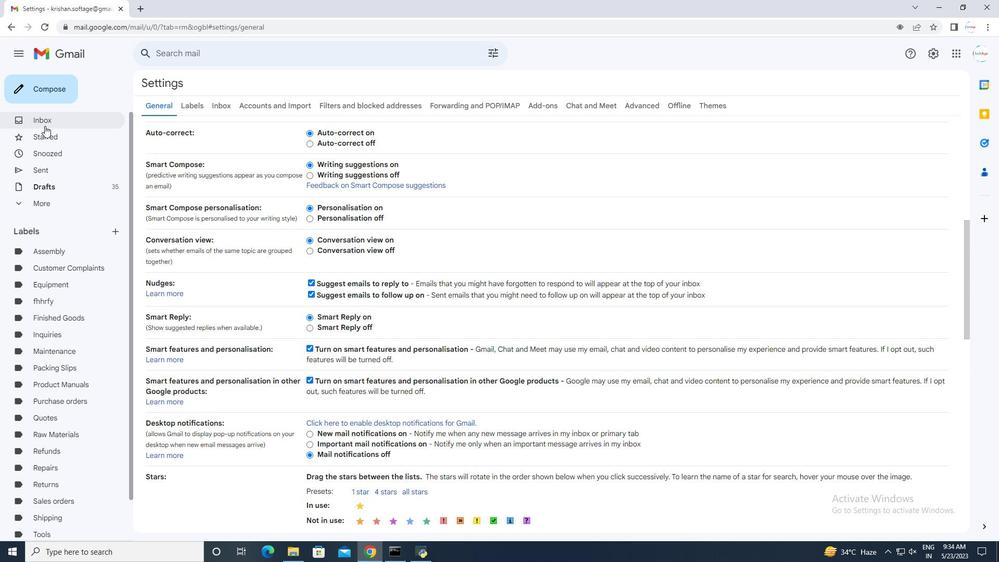 
Action: Mouse moved to (930, 54)
Screenshot: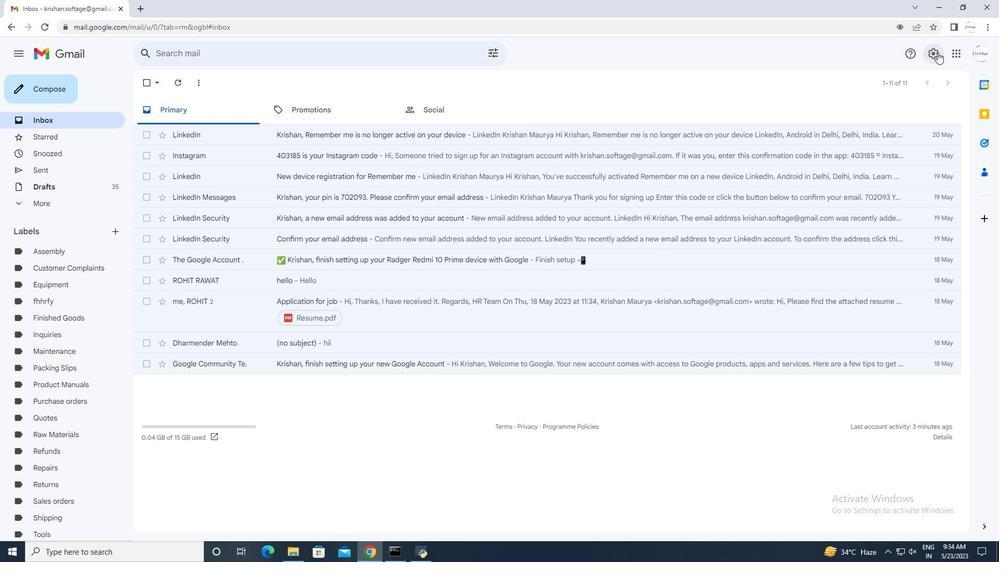 
Action: Mouse pressed left at (930, 54)
Screenshot: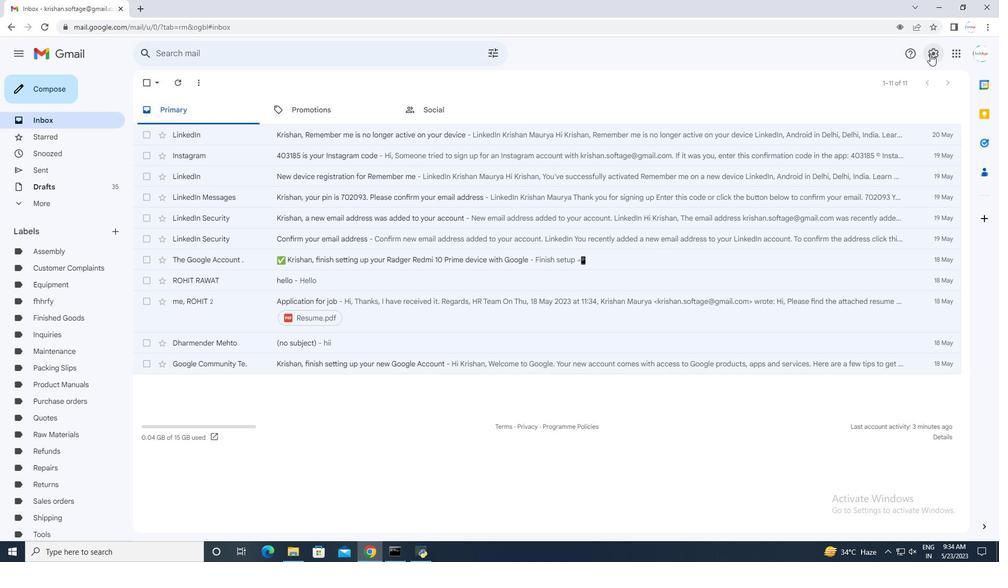 
Action: Mouse moved to (902, 113)
Screenshot: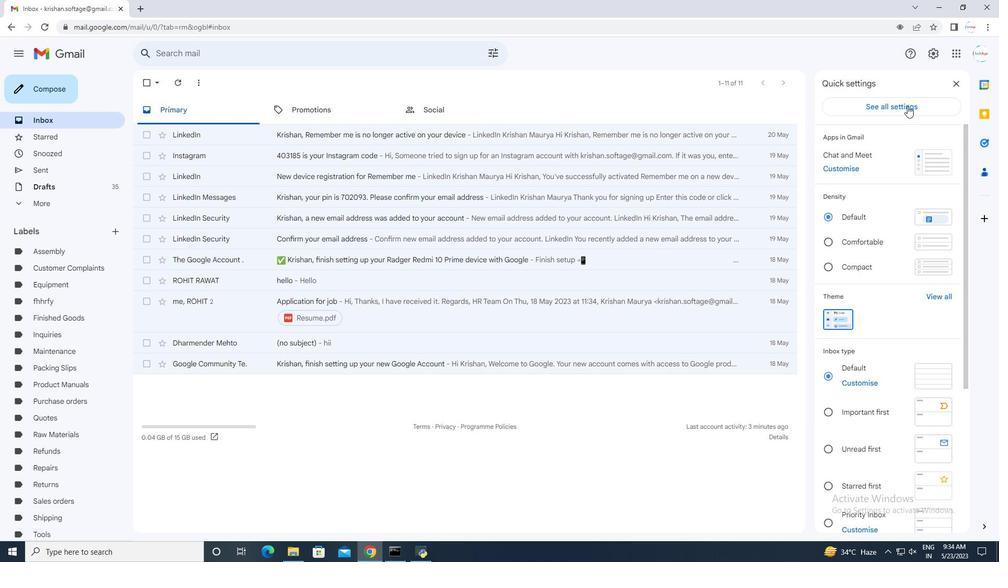 
Action: Mouse pressed left at (902, 113)
Screenshot: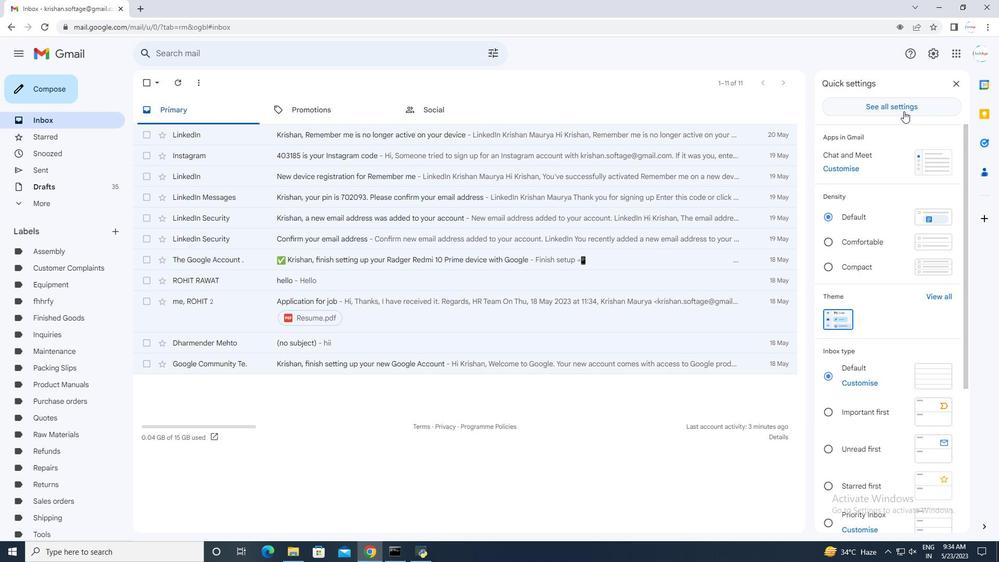 
Action: Mouse moved to (657, 185)
Screenshot: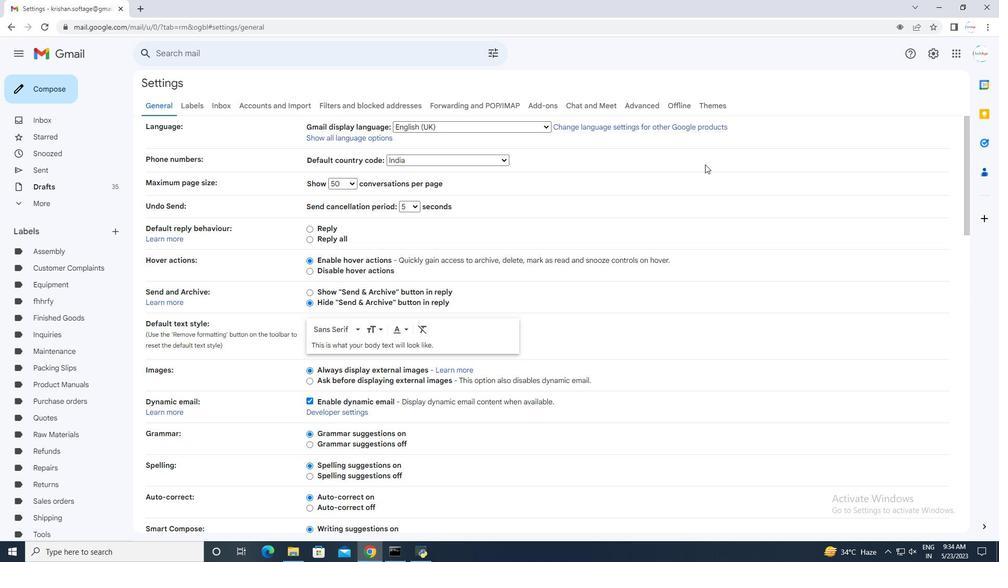 
Action: Mouse scrolled (657, 185) with delta (0, 0)
Screenshot: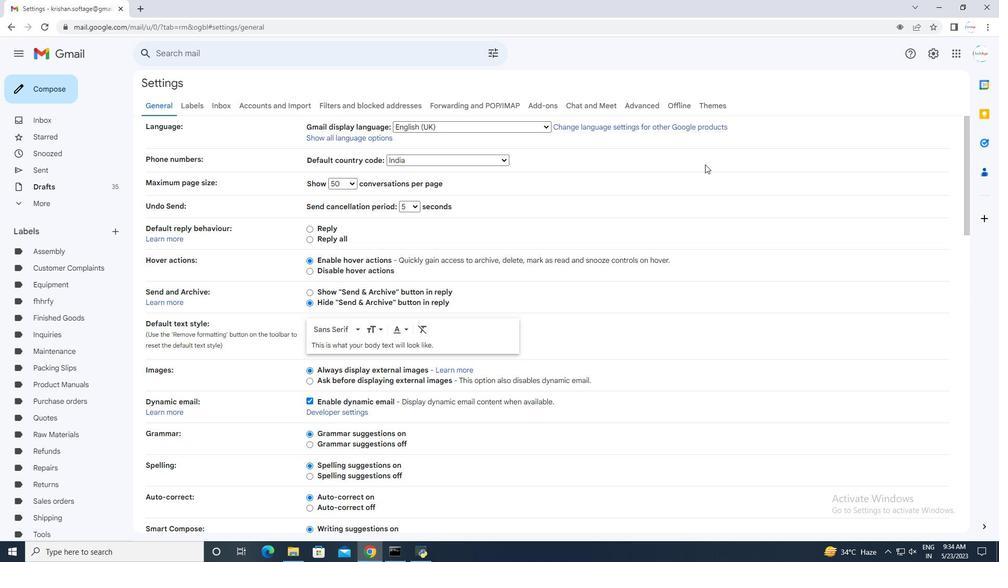 
Action: Mouse moved to (655, 187)
Screenshot: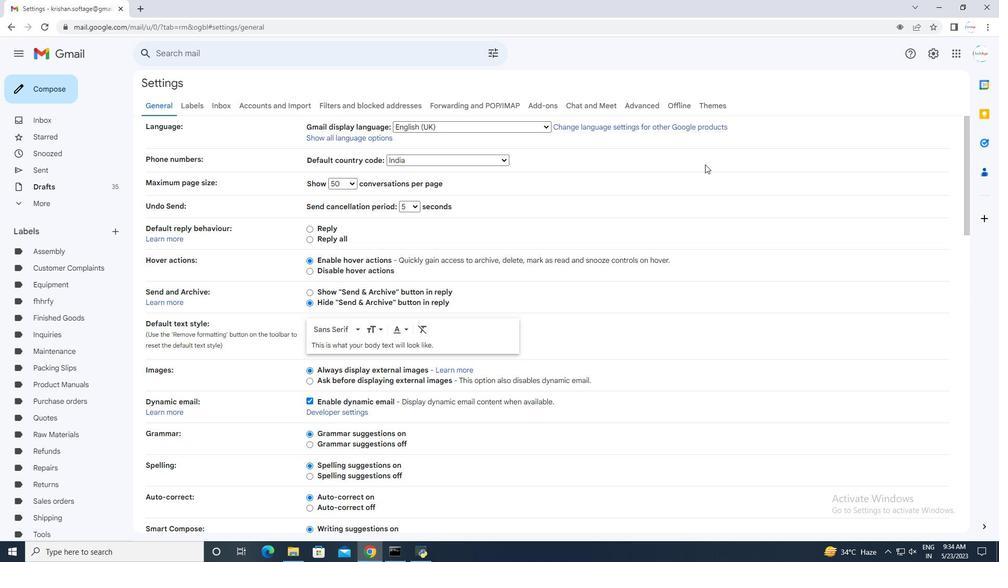 
Action: Mouse scrolled (655, 186) with delta (0, 0)
Screenshot: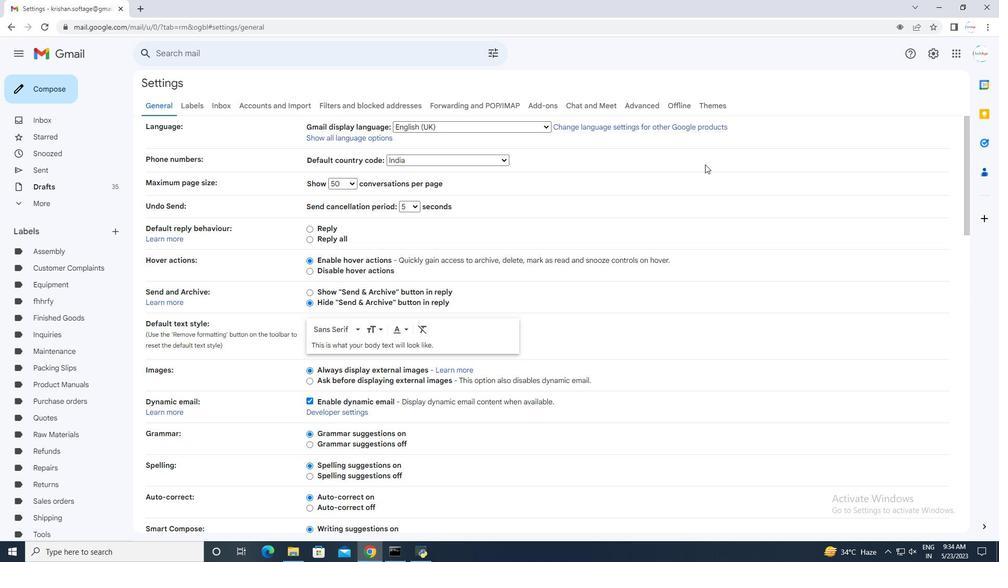 
Action: Mouse moved to (653, 188)
Screenshot: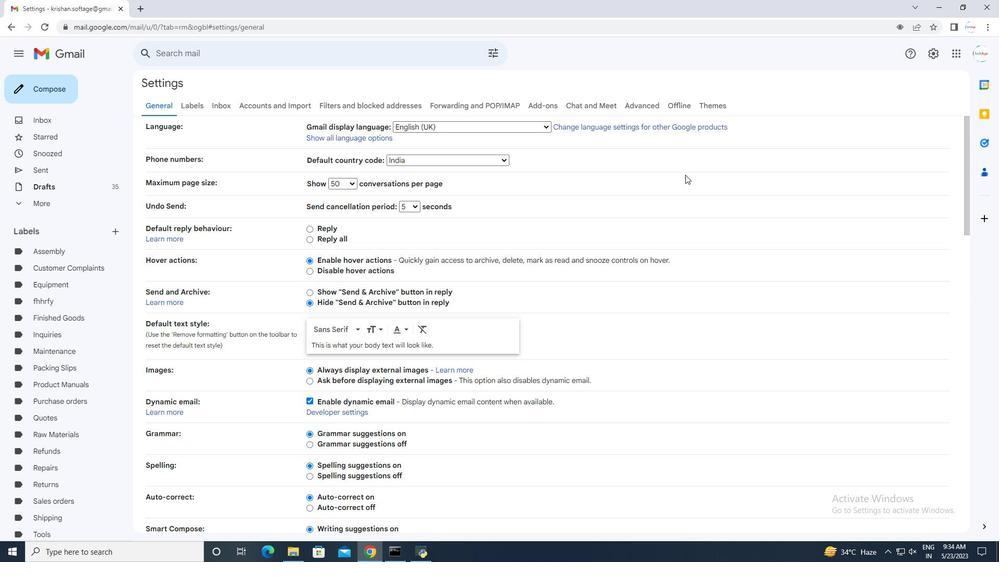 
Action: Mouse scrolled (653, 188) with delta (0, 0)
Screenshot: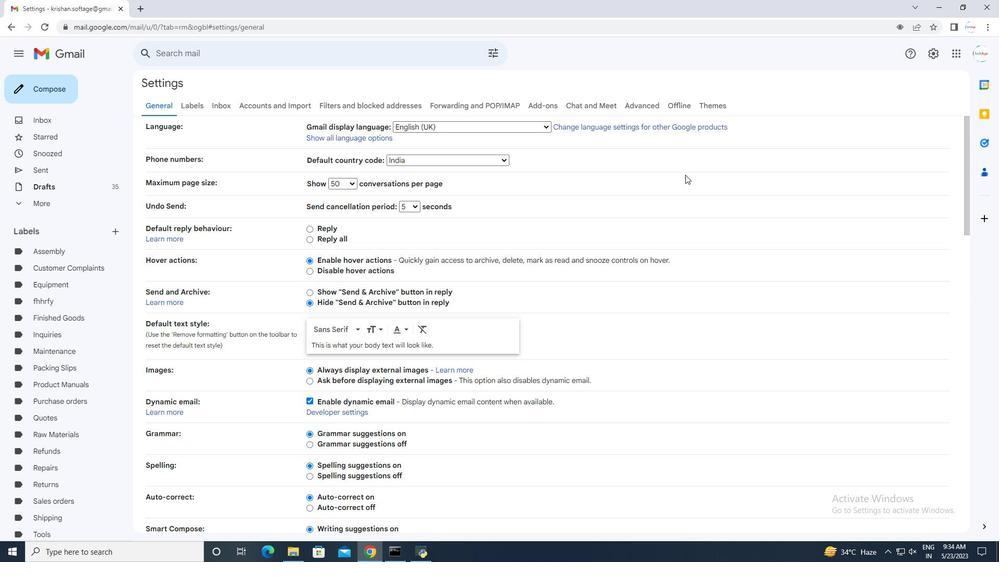 
Action: Mouse moved to (653, 189)
Screenshot: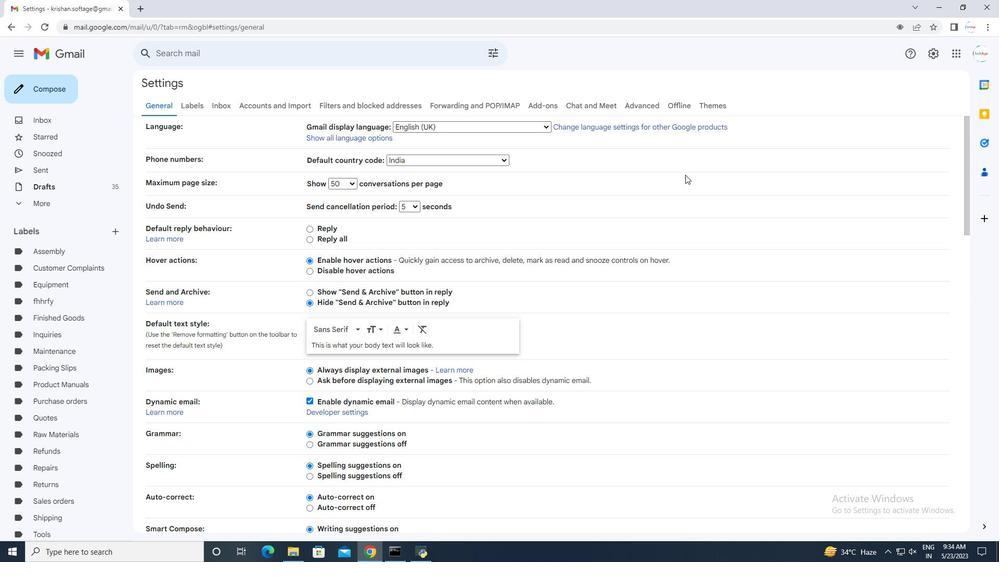 
Action: Mouse scrolled (653, 188) with delta (0, 0)
Screenshot: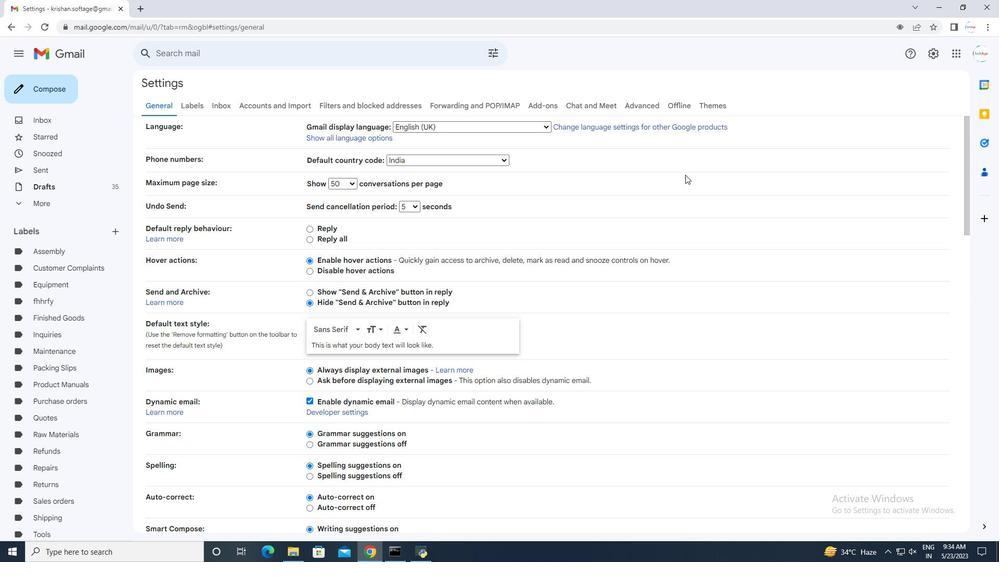 
Action: Mouse scrolled (653, 188) with delta (0, 0)
Screenshot: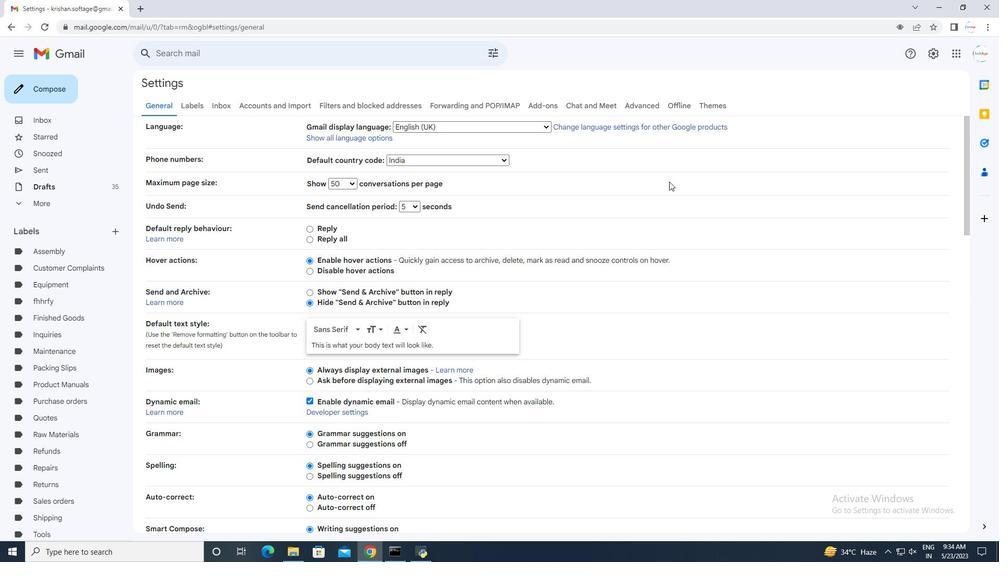 
Action: Mouse moved to (652, 189)
Screenshot: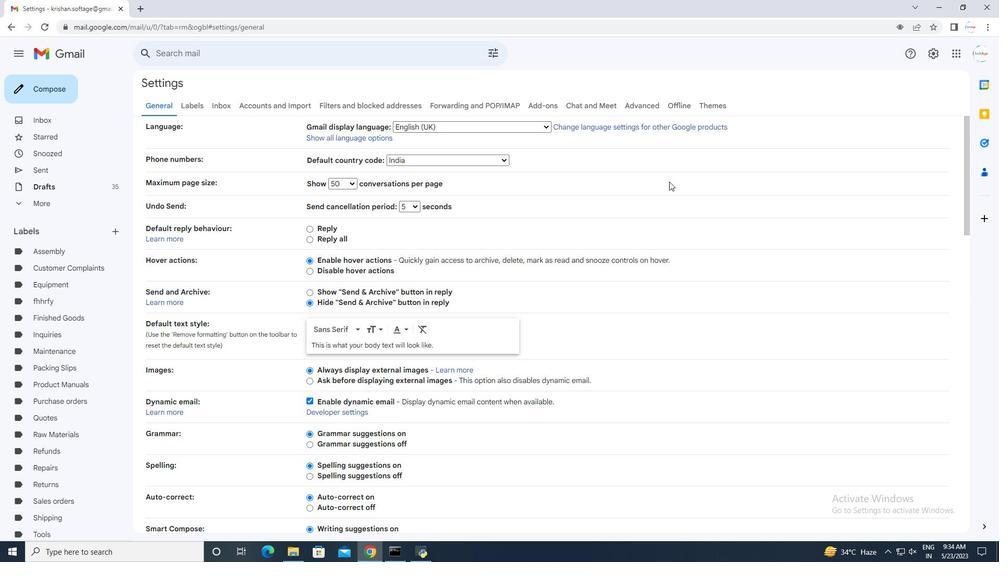 
Action: Mouse scrolled (652, 189) with delta (0, 0)
Screenshot: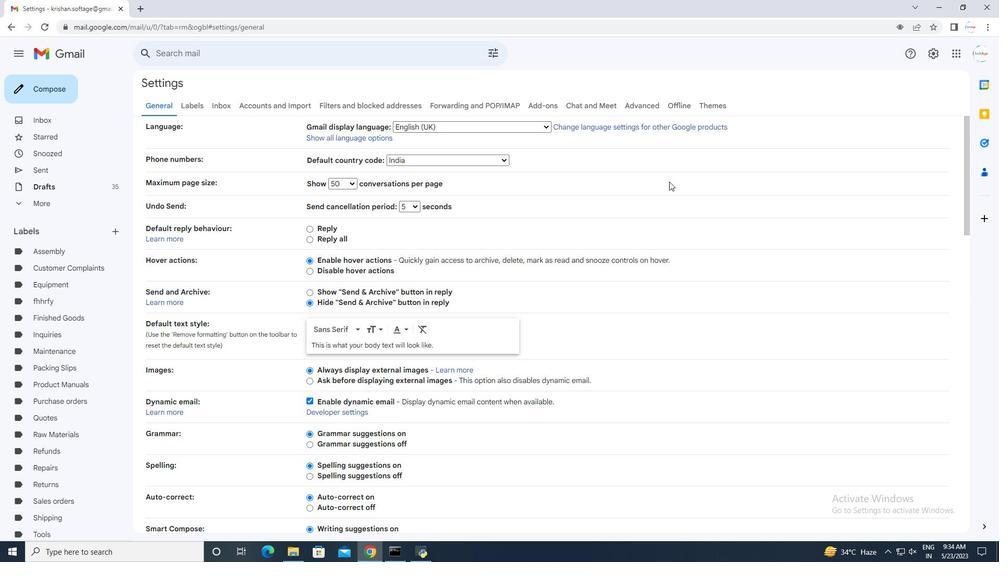 
Action: Mouse moved to (651, 189)
Screenshot: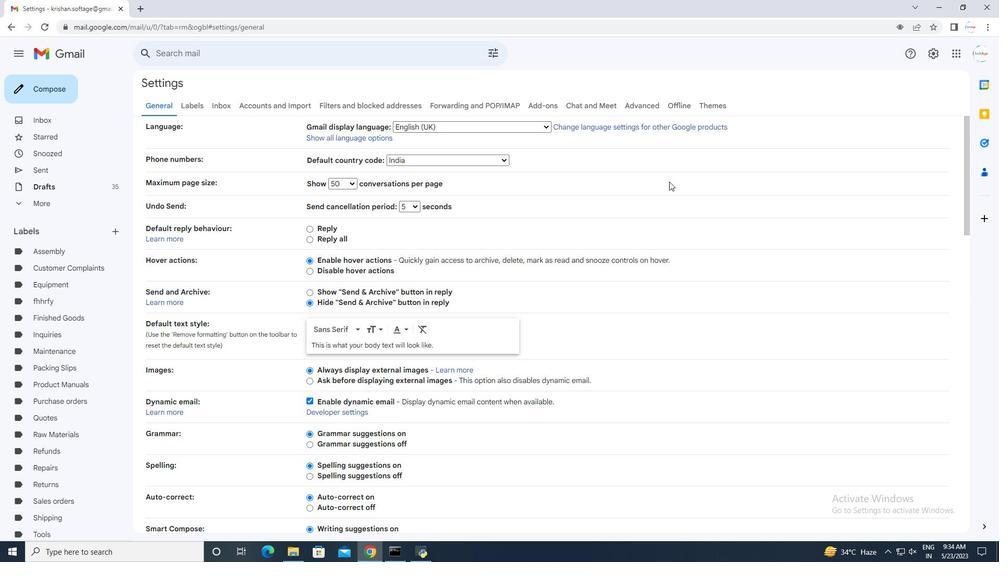 
Action: Mouse scrolled (651, 189) with delta (0, 0)
Screenshot: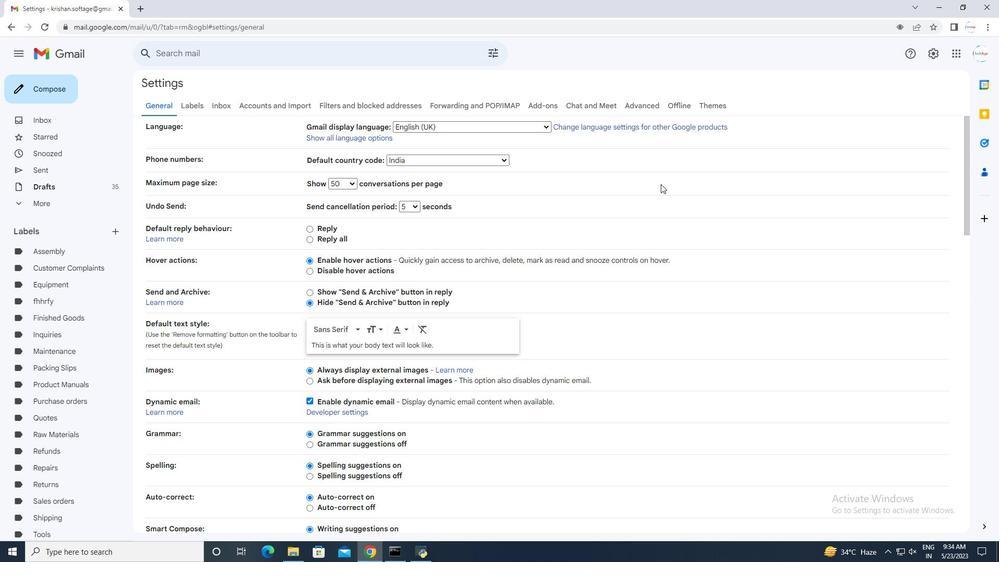 
Action: Mouse moved to (645, 193)
Screenshot: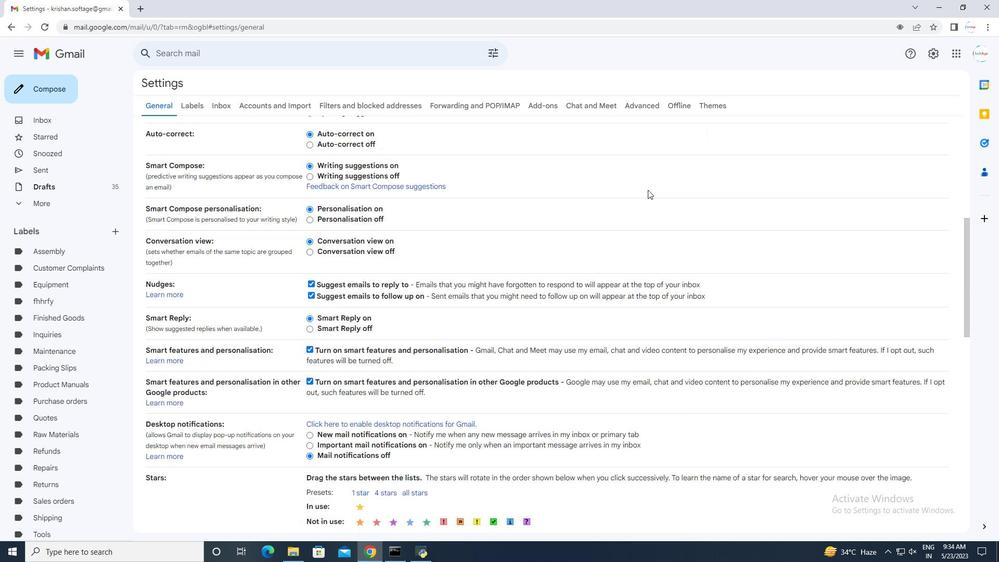 
Action: Mouse scrolled (645, 192) with delta (0, 0)
Screenshot: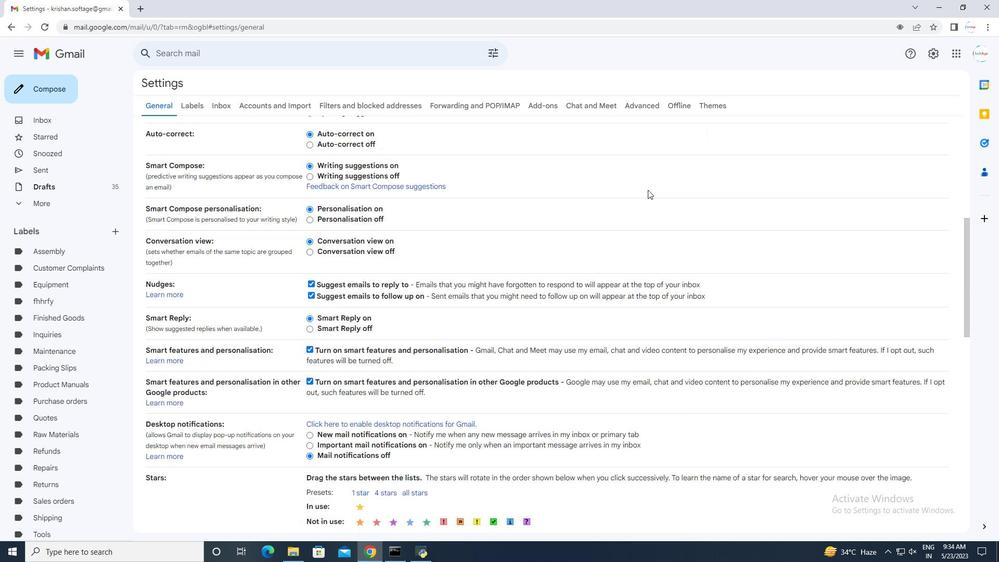 
Action: Mouse moved to (645, 193)
Screenshot: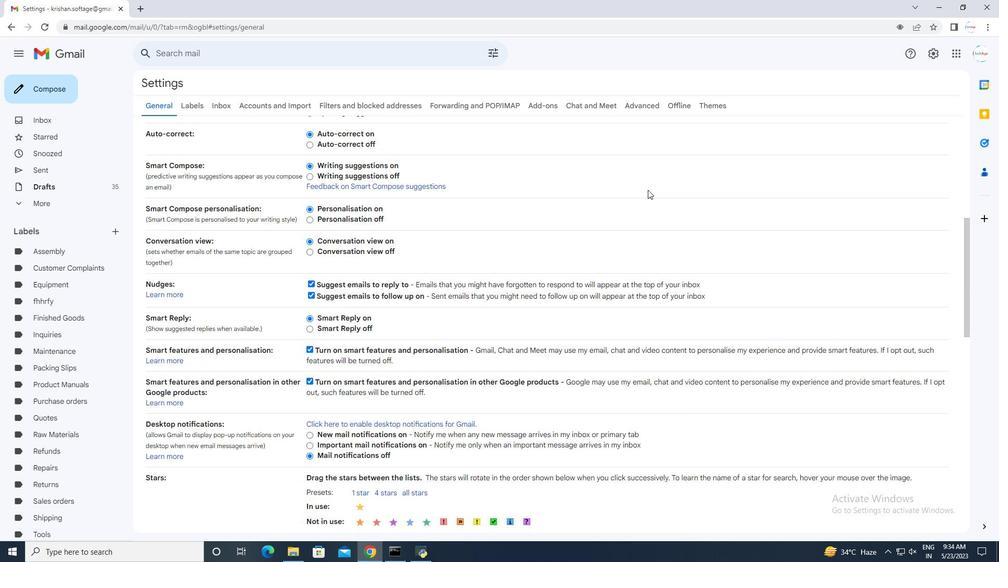 
Action: Mouse scrolled (645, 193) with delta (0, 0)
Screenshot: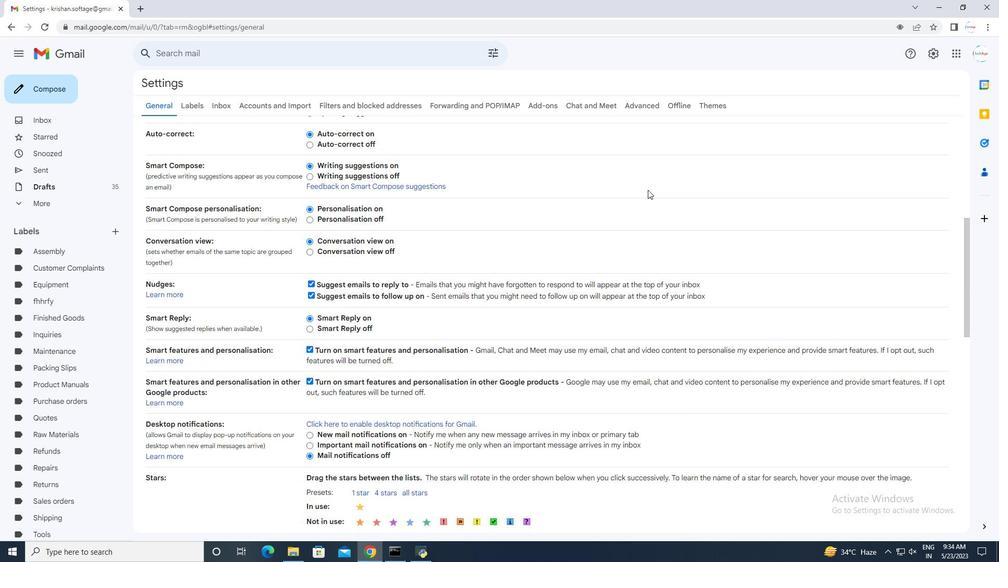 
Action: Mouse moved to (645, 194)
Screenshot: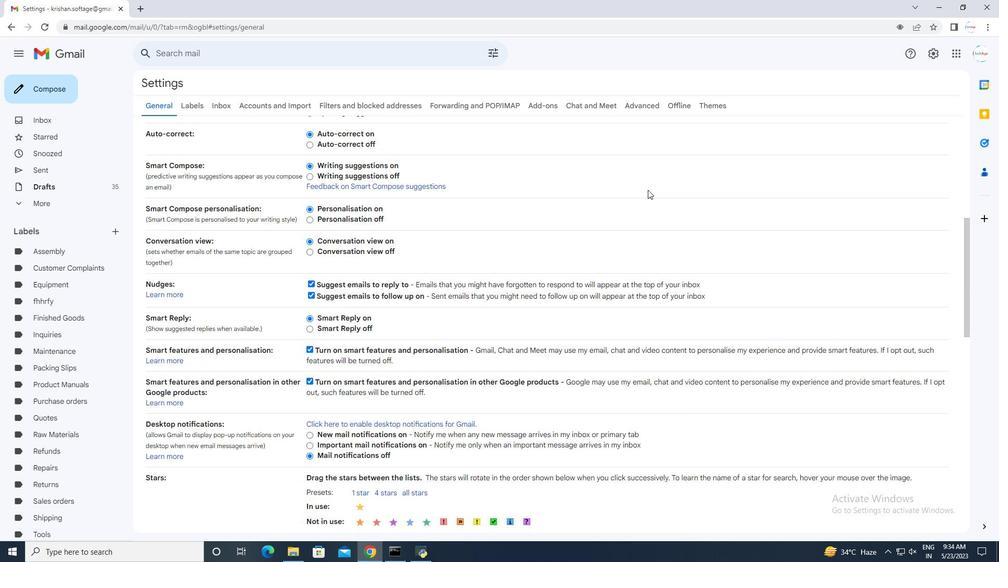 
Action: Mouse scrolled (645, 193) with delta (0, 0)
Screenshot: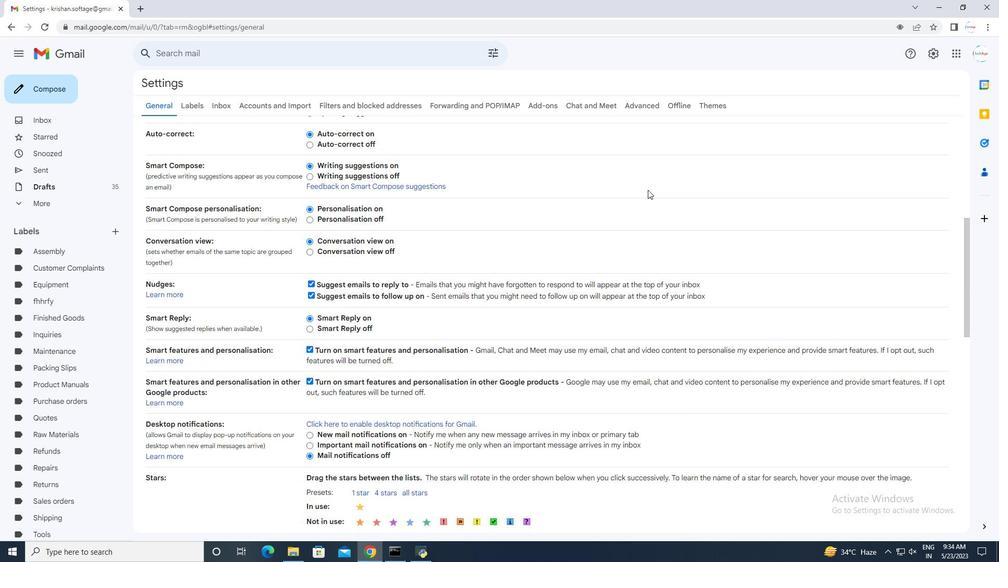 
Action: Mouse moved to (644, 194)
Screenshot: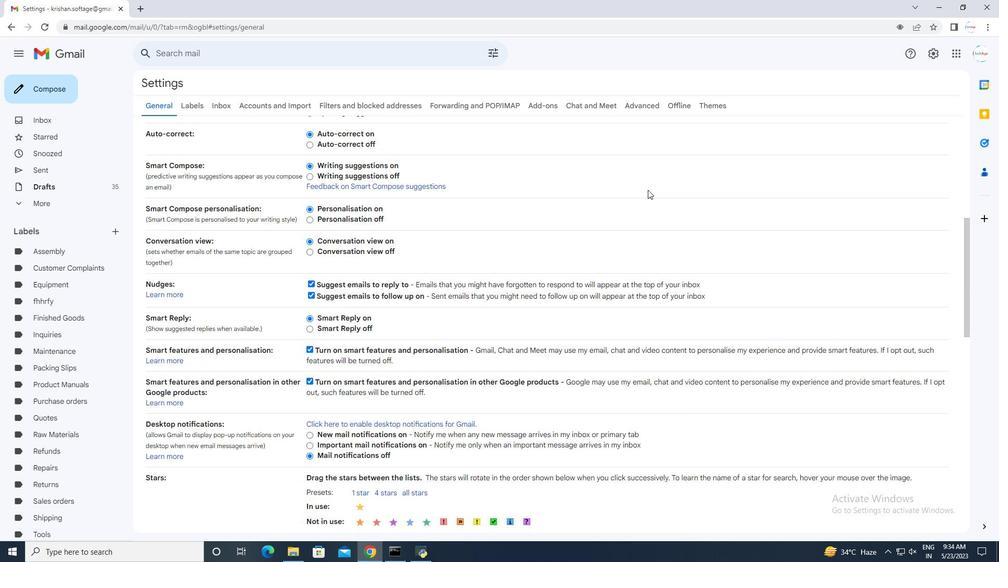 
Action: Mouse scrolled (644, 194) with delta (0, 0)
Screenshot: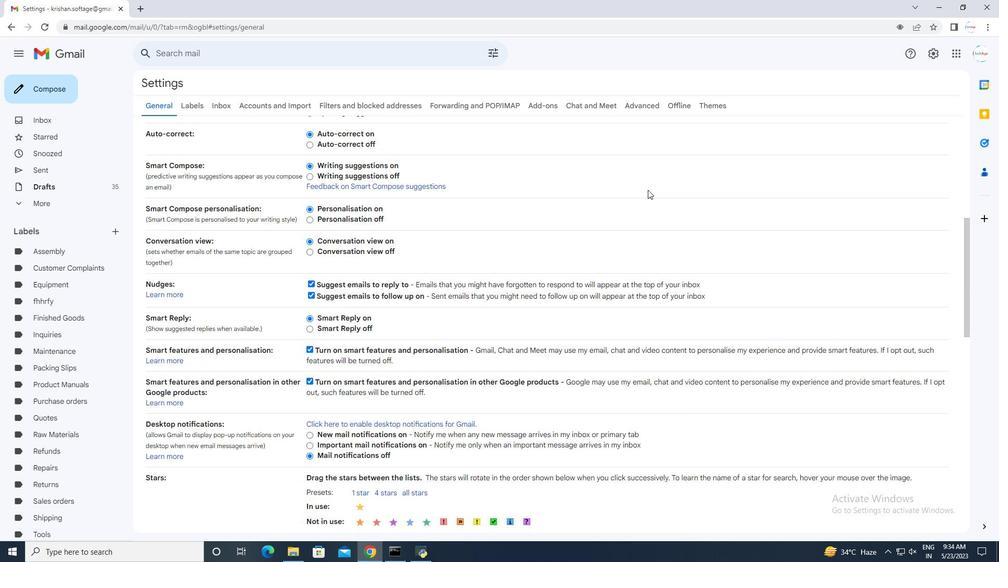 
Action: Mouse scrolled (644, 194) with delta (0, 0)
